 Task: Fix the bold font issue in the MCA in Machine Learning document.
Action: Mouse moved to (647, 220)
Screenshot: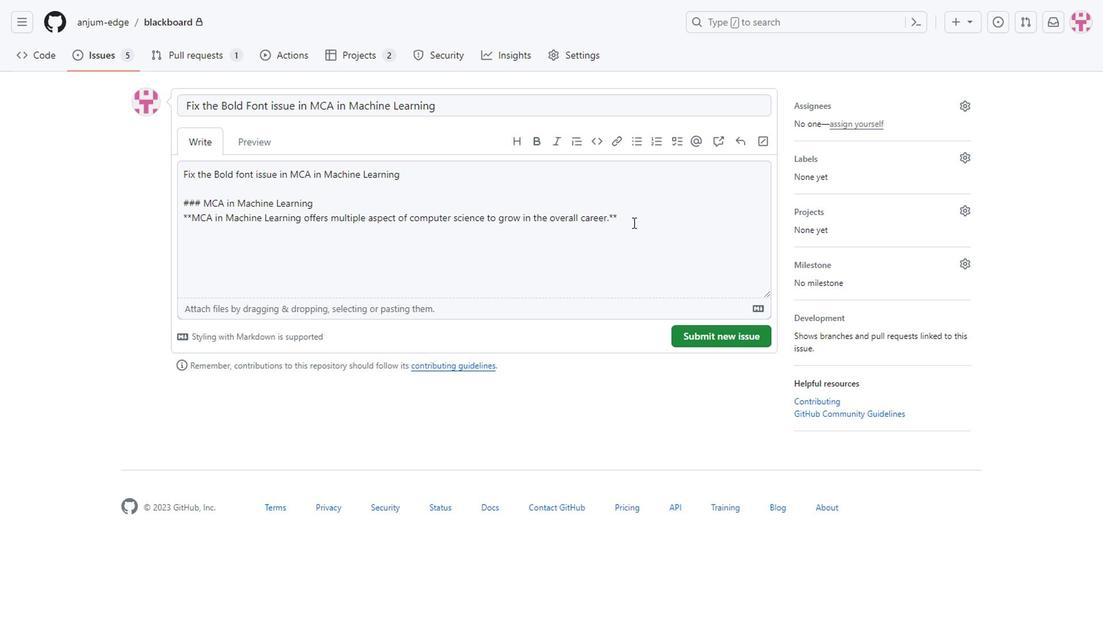 
Action: Mouse pressed left at (647, 220)
Screenshot: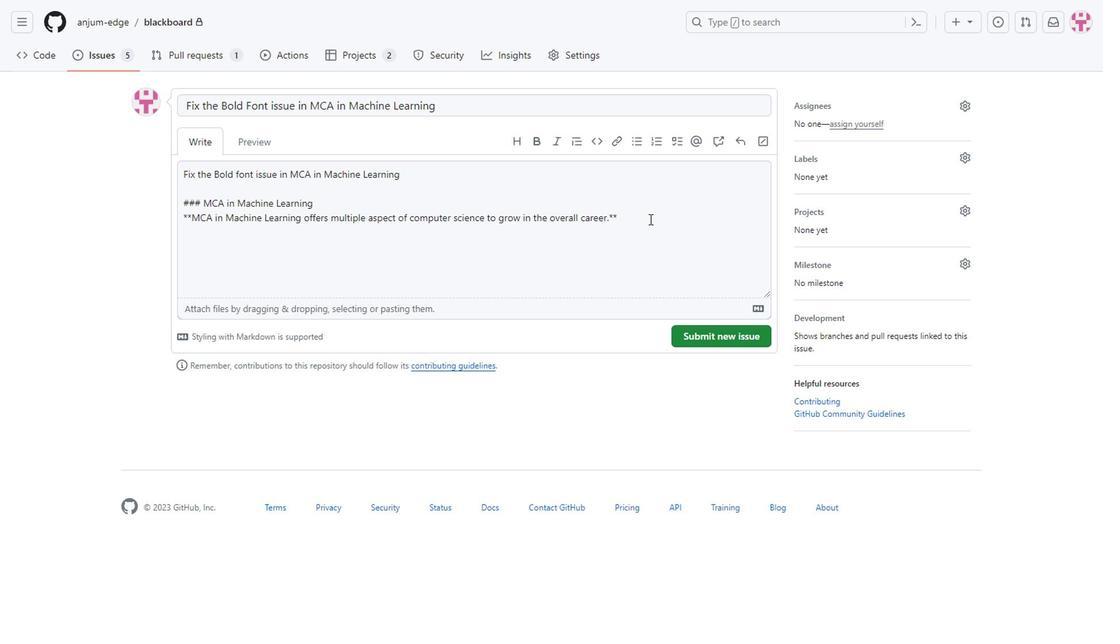 
Action: Mouse moved to (648, 220)
Screenshot: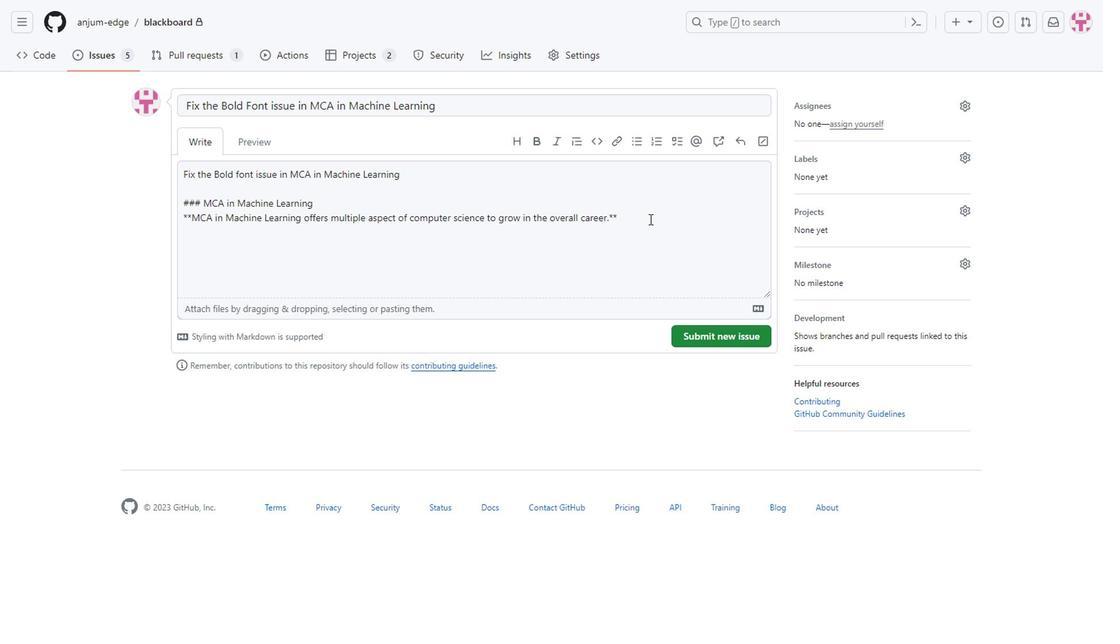 
Action: Key pressed <Key.enter><Key.enter><Key.shift>Fix<Key.space>this<Key.backspace><Key.backspace>ese<Key.space>types<Key.space>of<Key.space>bold<Key.space>font<Key.space>issues<Key.space>in<Key.space>the<Key.space>code
Screenshot: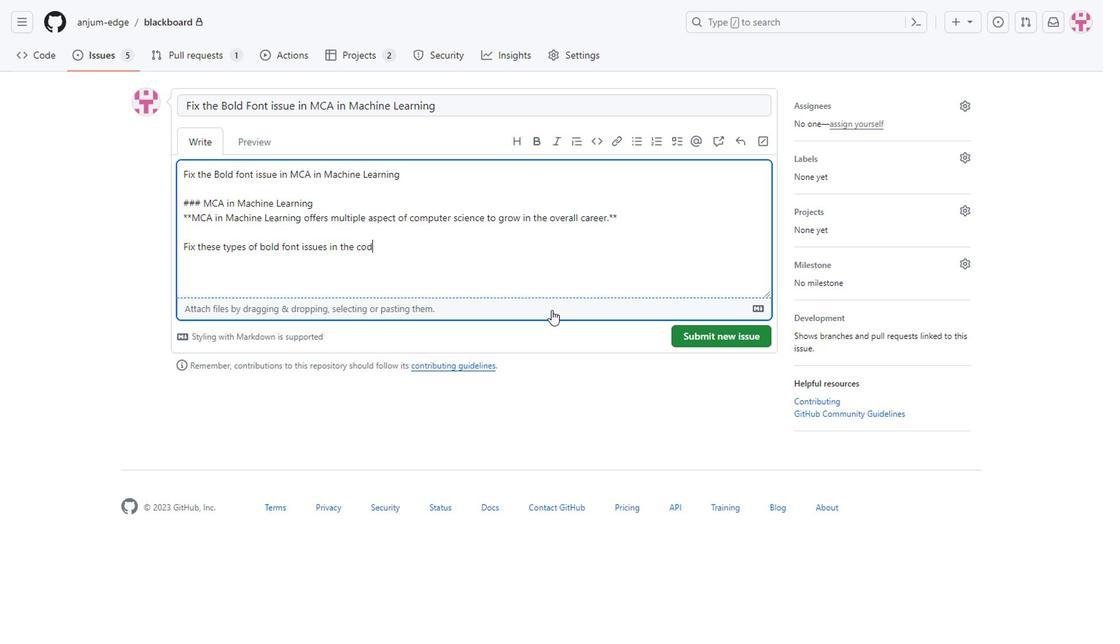 
Action: Mouse moved to (864, 130)
Screenshot: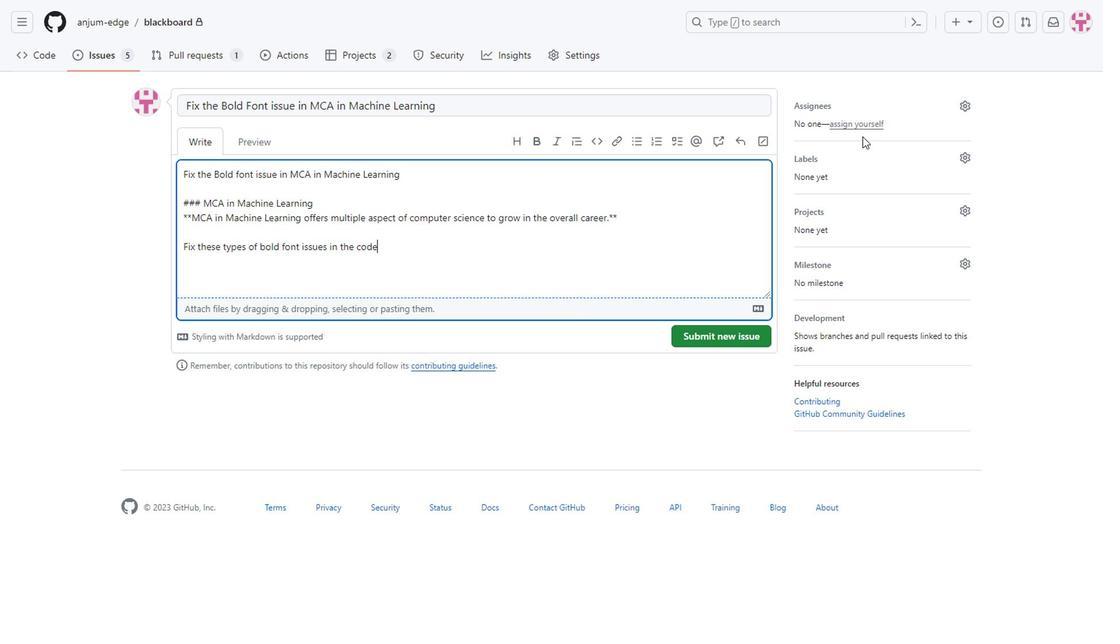 
Action: Mouse pressed left at (864, 130)
Screenshot: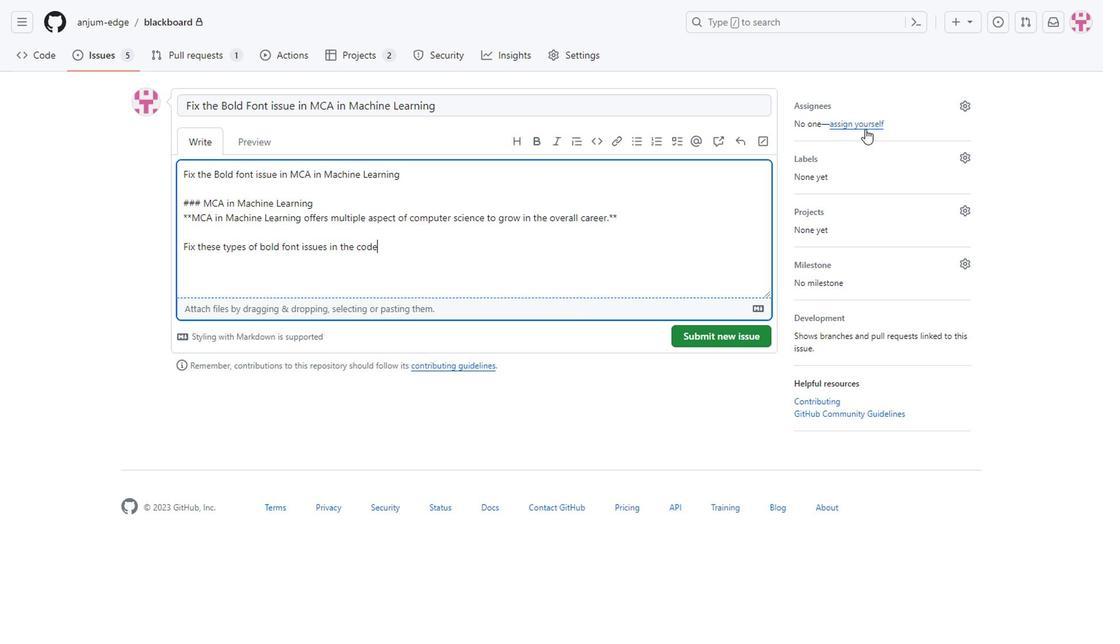 
Action: Mouse moved to (811, 164)
Screenshot: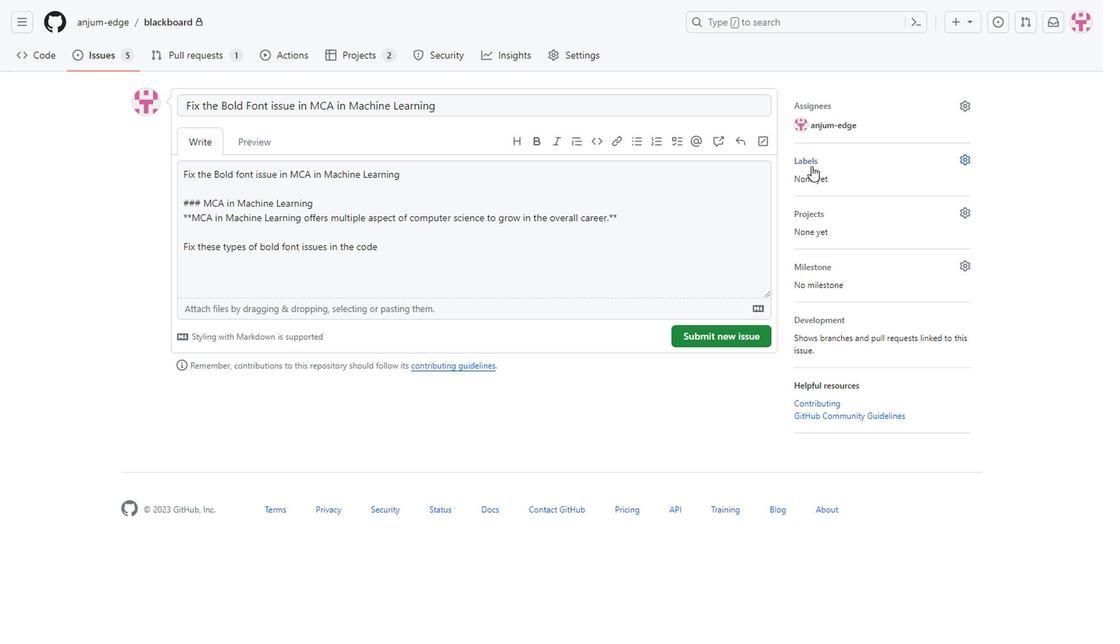 
Action: Mouse pressed left at (811, 164)
Screenshot: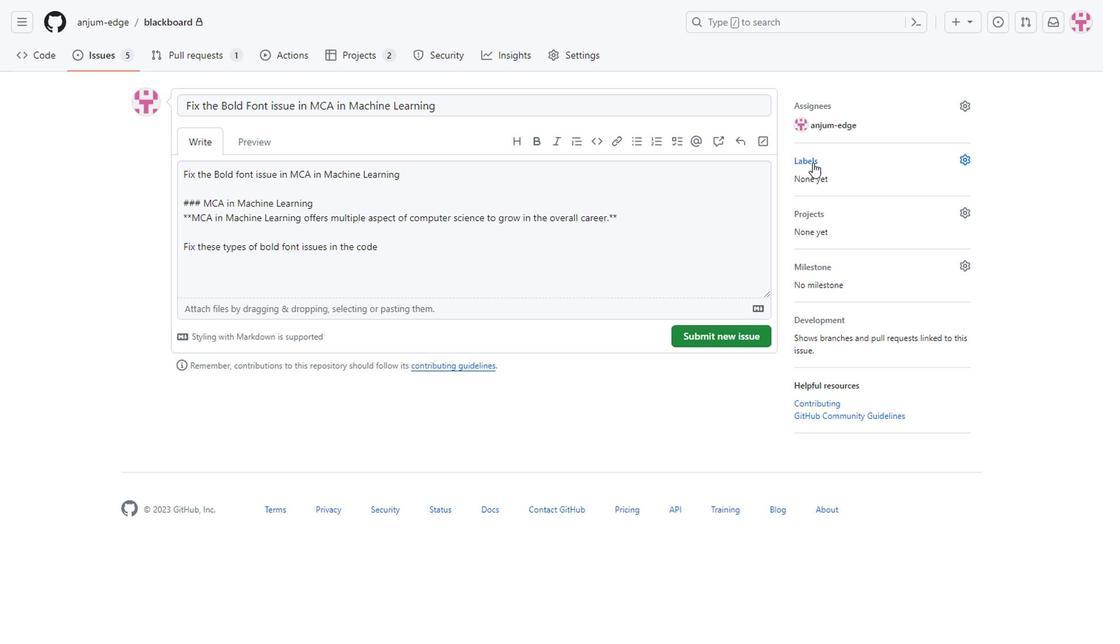 
Action: Mouse moved to (853, 252)
Screenshot: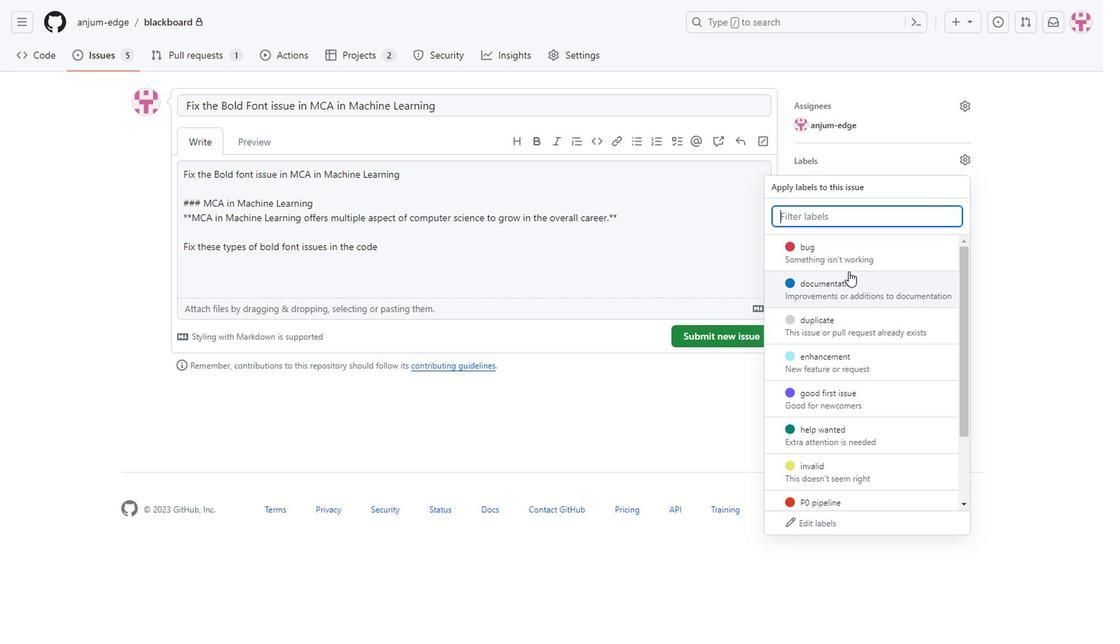 
Action: Mouse pressed left at (853, 252)
Screenshot: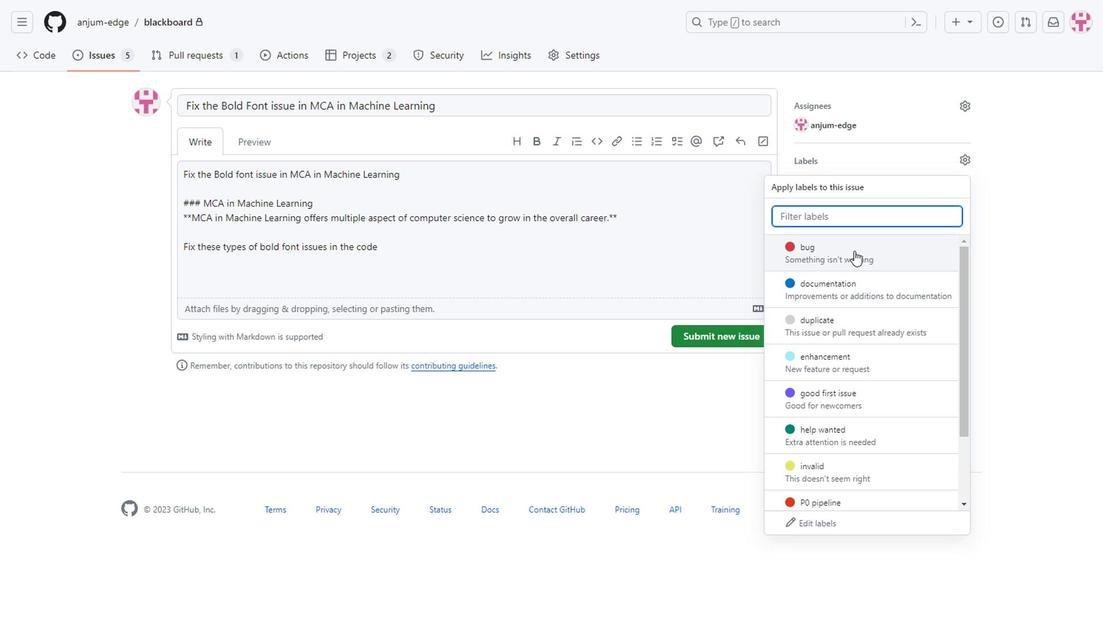 
Action: Mouse moved to (1007, 244)
Screenshot: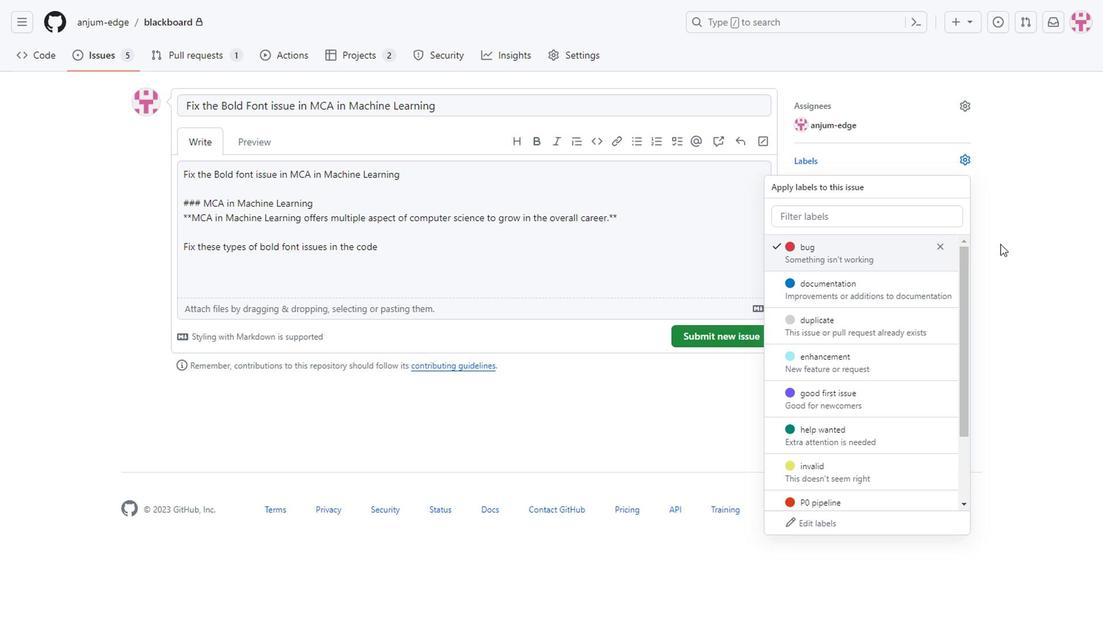 
Action: Mouse pressed left at (1007, 244)
Screenshot: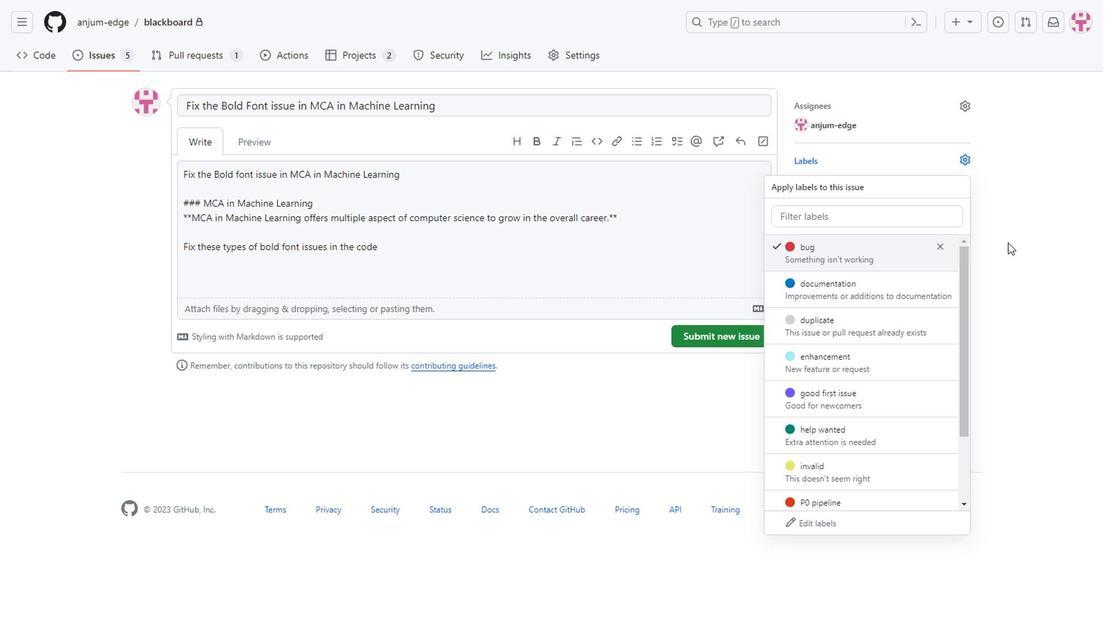 
Action: Mouse moved to (809, 224)
Screenshot: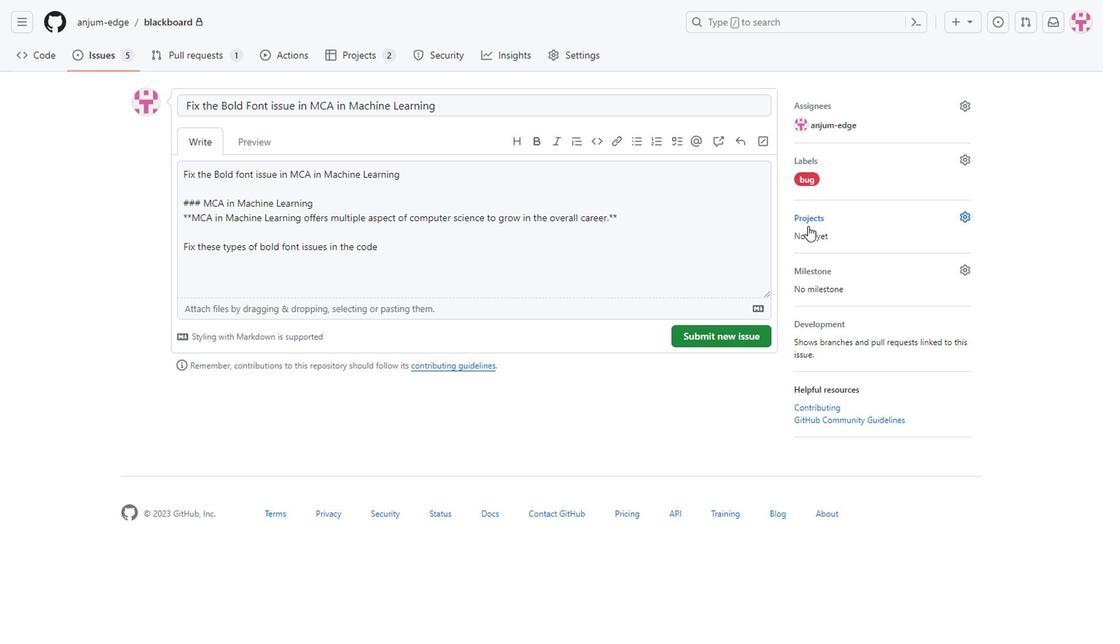 
Action: Mouse pressed left at (809, 224)
Screenshot: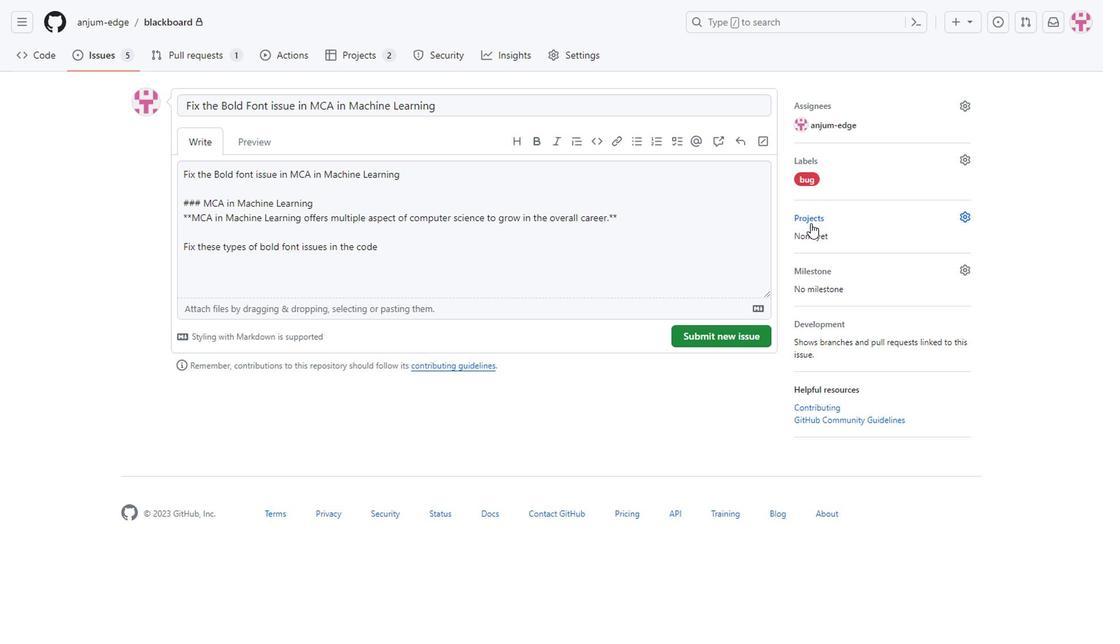 
Action: Mouse moved to (829, 321)
Screenshot: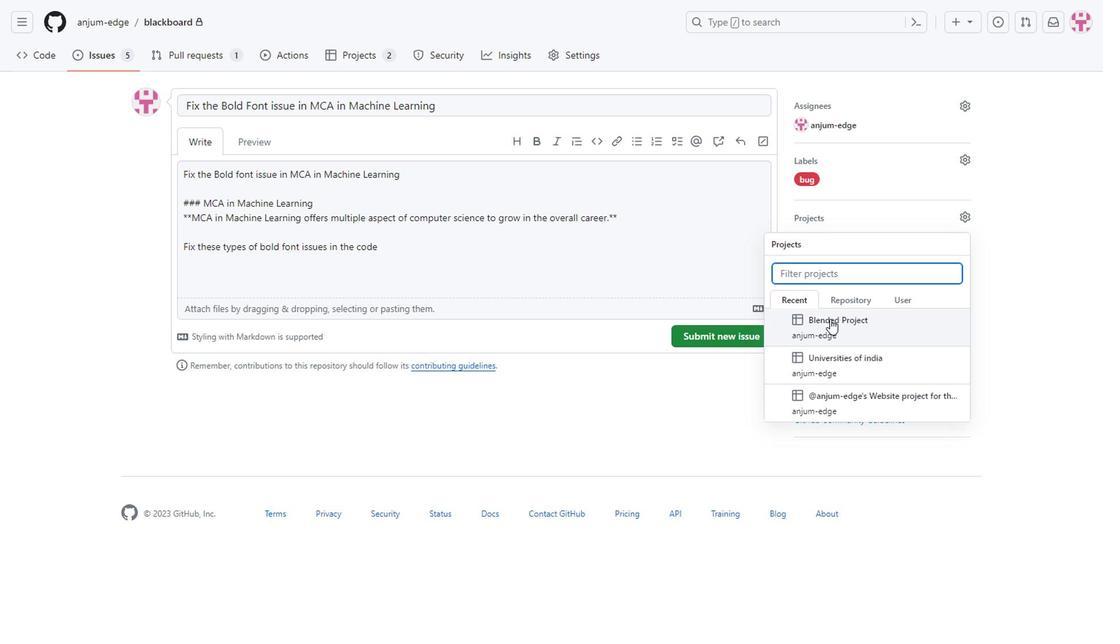 
Action: Mouse pressed left at (829, 321)
Screenshot: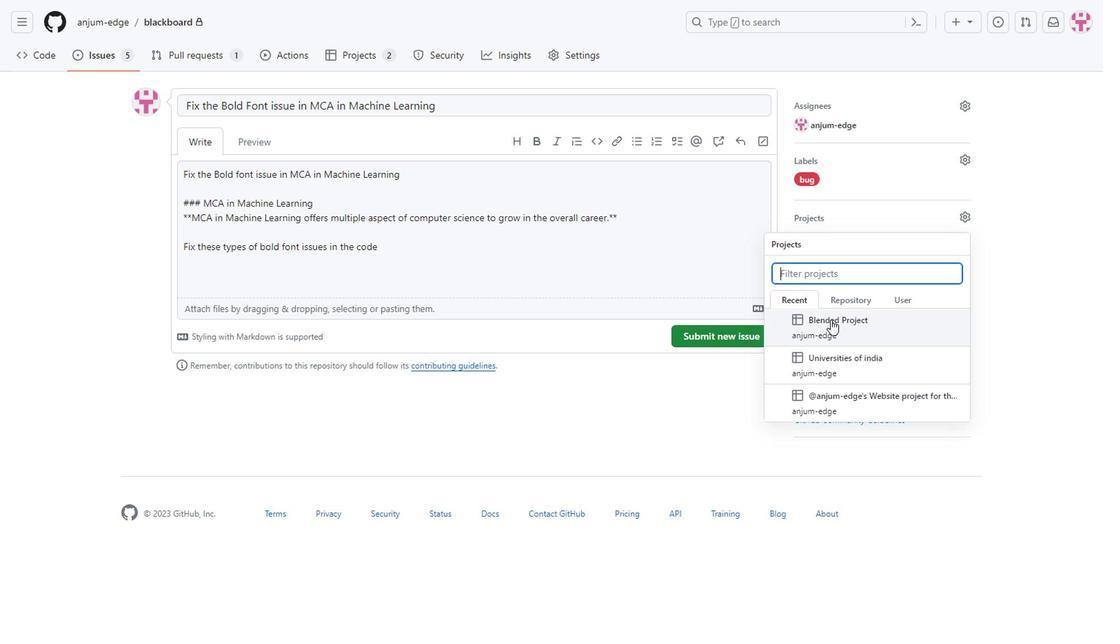 
Action: Mouse moved to (1007, 314)
Screenshot: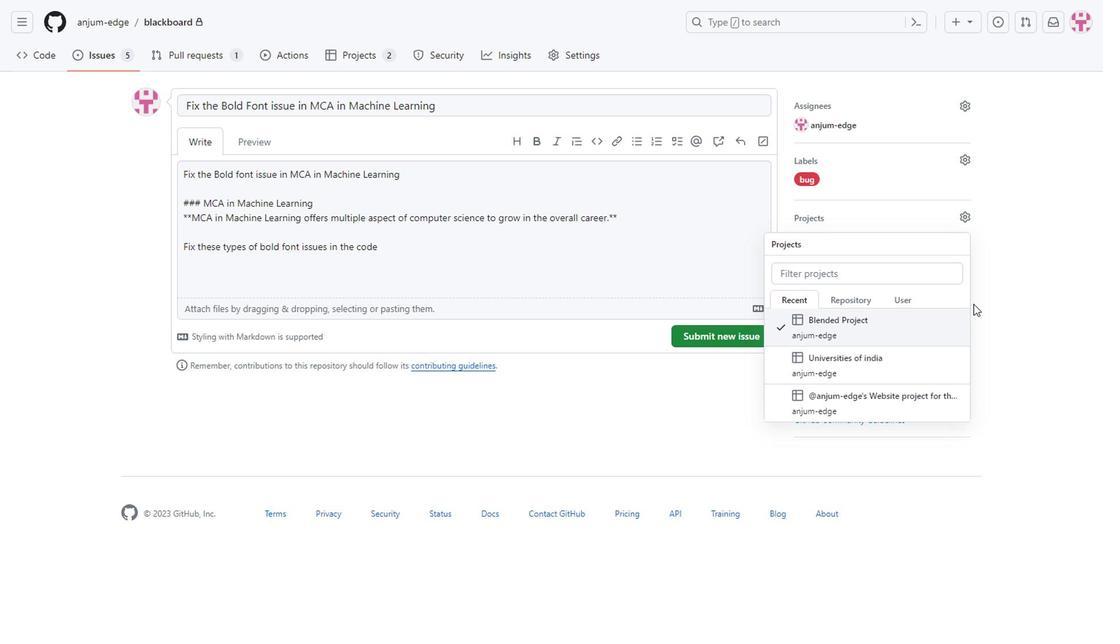 
Action: Mouse pressed left at (1007, 314)
Screenshot: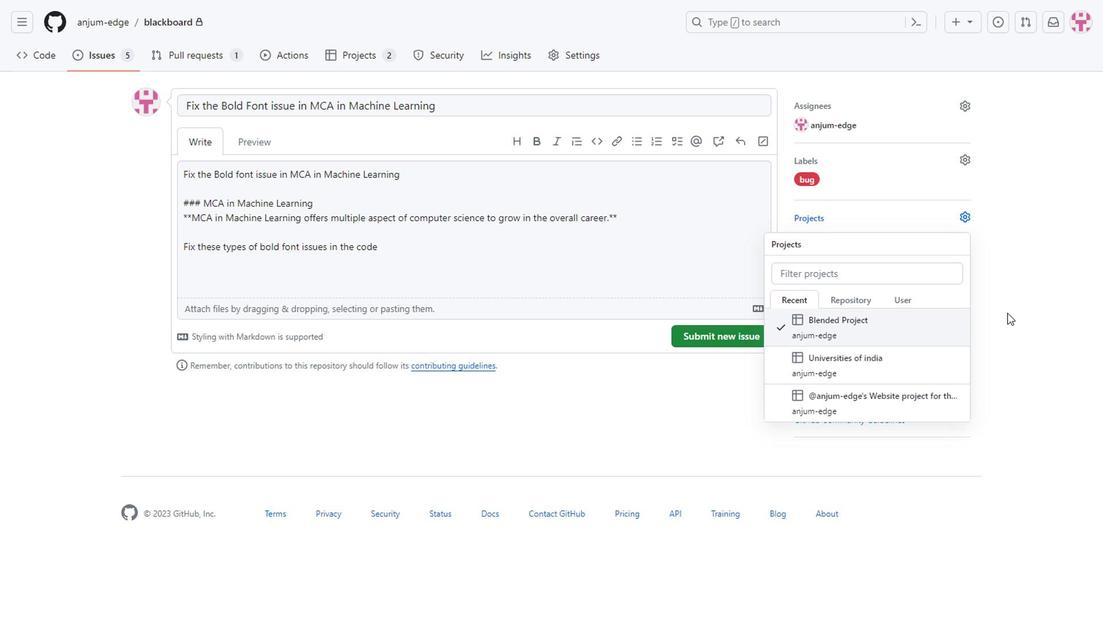 
Action: Mouse moved to (828, 271)
Screenshot: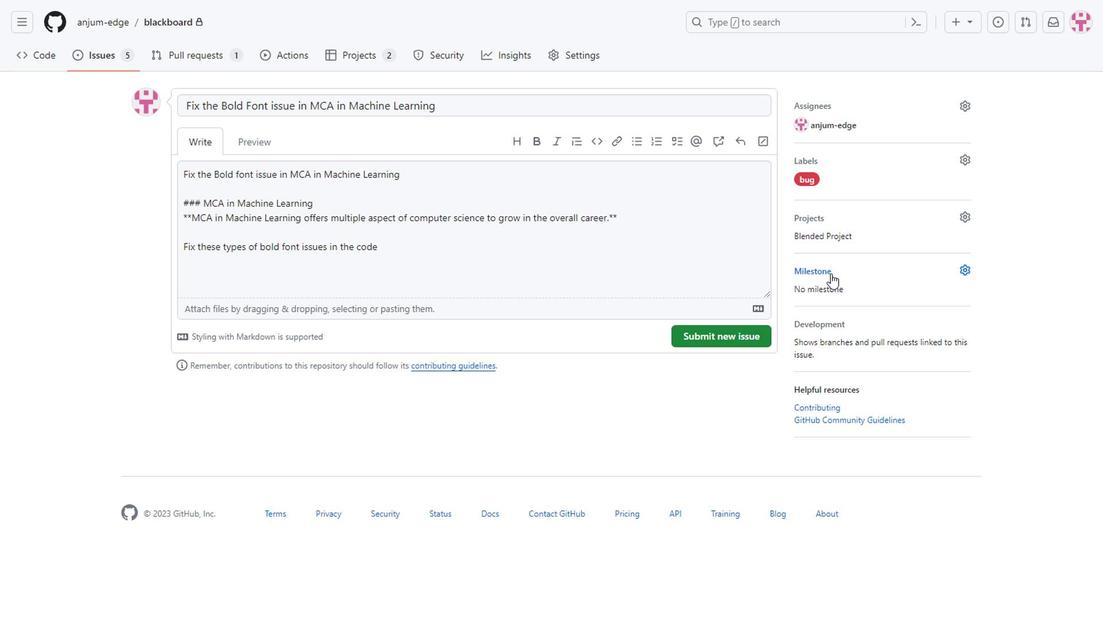 
Action: Mouse pressed left at (828, 271)
Screenshot: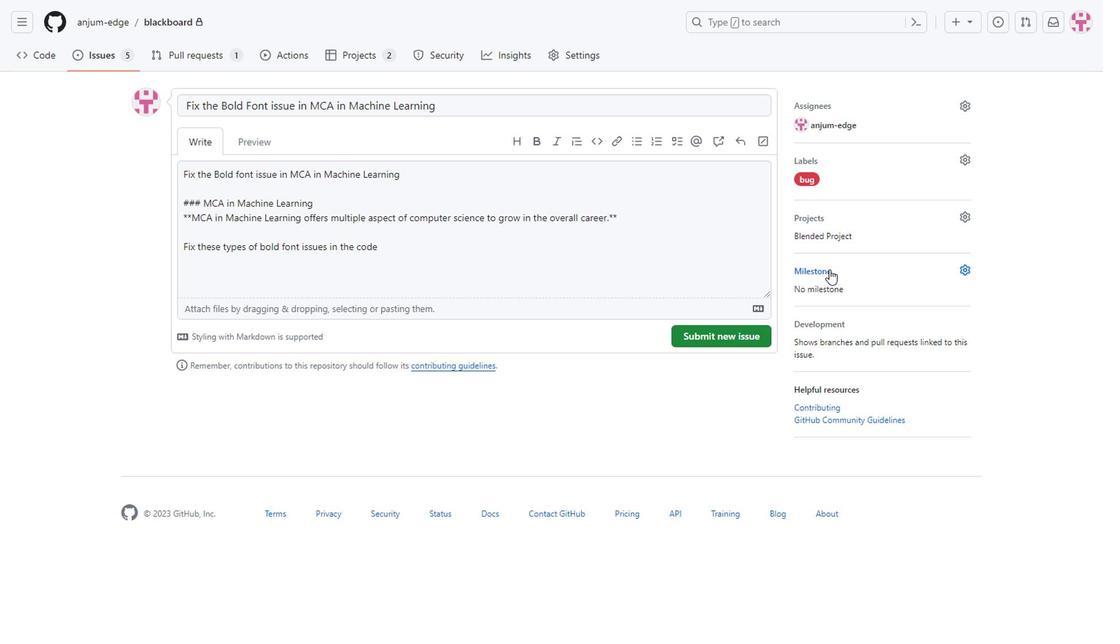 
Action: Mouse moved to (849, 380)
Screenshot: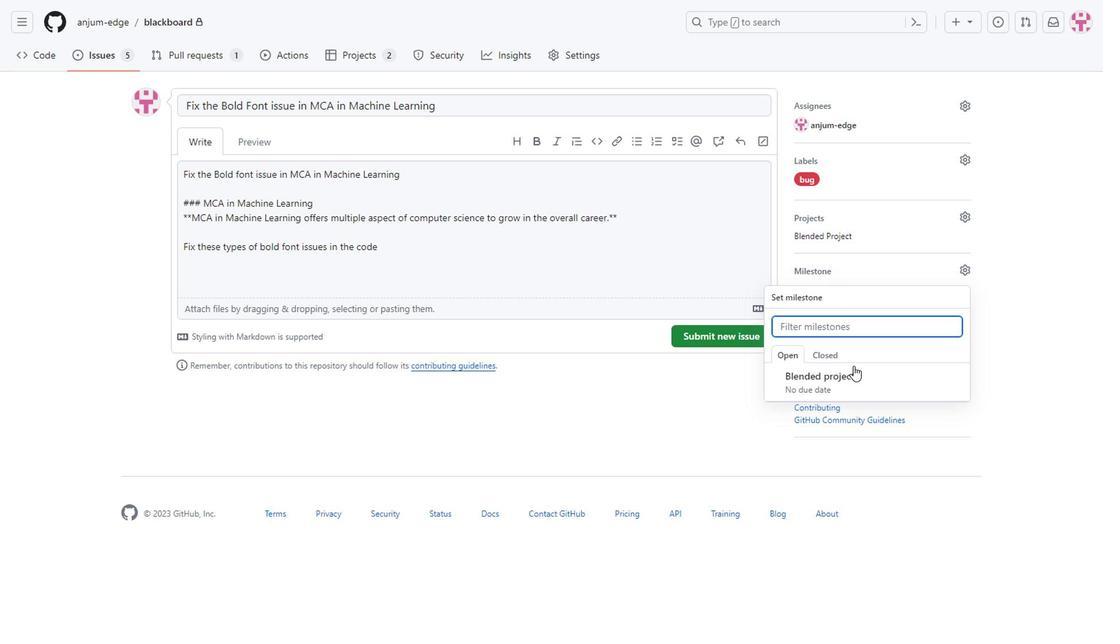 
Action: Mouse pressed left at (849, 380)
Screenshot: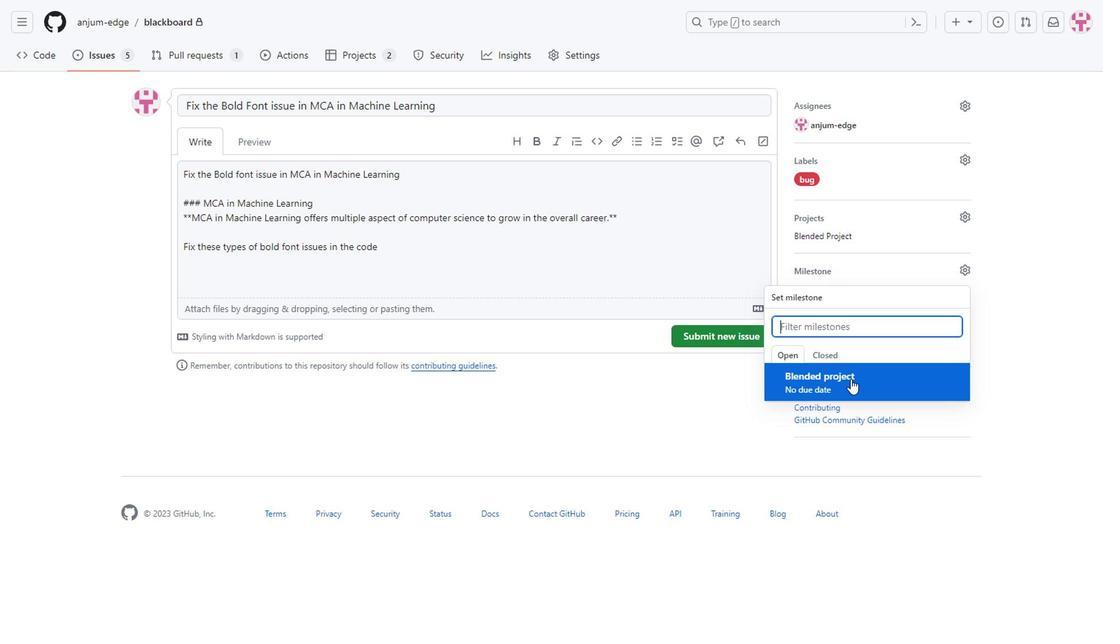 
Action: Mouse moved to (726, 338)
Screenshot: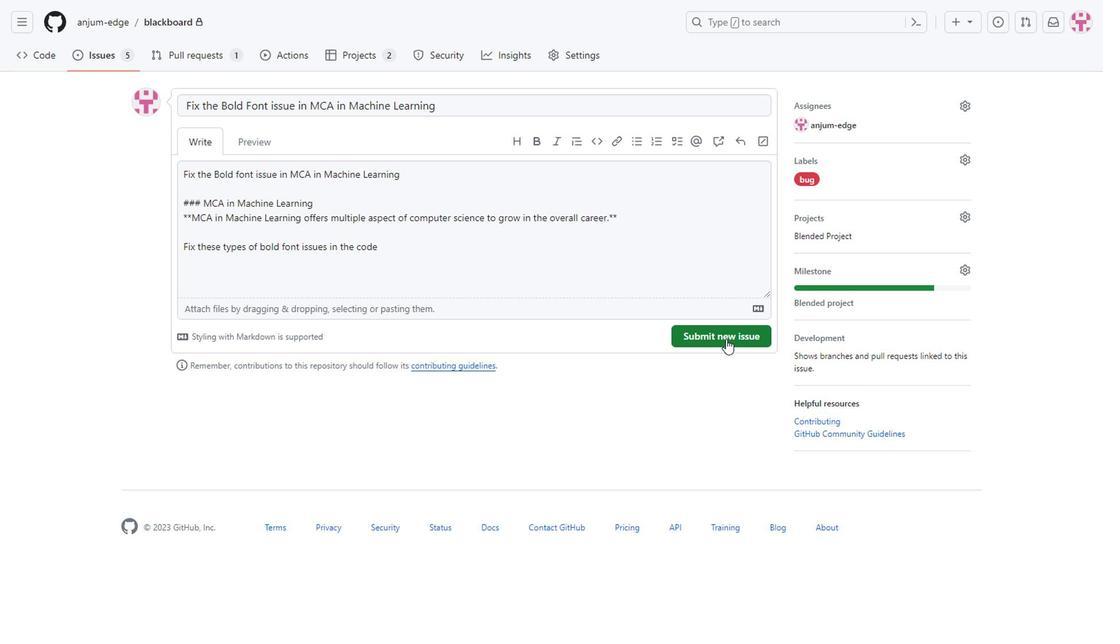 
Action: Mouse pressed left at (726, 338)
Screenshot: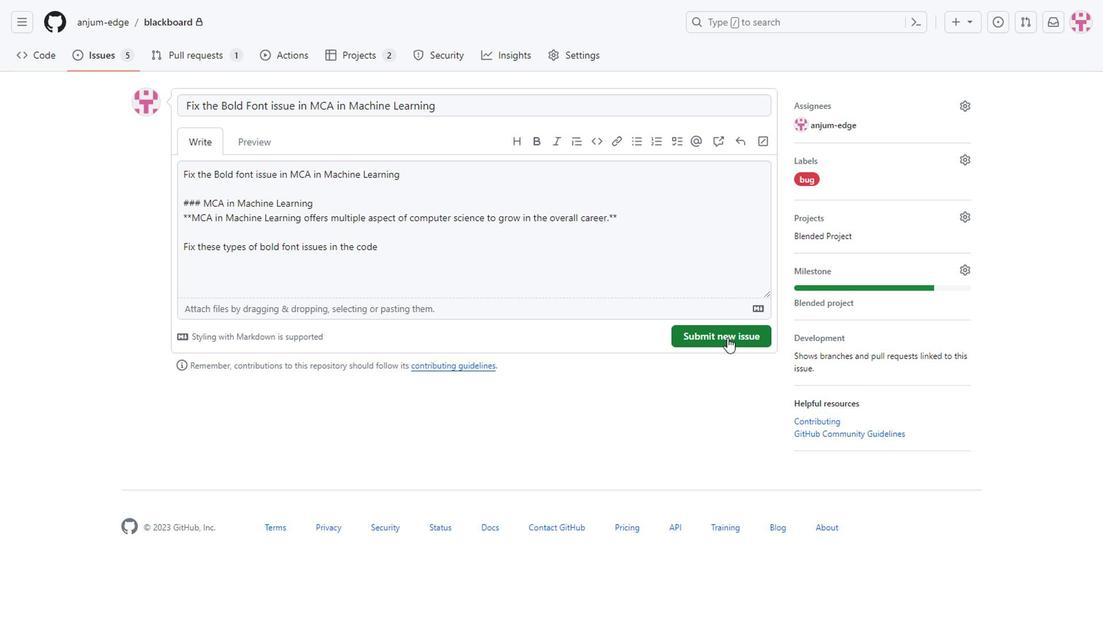 
Action: Mouse moved to (572, 365)
Screenshot: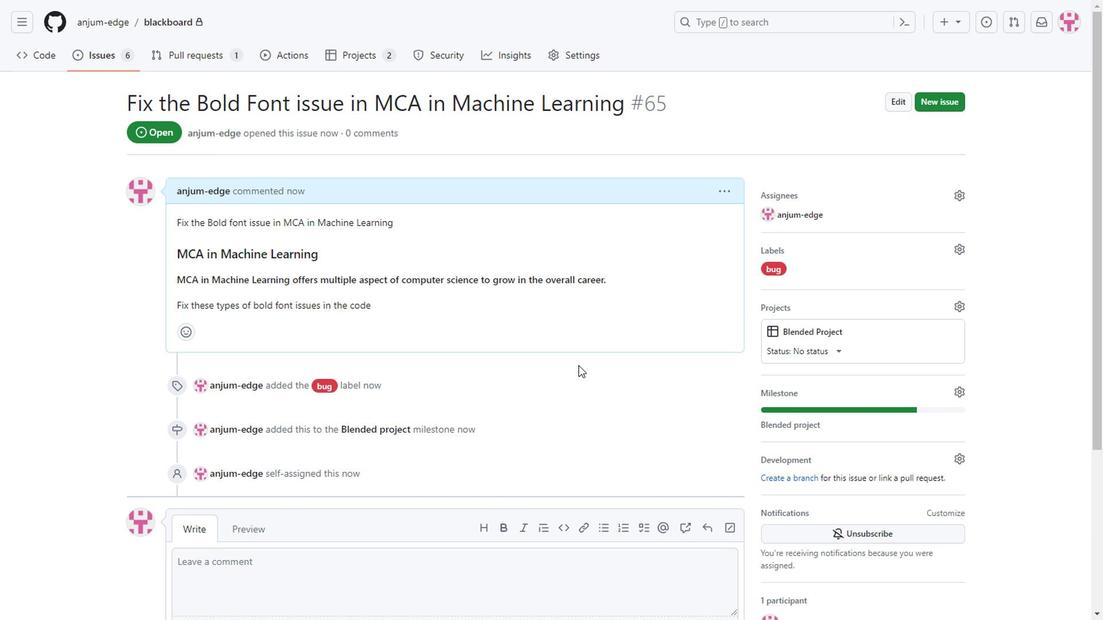 
Action: Mouse scrolled (572, 364) with delta (0, 0)
Screenshot: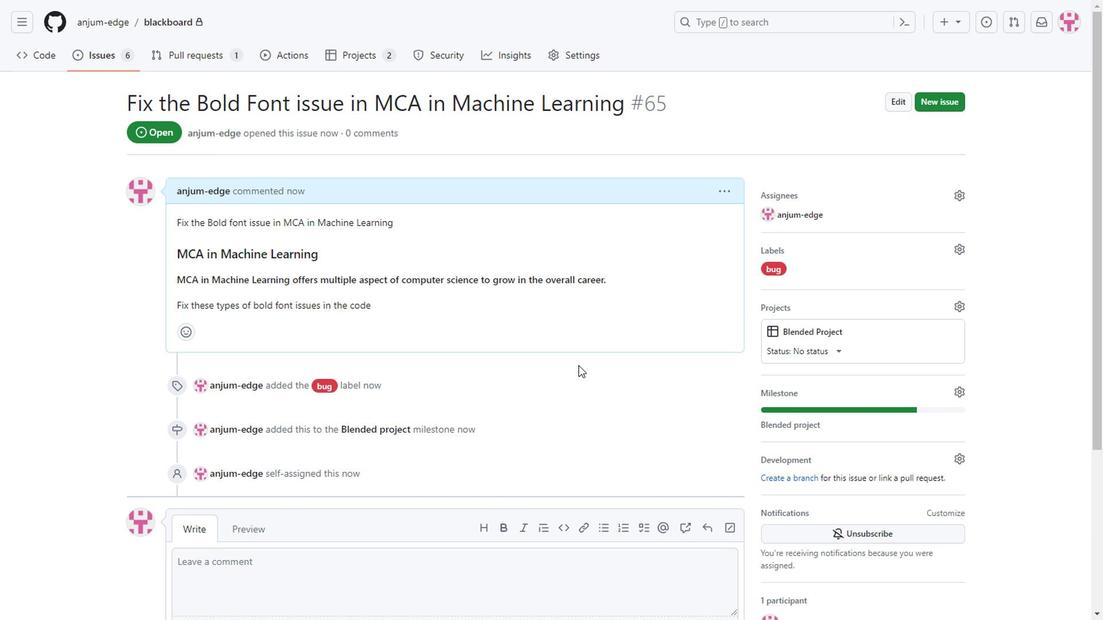 
Action: Mouse scrolled (572, 364) with delta (0, 0)
Screenshot: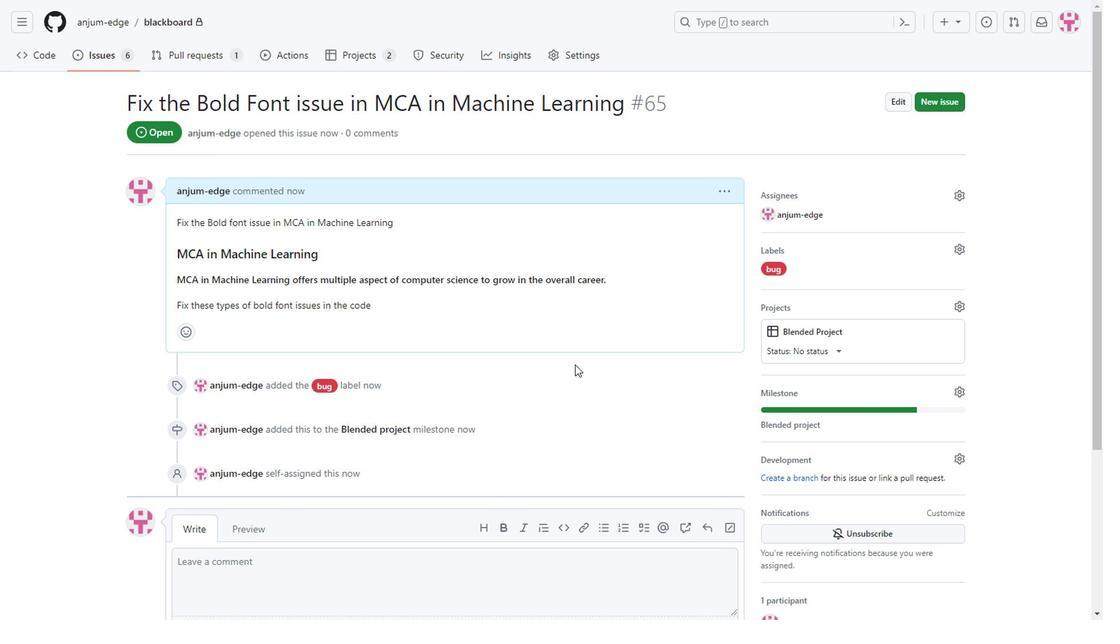 
Action: Mouse scrolled (572, 364) with delta (0, 0)
Screenshot: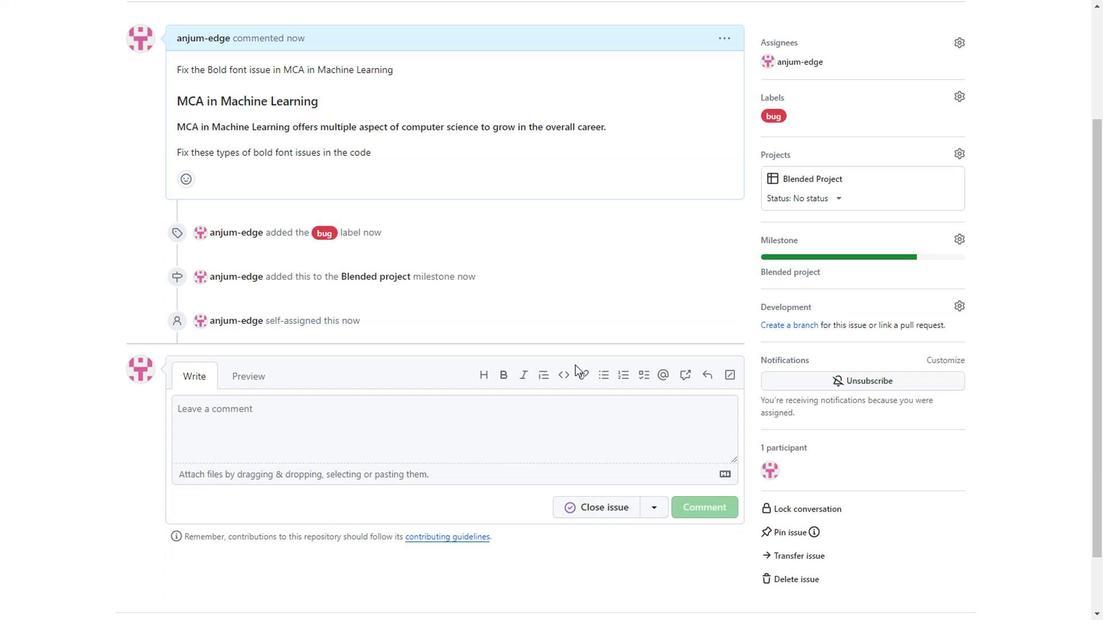 
Action: Mouse scrolled (572, 364) with delta (0, 0)
Screenshot: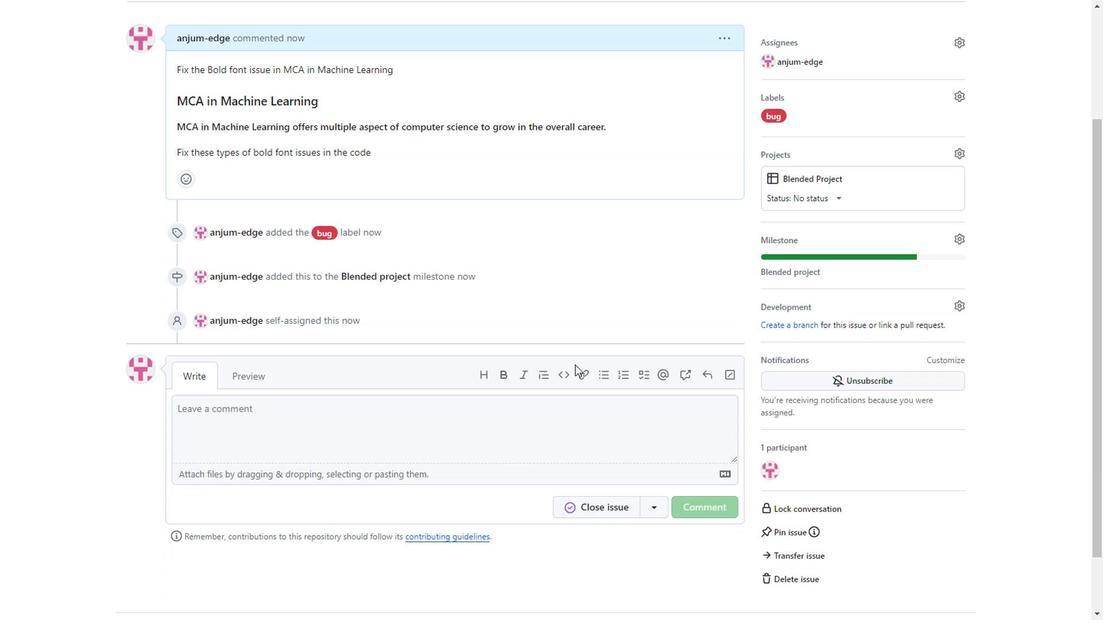 
Action: Mouse moved to (568, 359)
Screenshot: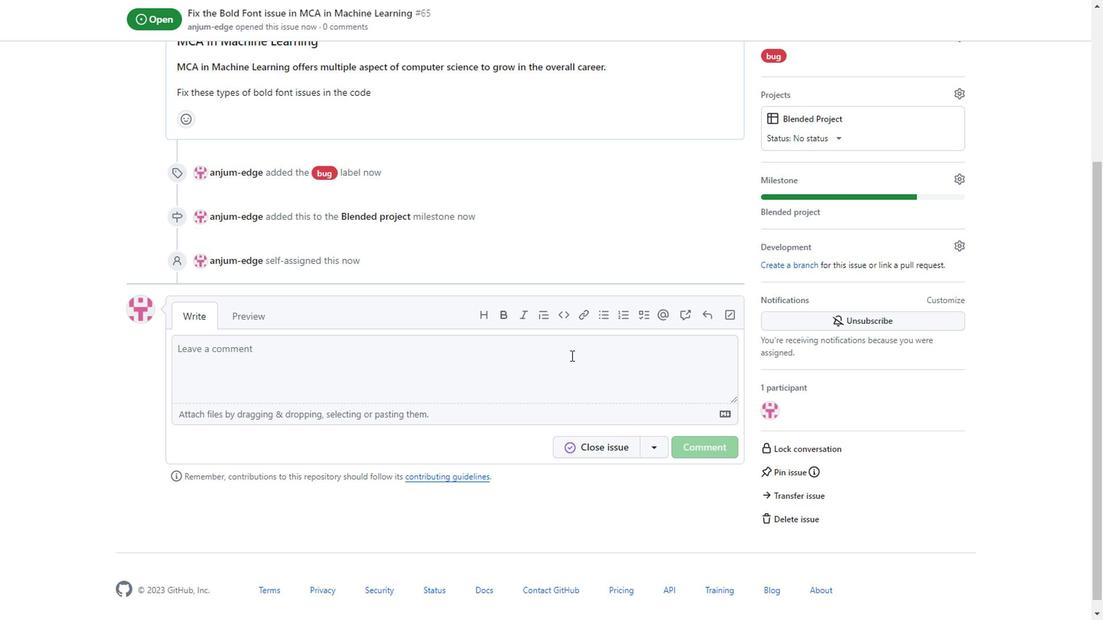 
Action: Mouse scrolled (568, 359) with delta (0, 0)
Screenshot: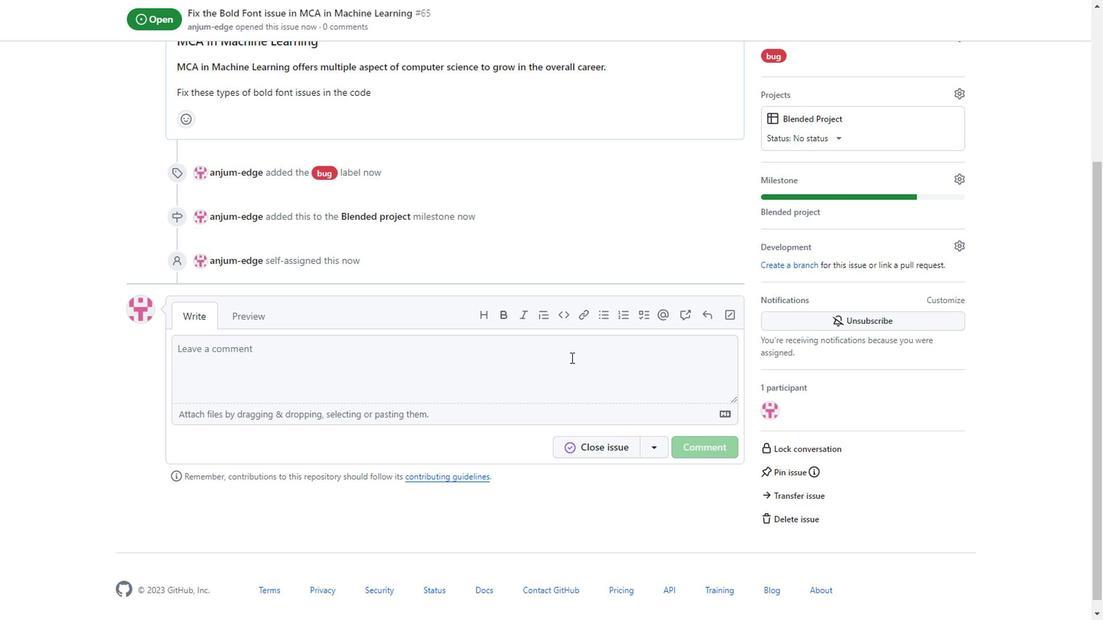 
Action: Mouse scrolled (568, 359) with delta (0, 0)
Screenshot: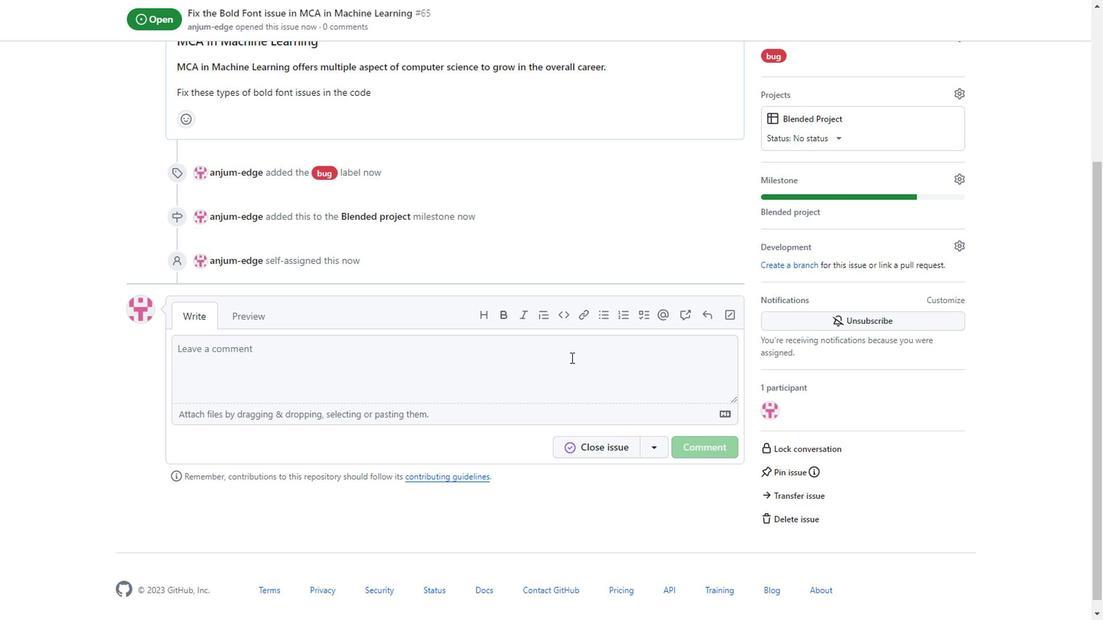 
Action: Mouse scrolled (568, 359) with delta (0, 0)
Screenshot: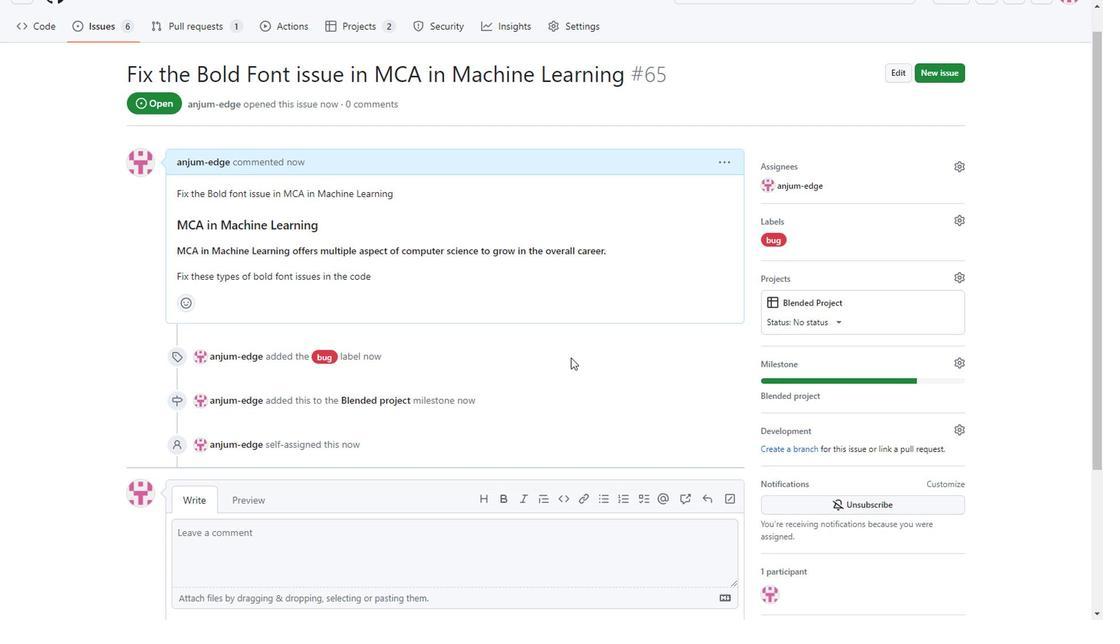 
Action: Mouse scrolled (568, 359) with delta (0, 0)
Screenshot: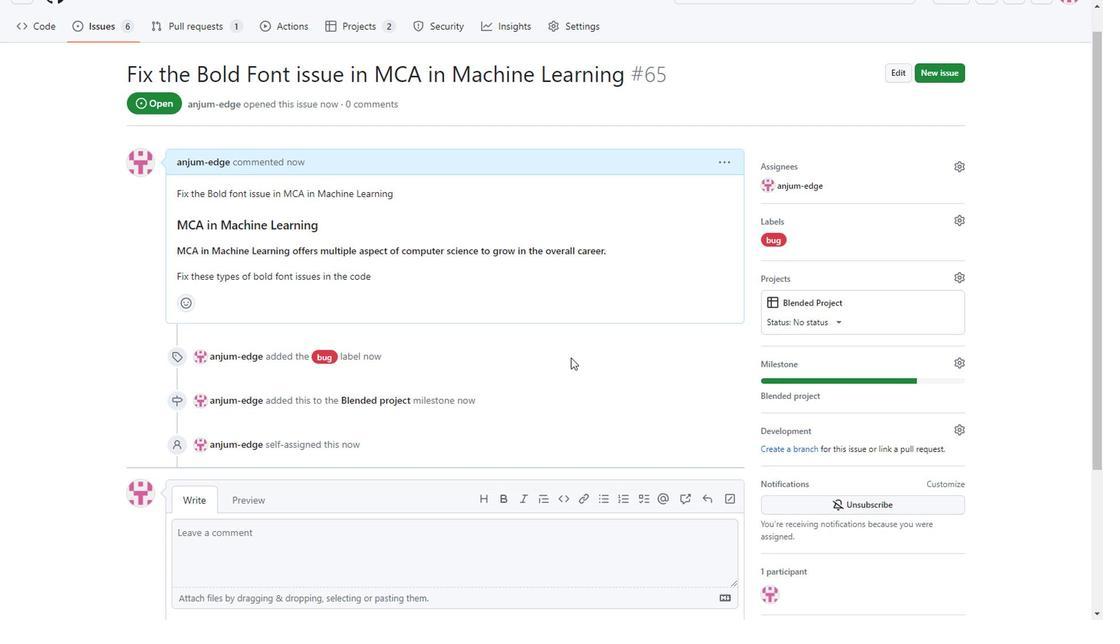 
Action: Mouse moved to (812, 353)
Screenshot: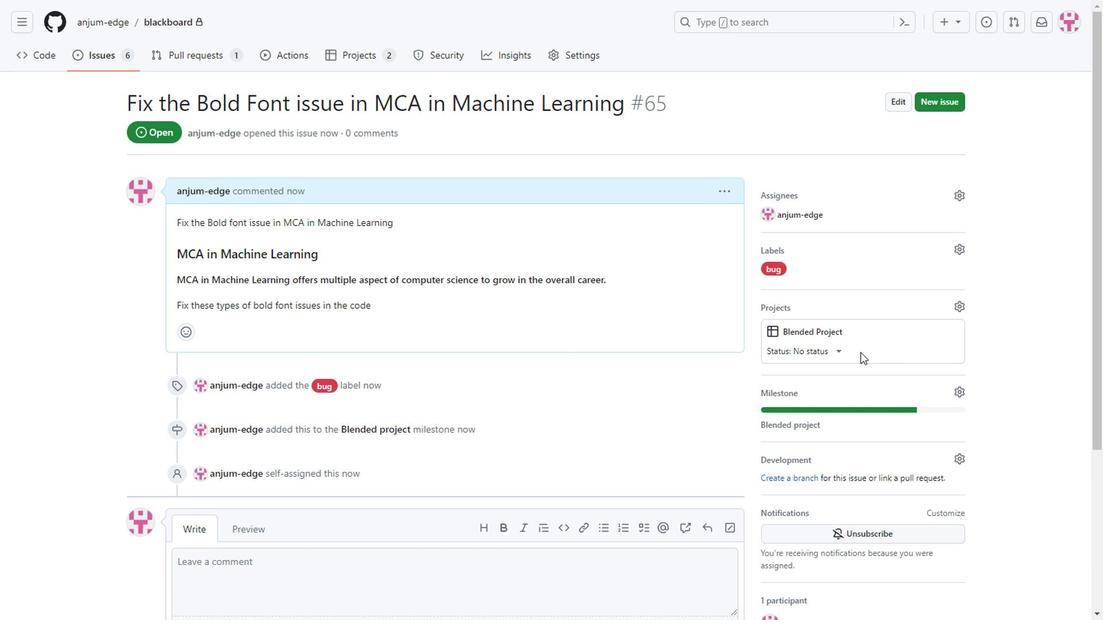 
Action: Mouse pressed left at (812, 353)
Screenshot: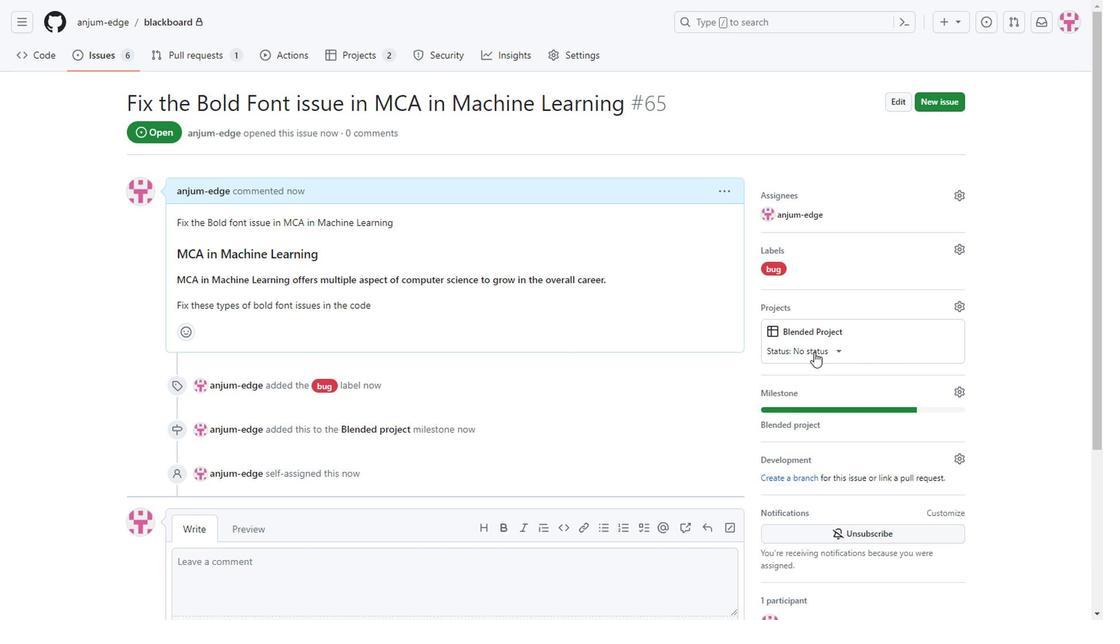
Action: Mouse moved to (727, 402)
Screenshot: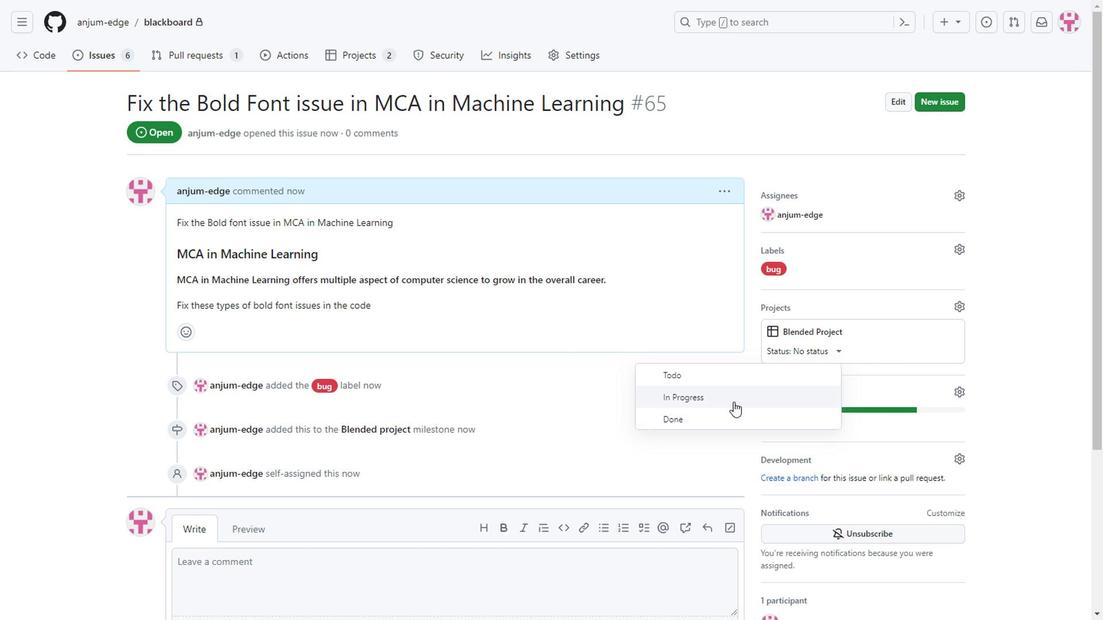 
Action: Mouse pressed left at (727, 402)
Screenshot: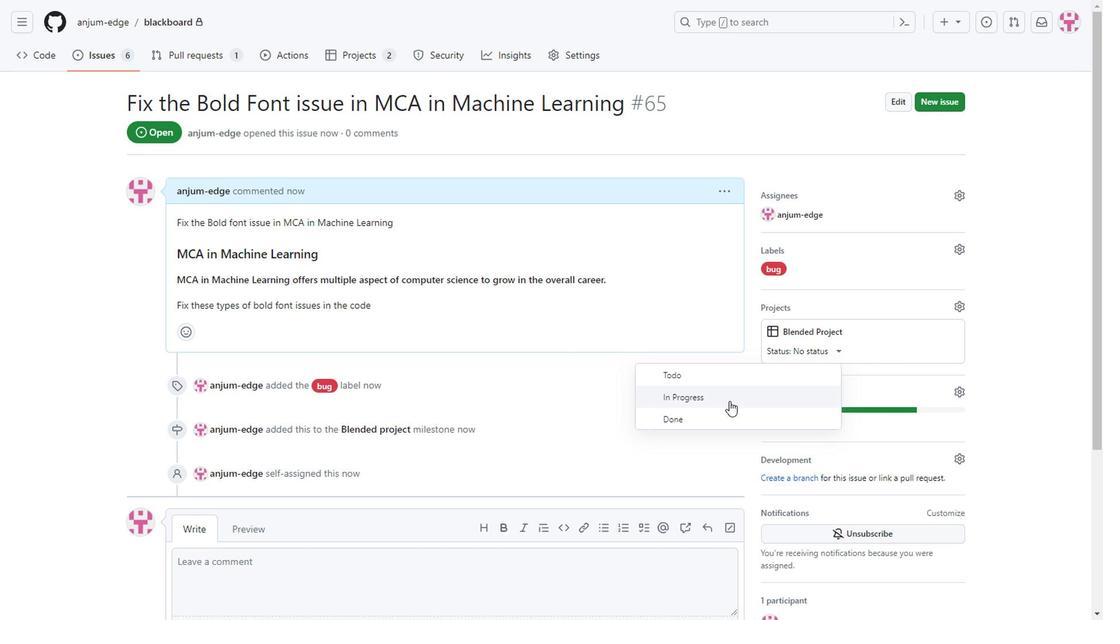 
Action: Mouse moved to (806, 435)
Screenshot: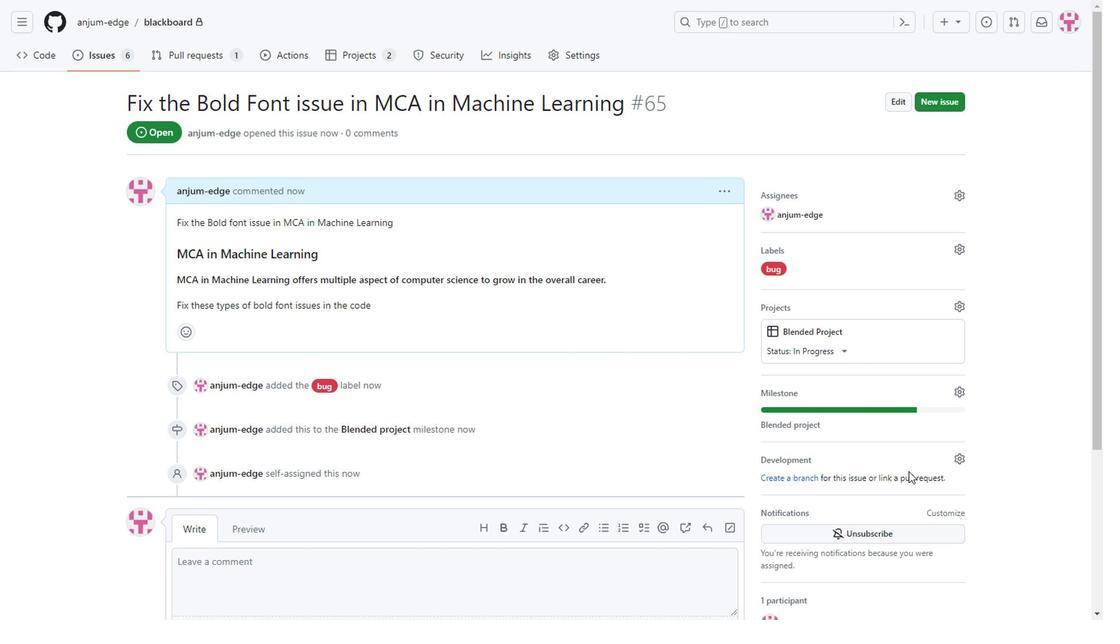 
Action: Mouse scrolled (806, 434) with delta (0, 0)
Screenshot: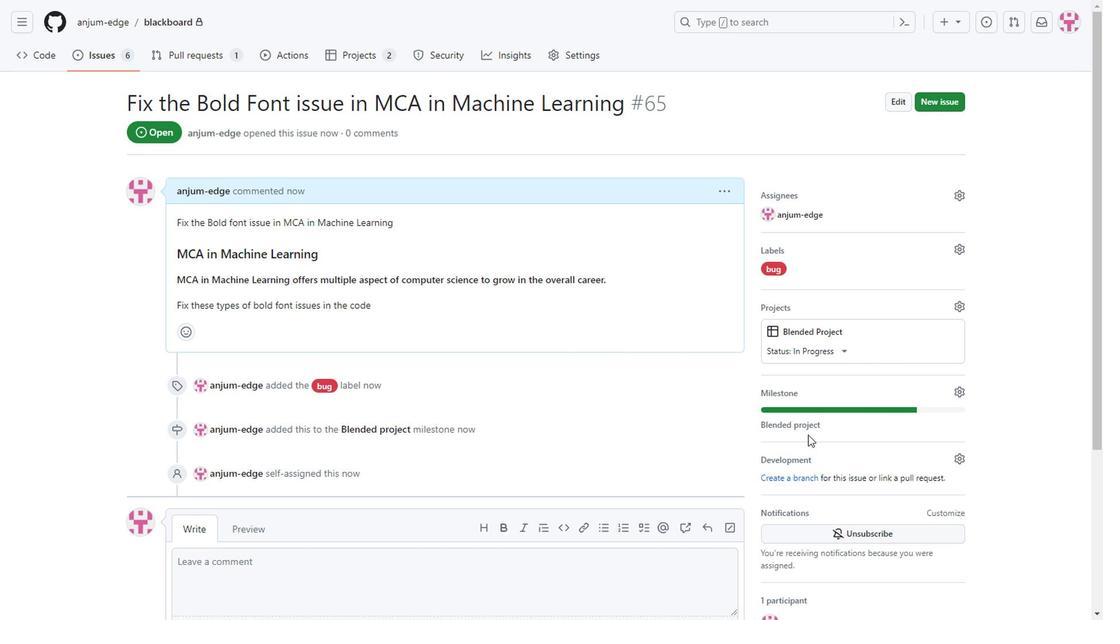 
Action: Mouse moved to (811, 419)
Screenshot: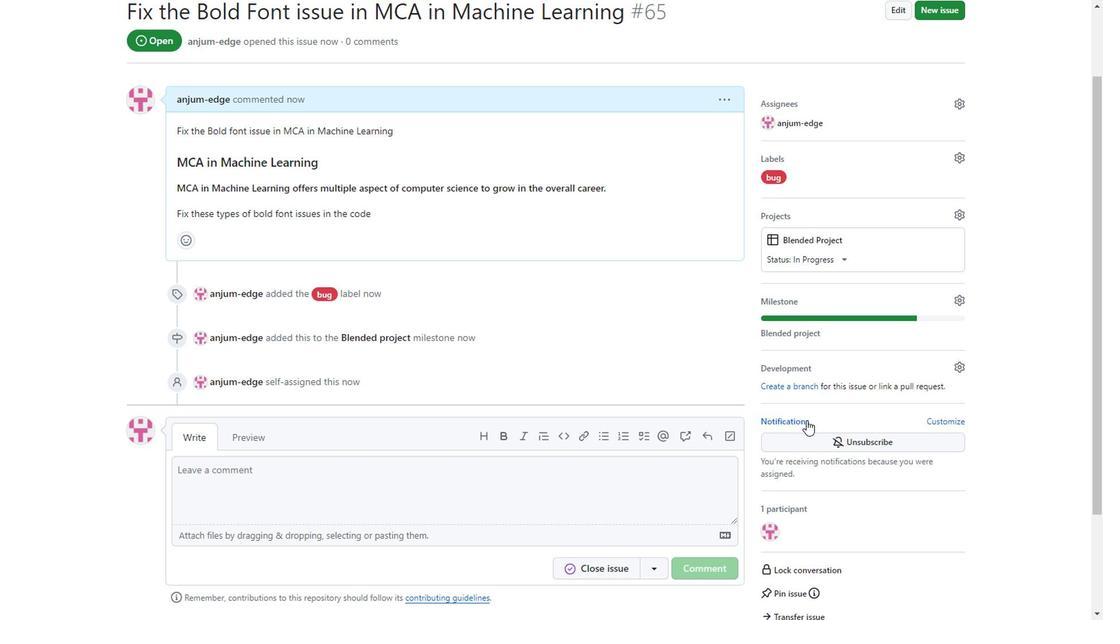 
Action: Key pressed `
Screenshot: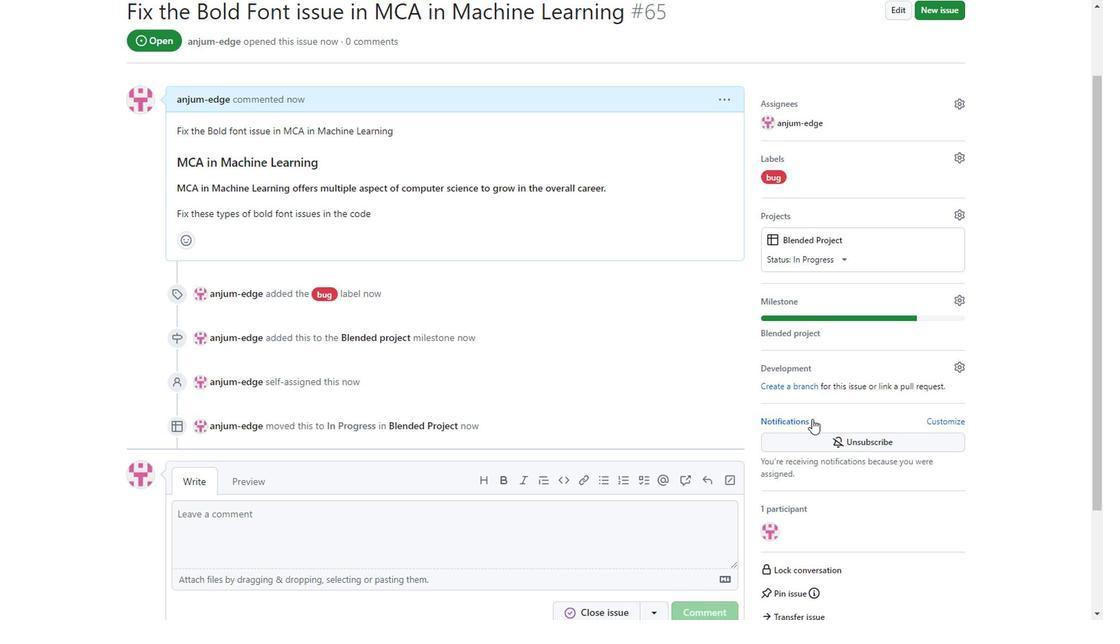 
Action: Mouse moved to (789, 365)
Screenshot: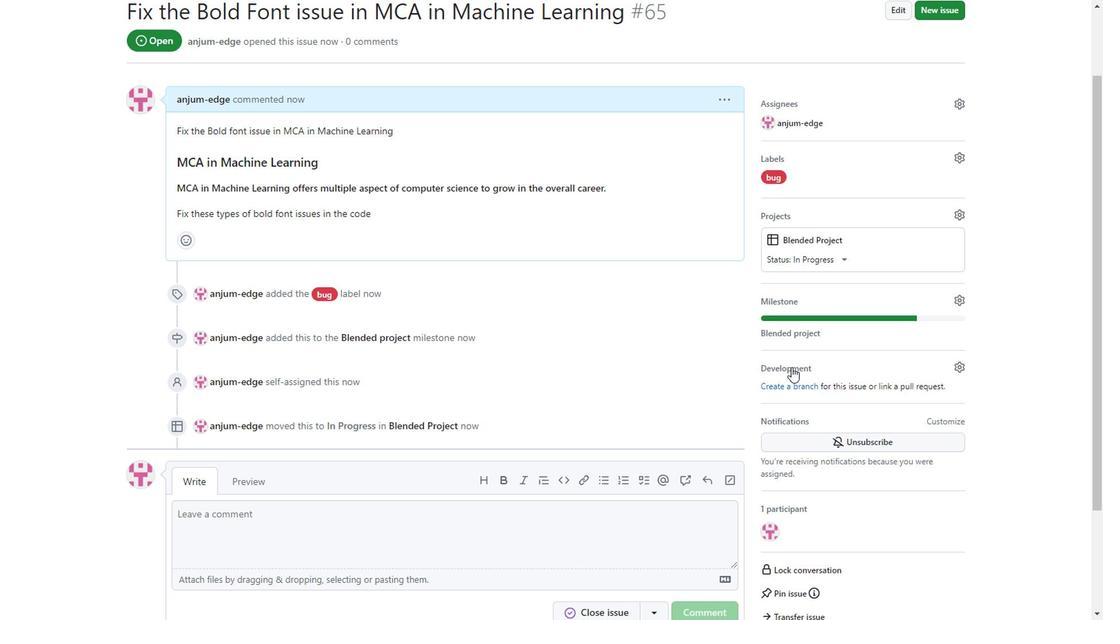
Action: Mouse pressed left at (789, 365)
Screenshot: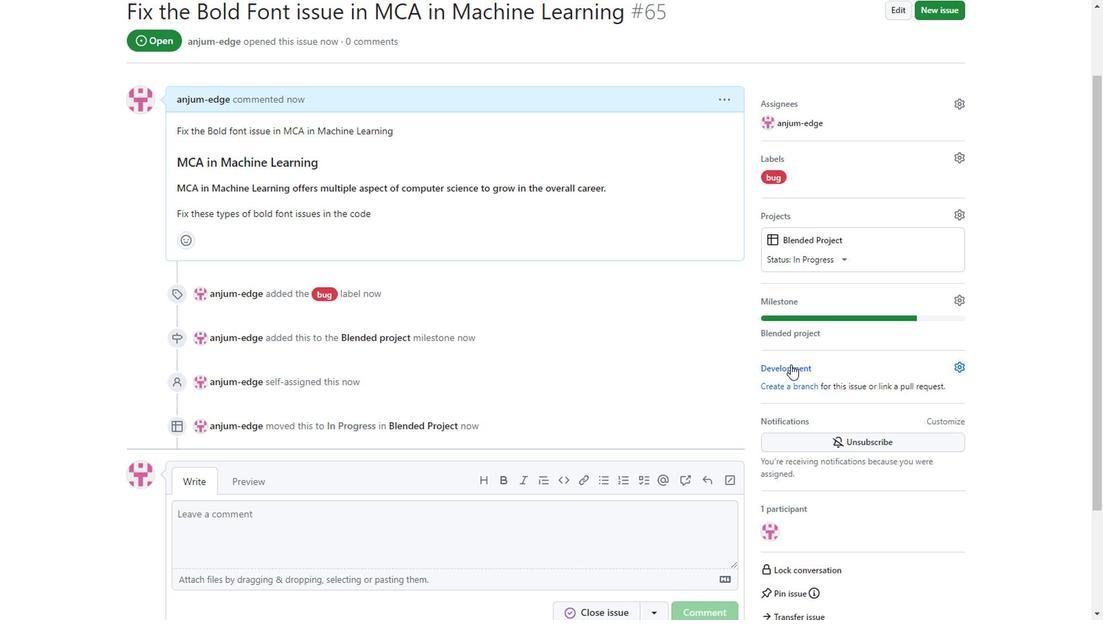 
Action: Mouse moved to (869, 471)
Screenshot: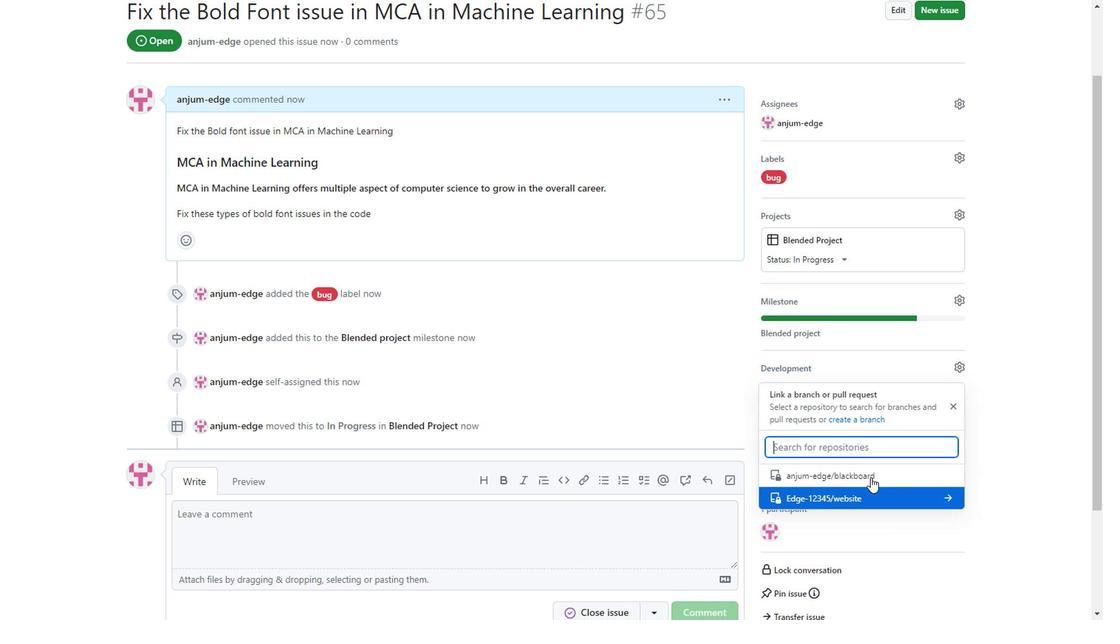 
Action: Mouse pressed left at (869, 471)
Screenshot: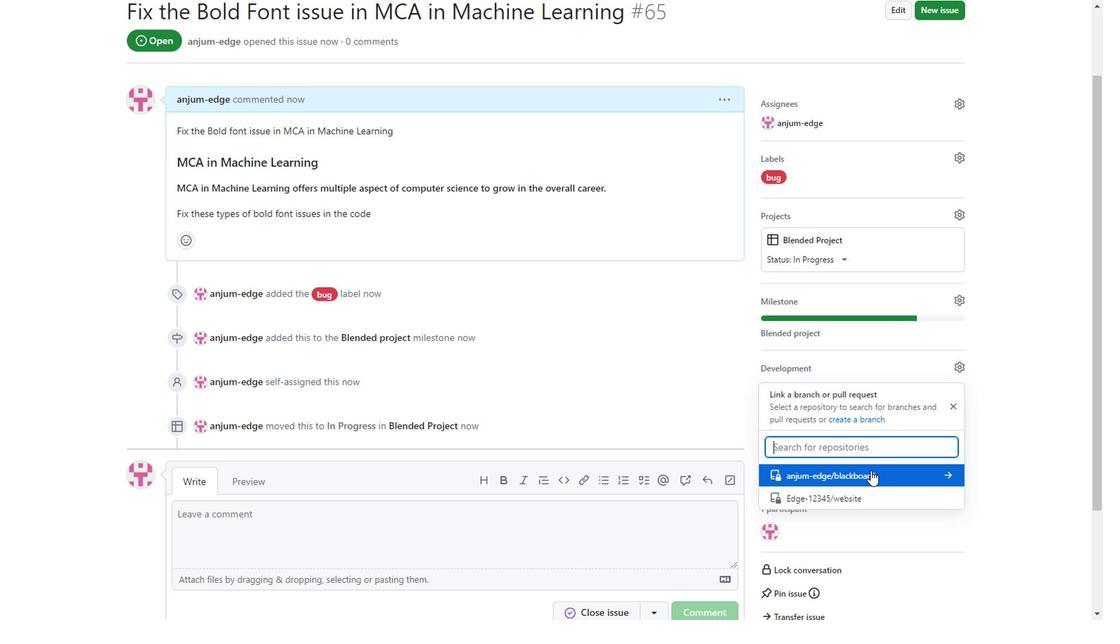 
Action: Mouse moved to (865, 466)
Screenshot: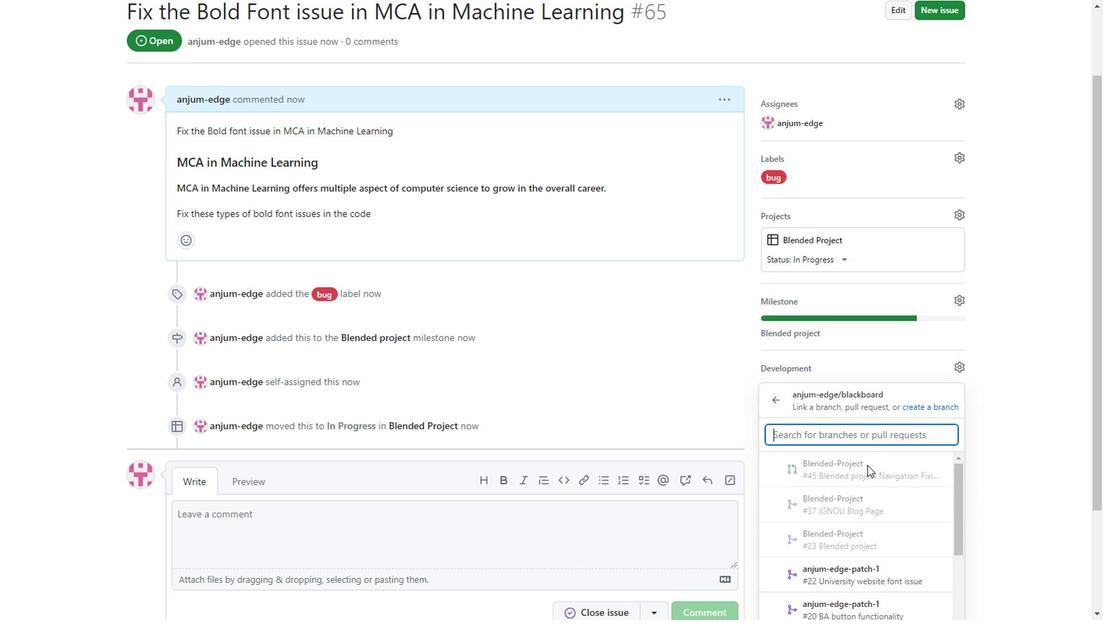 
Action: Mouse scrolled (865, 465) with delta (0, 0)
Screenshot: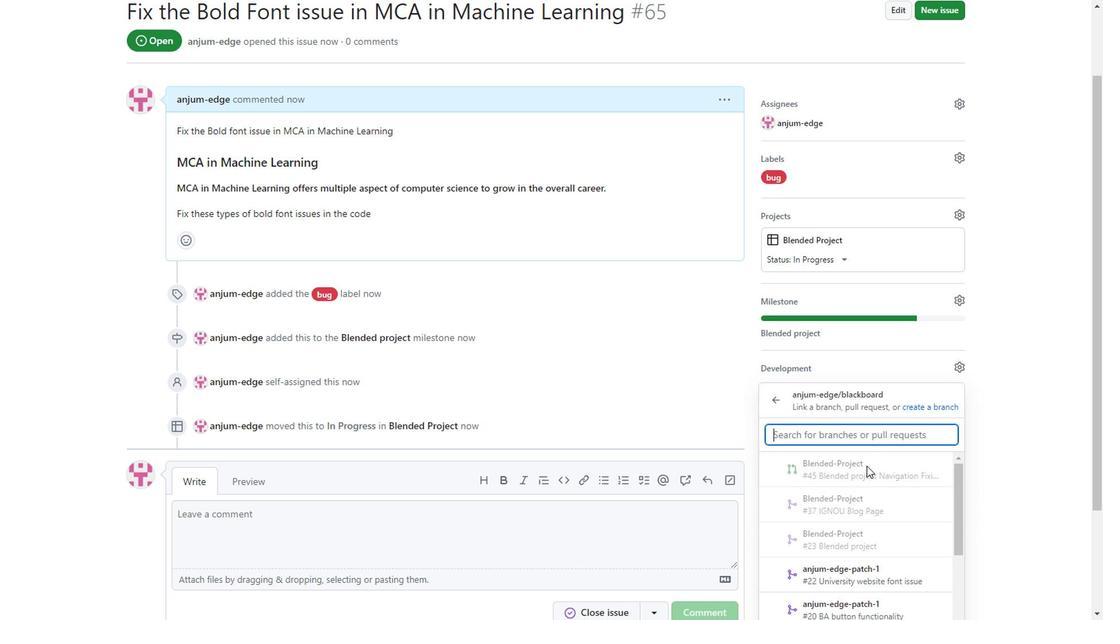 
Action: Mouse scrolled (865, 465) with delta (0, 0)
Screenshot: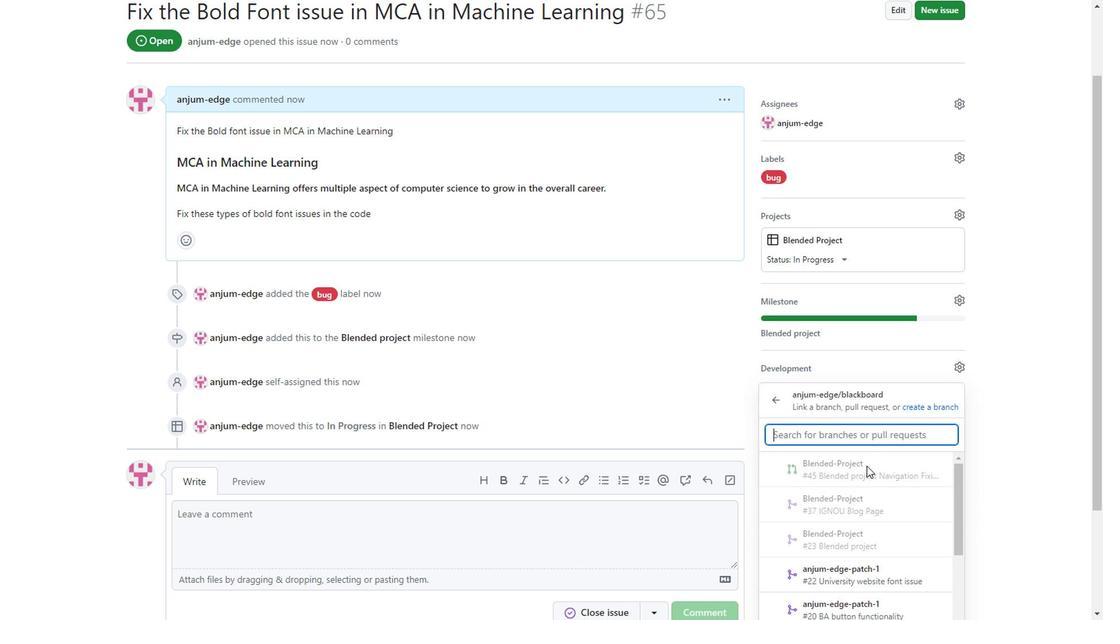 
Action: Mouse moved to (1039, 409)
Screenshot: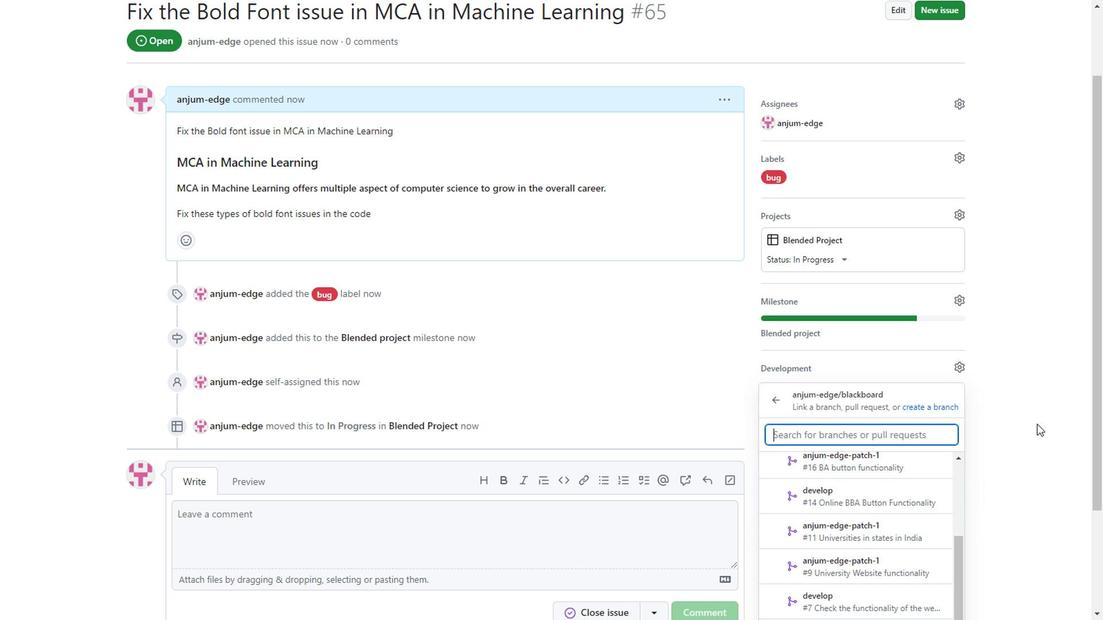 
Action: Mouse scrolled (1039, 409) with delta (0, 0)
Screenshot: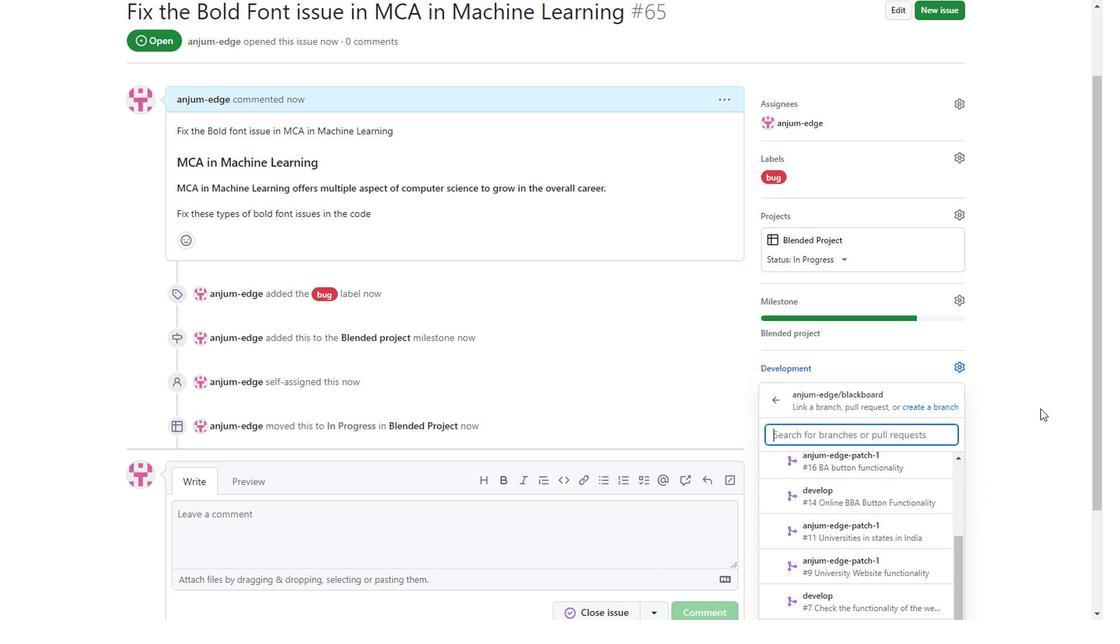 
Action: Mouse moved to (836, 465)
Screenshot: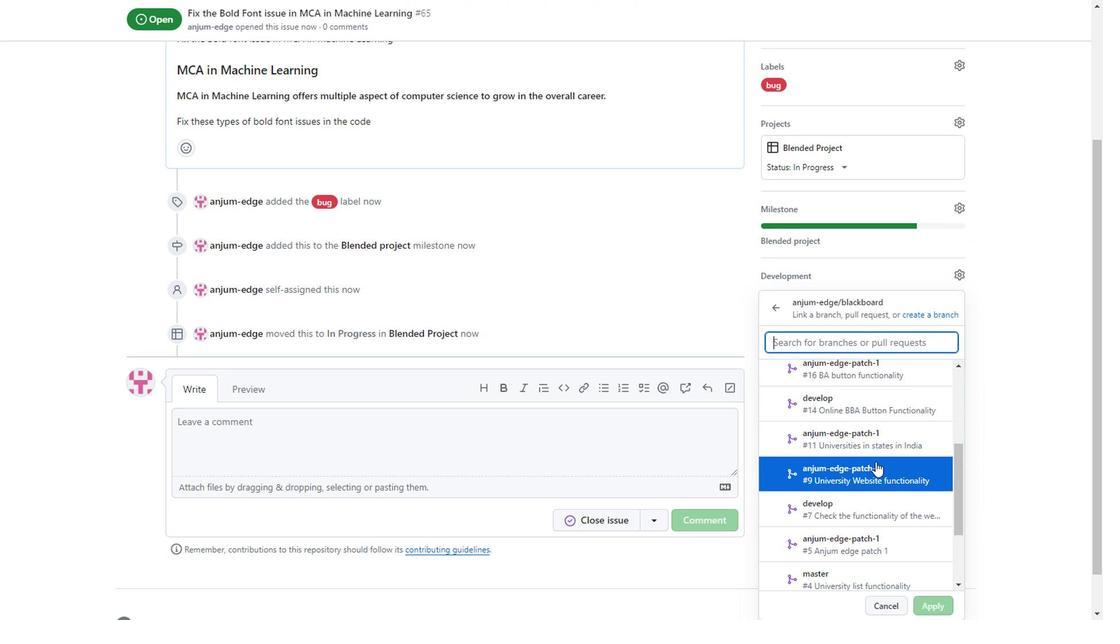 
Action: Mouse scrolled (836, 465) with delta (0, 0)
Screenshot: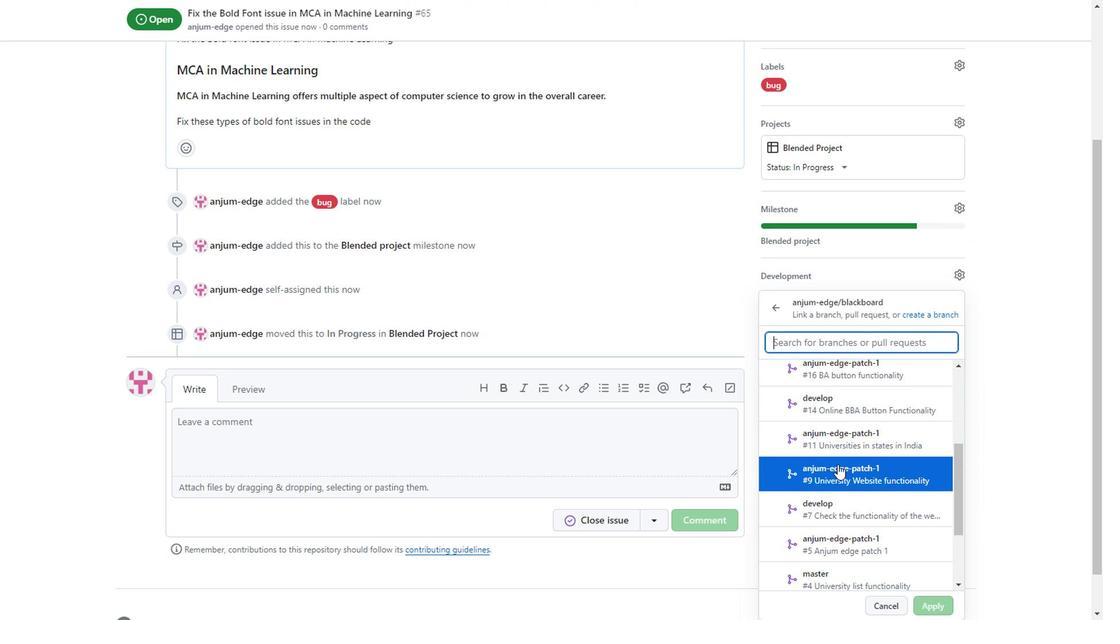 
Action: Mouse moved to (834, 465)
Screenshot: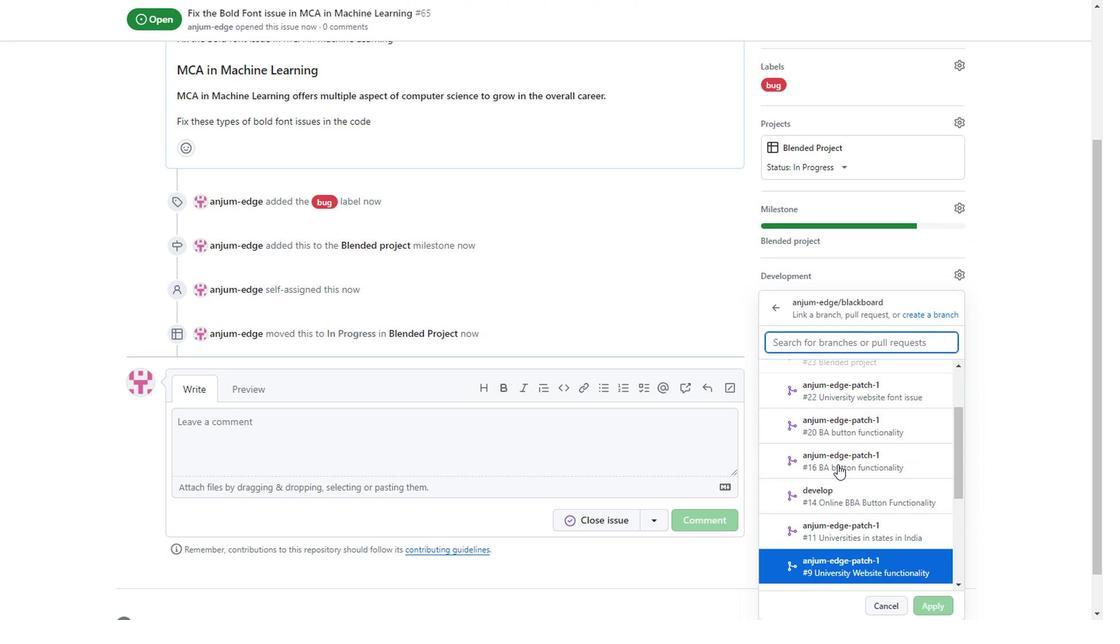 
Action: Mouse scrolled (834, 465) with delta (0, 0)
Screenshot: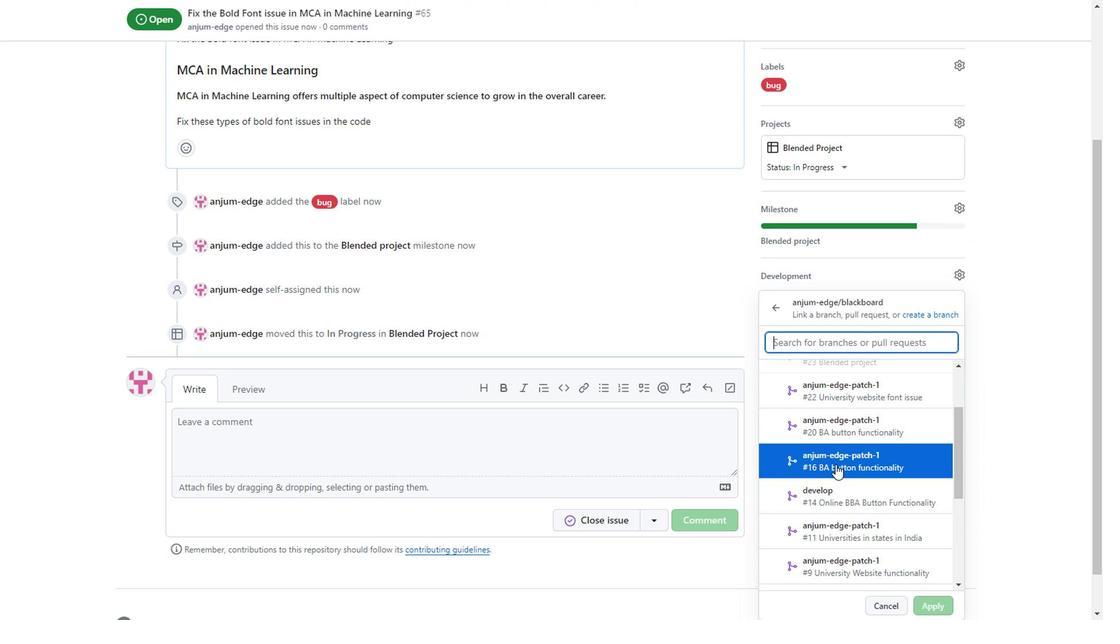 
Action: Mouse moved to (831, 475)
Screenshot: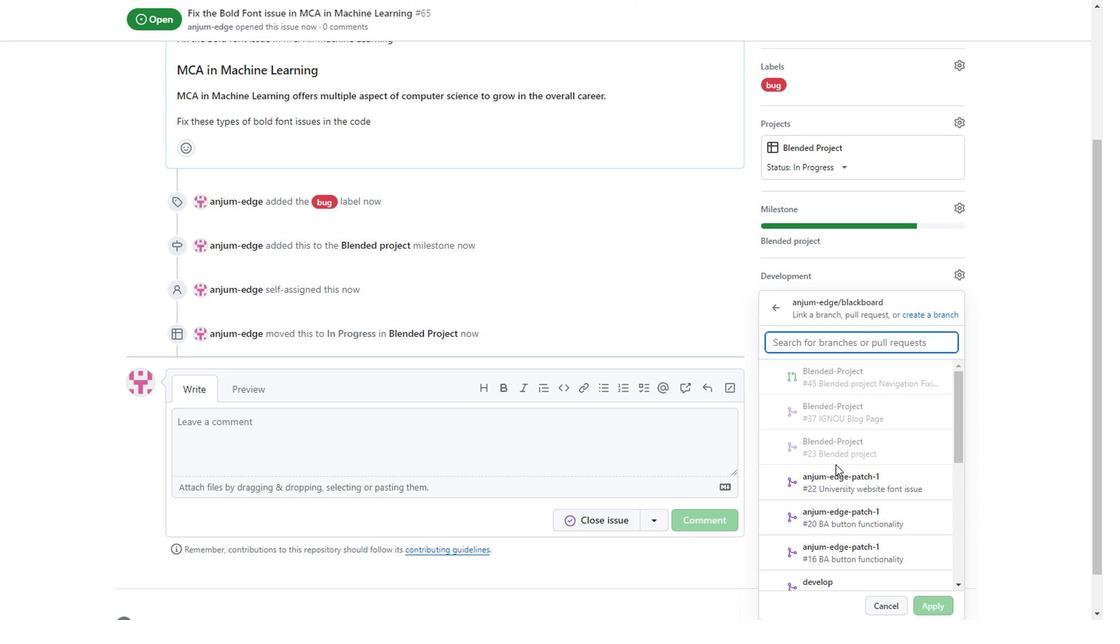
Action: Mouse pressed left at (831, 475)
Screenshot: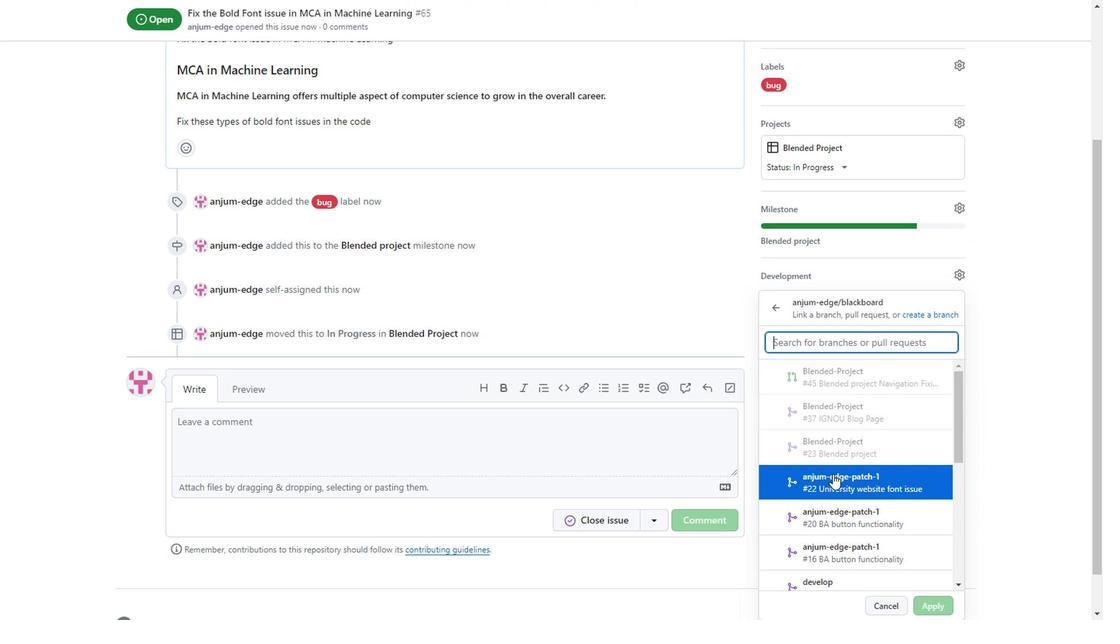 
Action: Mouse moved to (852, 416)
Screenshot: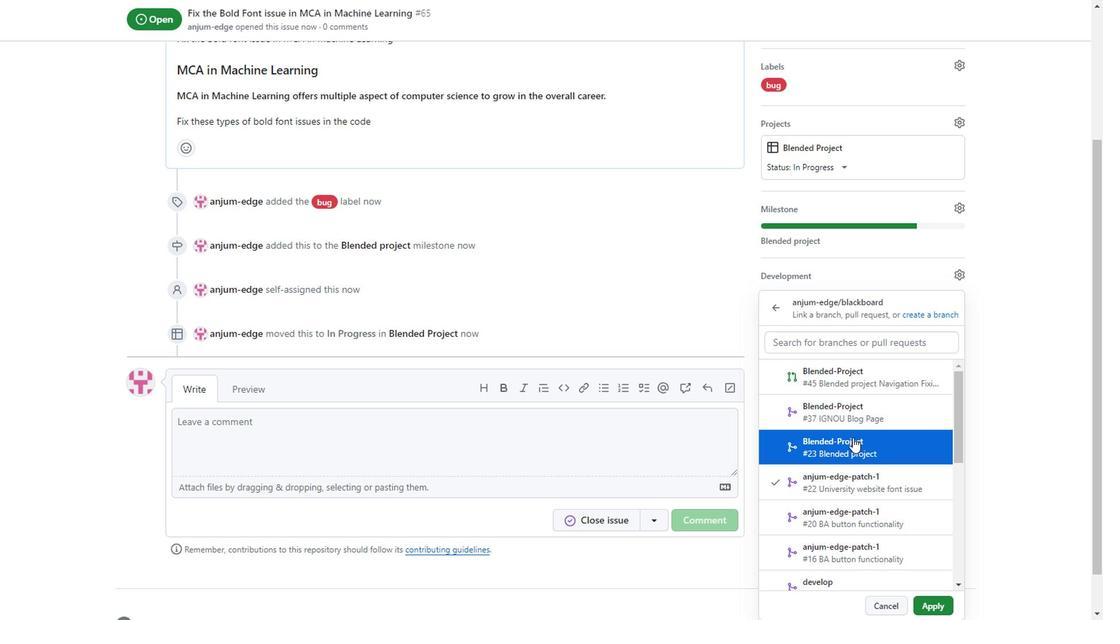 
Action: Mouse pressed left at (852, 416)
Screenshot: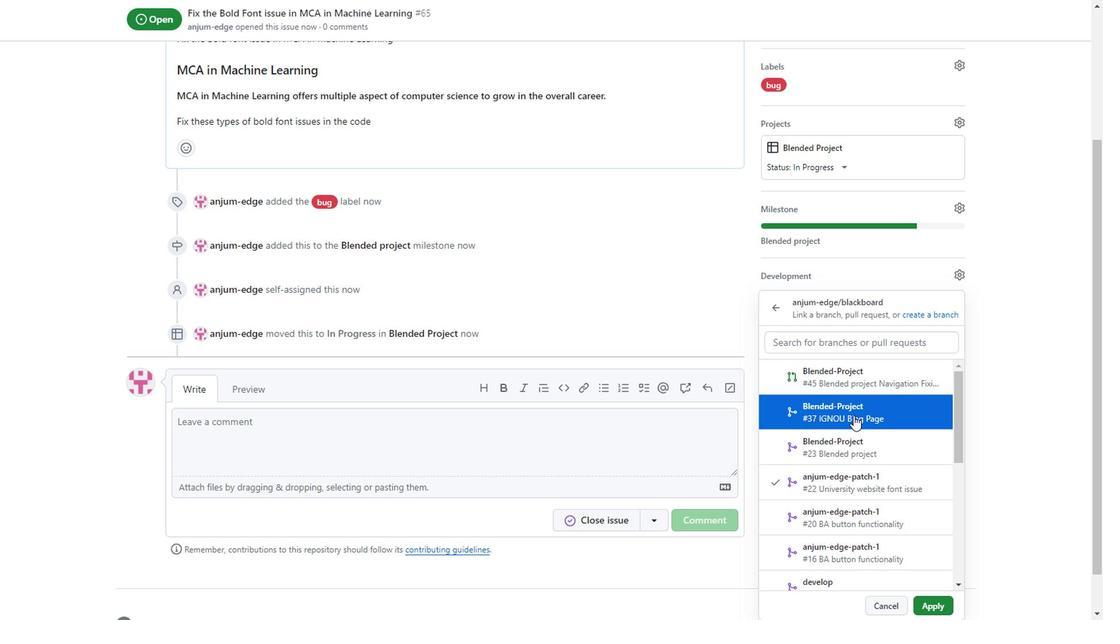 
Action: Mouse moved to (932, 604)
Screenshot: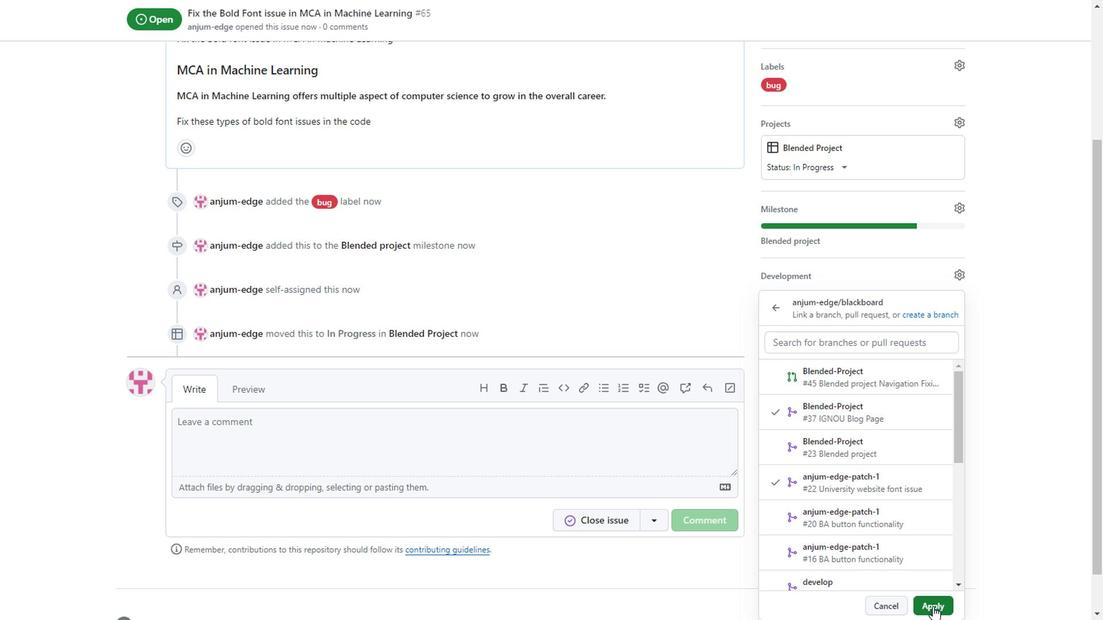 
Action: Mouse pressed left at (932, 604)
Screenshot: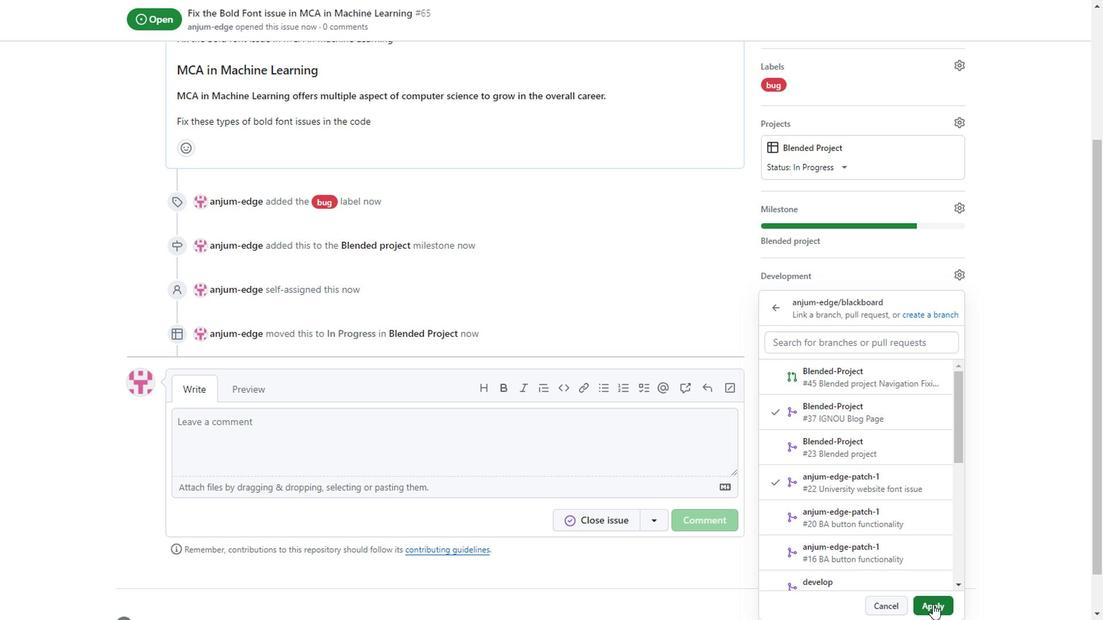 
Action: Mouse moved to (750, 380)
Screenshot: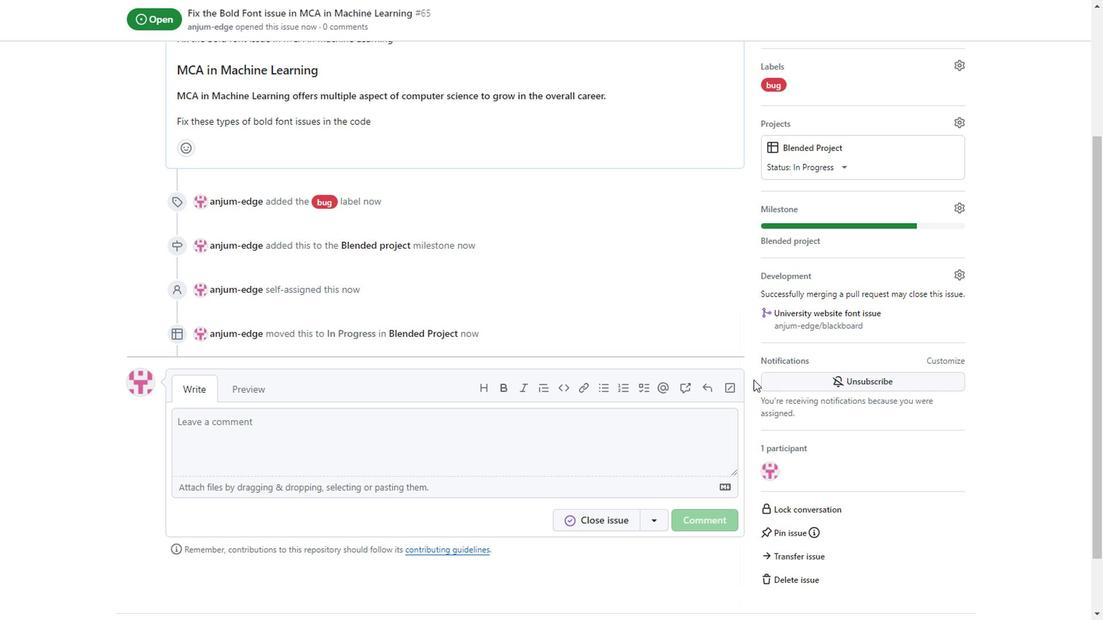
Action: Mouse scrolled (750, 380) with delta (0, 0)
Screenshot: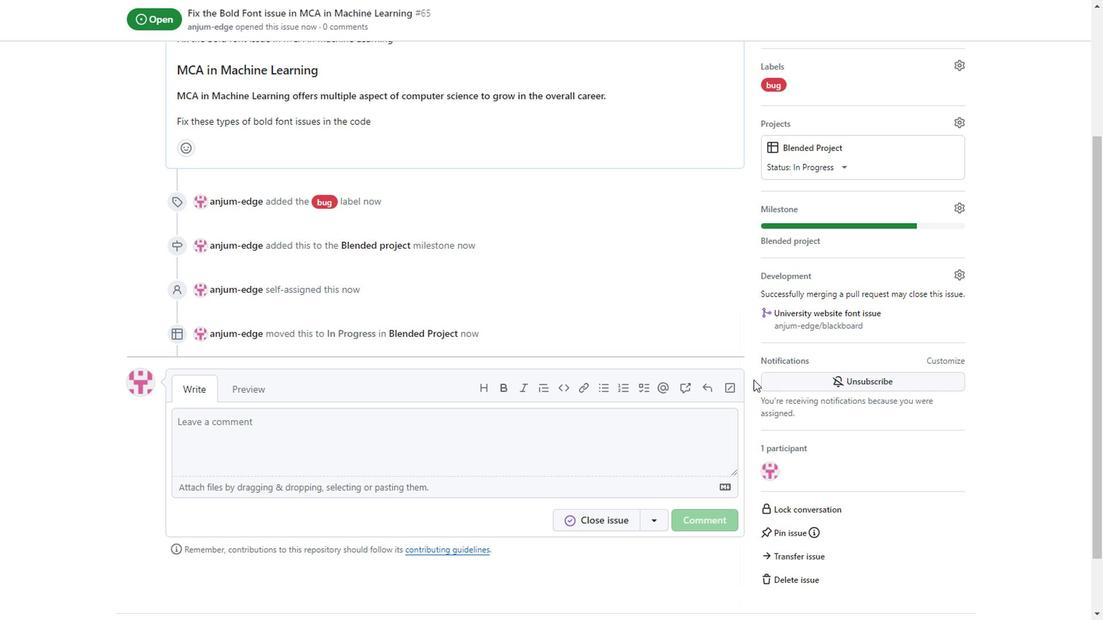 
Action: Mouse scrolled (750, 380) with delta (0, 0)
Screenshot: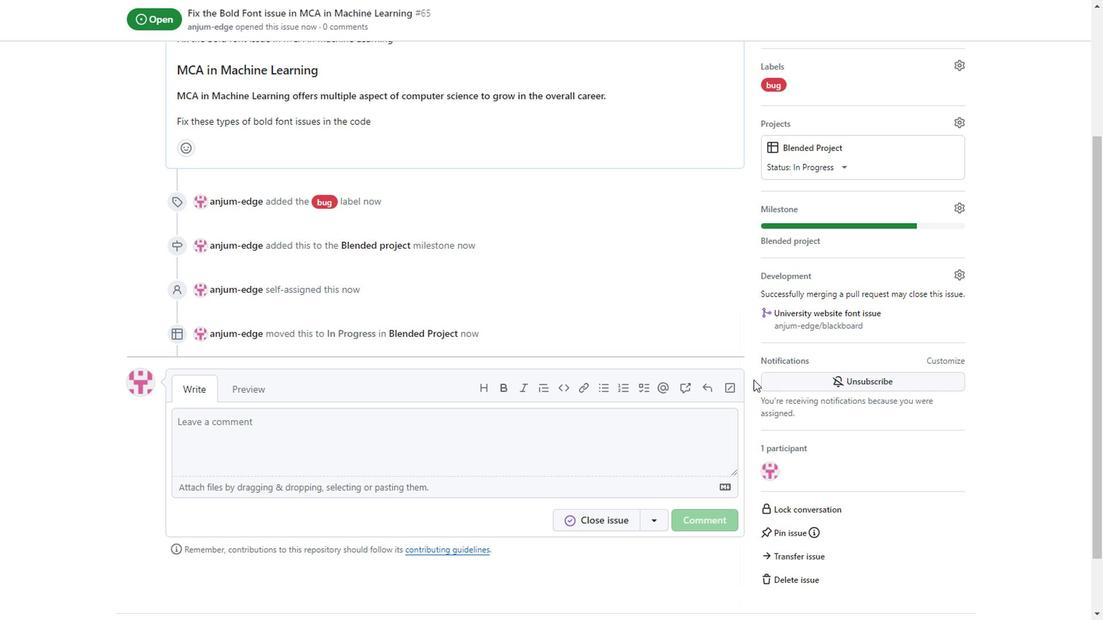 
Action: Mouse scrolled (750, 381) with delta (0, 0)
Screenshot: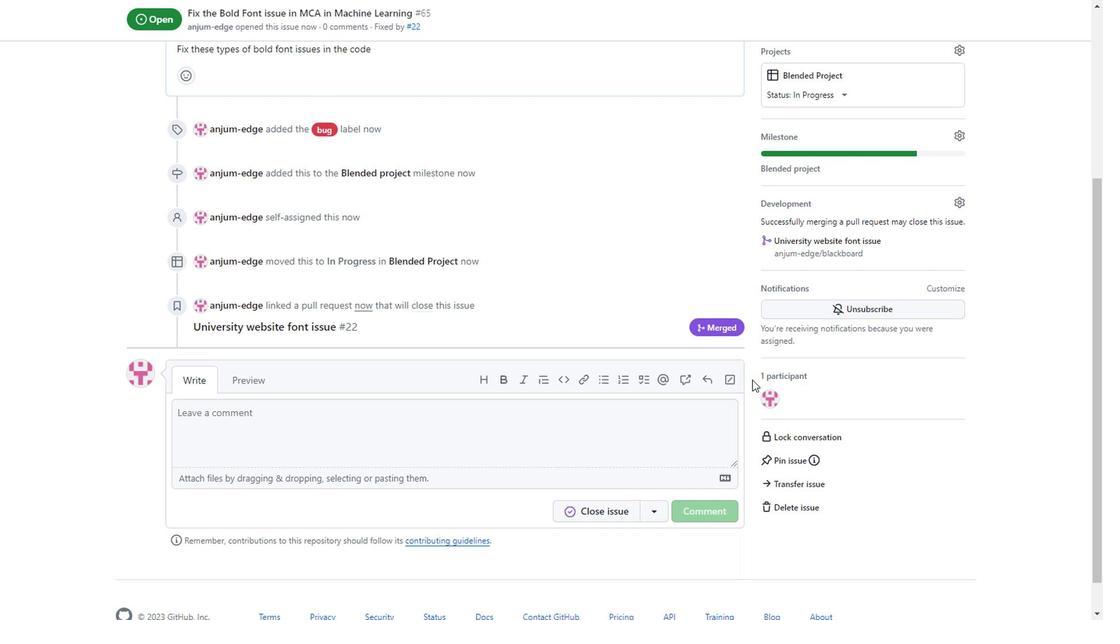 
Action: Mouse scrolled (750, 381) with delta (0, 0)
Screenshot: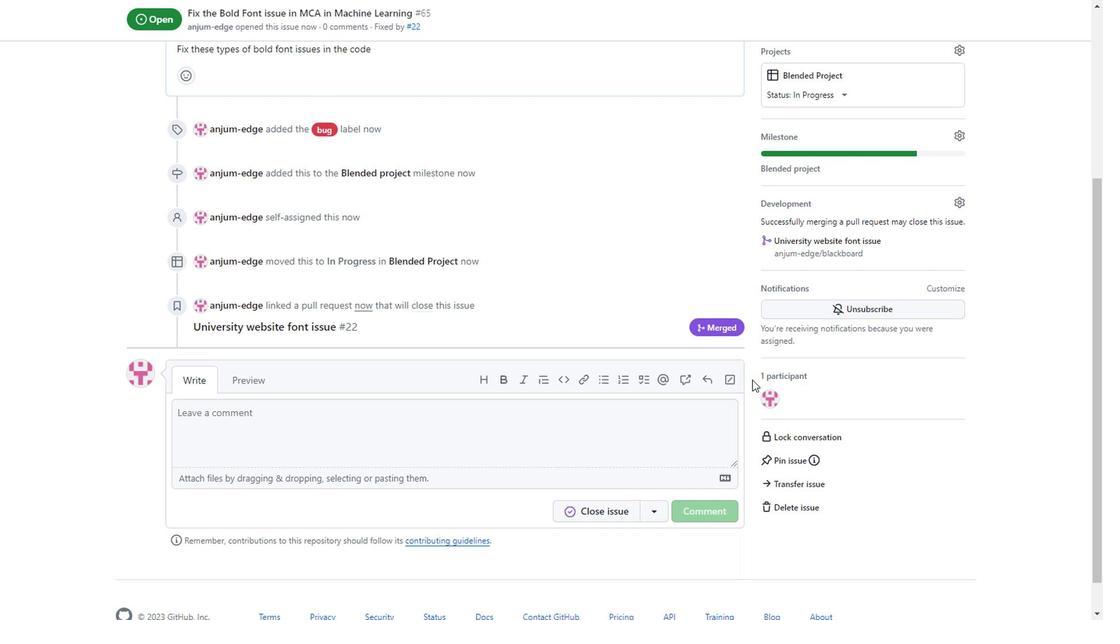 
Action: Mouse scrolled (750, 381) with delta (0, 0)
Screenshot: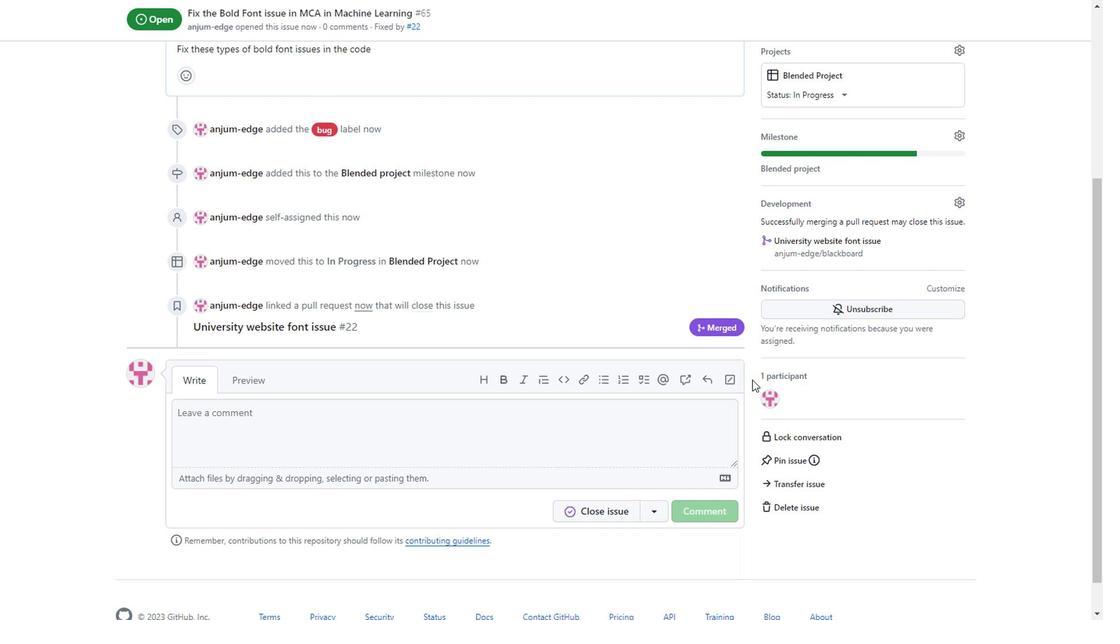 
Action: Mouse scrolled (750, 381) with delta (0, 0)
Screenshot: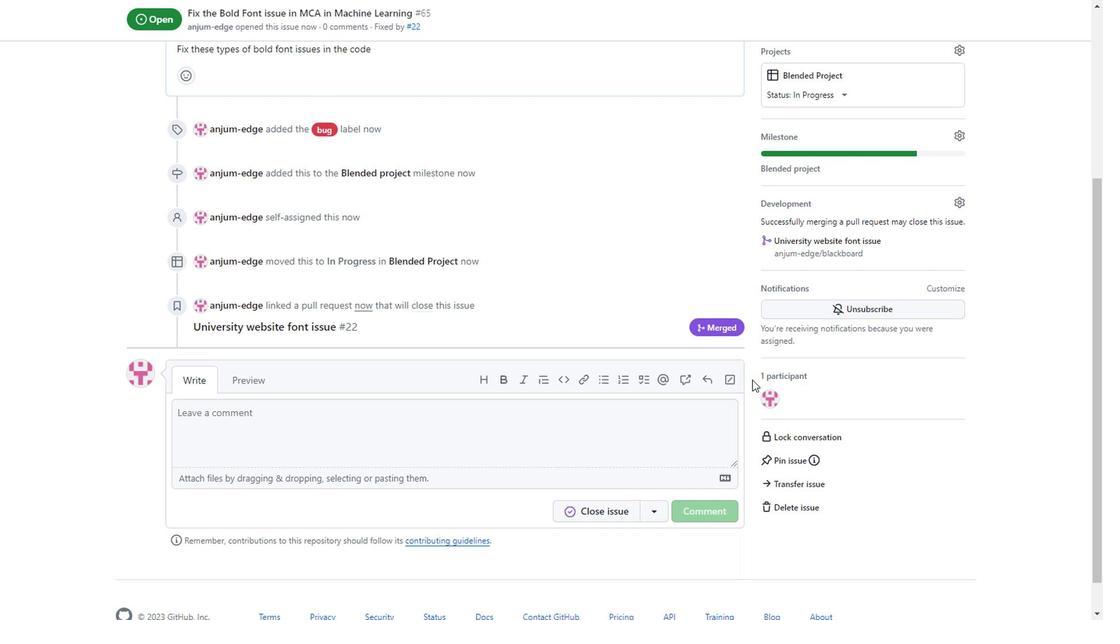 
Action: Mouse scrolled (750, 381) with delta (0, 0)
Screenshot: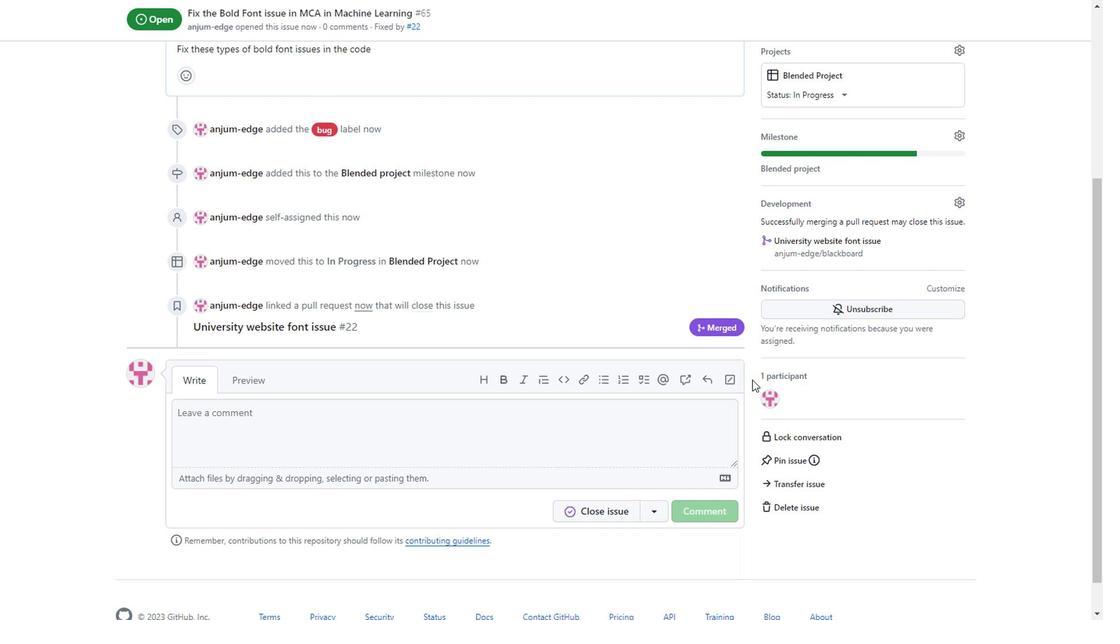 
Action: Mouse scrolled (750, 381) with delta (0, 0)
Screenshot: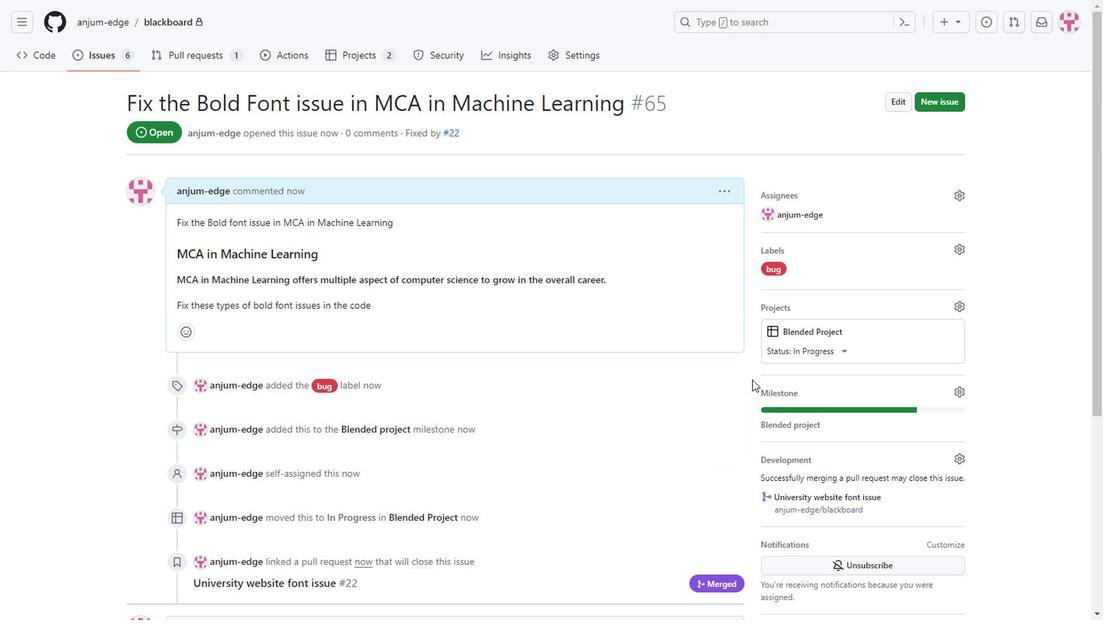 
Action: Mouse scrolled (750, 381) with delta (0, 0)
Screenshot: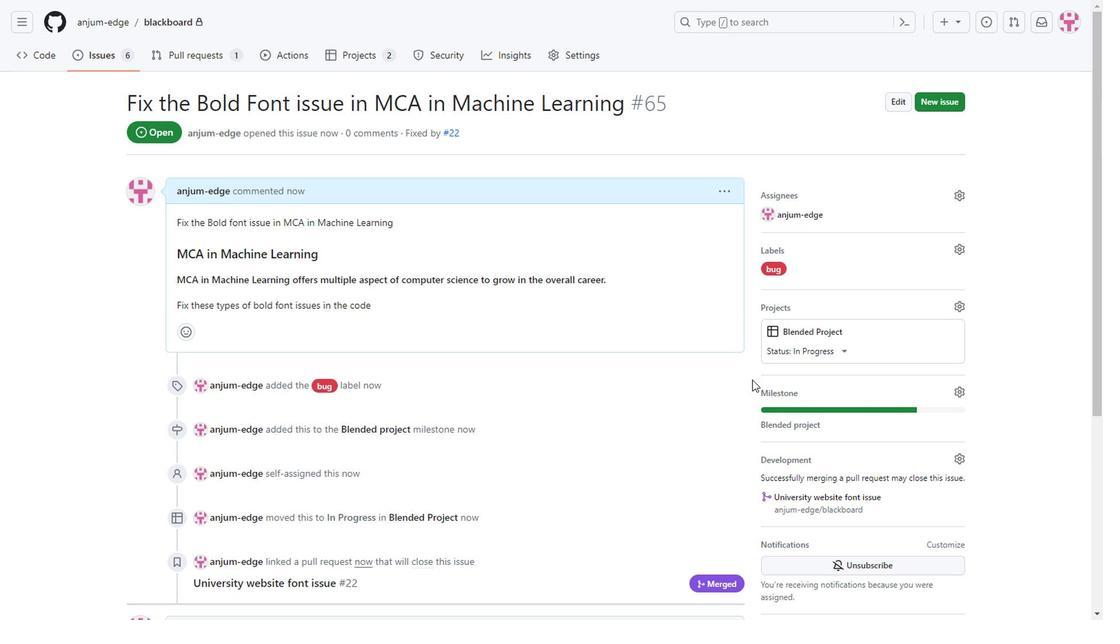
Action: Mouse scrolled (750, 381) with delta (0, 0)
Screenshot: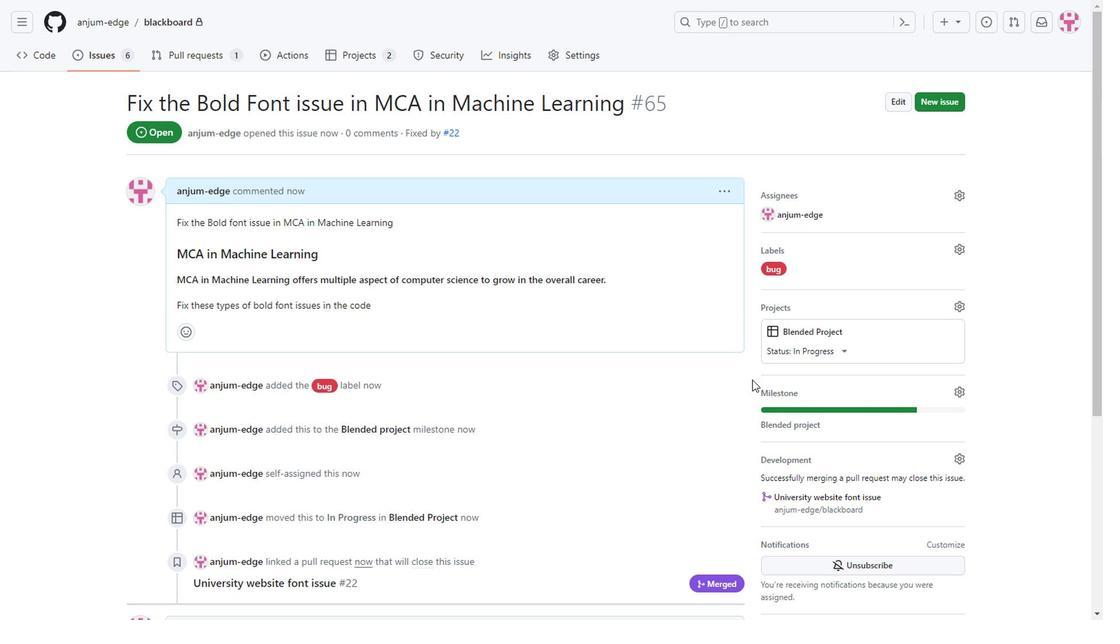 
Action: Mouse scrolled (750, 381) with delta (0, 0)
Screenshot: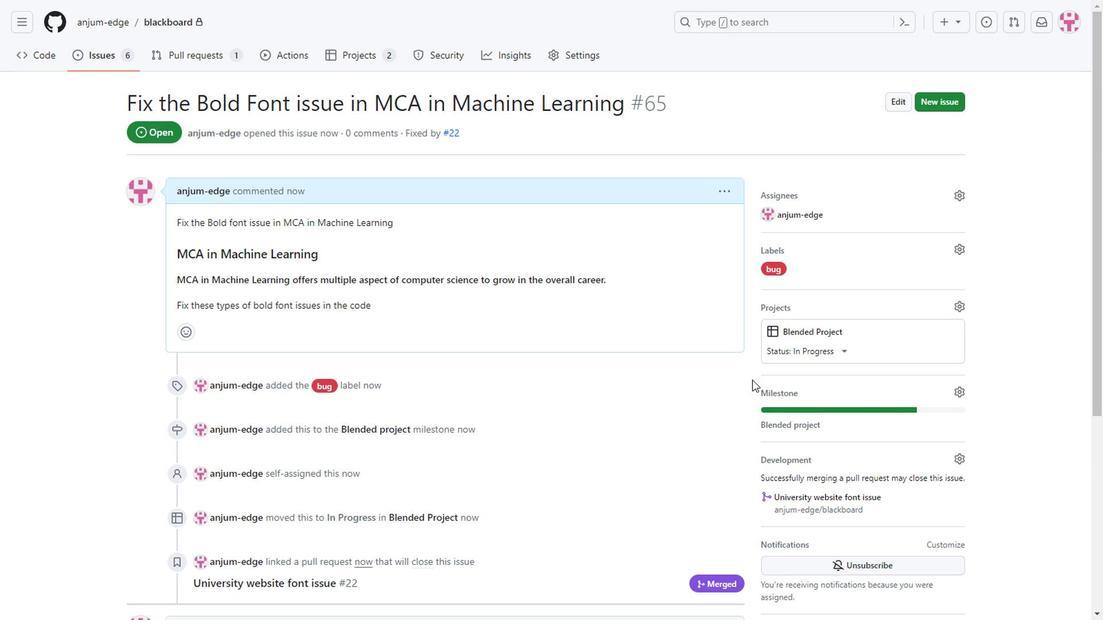 
Action: Mouse scrolled (750, 381) with delta (0, 0)
Screenshot: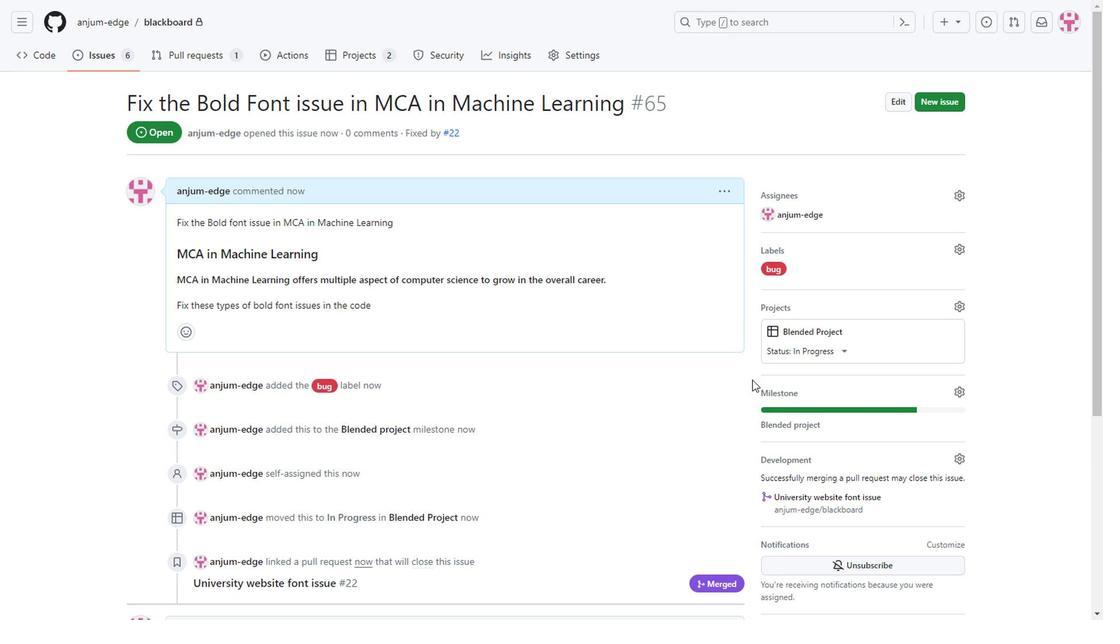 
Action: Mouse moved to (98, 55)
Screenshot: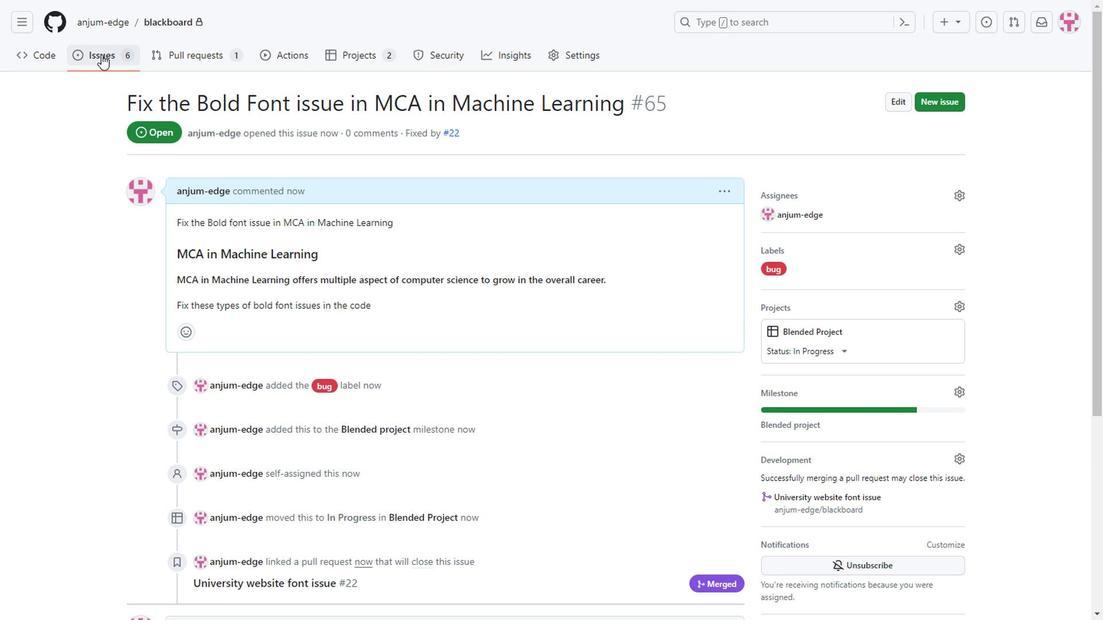 
Action: Mouse pressed left at (98, 55)
Screenshot: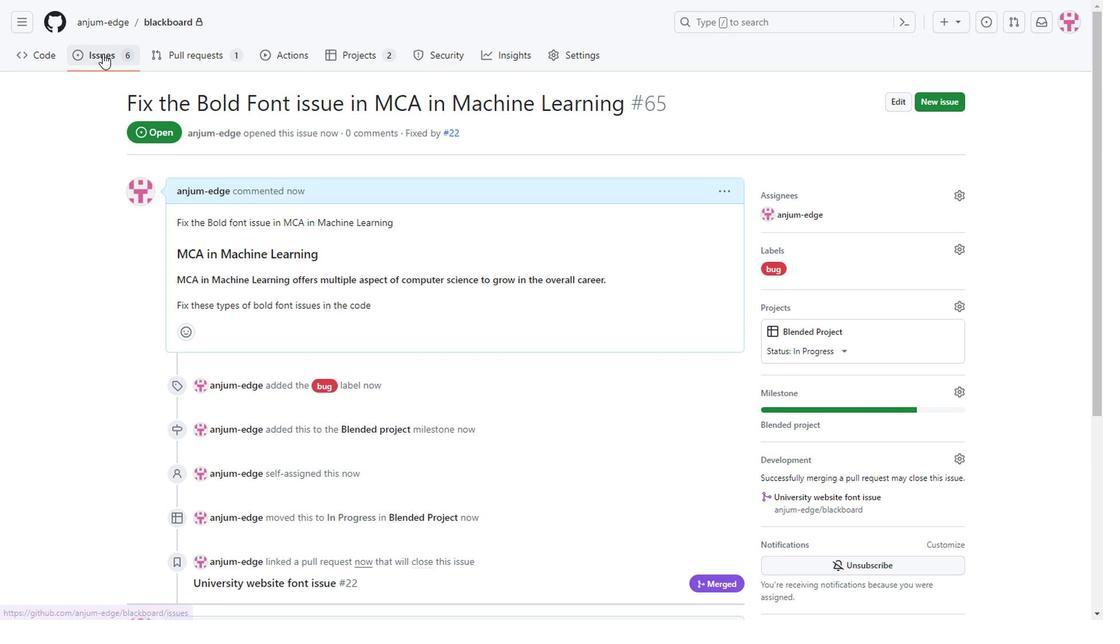 
Action: Mouse moved to (20, 54)
Screenshot: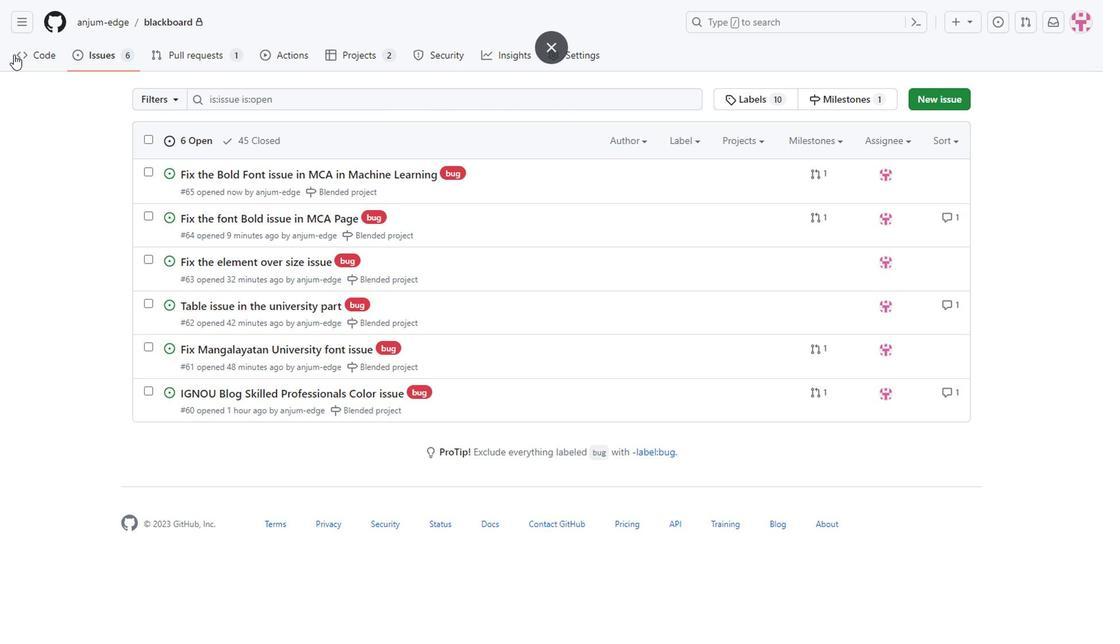 
Action: Mouse pressed left at (20, 54)
Screenshot: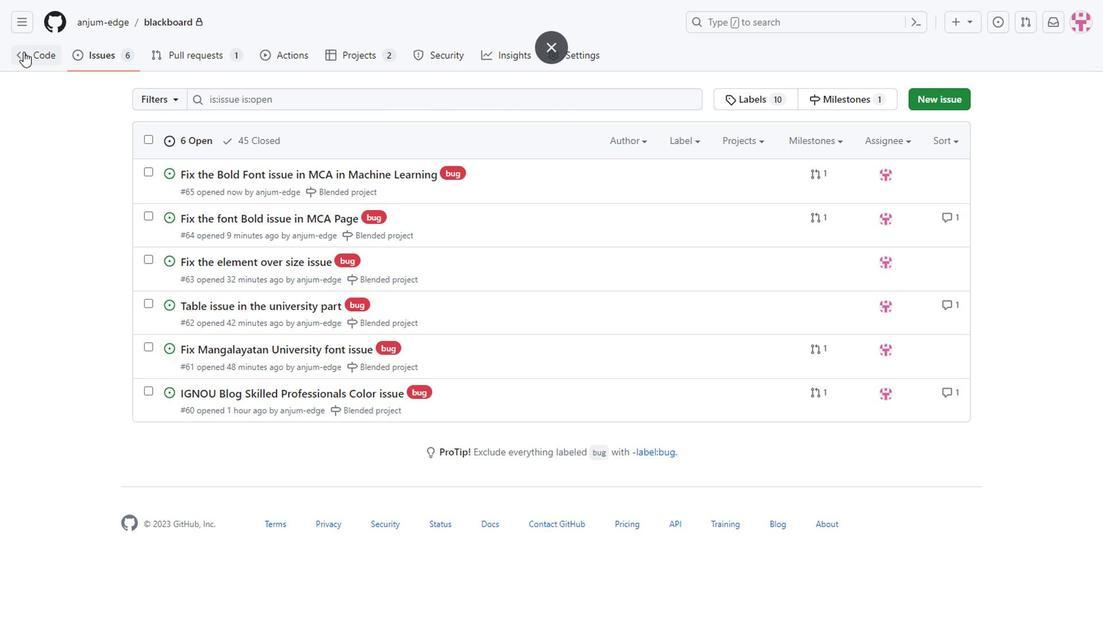 
Action: Mouse moved to (140, 476)
Screenshot: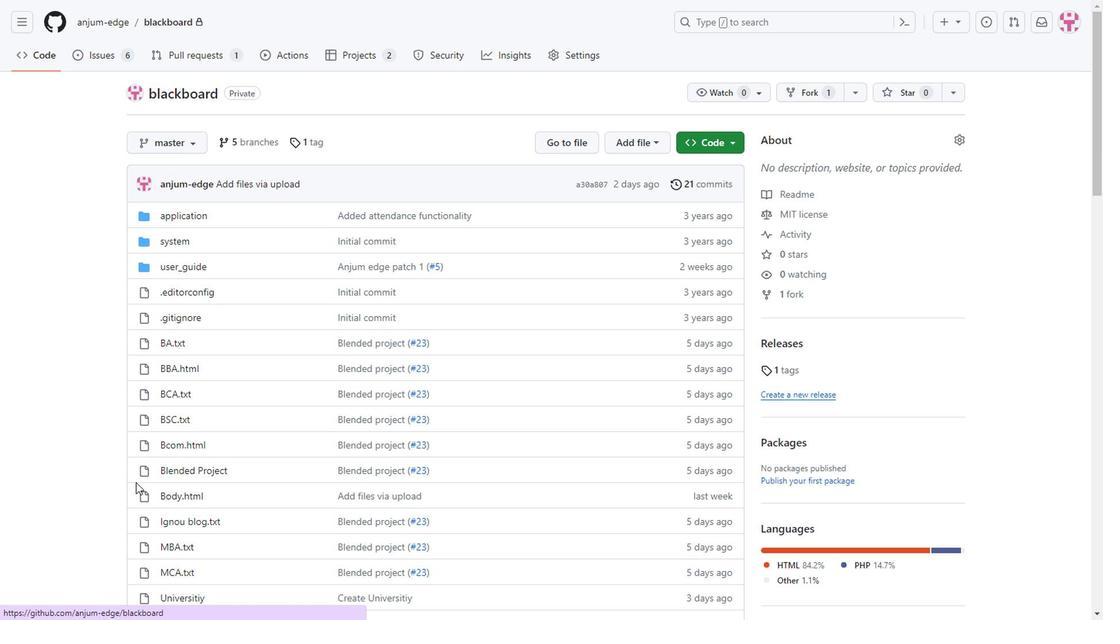 
Action: Mouse scrolled (140, 476) with delta (0, 0)
Screenshot: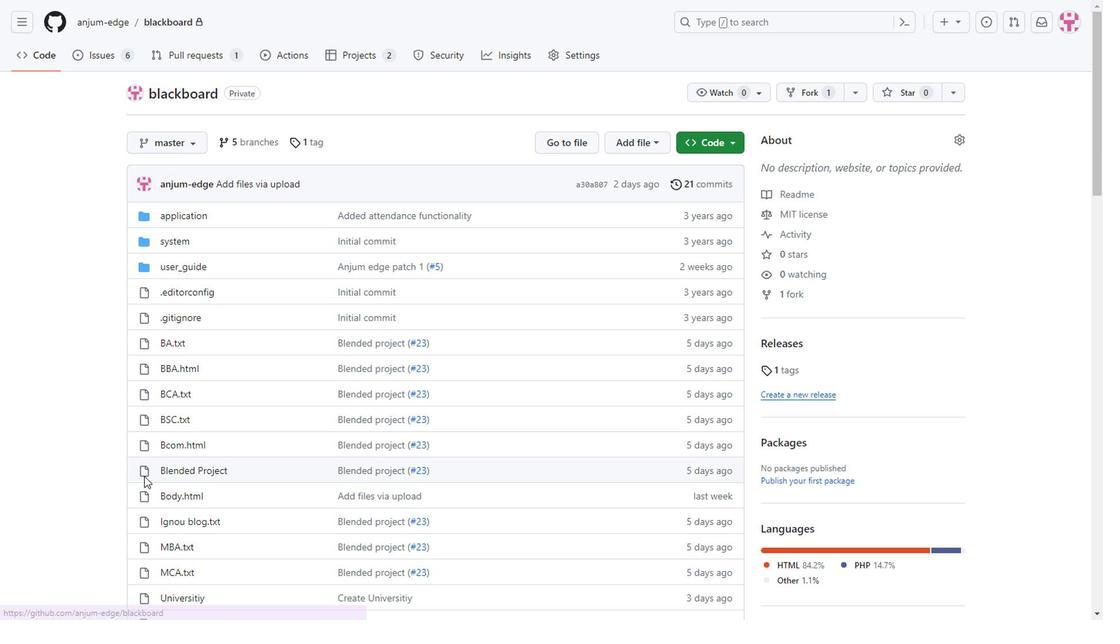 
Action: Mouse scrolled (140, 476) with delta (0, 0)
Screenshot: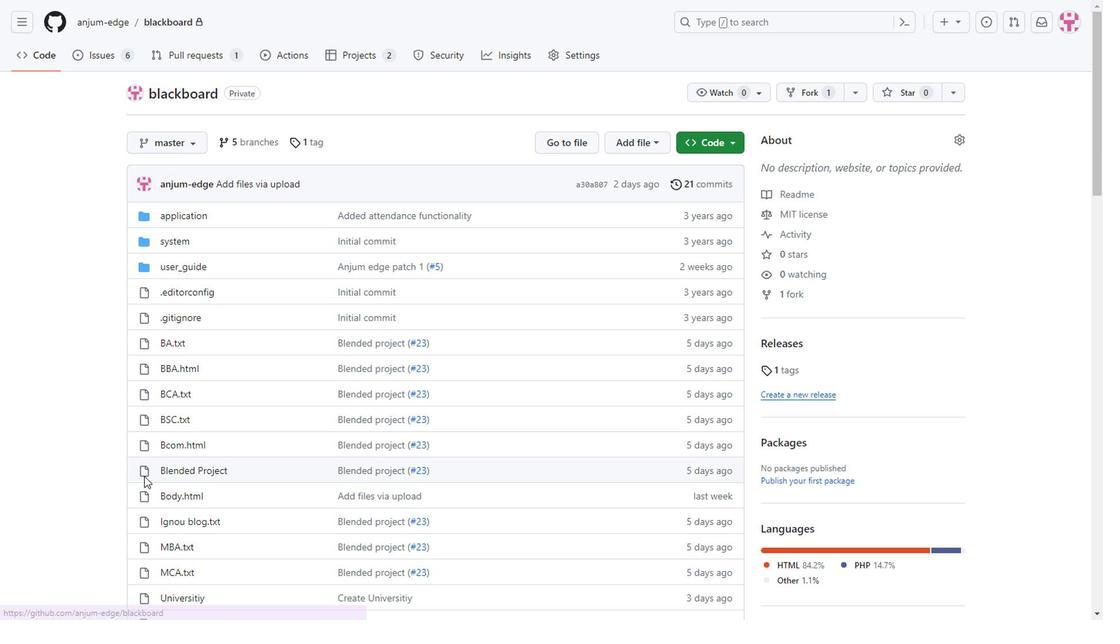 
Action: Mouse scrolled (140, 476) with delta (0, 0)
Screenshot: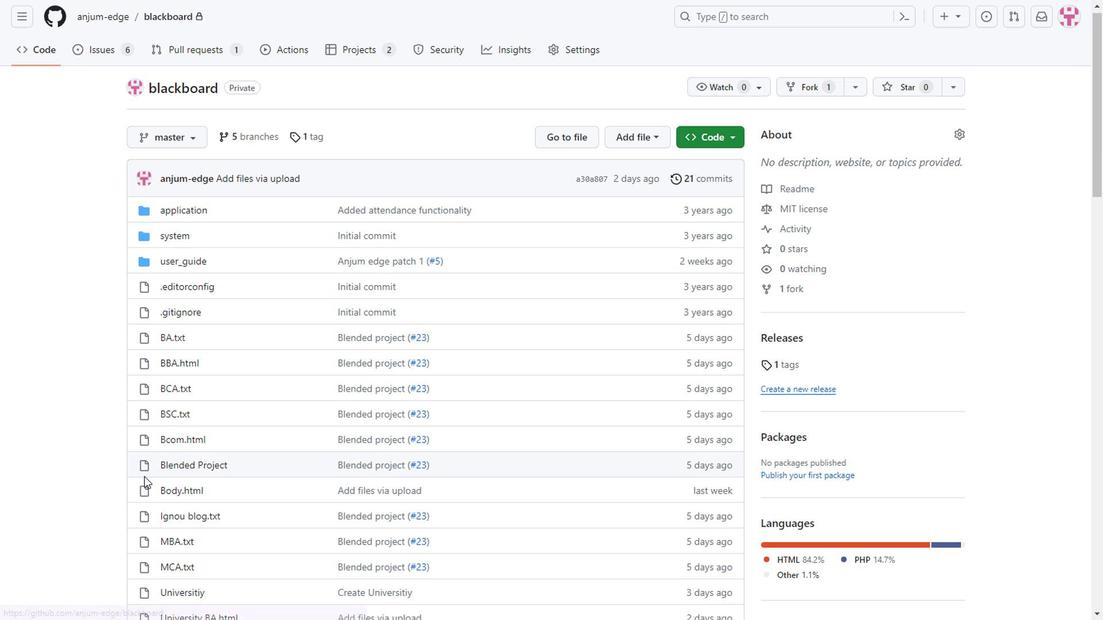 
Action: Mouse moved to (138, 476)
Screenshot: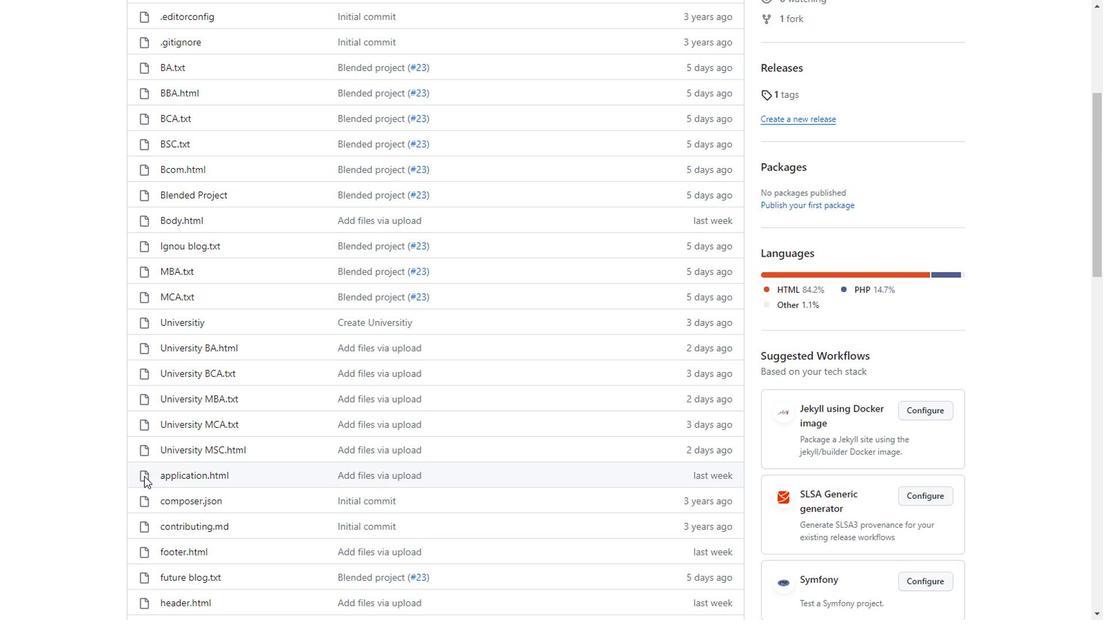 
Action: Mouse scrolled (138, 475) with delta (0, 0)
Screenshot: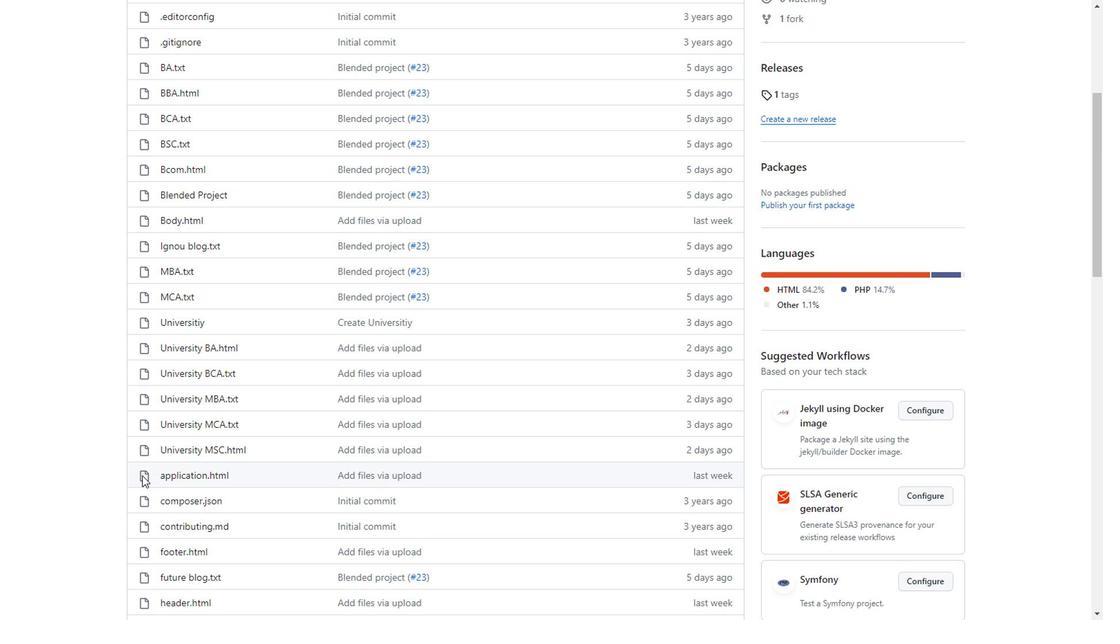 
Action: Mouse scrolled (138, 475) with delta (0, 0)
Screenshot: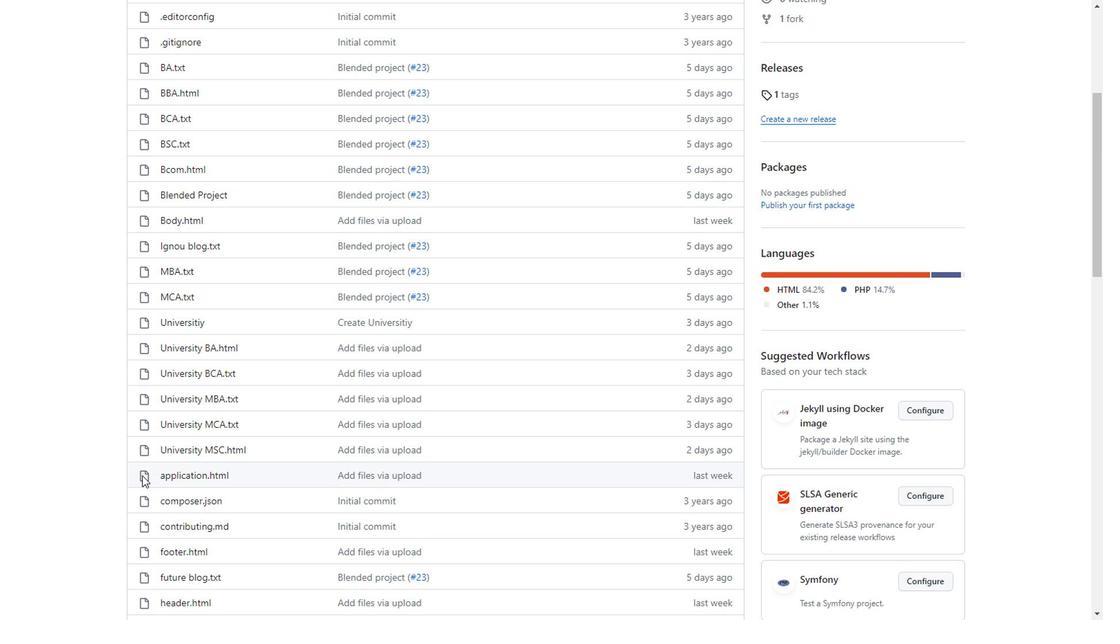 
Action: Mouse moved to (233, 290)
Screenshot: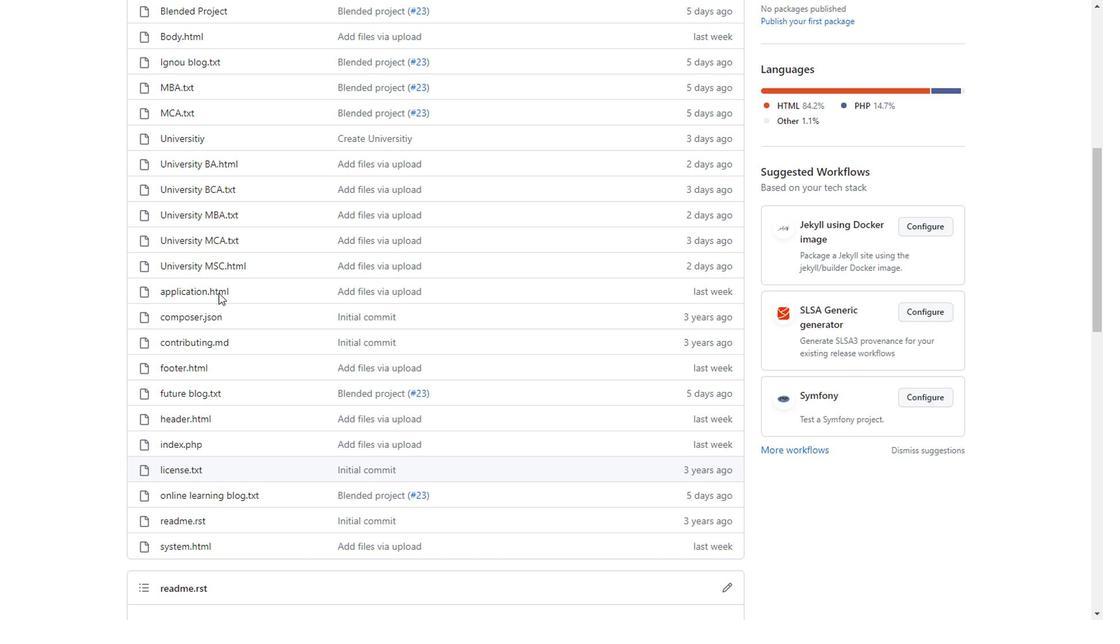 
Action: Mouse scrolled (233, 289) with delta (0, 0)
Screenshot: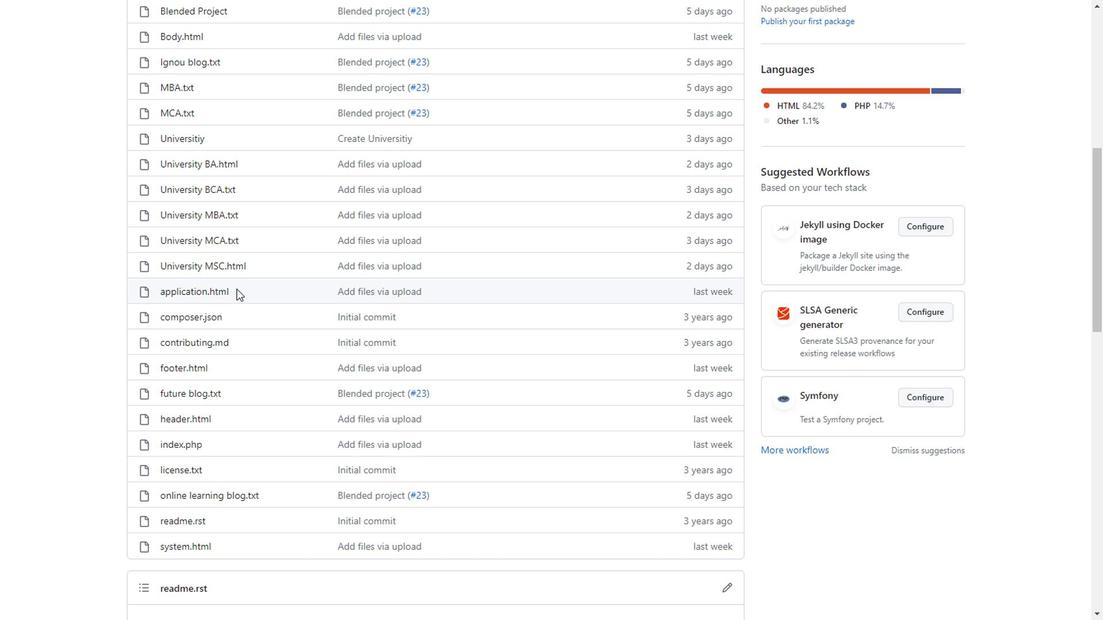 
Action: Mouse scrolled (233, 289) with delta (0, 0)
Screenshot: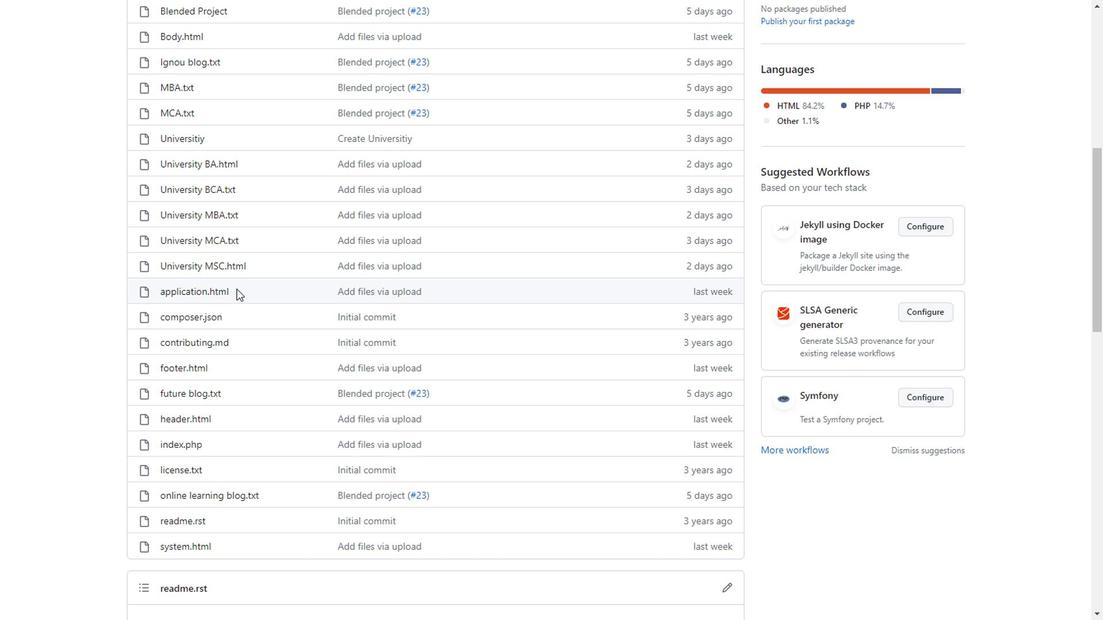 
Action: Mouse moved to (233, 288)
Screenshot: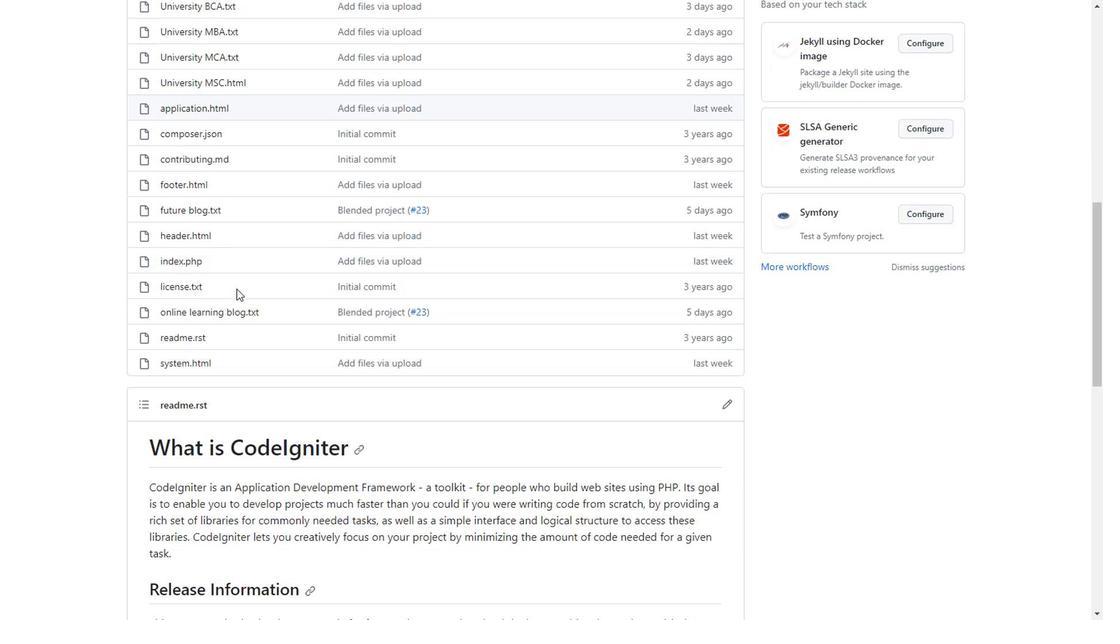 
Action: Mouse scrolled (233, 289) with delta (0, 0)
Screenshot: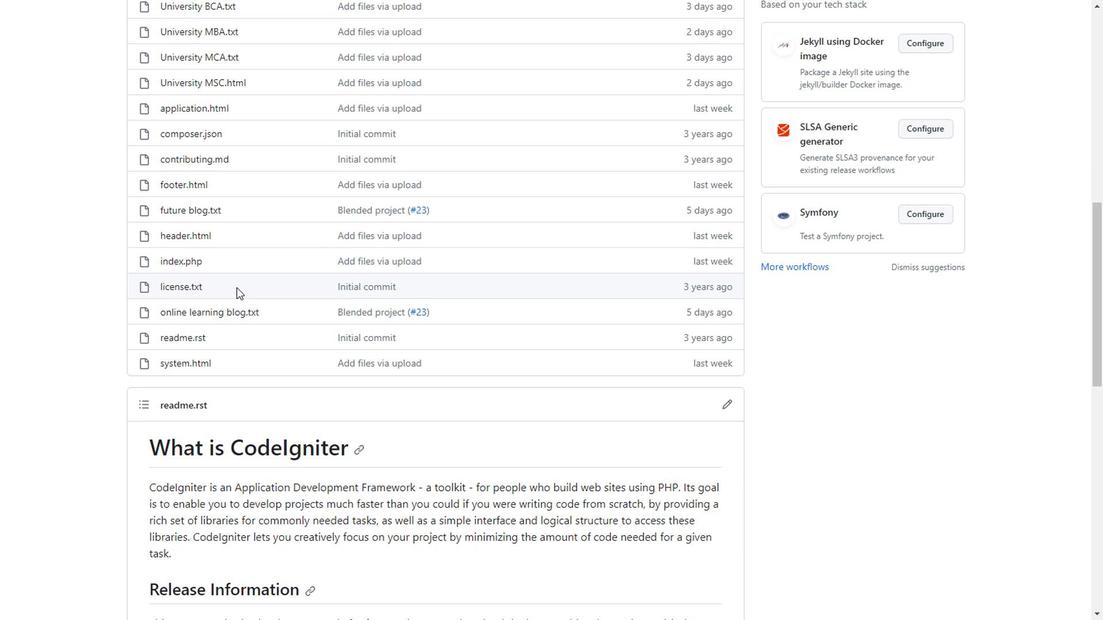 
Action: Mouse scrolled (233, 289) with delta (0, 0)
Screenshot: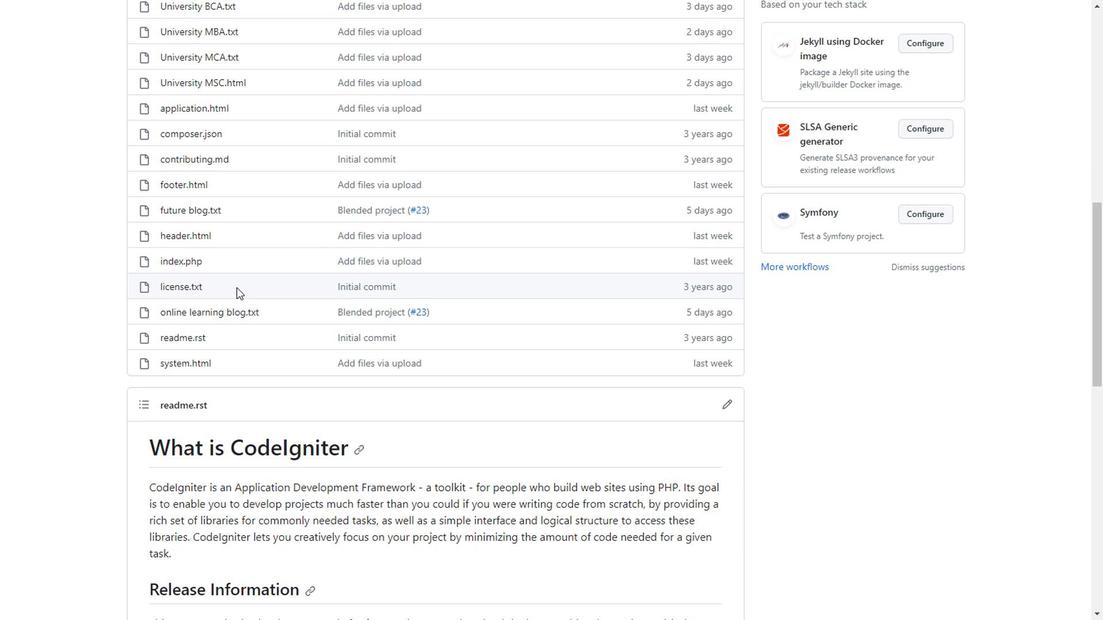 
Action: Mouse scrolled (233, 289) with delta (0, 0)
Screenshot: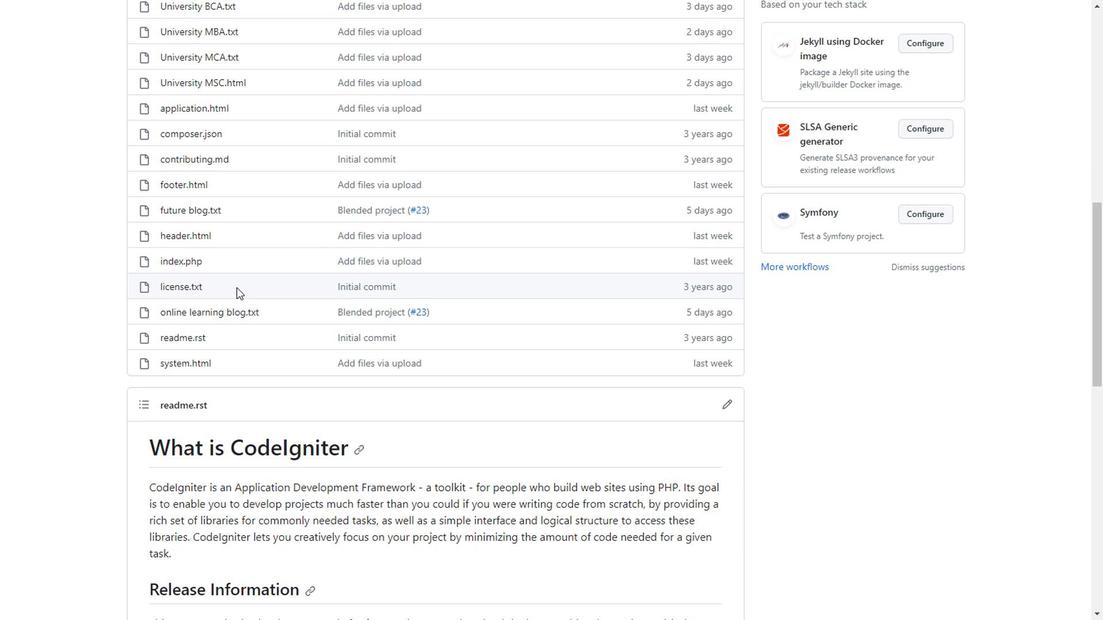 
Action: Mouse moved to (209, 322)
Screenshot: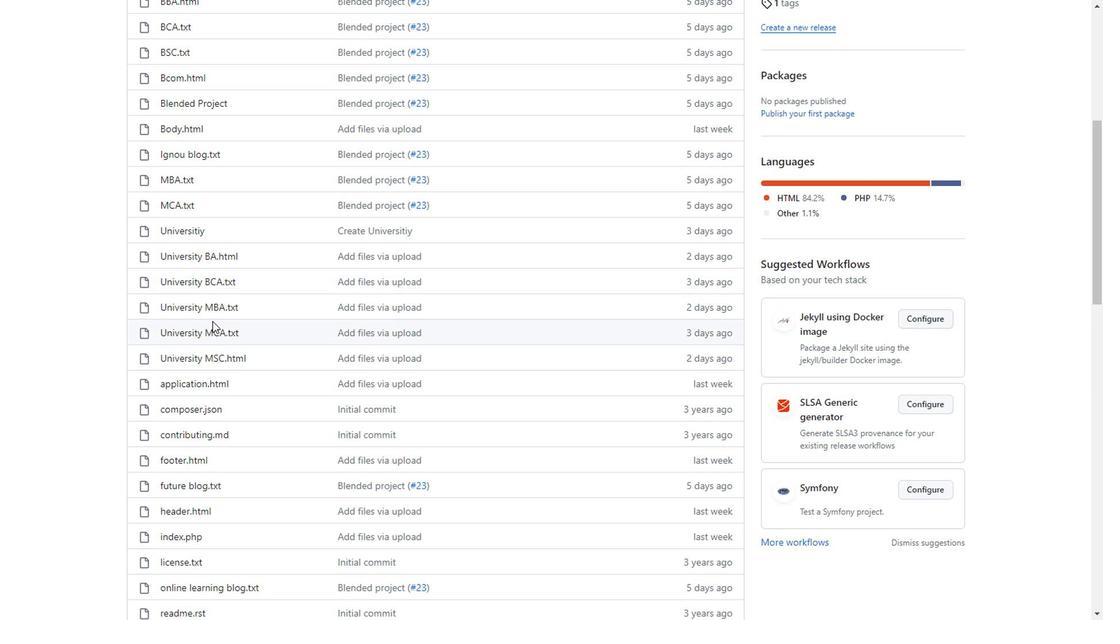 
Action: Mouse scrolled (209, 324) with delta (0, 1)
Screenshot: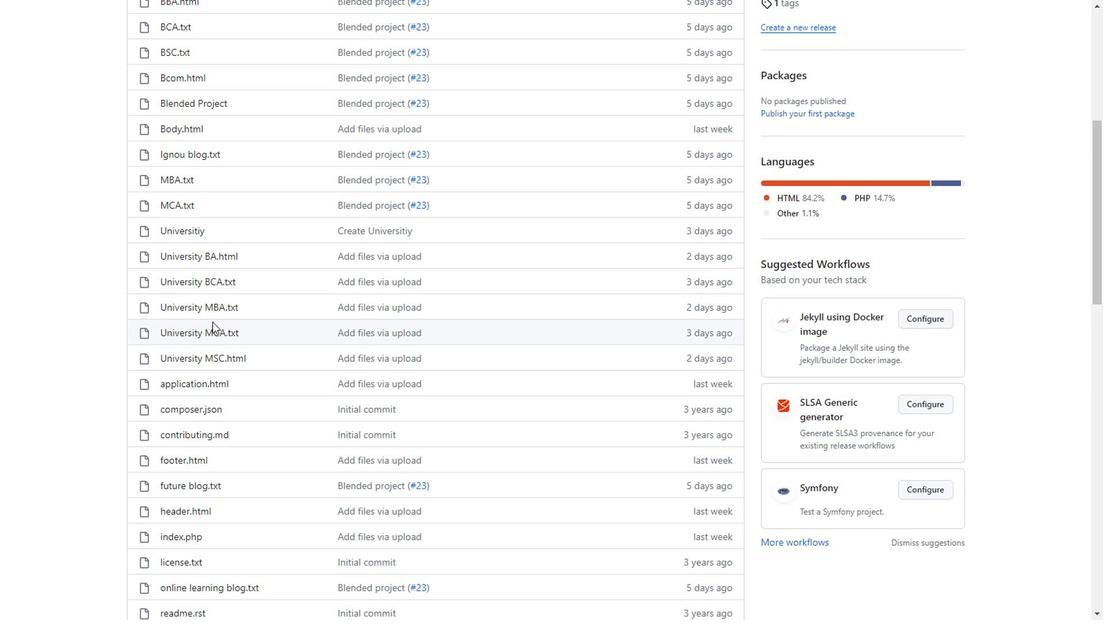 
Action: Mouse moved to (200, 446)
Screenshot: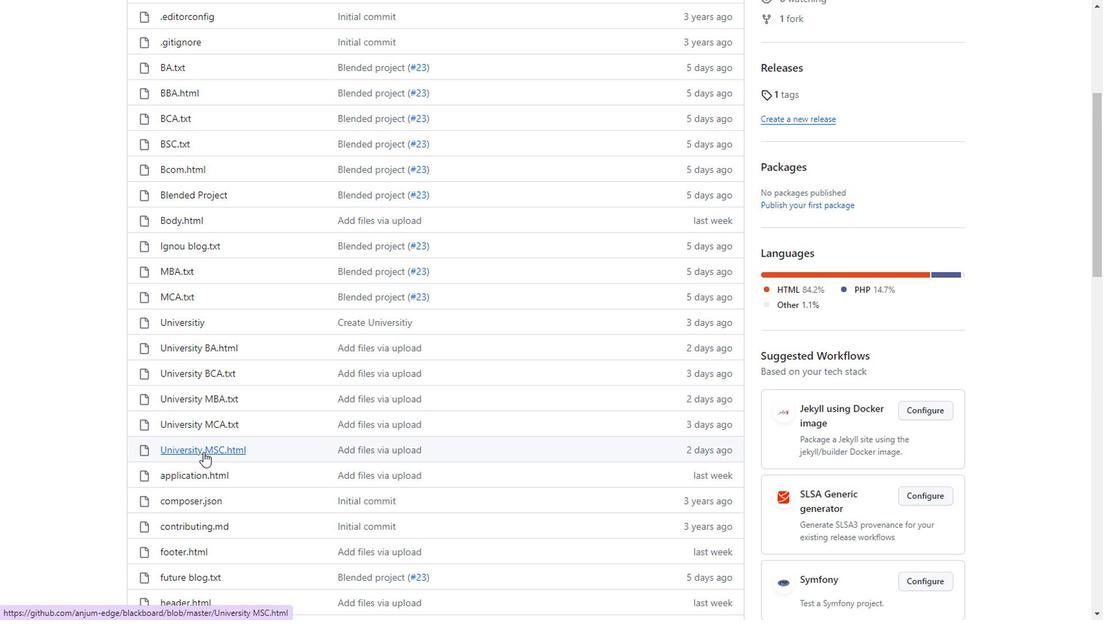 
Action: Mouse pressed left at (200, 446)
Screenshot: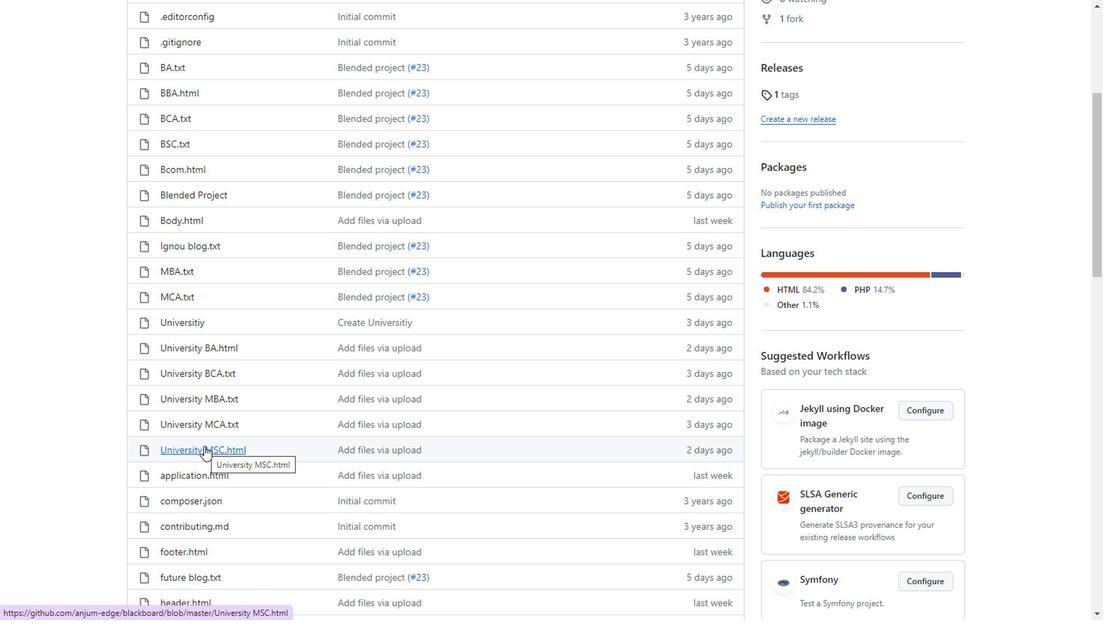 
Action: Mouse moved to (135, 396)
Screenshot: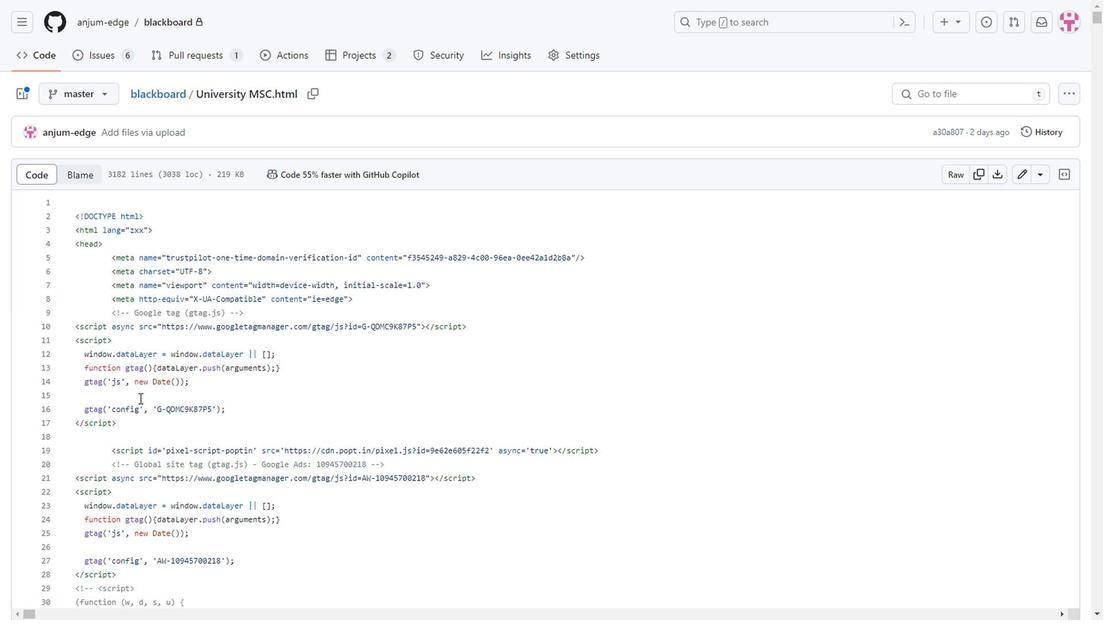 
Action: Mouse scrolled (135, 396) with delta (0, 0)
Screenshot: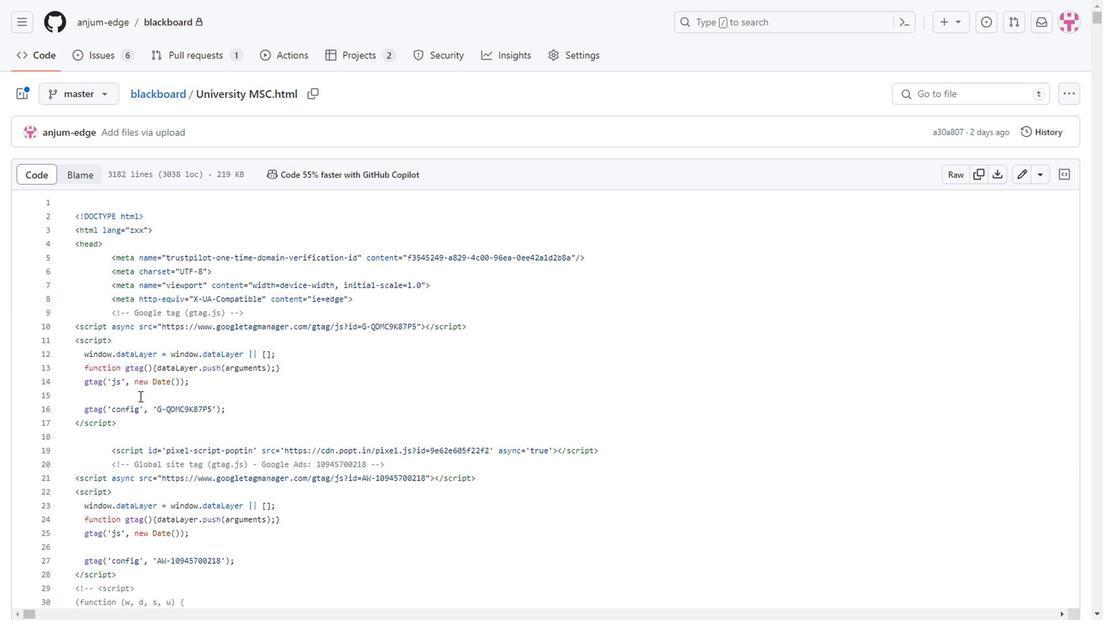 
Action: Mouse scrolled (135, 396) with delta (0, 0)
Screenshot: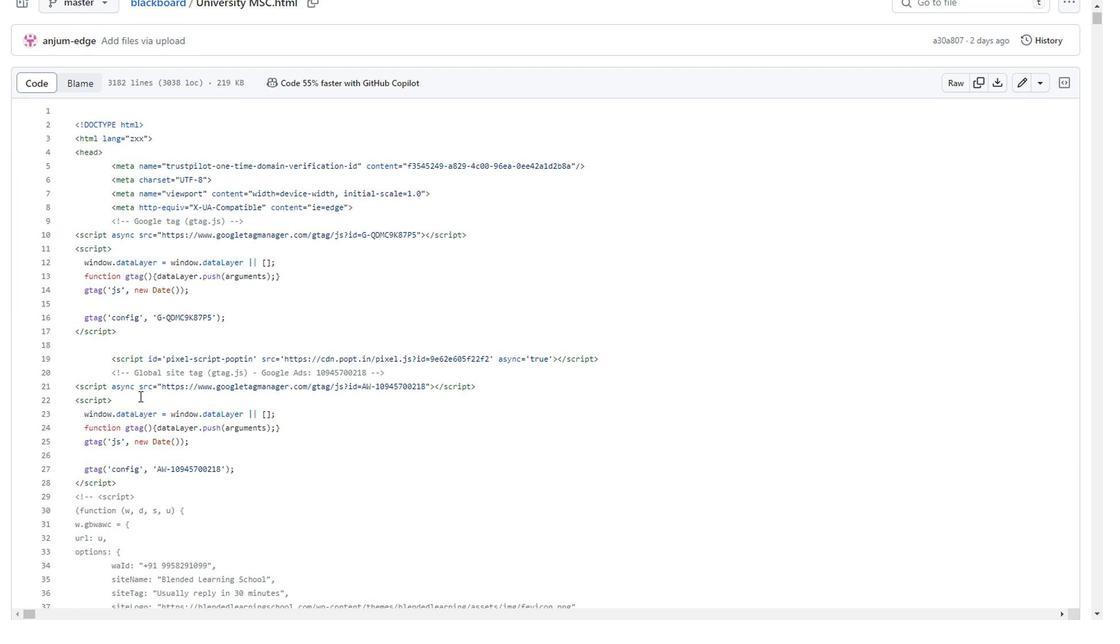 
Action: Mouse moved to (549, 314)
Screenshot: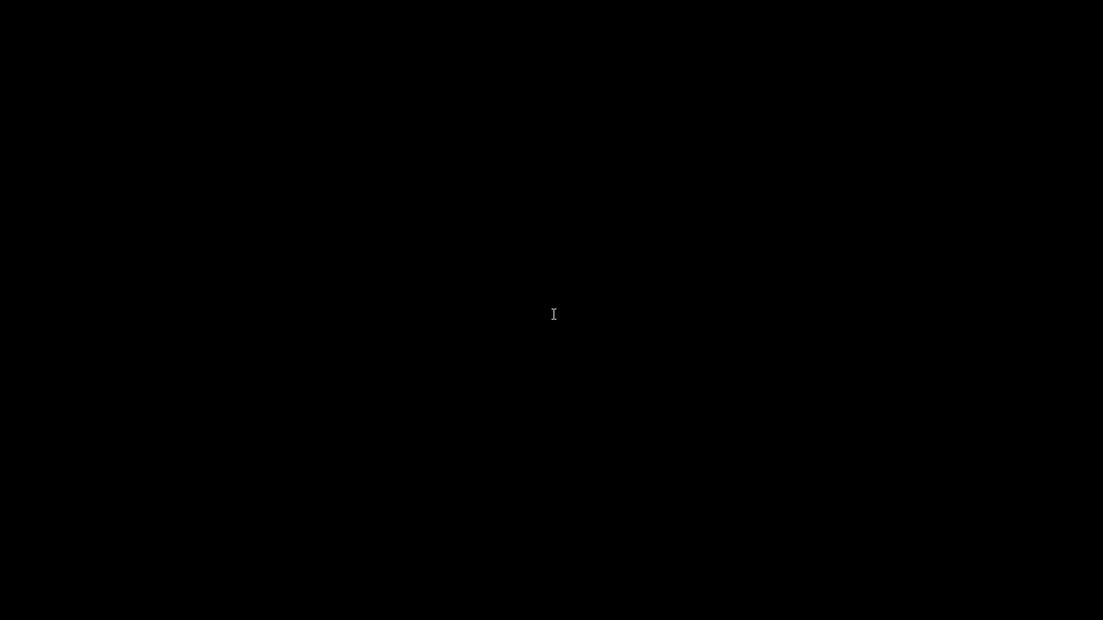 
Action: Mouse scrolled (549, 314) with delta (0, 0)
Screenshot: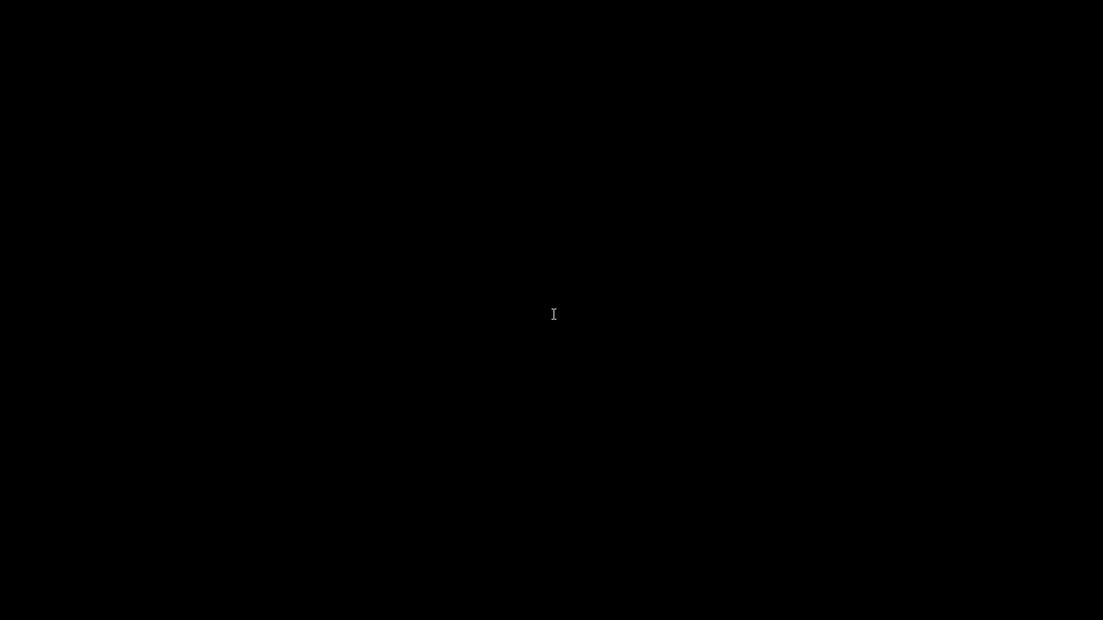 
Action: Mouse moved to (454, 301)
Screenshot: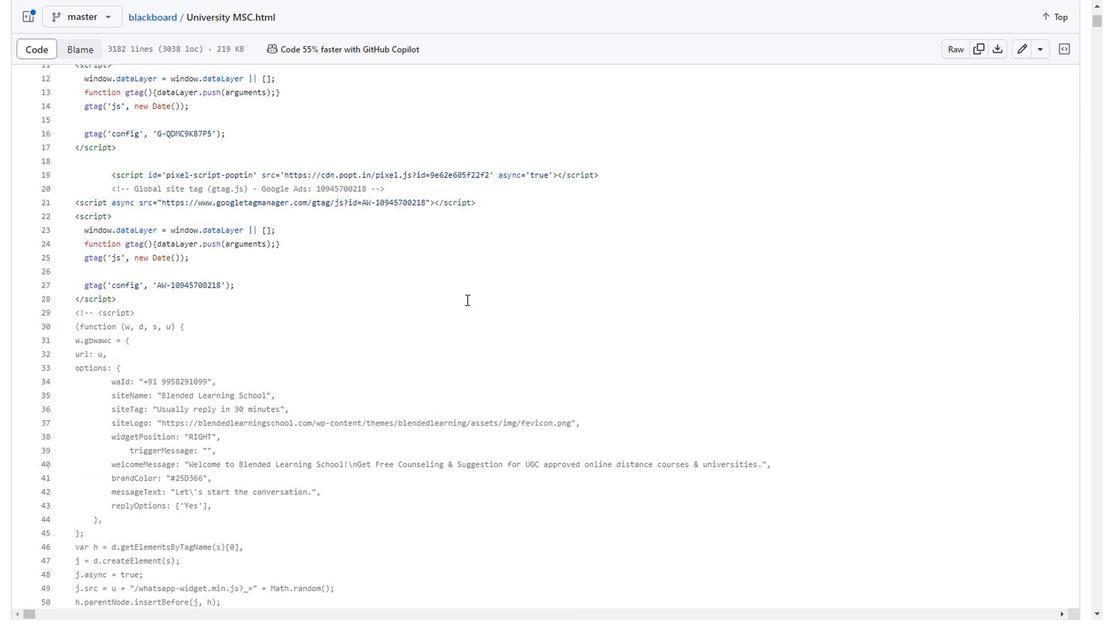 
Action: Mouse scrolled (454, 300) with delta (0, 0)
Screenshot: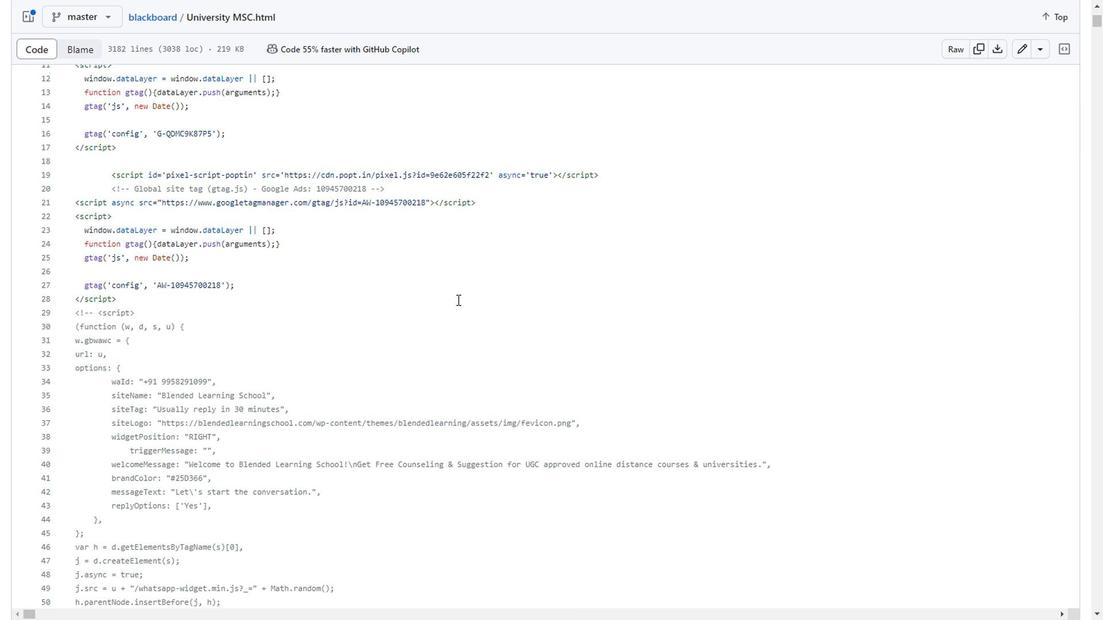 
Action: Mouse moved to (458, 299)
Screenshot: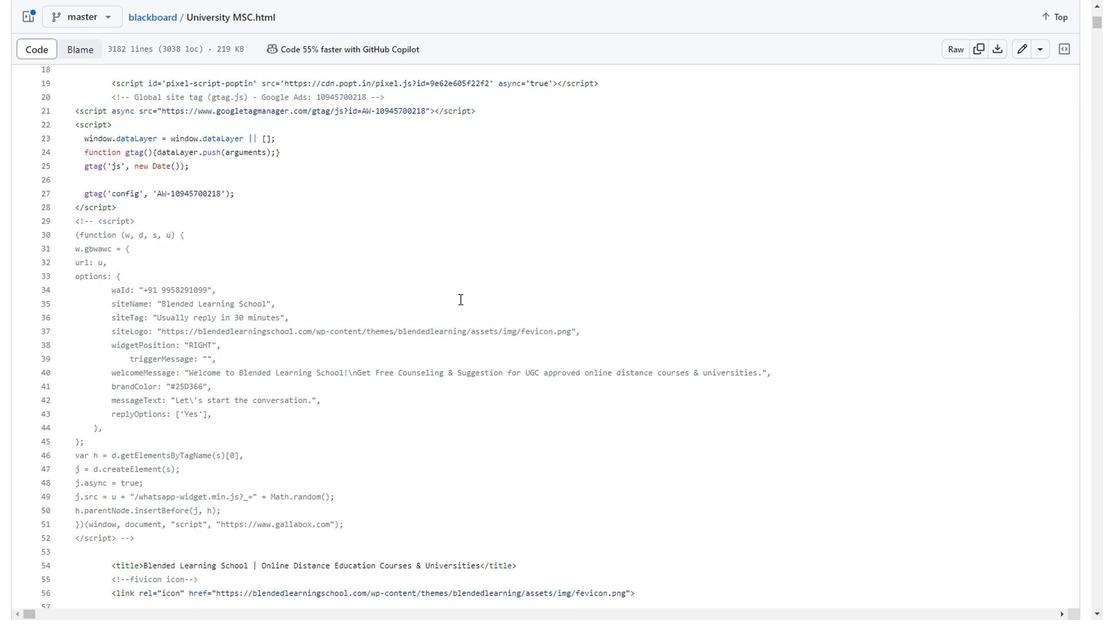 
Action: Mouse scrolled (458, 300) with delta (0, 0)
Screenshot: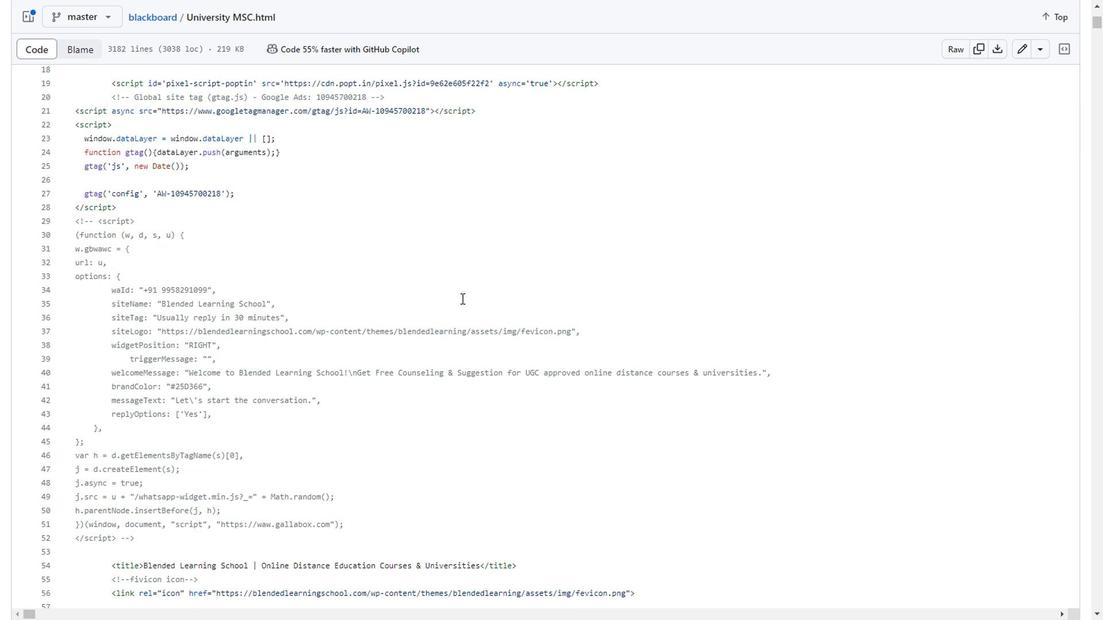 
Action: Mouse scrolled (458, 300) with delta (0, 0)
Screenshot: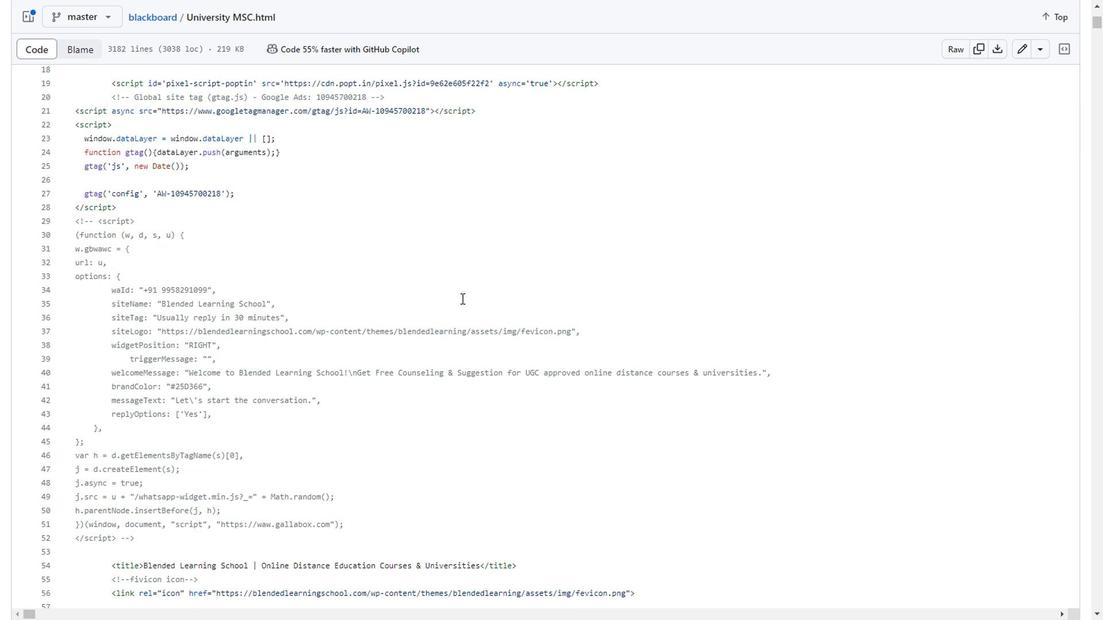 
Action: Mouse moved to (381, 380)
Screenshot: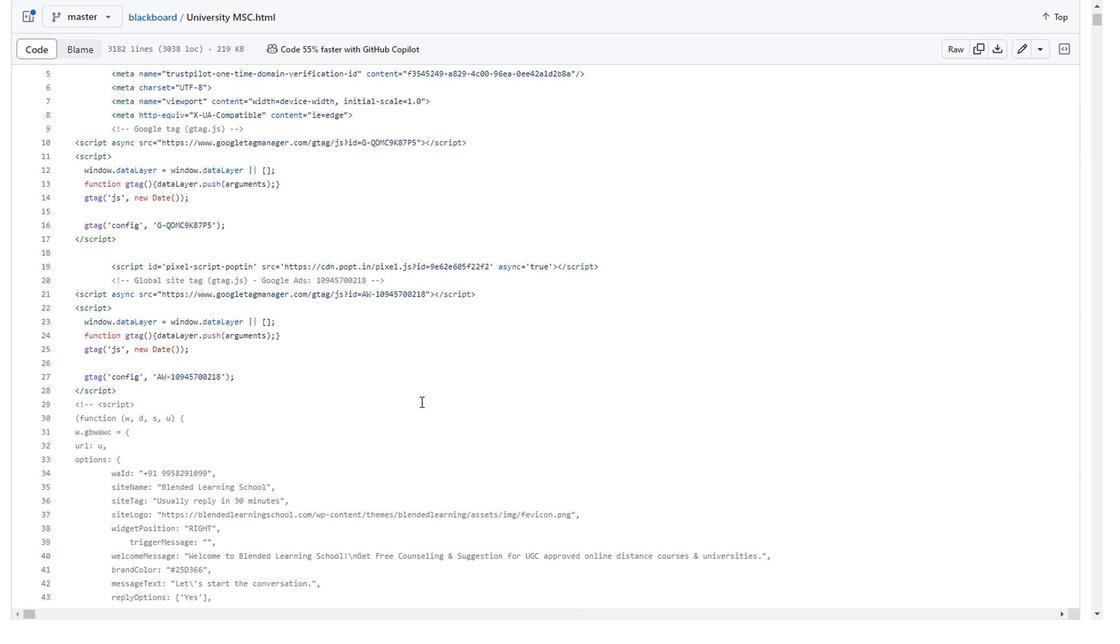 
Action: Mouse scrolled (381, 379) with delta (0, -1)
Screenshot: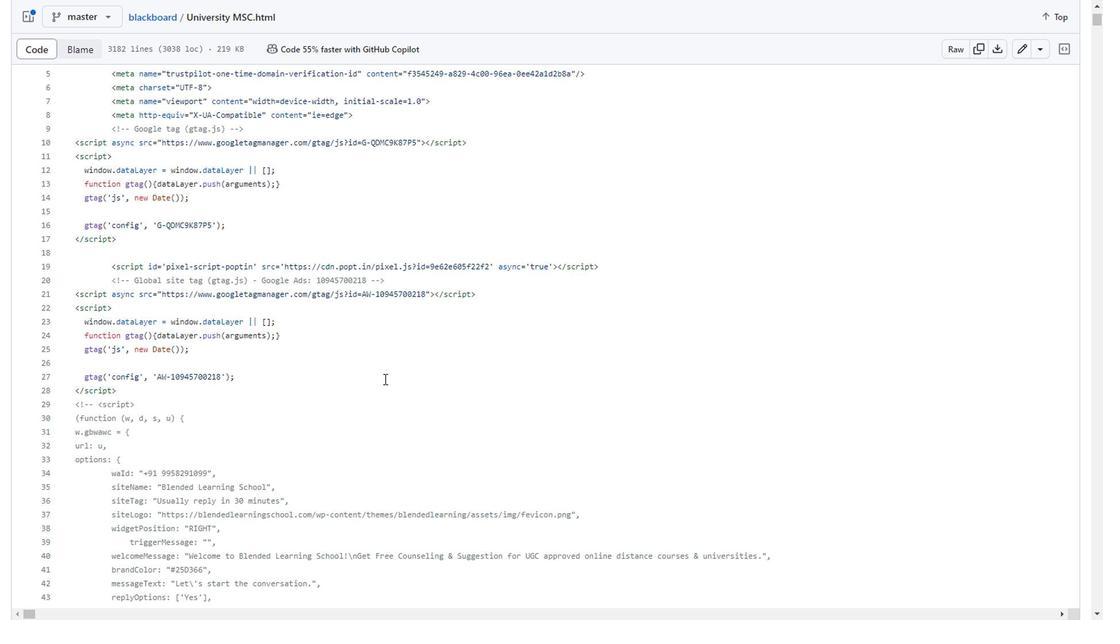 
Action: Mouse moved to (203, 299)
Screenshot: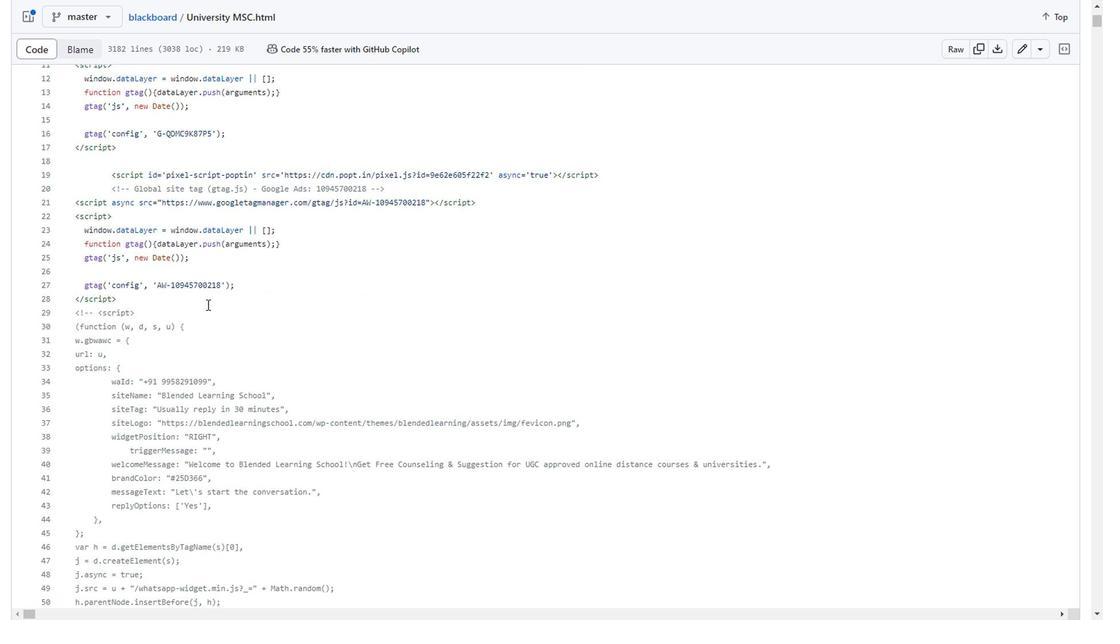 
Action: Mouse scrolled (203, 299) with delta (0, 0)
Screenshot: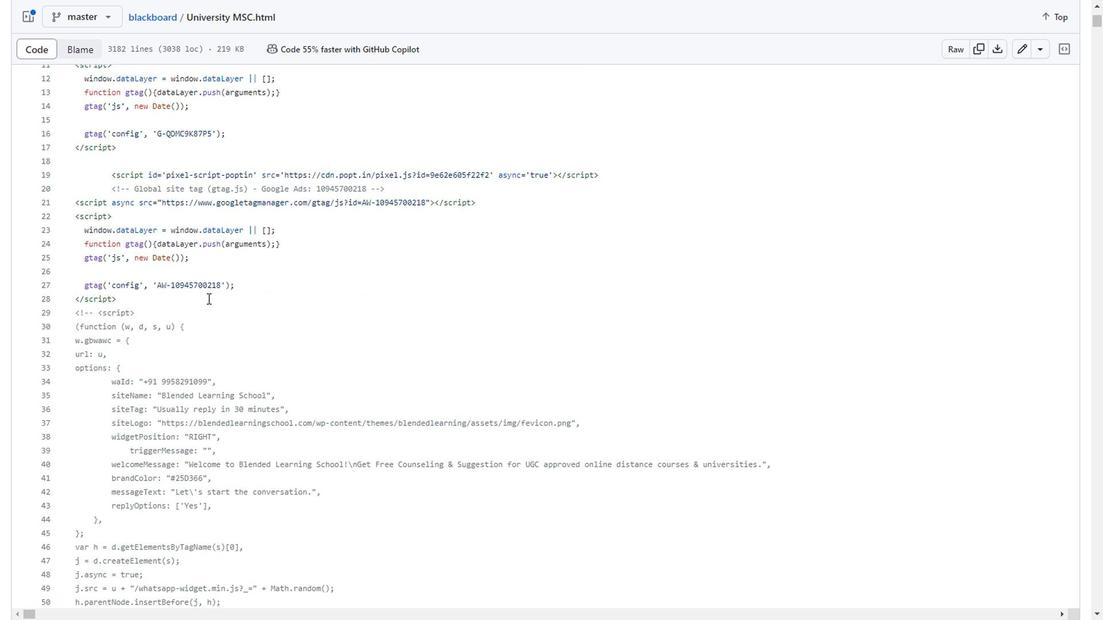 
Action: Mouse moved to (228, 208)
Screenshot: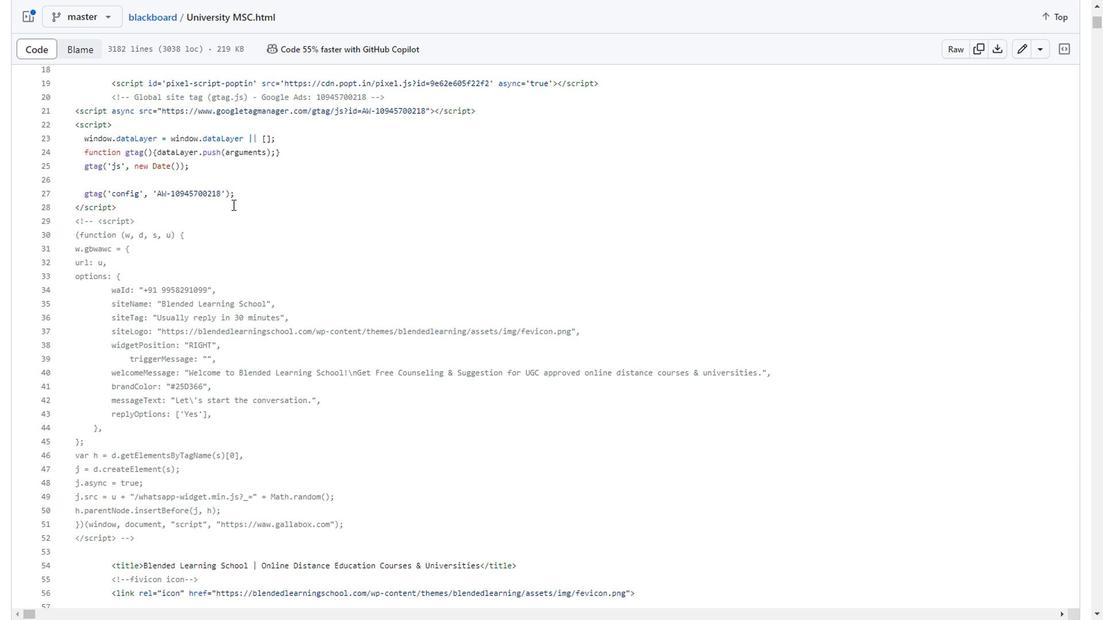 
Action: Mouse scrolled (228, 207) with delta (0, 0)
Screenshot: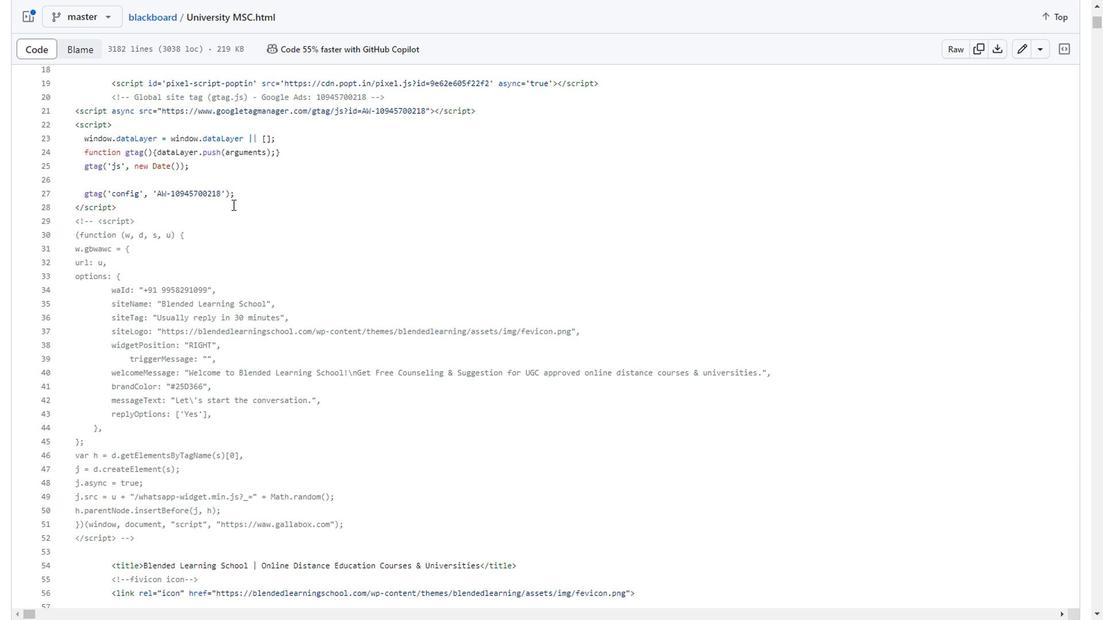 
Action: Mouse scrolled (228, 207) with delta (0, 0)
Screenshot: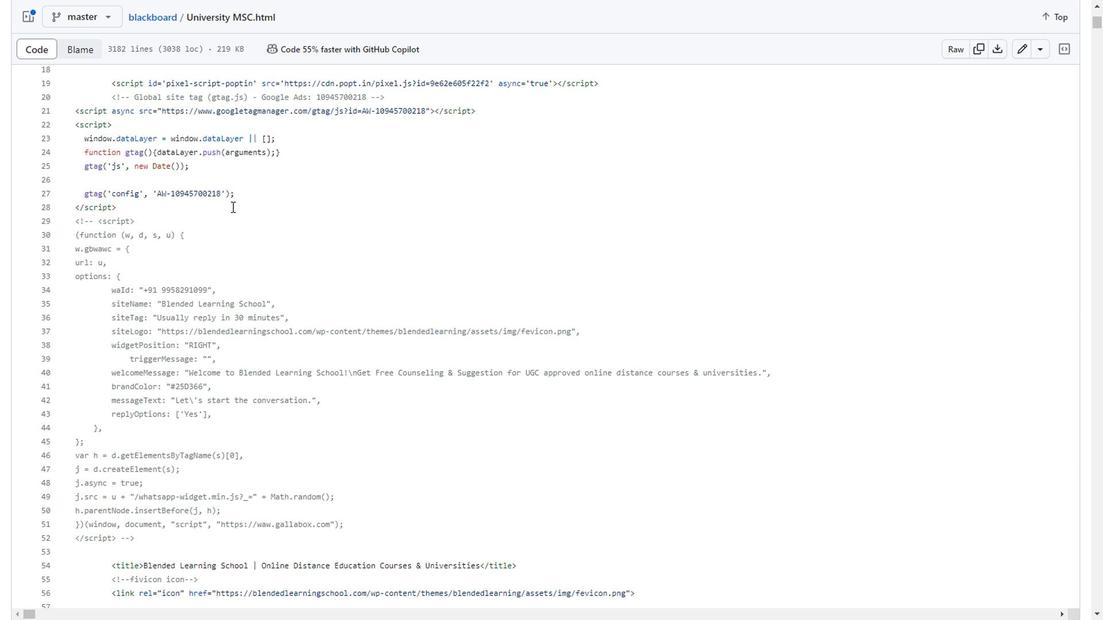 
Action: Mouse moved to (239, 315)
Screenshot: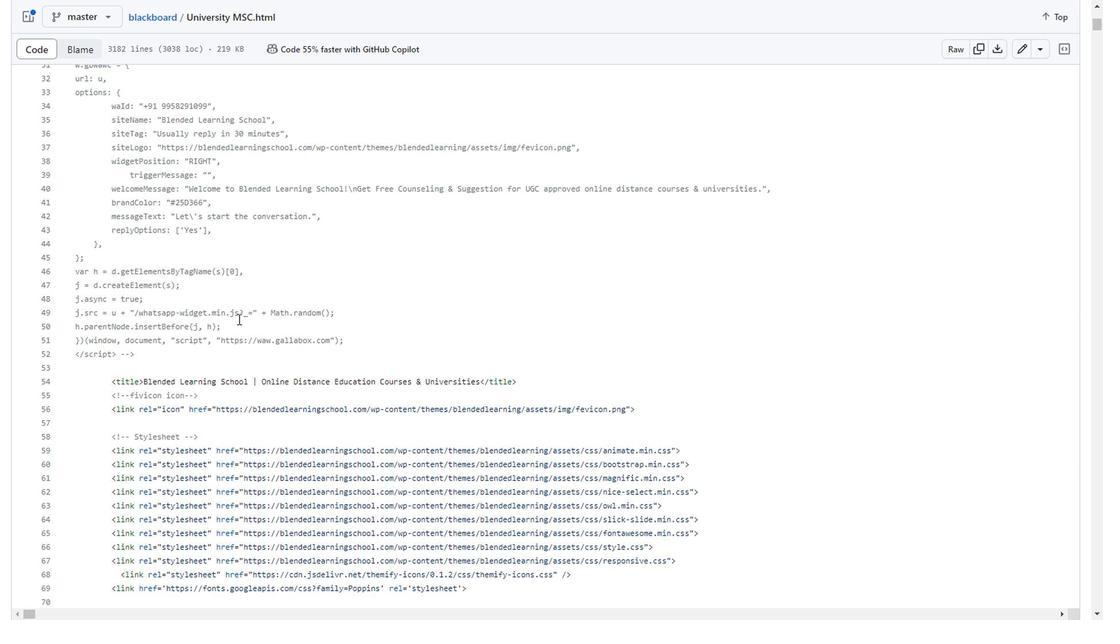 
Action: Mouse scrolled (239, 315) with delta (0, 0)
Screenshot: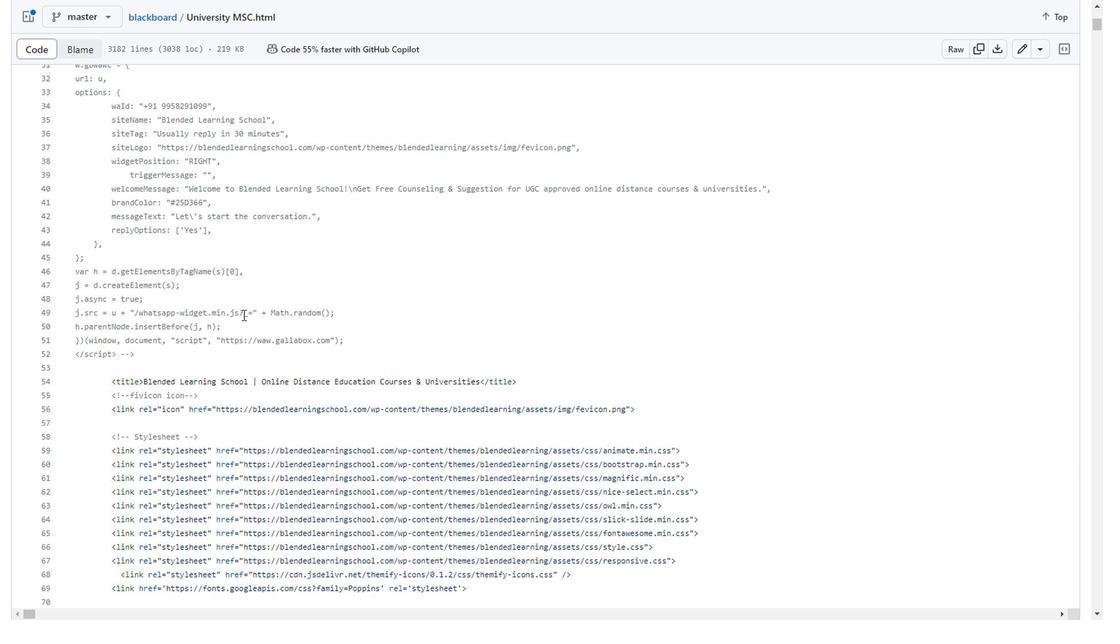 
Action: Mouse scrolled (239, 315) with delta (0, 0)
Screenshot: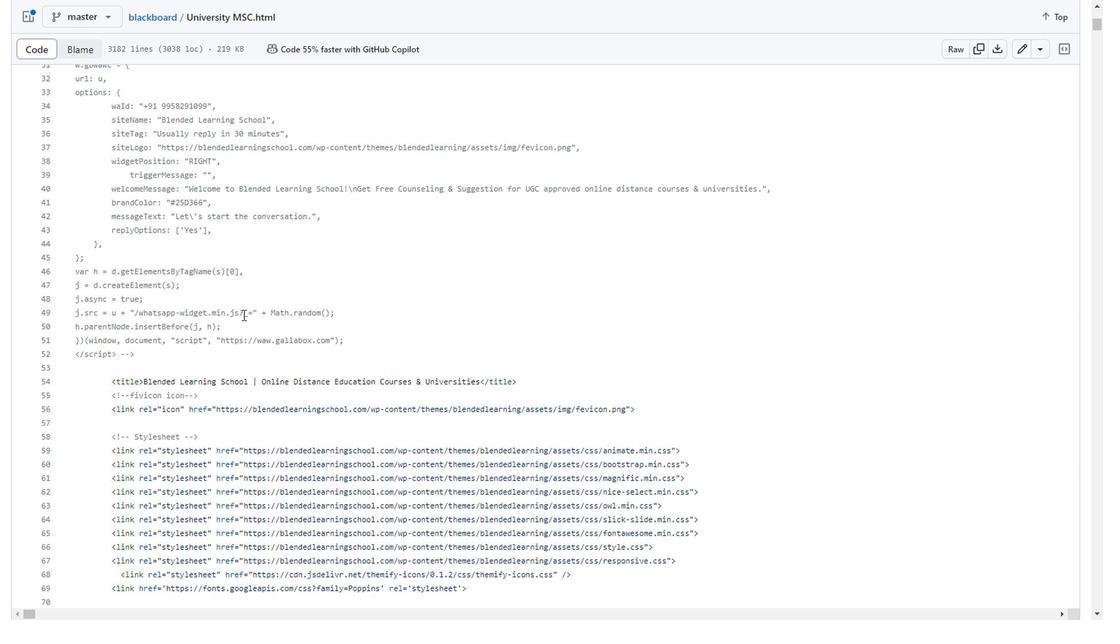 
Action: Mouse scrolled (239, 315) with delta (0, 0)
Screenshot: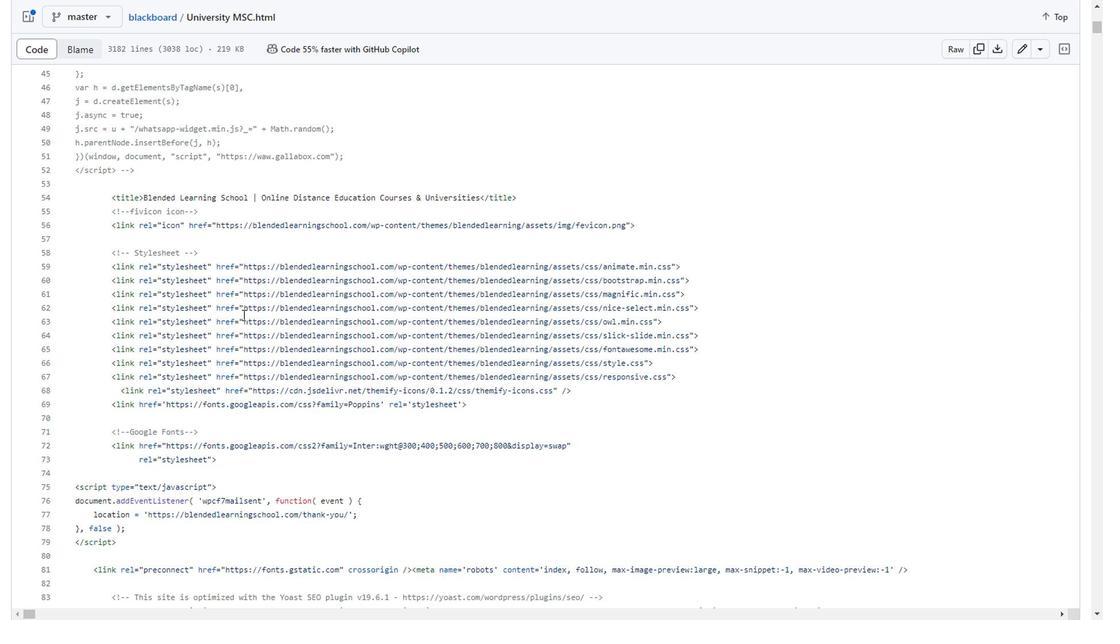 
Action: Mouse scrolled (239, 315) with delta (0, 0)
Screenshot: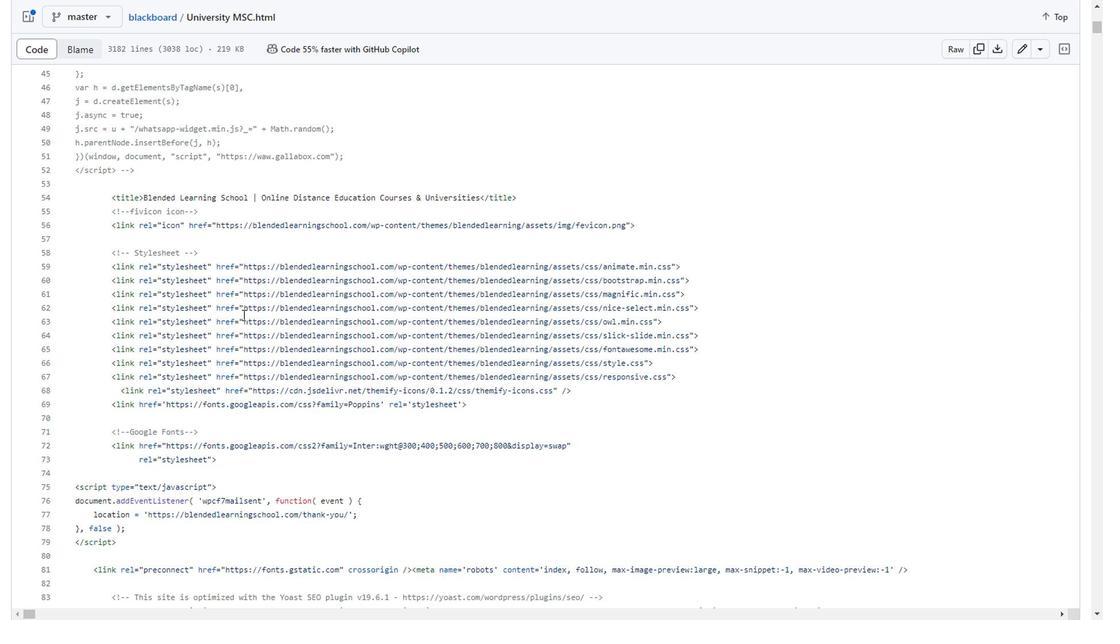 
Action: Mouse scrolled (549, 310) with delta (0, 0)
Screenshot: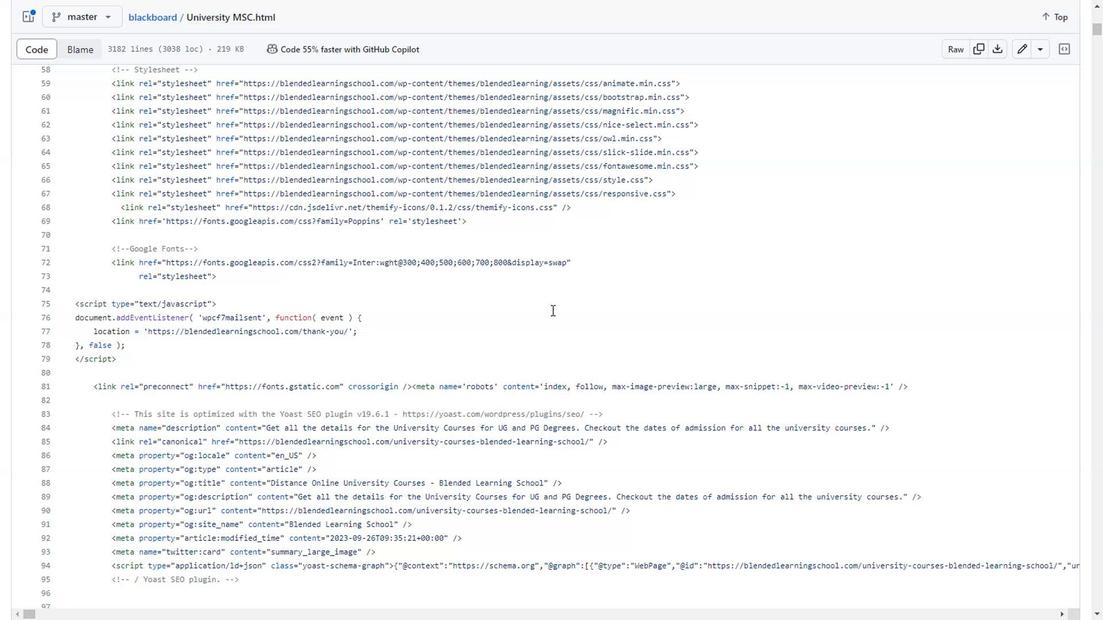 
Action: Mouse scrolled (549, 310) with delta (0, 0)
Screenshot: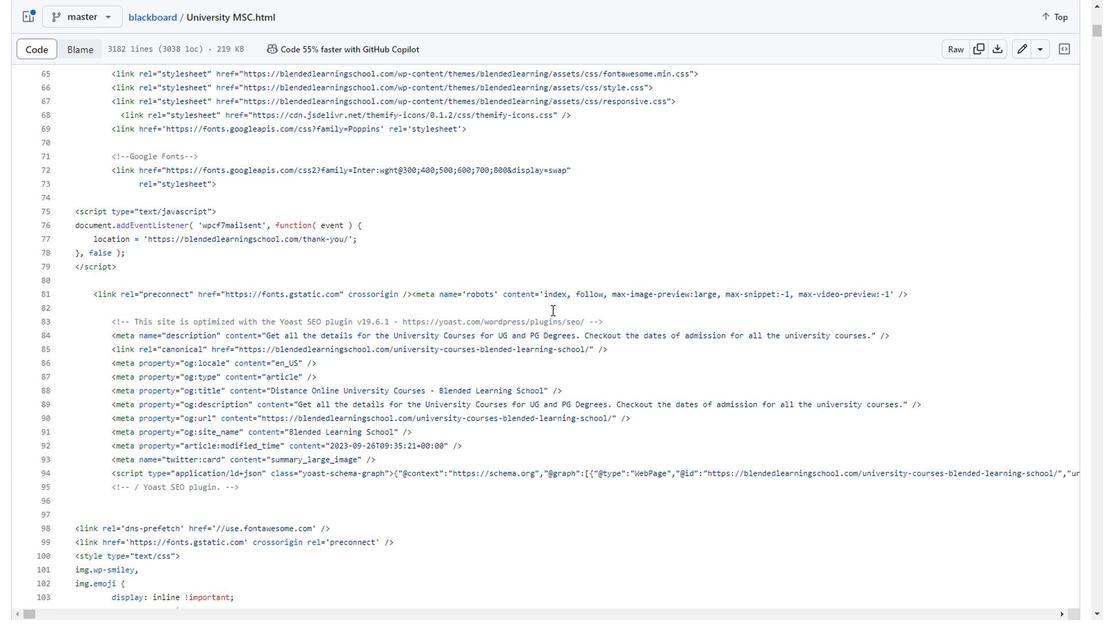 
Action: Mouse scrolled (549, 310) with delta (0, 0)
Screenshot: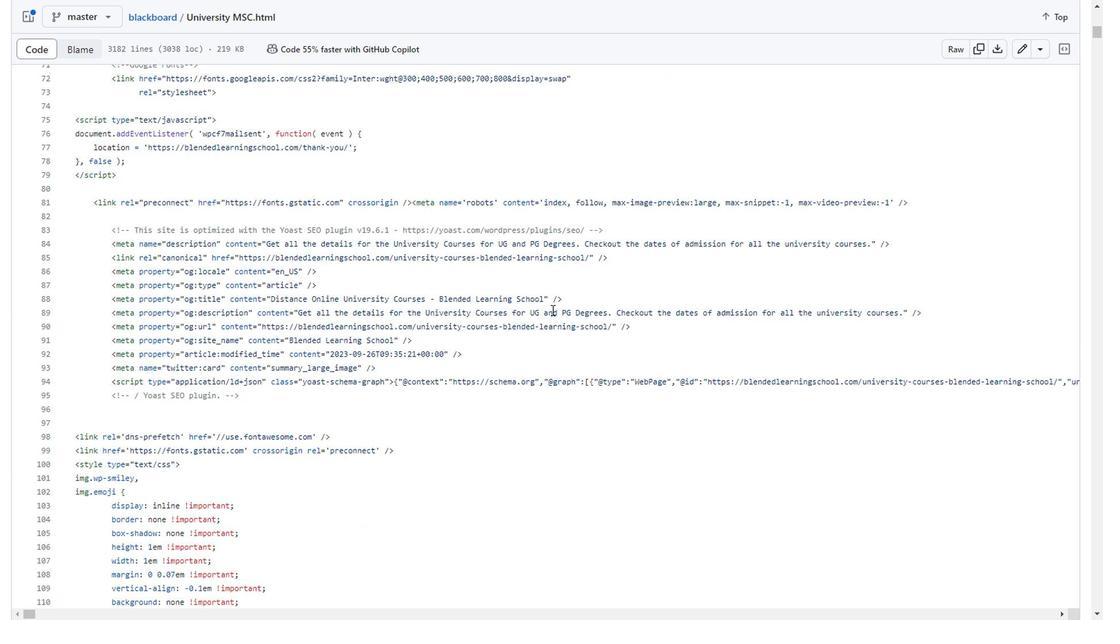
Action: Mouse scrolled (549, 310) with delta (0, 0)
Screenshot: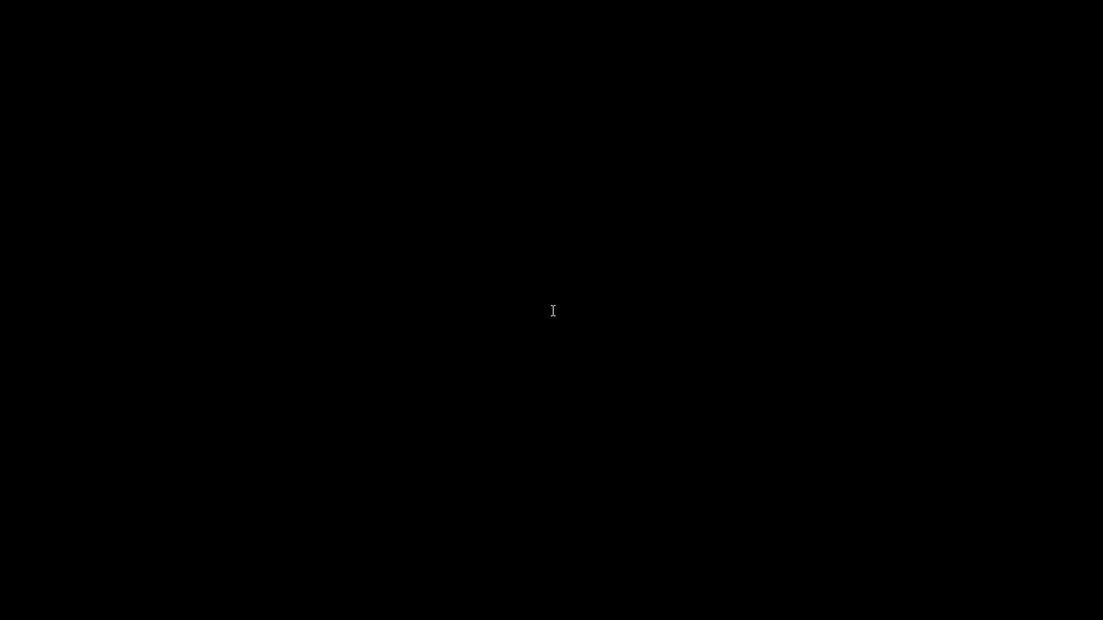
Action: Mouse scrolled (549, 310) with delta (0, 0)
Screenshot: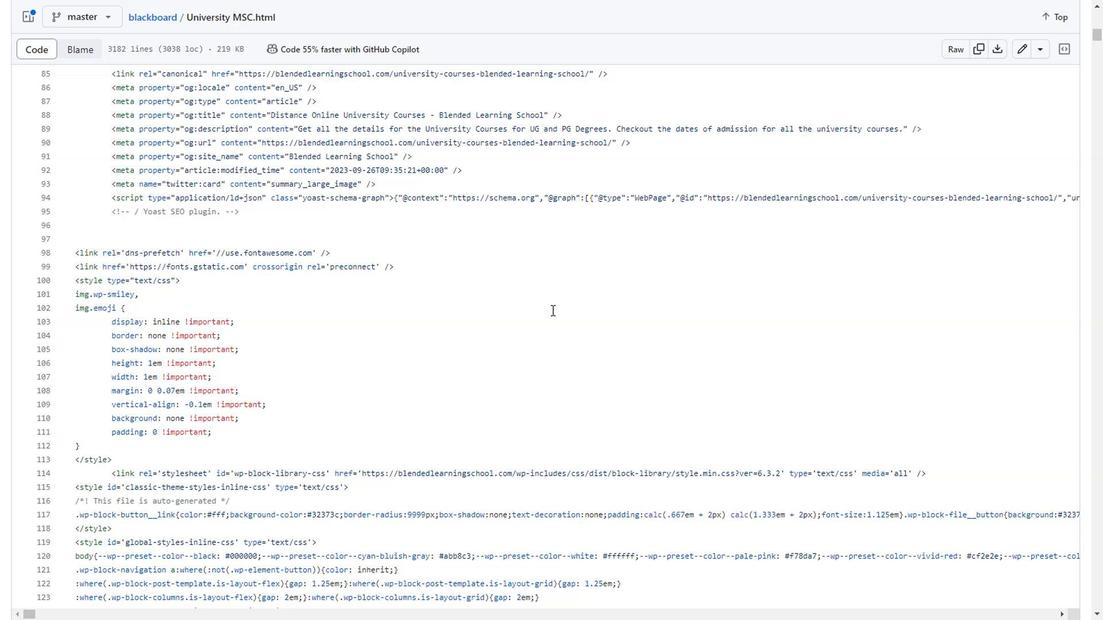 
Action: Mouse moved to (328, 206)
Screenshot: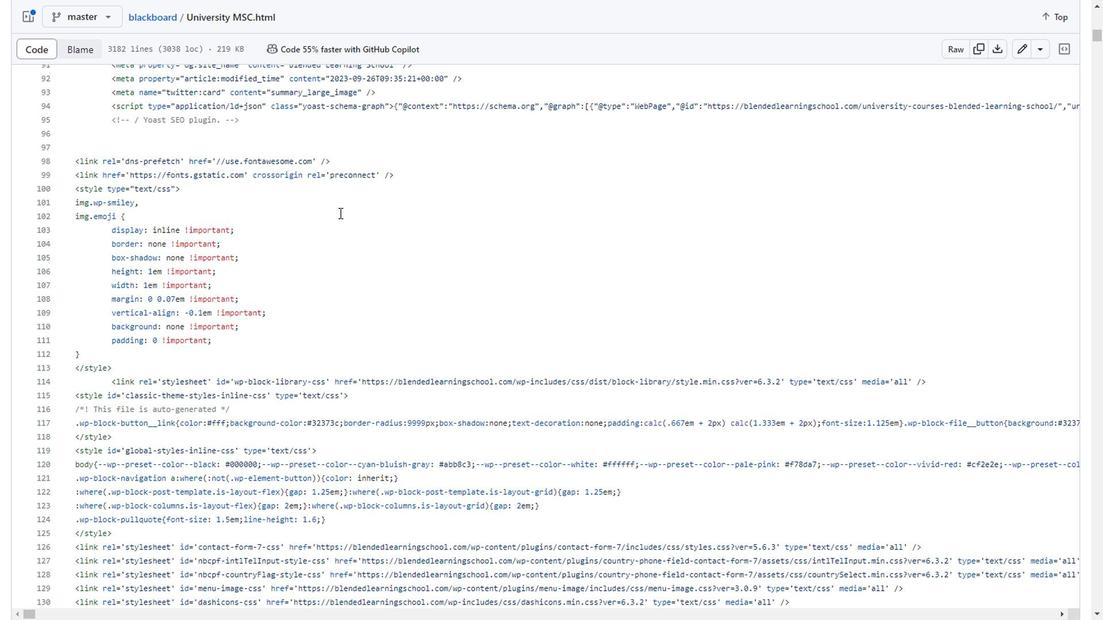 
Action: Mouse scrolled (328, 205) with delta (0, 0)
Screenshot: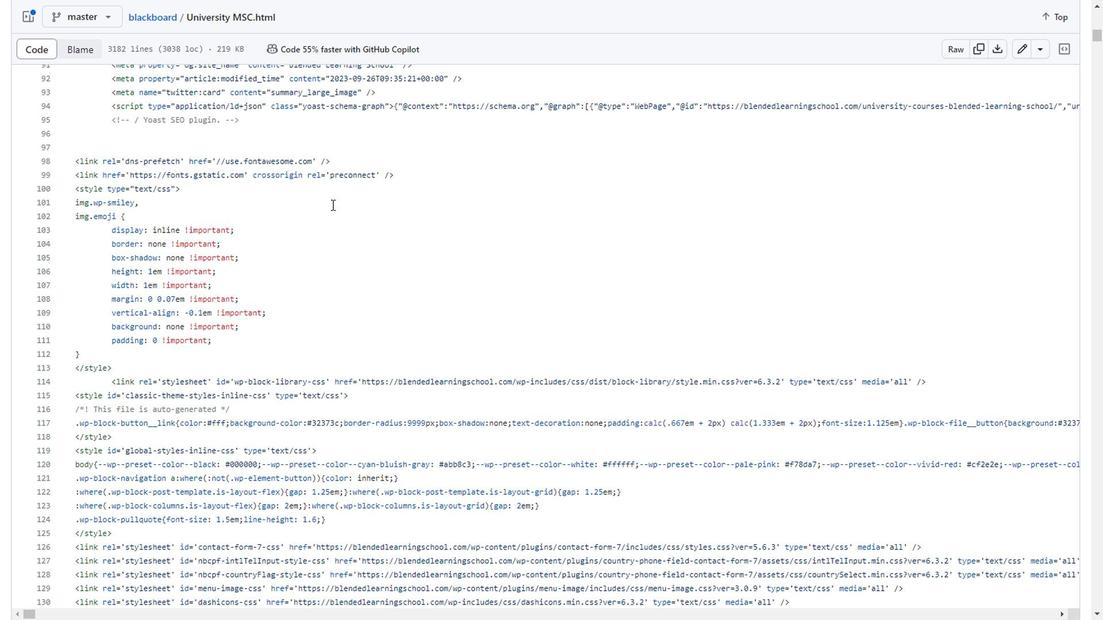 
Action: Mouse scrolled (328, 205) with delta (0, 0)
Screenshot: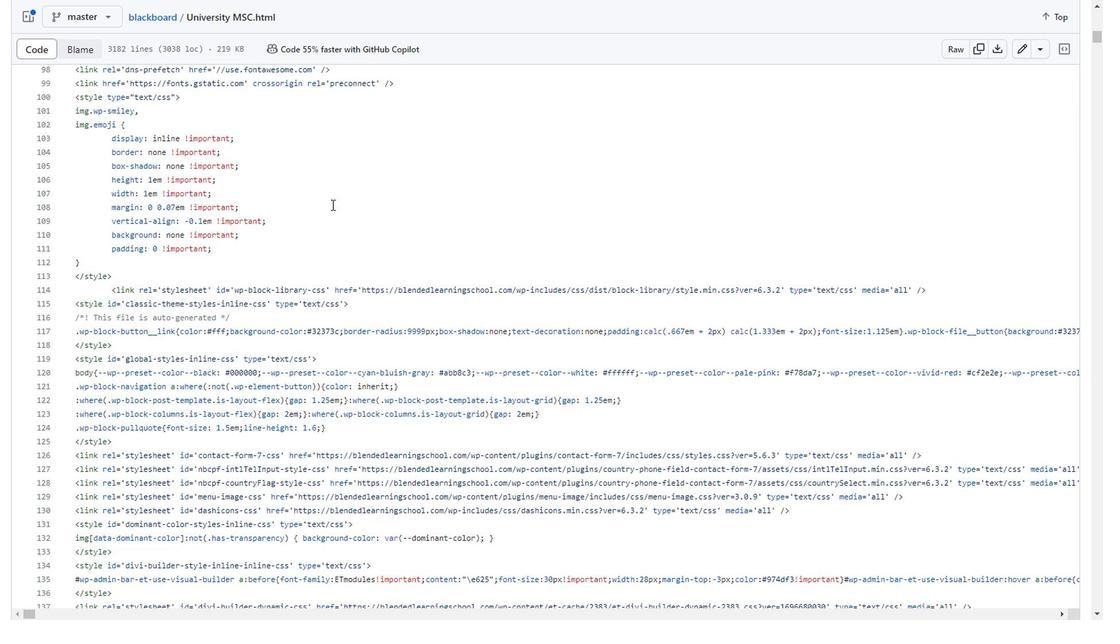 
Action: Mouse scrolled (328, 205) with delta (0, 0)
Screenshot: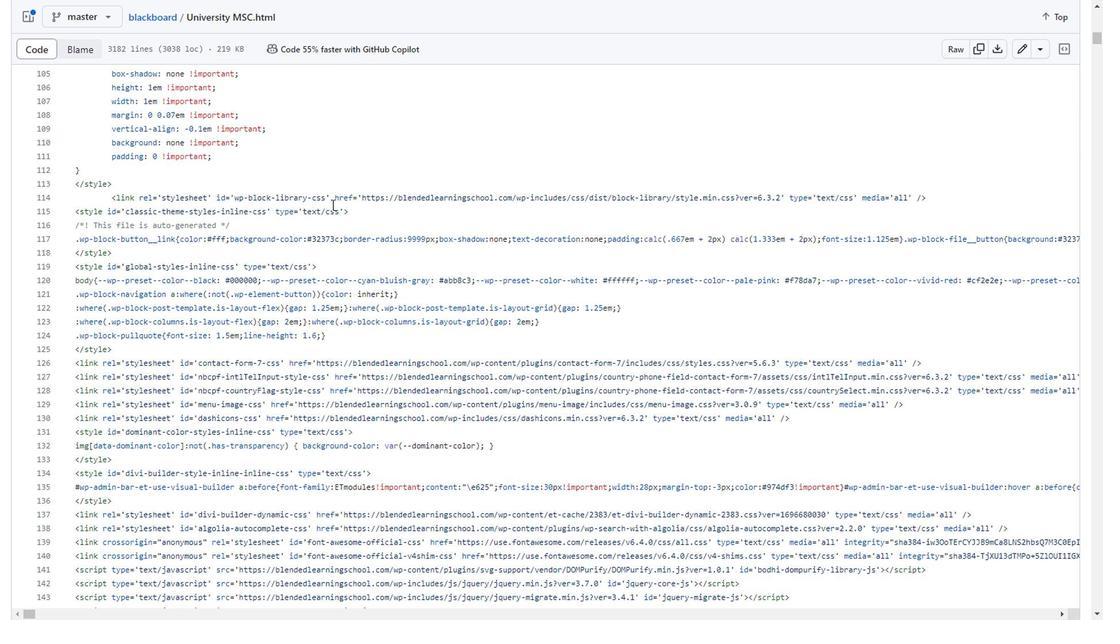 
Action: Mouse scrolled (328, 205) with delta (0, 0)
Screenshot: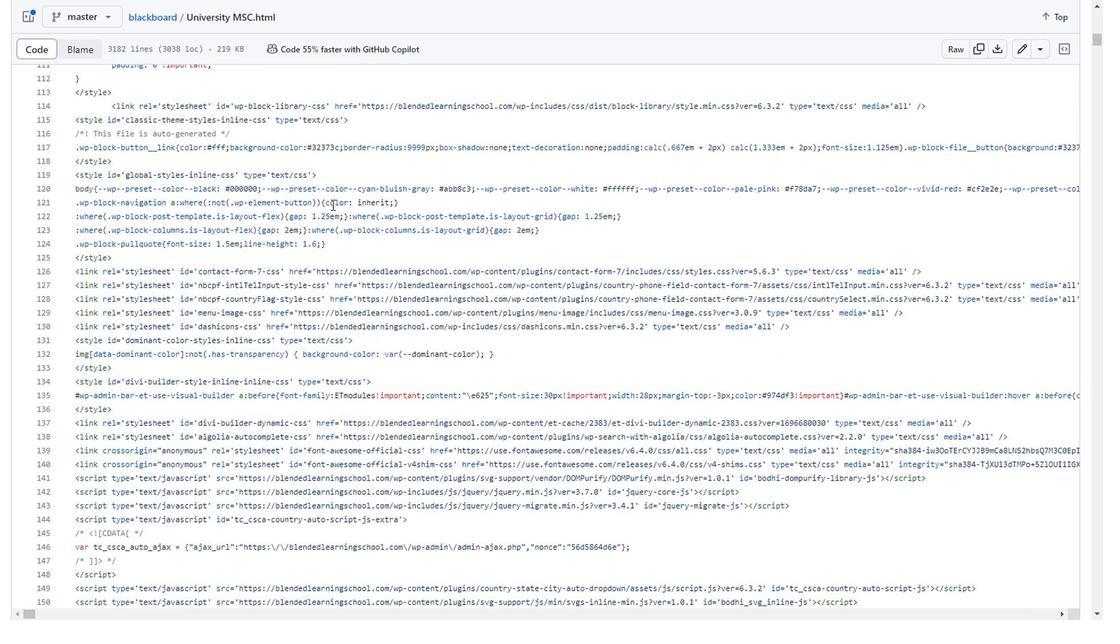 
Action: Mouse scrolled (328, 205) with delta (0, 0)
Screenshot: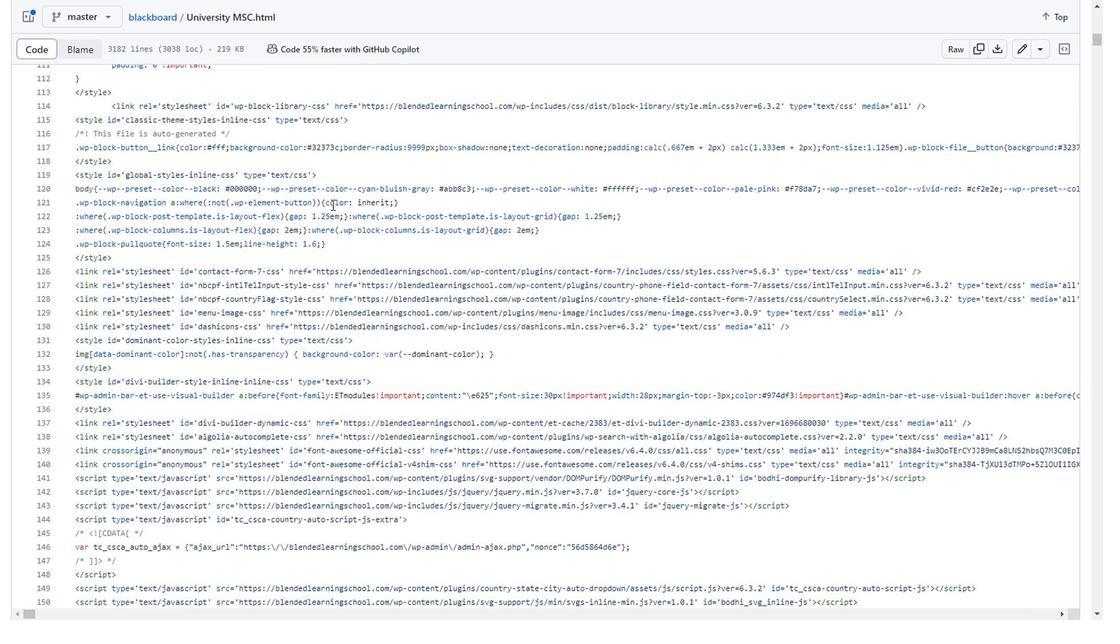 
Action: Mouse scrolled (328, 205) with delta (0, 0)
Screenshot: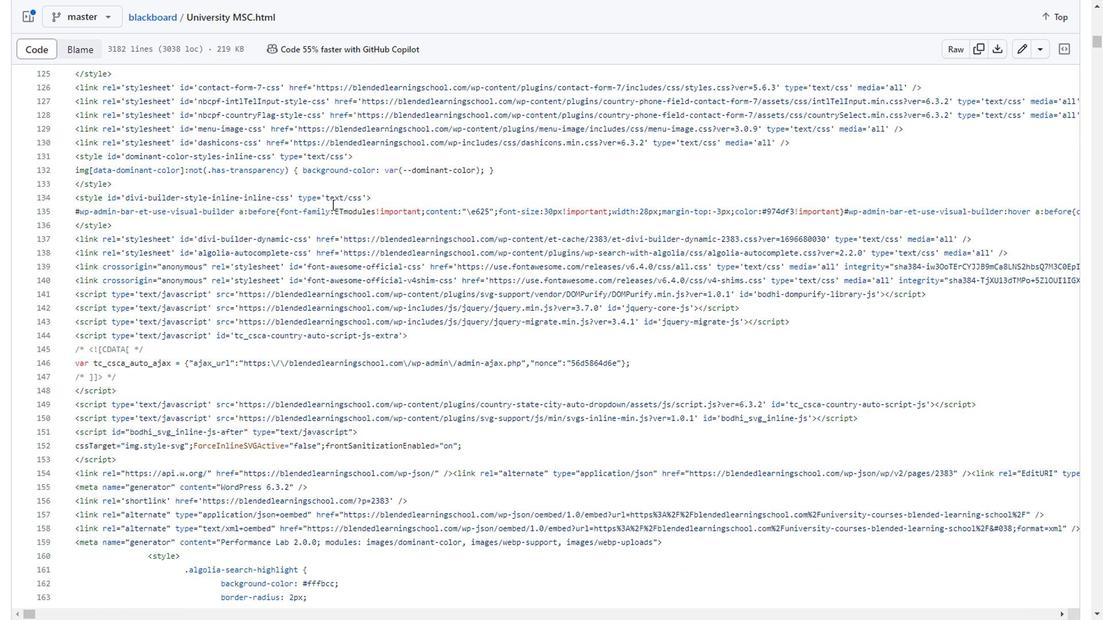 
Action: Mouse scrolled (328, 205) with delta (0, 0)
Screenshot: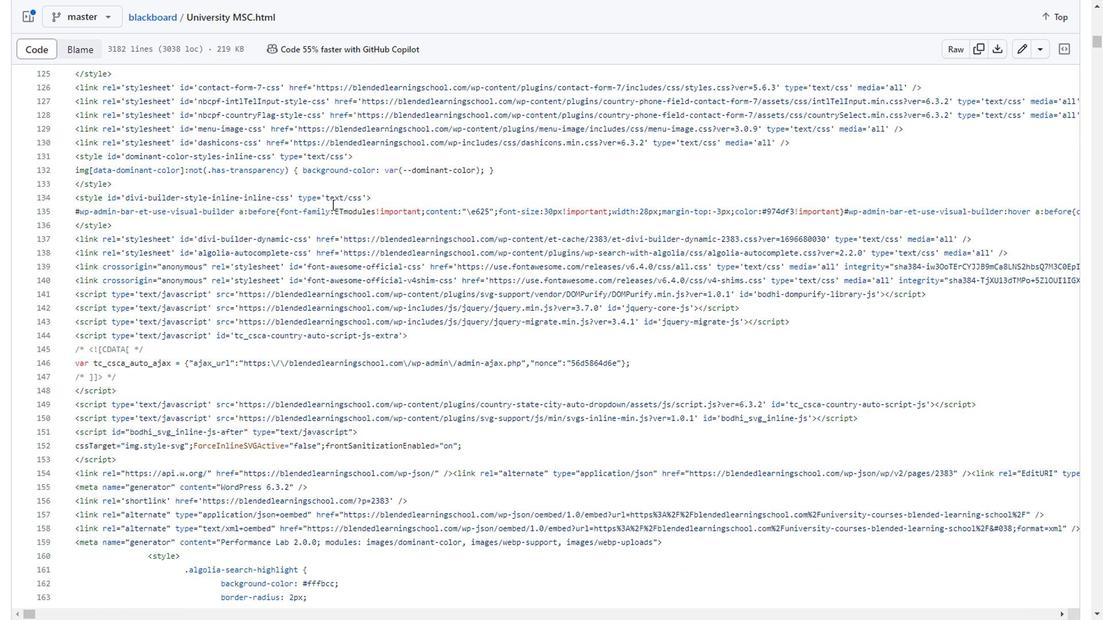 
Action: Mouse scrolled (328, 205) with delta (0, 0)
Screenshot: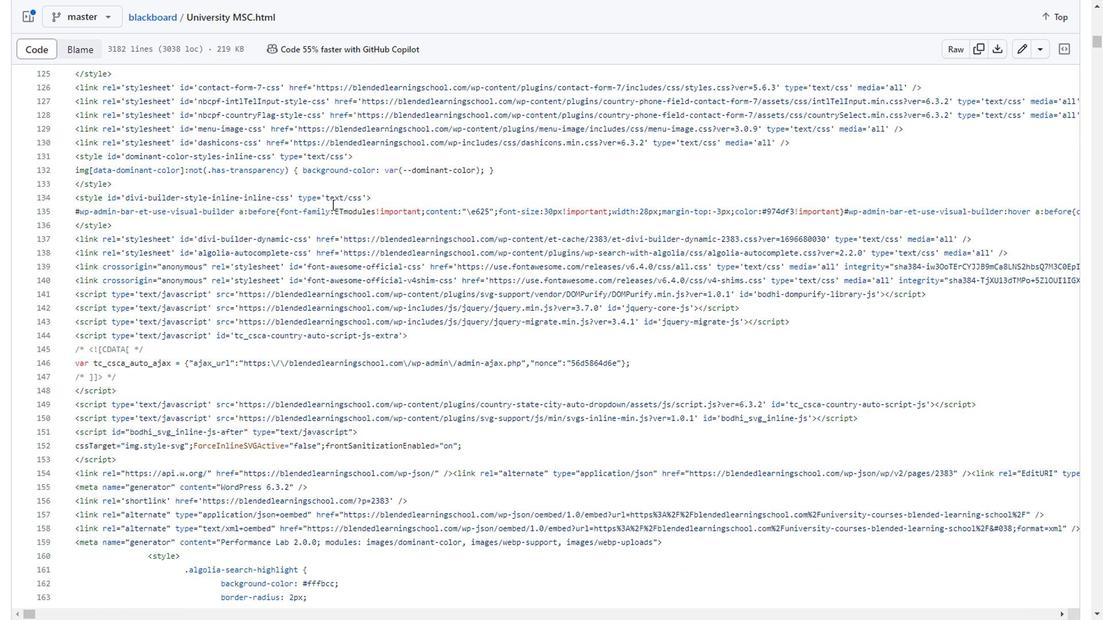 
Action: Mouse scrolled (549, 310) with delta (0, 0)
Screenshot: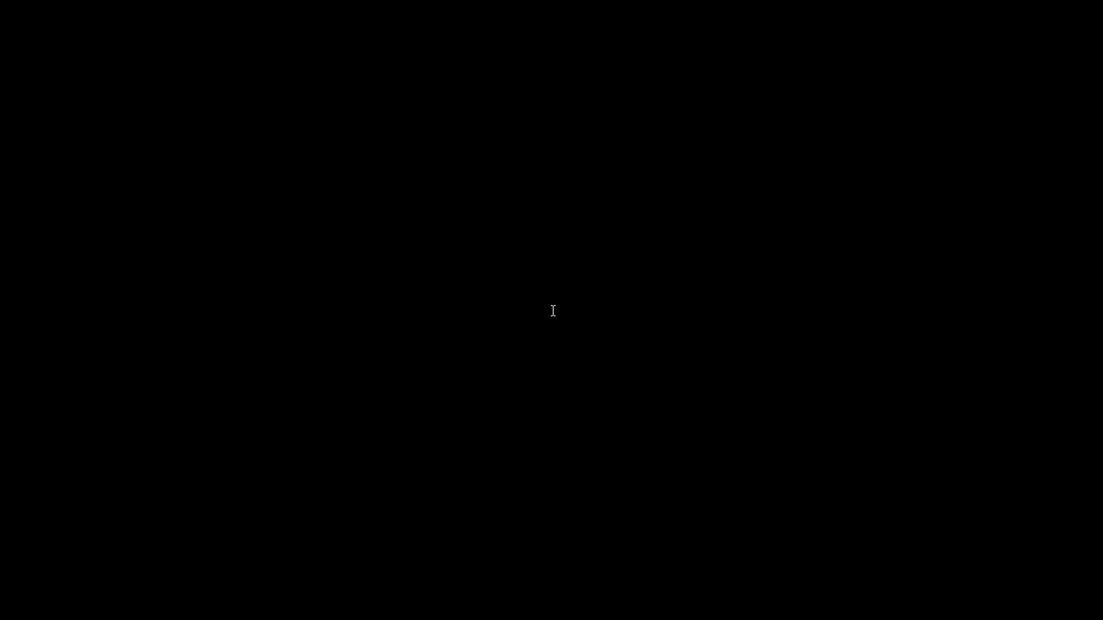 
Action: Mouse scrolled (549, 310) with delta (0, 0)
Screenshot: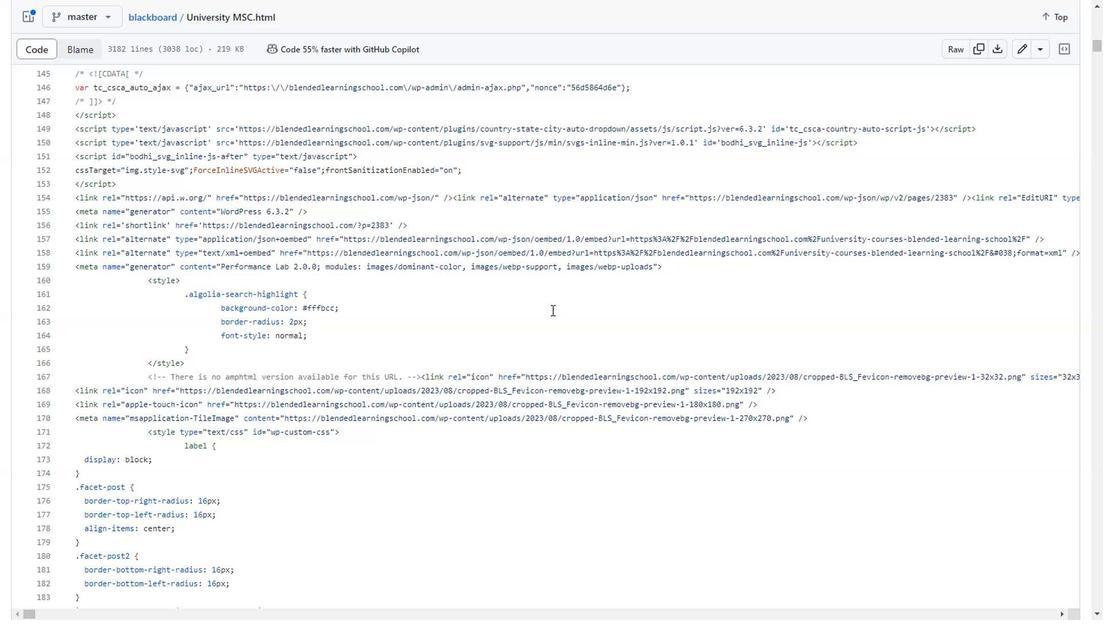 
Action: Mouse scrolled (549, 310) with delta (0, 0)
Screenshot: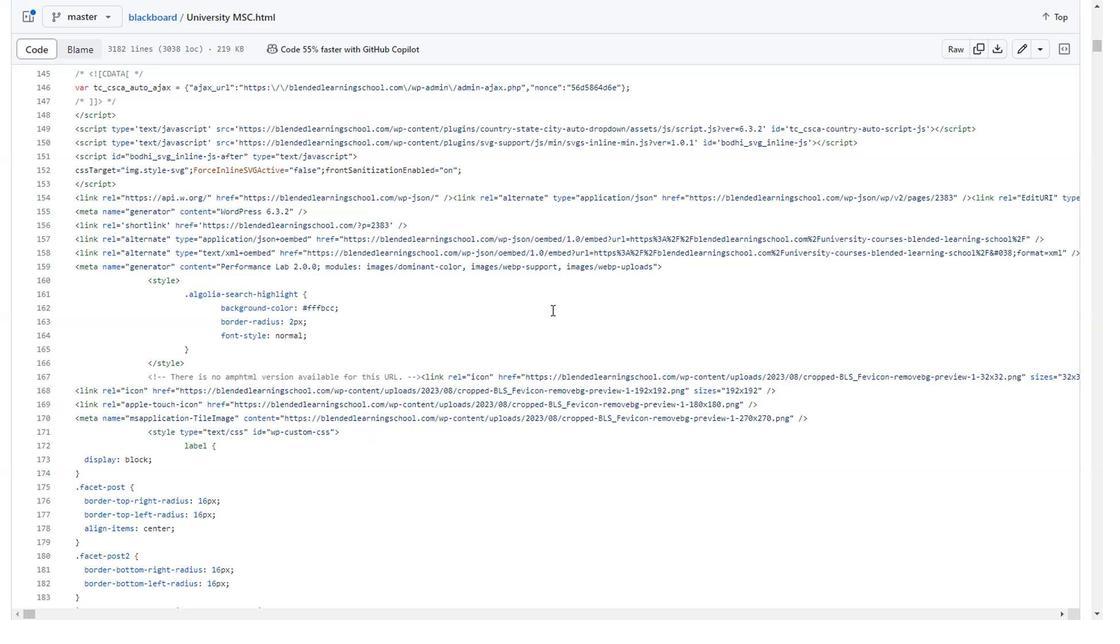 
Action: Mouse scrolled (549, 310) with delta (0, 0)
Screenshot: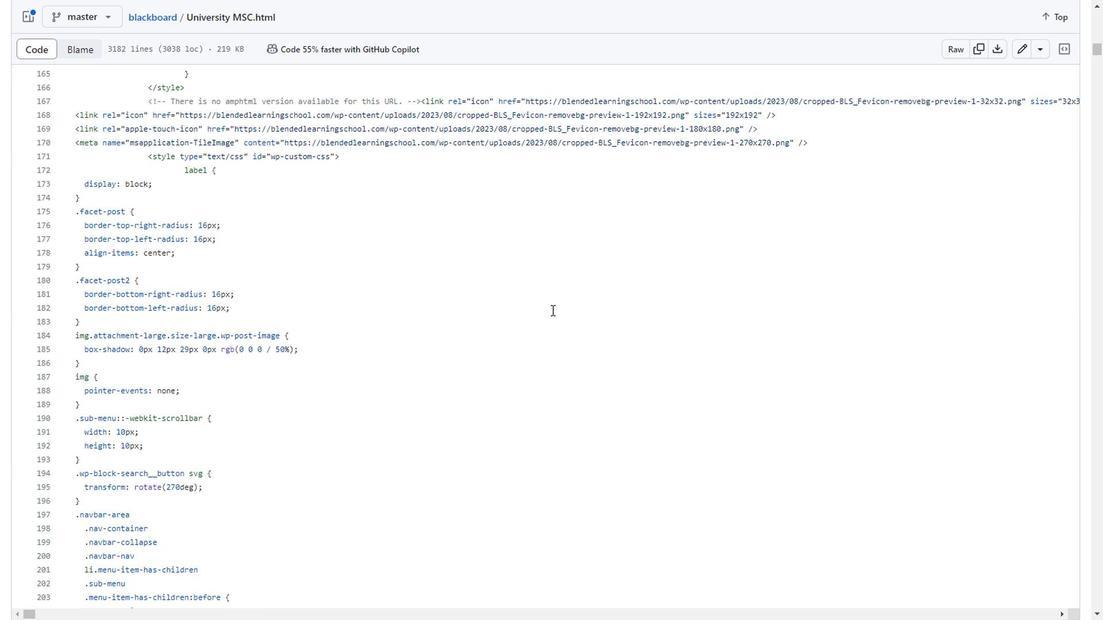 
Action: Mouse scrolled (549, 310) with delta (0, 0)
Screenshot: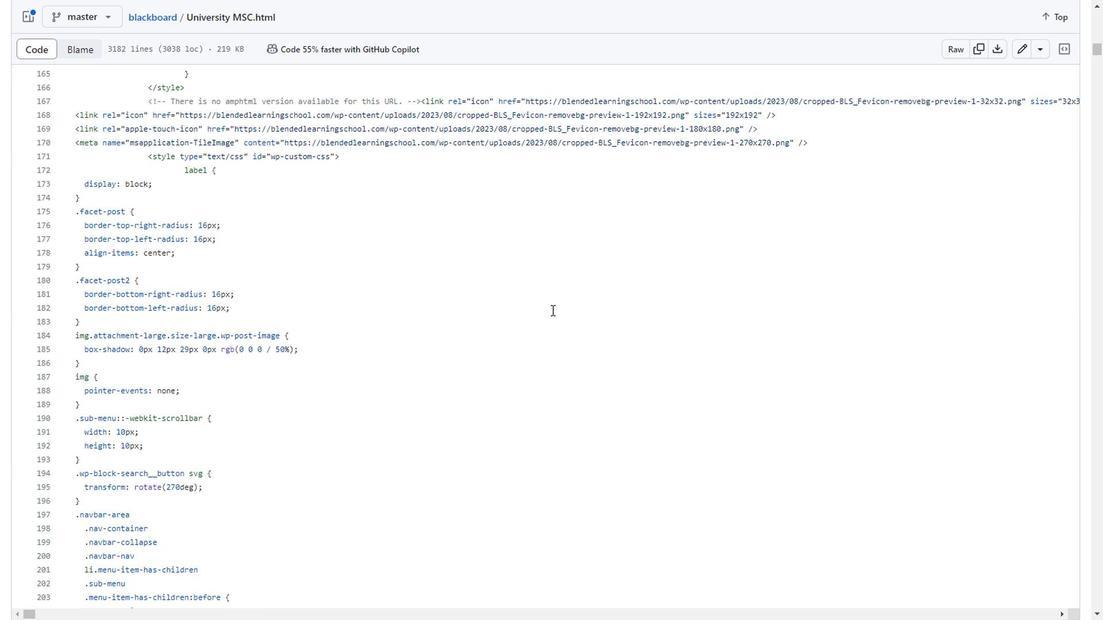 
Action: Mouse scrolled (549, 310) with delta (0, 0)
Screenshot: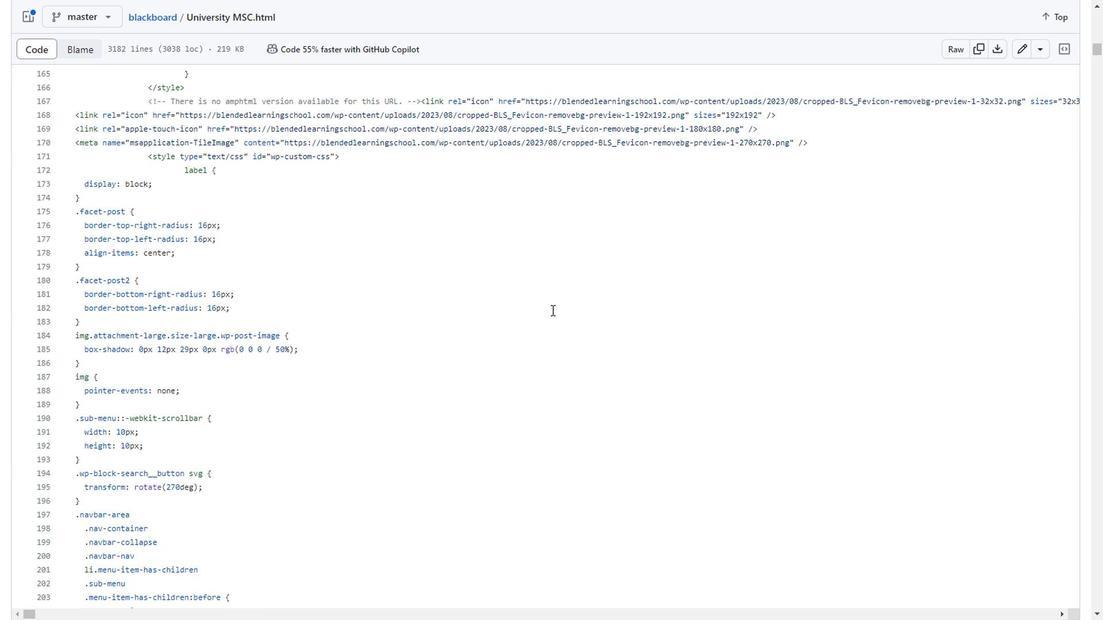 
Action: Mouse scrolled (549, 310) with delta (0, 0)
Screenshot: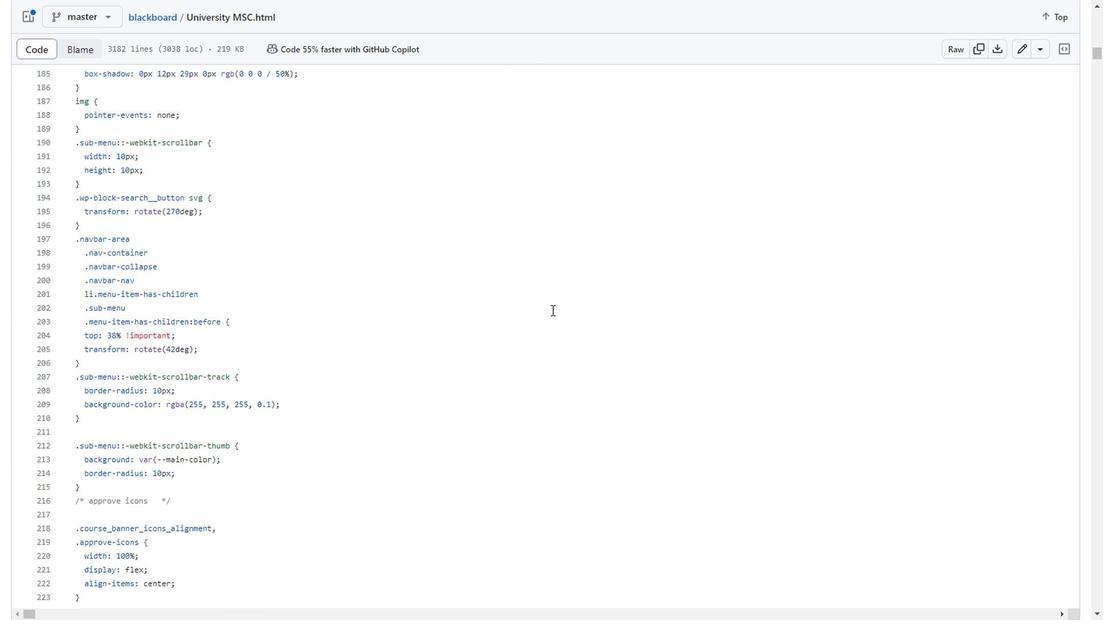 
Action: Mouse scrolled (549, 310) with delta (0, 0)
Screenshot: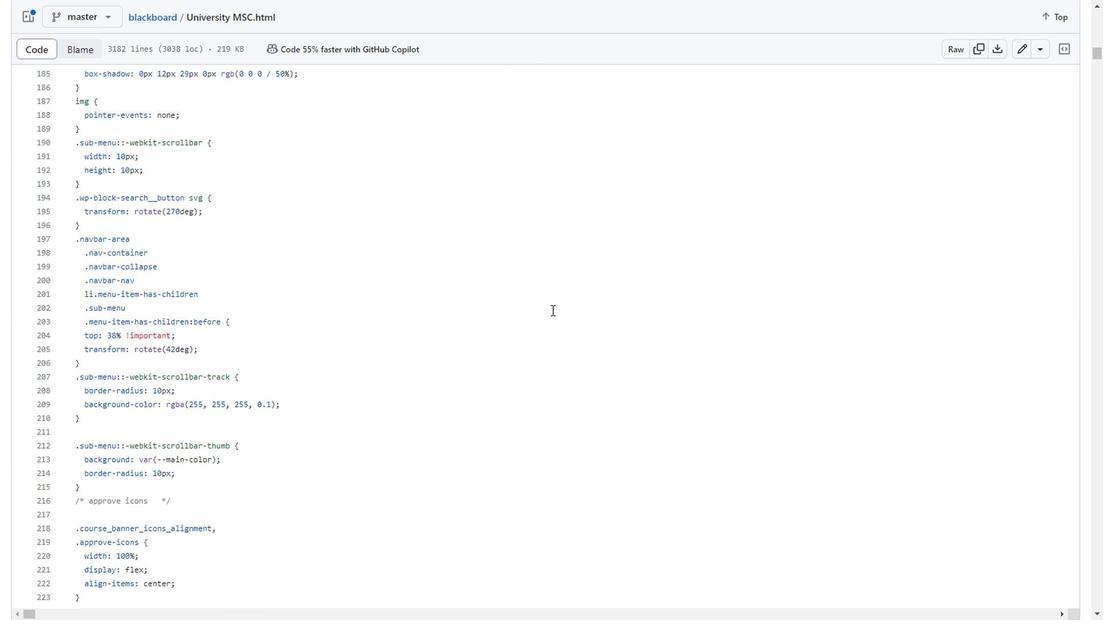 
Action: Mouse scrolled (549, 310) with delta (0, 0)
Screenshot: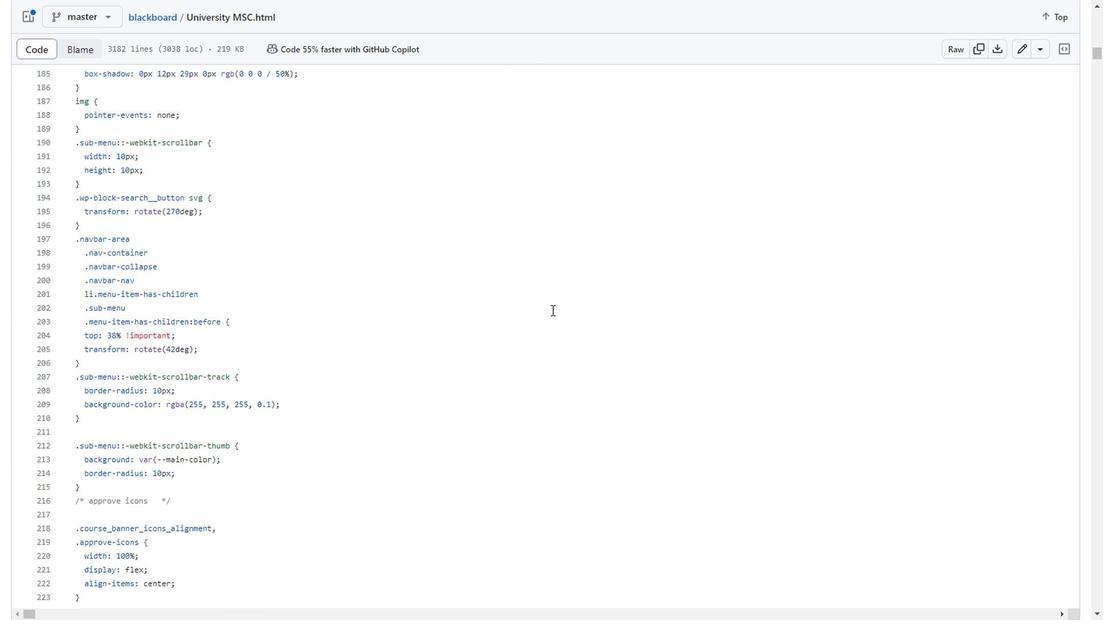
Action: Mouse scrolled (549, 310) with delta (0, 0)
Screenshot: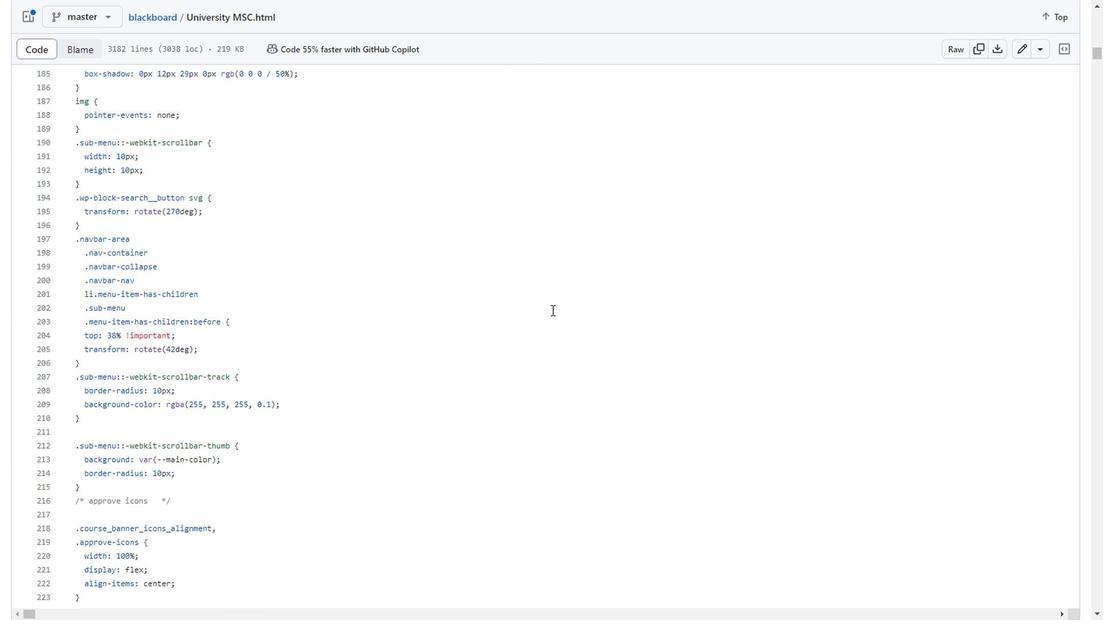 
Action: Mouse scrolled (549, 310) with delta (0, 0)
Screenshot: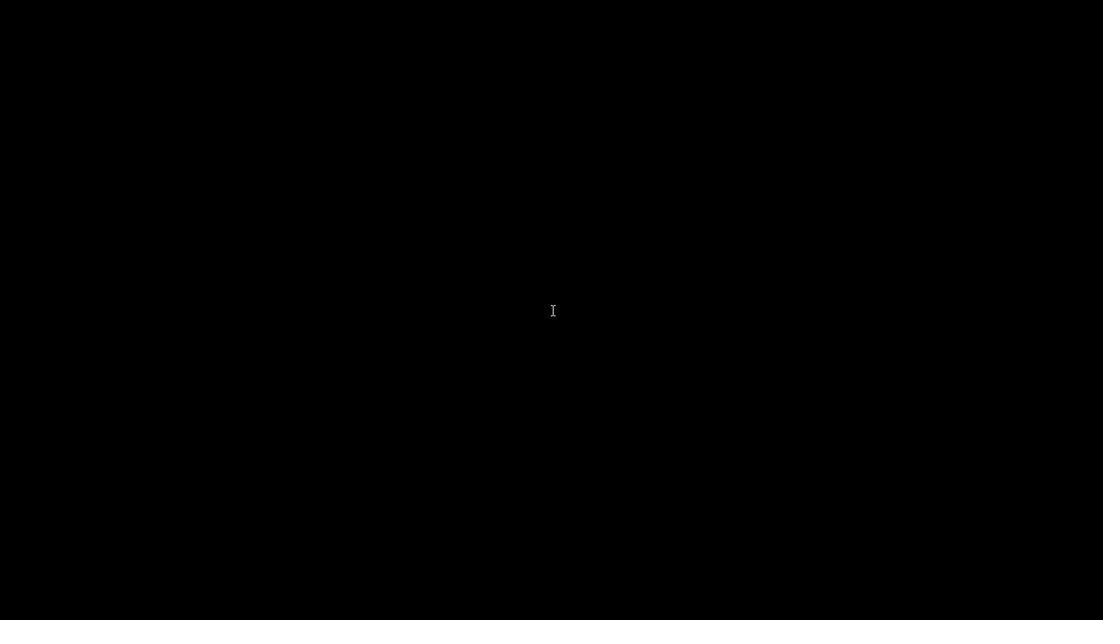
Action: Mouse scrolled (549, 310) with delta (0, 0)
Screenshot: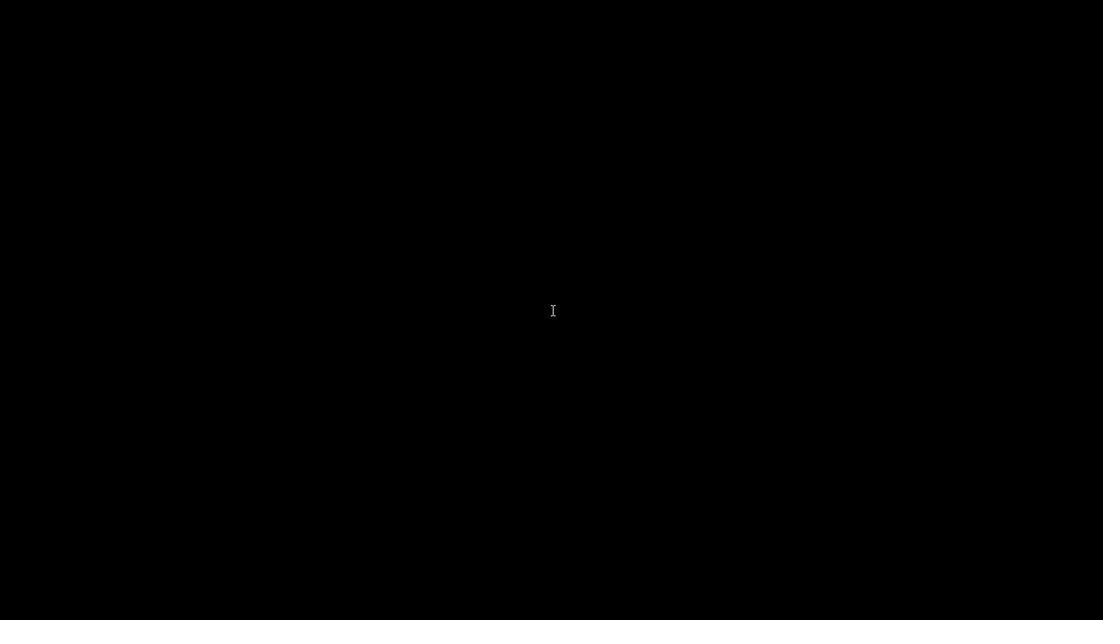 
Action: Mouse scrolled (549, 310) with delta (0, 0)
Screenshot: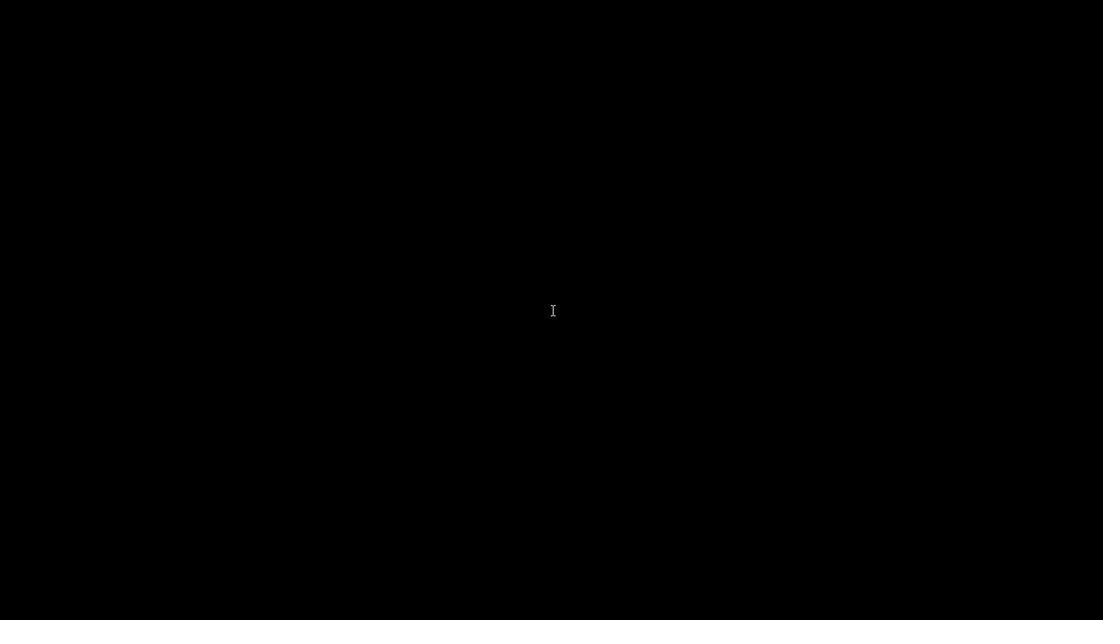 
Action: Mouse scrolled (549, 310) with delta (0, 0)
Screenshot: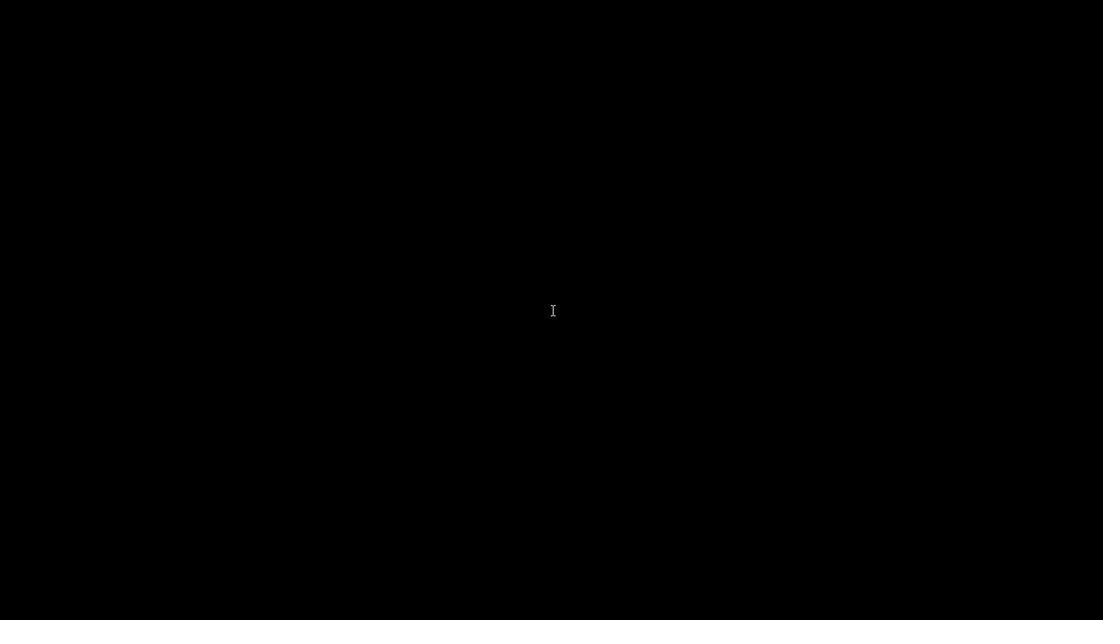 
Action: Mouse scrolled (549, 310) with delta (0, 0)
Screenshot: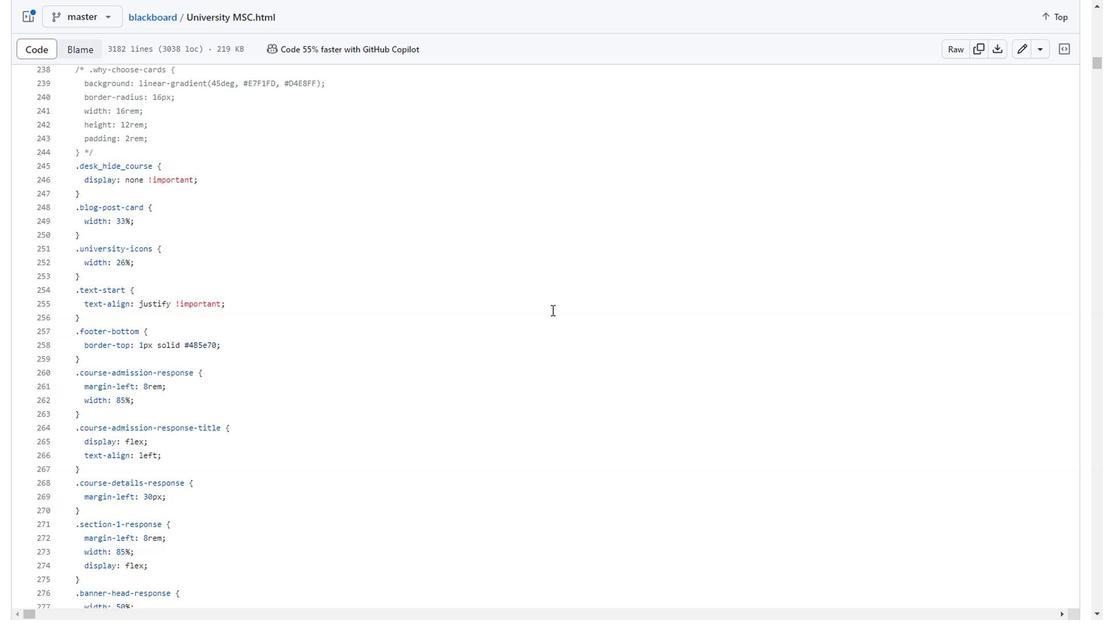 
Action: Mouse scrolled (549, 310) with delta (0, 0)
Screenshot: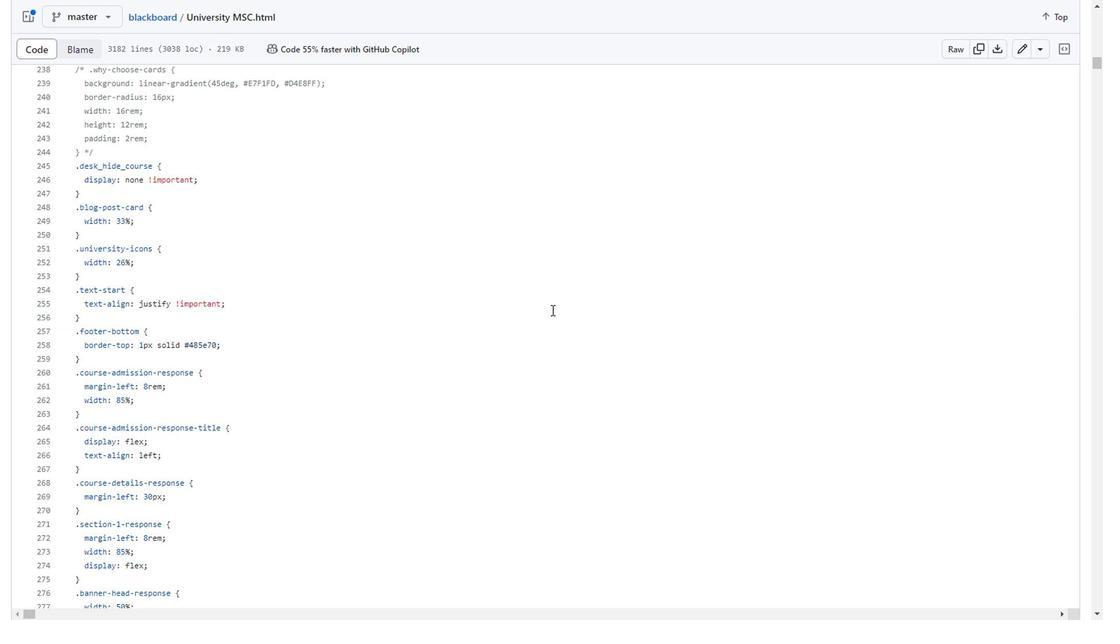 
Action: Mouse scrolled (549, 310) with delta (0, 0)
Screenshot: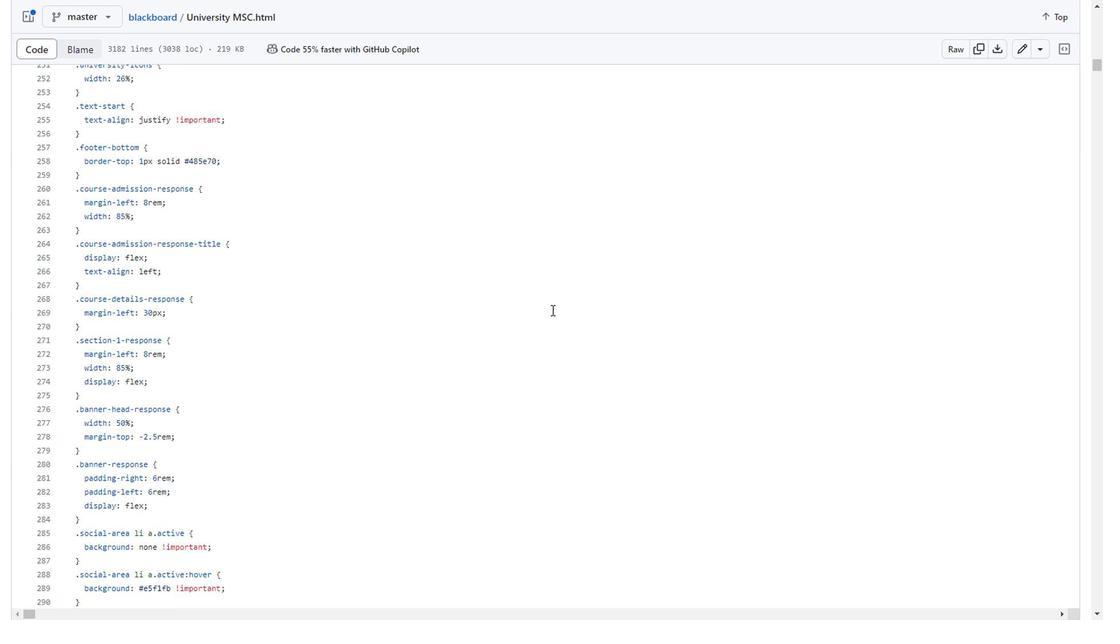 
Action: Mouse scrolled (549, 310) with delta (0, 0)
Screenshot: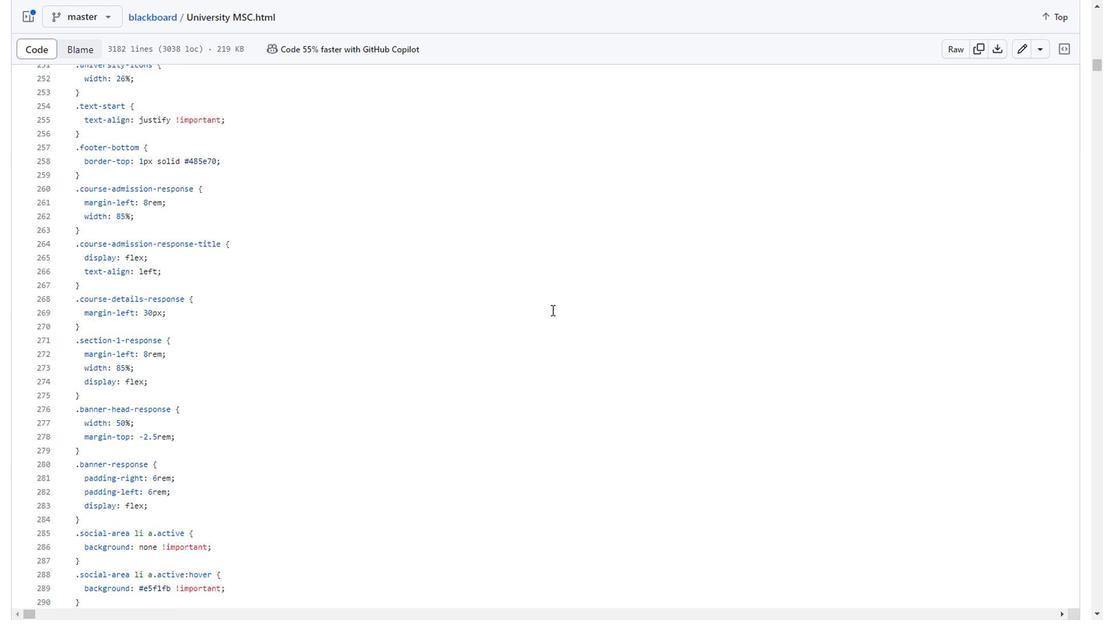 
Action: Mouse scrolled (549, 310) with delta (0, 0)
Screenshot: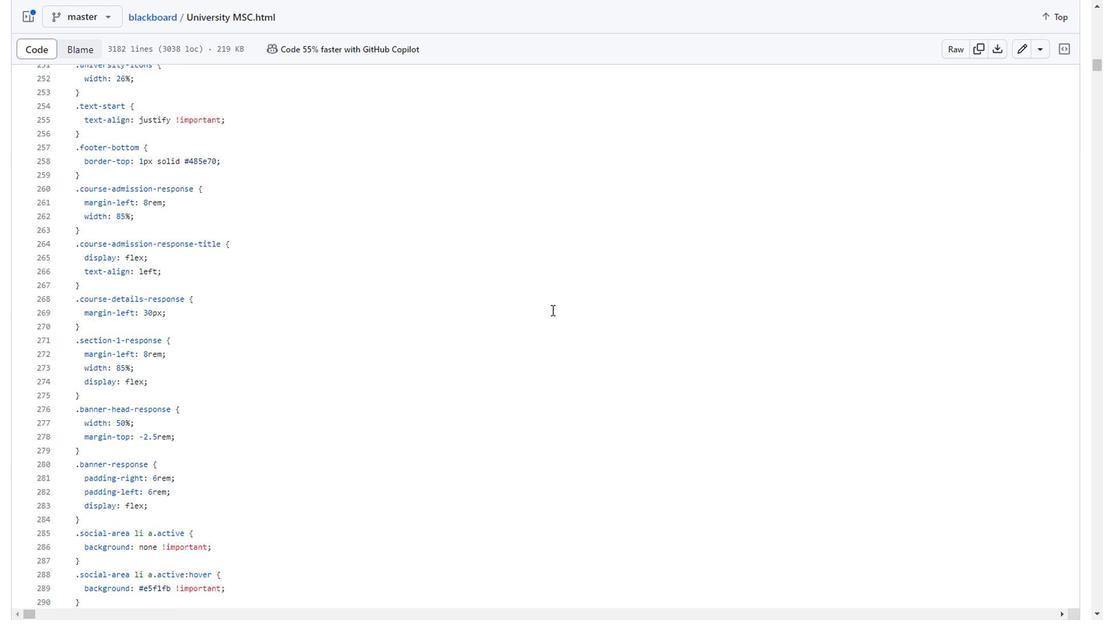 
Action: Mouse scrolled (549, 310) with delta (0, 0)
Screenshot: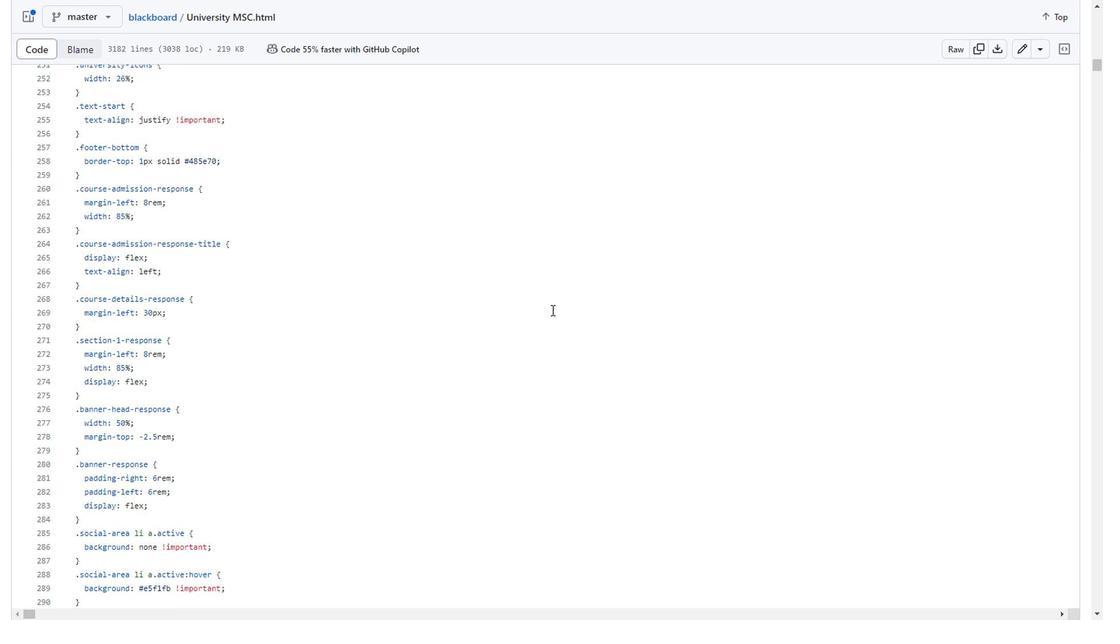 
Action: Mouse scrolled (549, 310) with delta (0, 0)
Screenshot: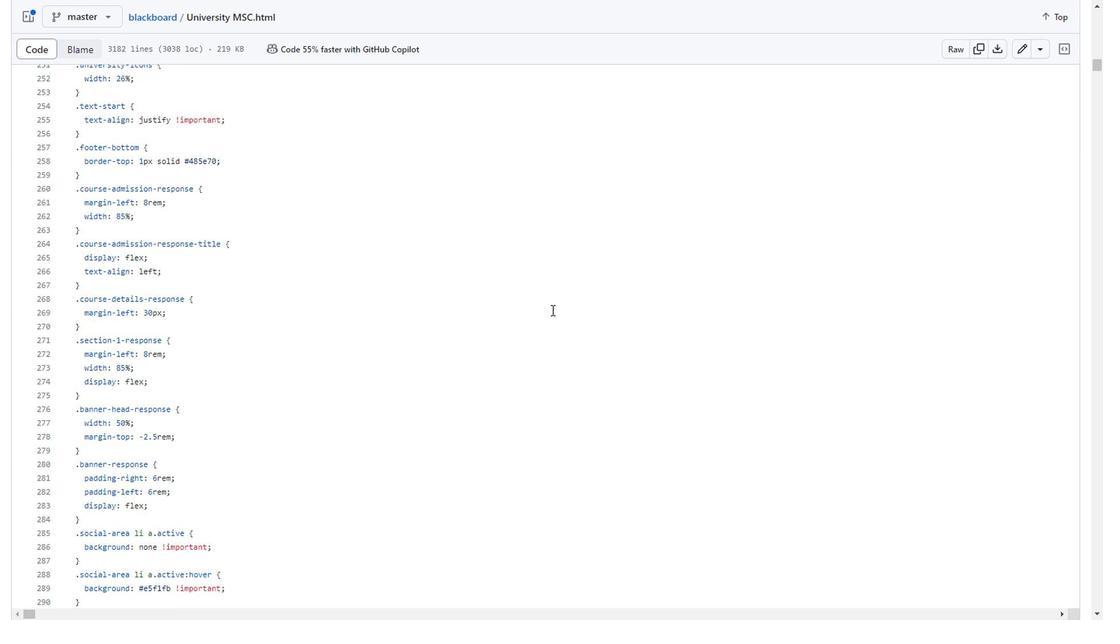 
Action: Mouse scrolled (549, 310) with delta (0, 0)
Screenshot: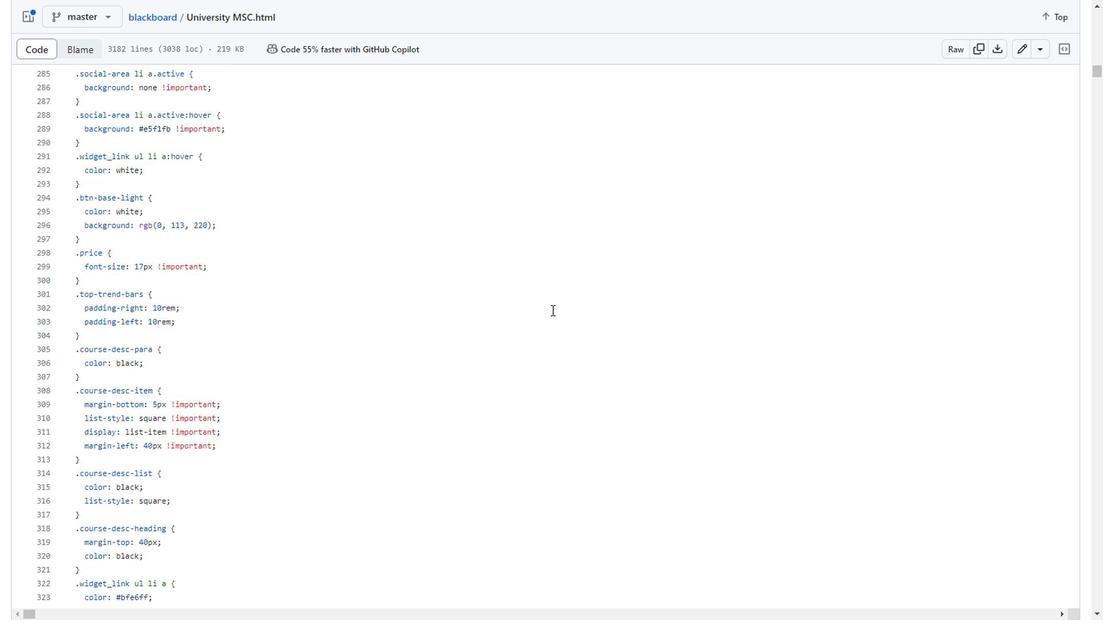 
Action: Mouse scrolled (549, 310) with delta (0, 0)
Screenshot: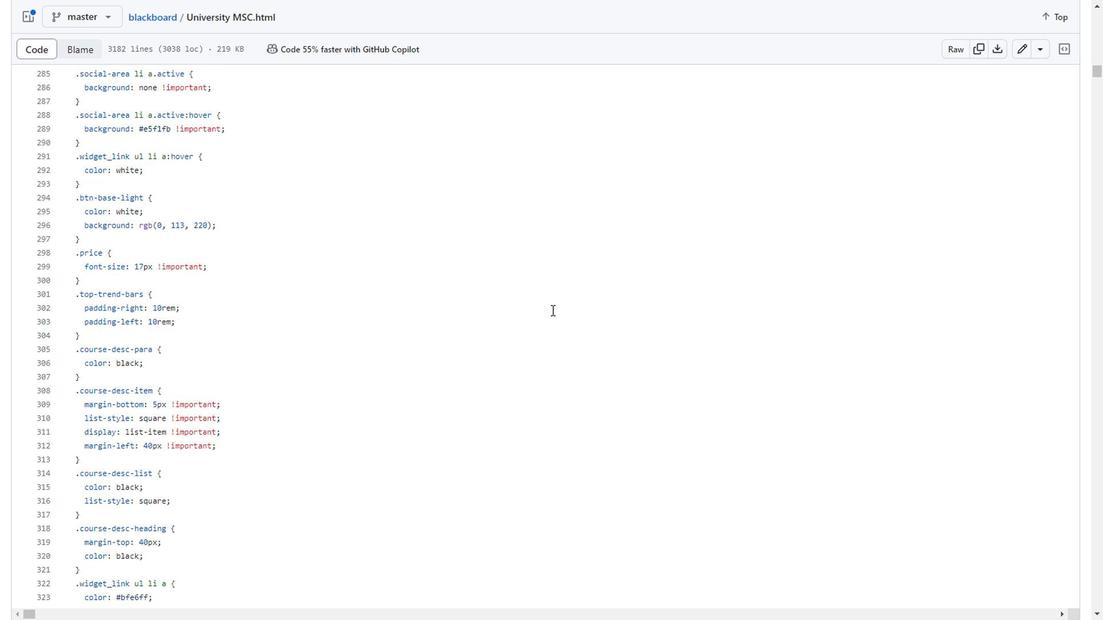 
Action: Mouse scrolled (549, 310) with delta (0, 0)
Screenshot: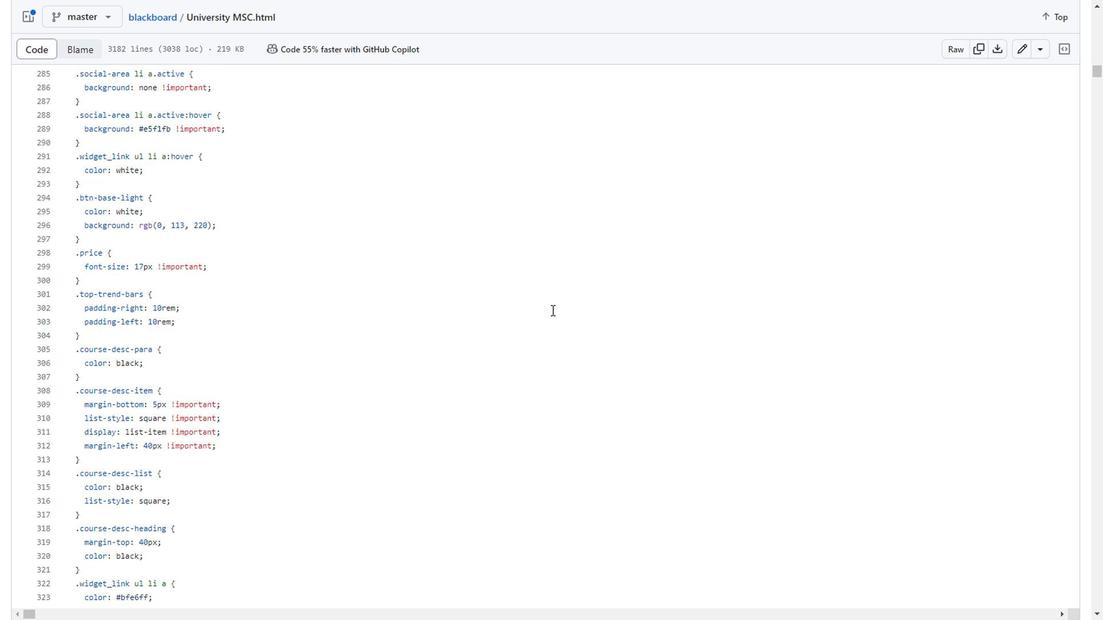 
Action: Mouse scrolled (549, 310) with delta (0, 0)
Screenshot: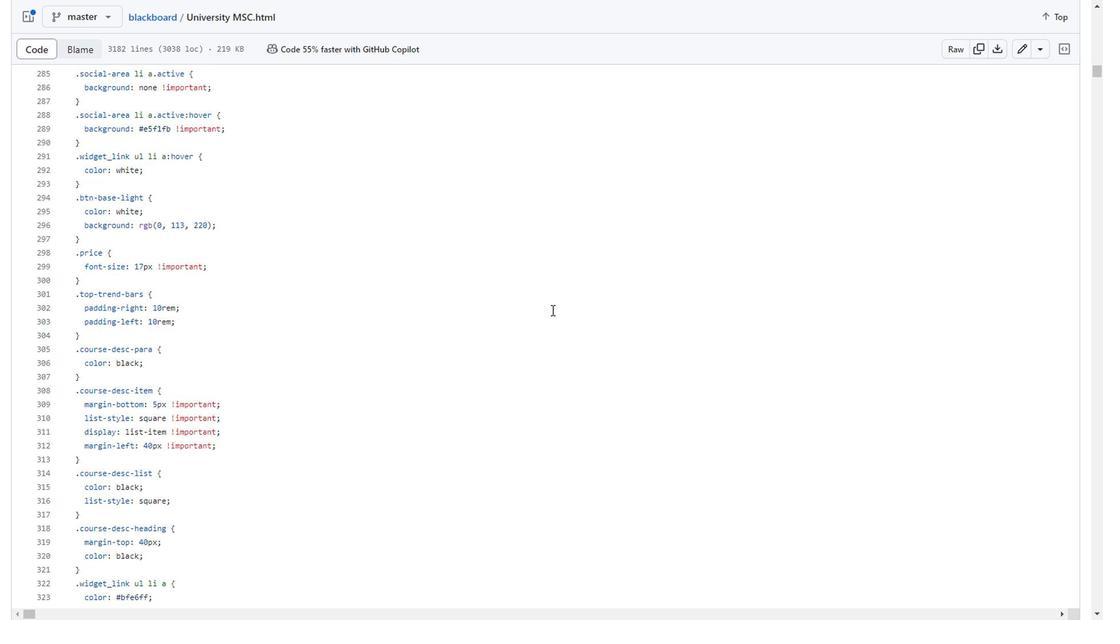 
Action: Mouse scrolled (549, 310) with delta (0, 0)
Screenshot: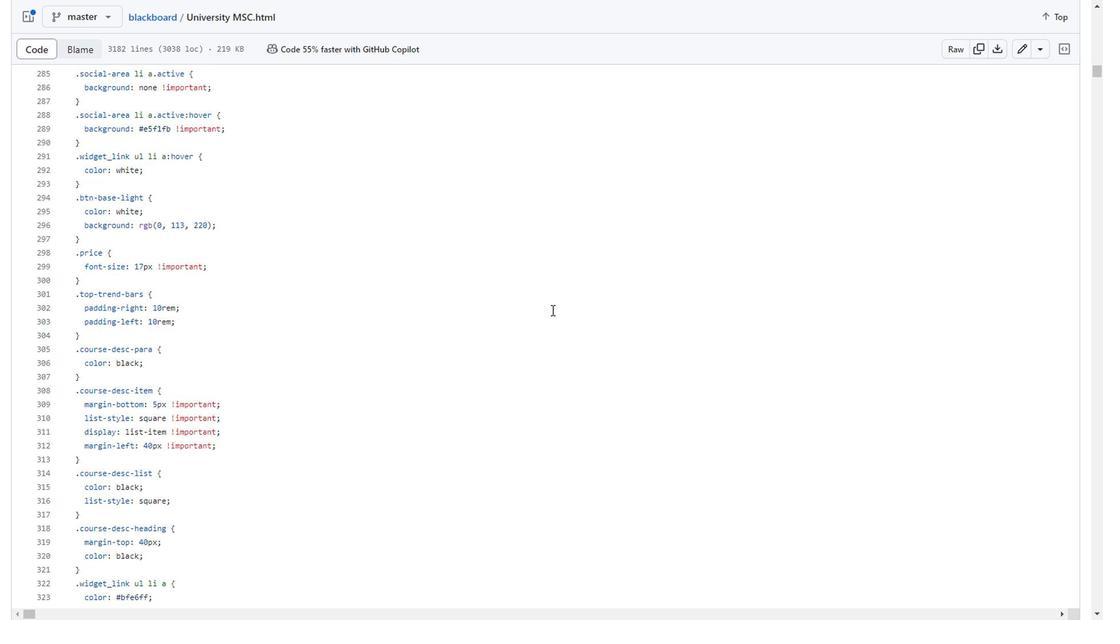 
Action: Mouse scrolled (549, 310) with delta (0, 0)
Screenshot: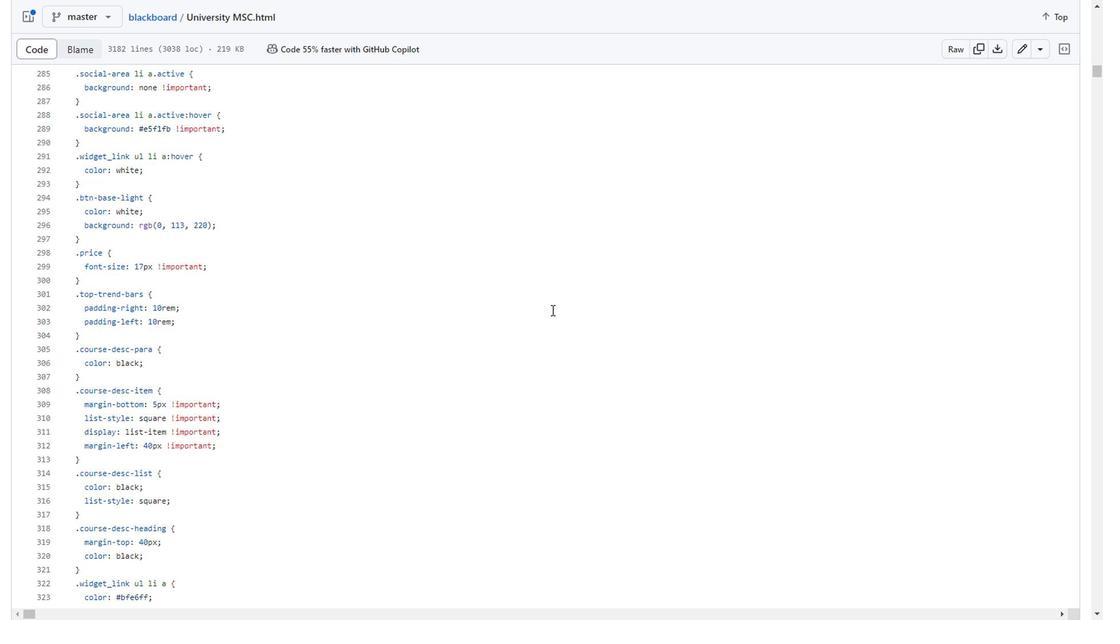
Action: Mouse scrolled (549, 310) with delta (0, 0)
Screenshot: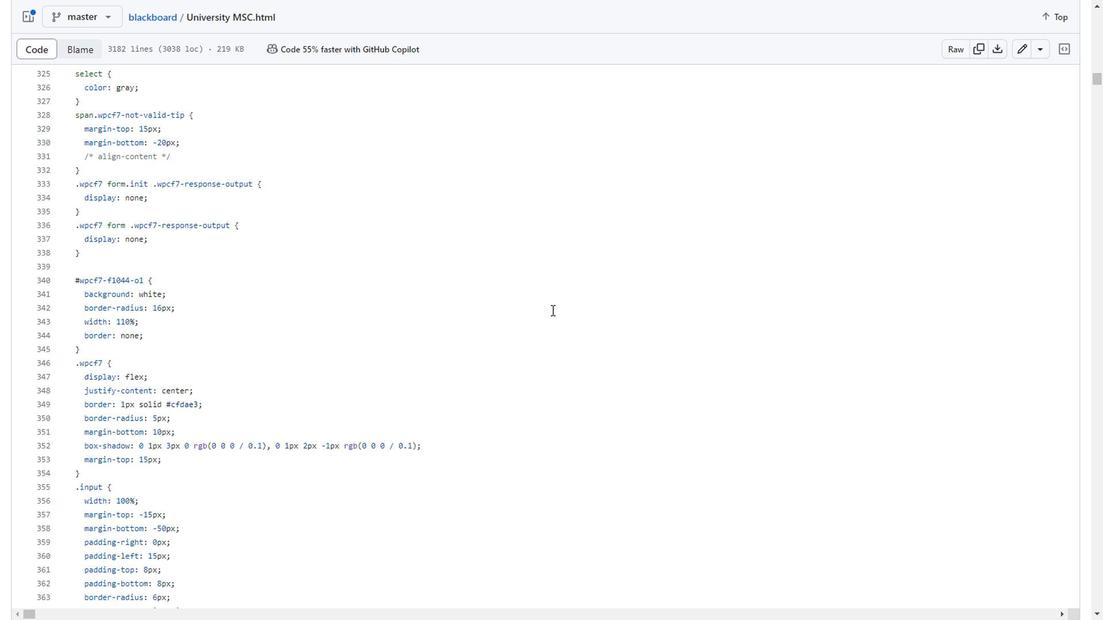 
Action: Mouse scrolled (549, 310) with delta (0, 0)
Screenshot: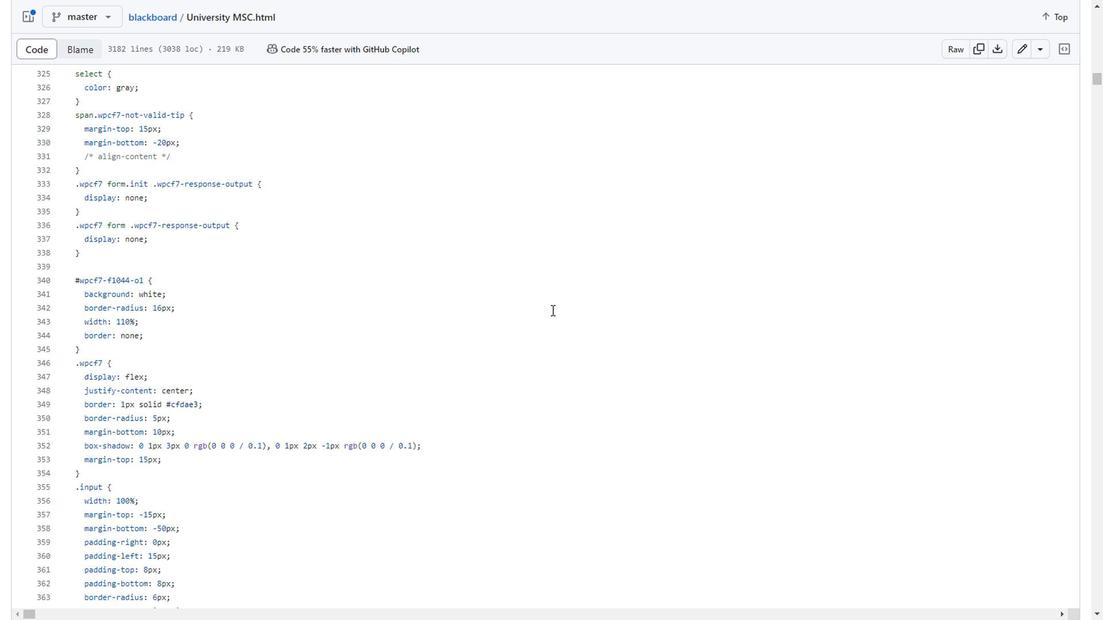
Action: Mouse scrolled (549, 310) with delta (0, 0)
Screenshot: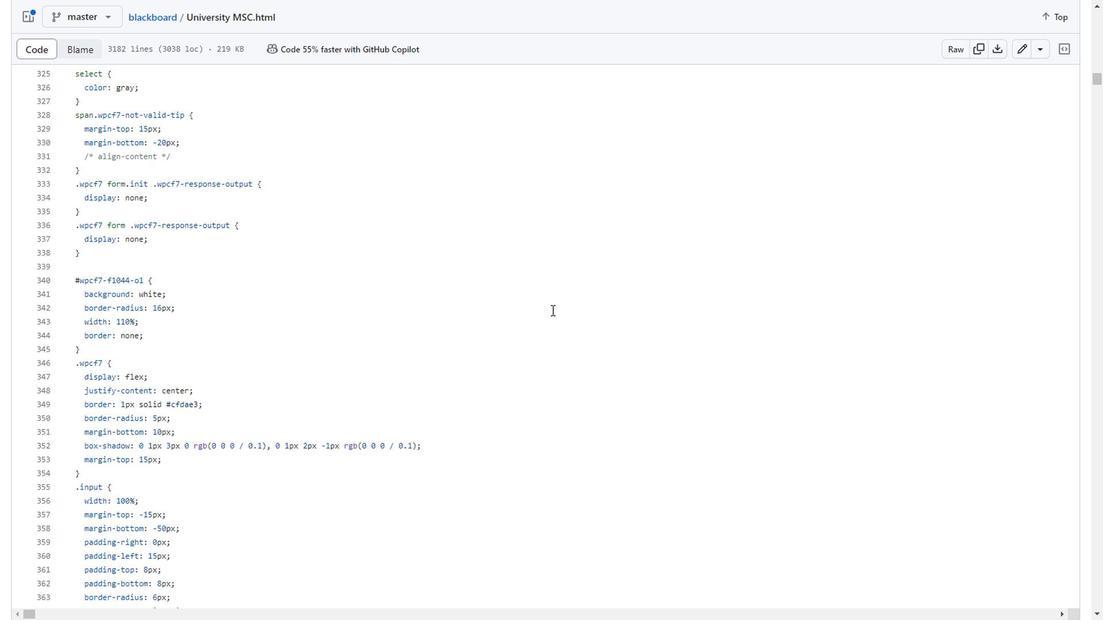 
Action: Mouse scrolled (549, 310) with delta (0, 0)
Screenshot: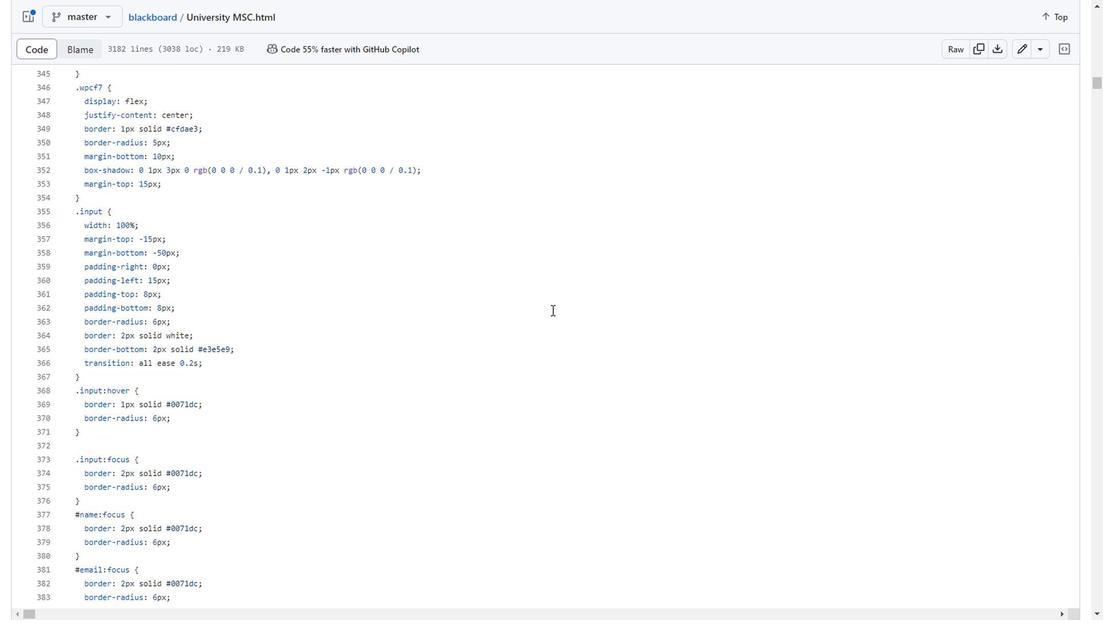 
Action: Mouse moved to (549, 312)
Screenshot: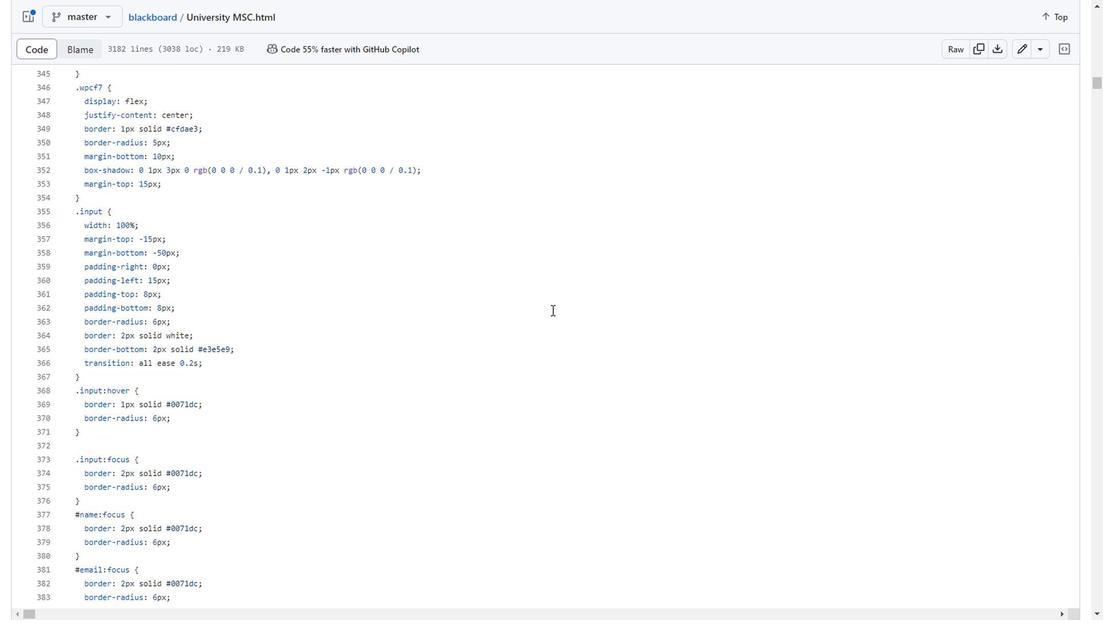 
Action: Mouse pressed right at (549, 312)
Screenshot: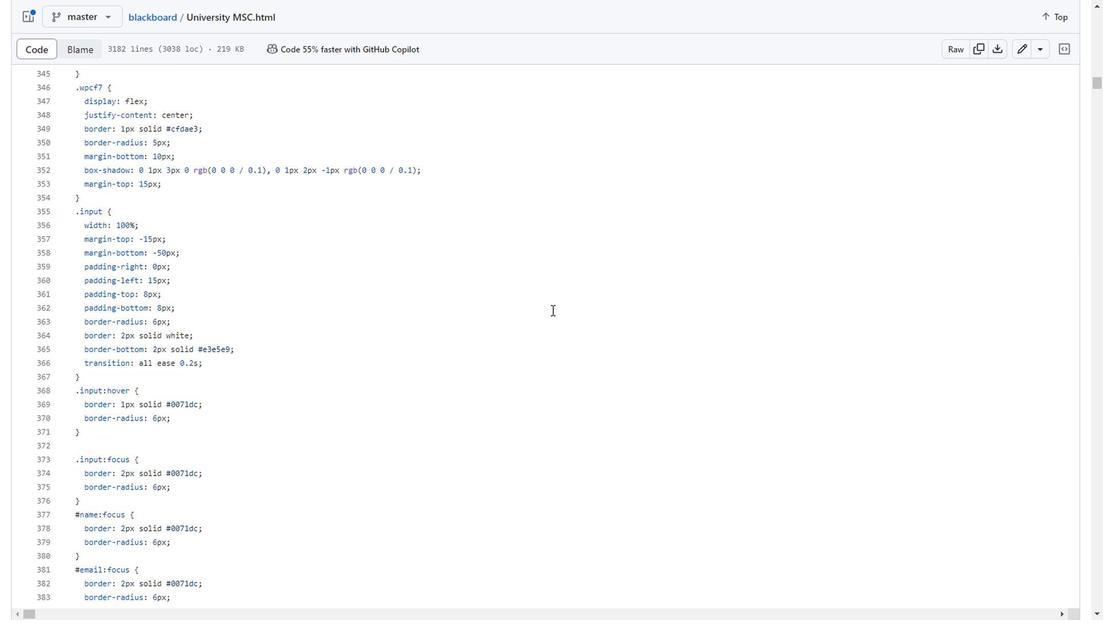 
Action: Mouse scrolled (549, 313) with delta (0, 1)
Screenshot: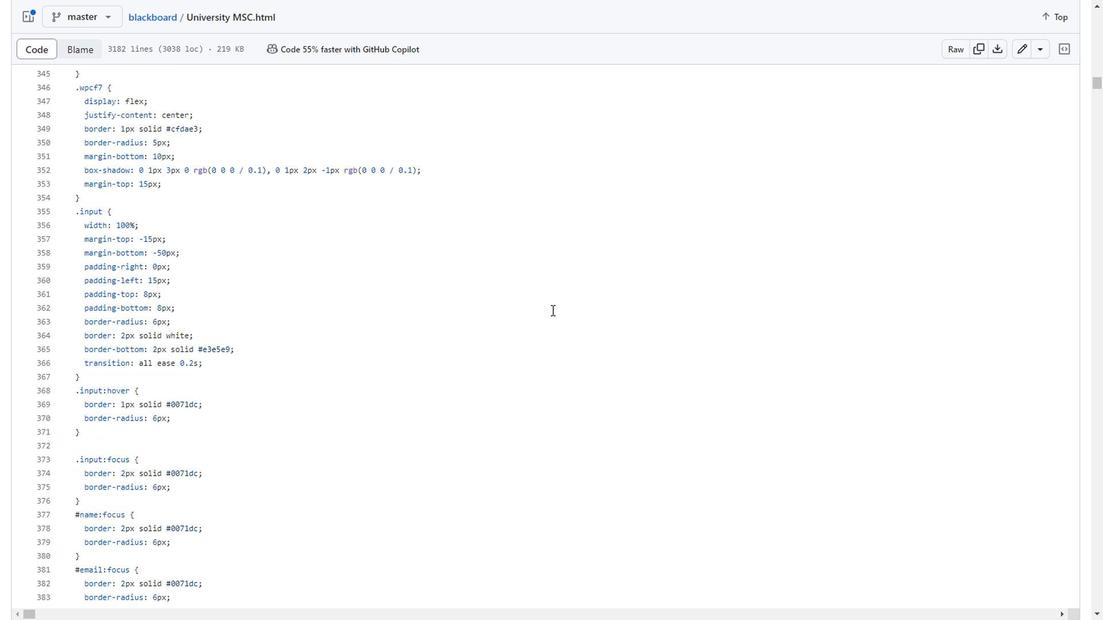 
Action: Mouse moved to (437, 255)
Screenshot: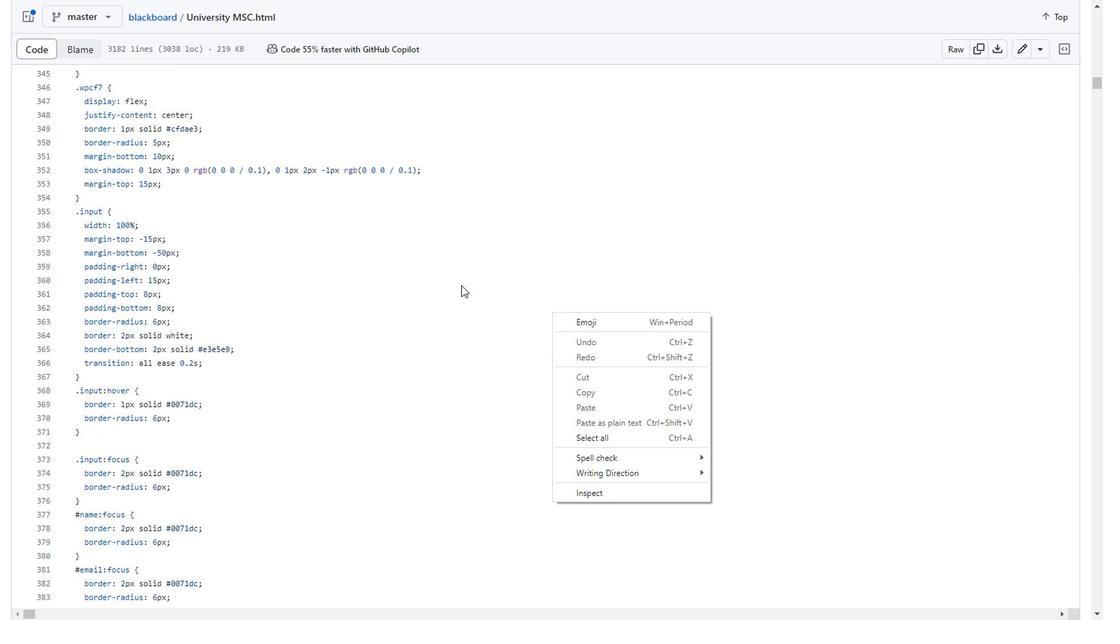 
Action: Mouse pressed left at (437, 255)
Screenshot: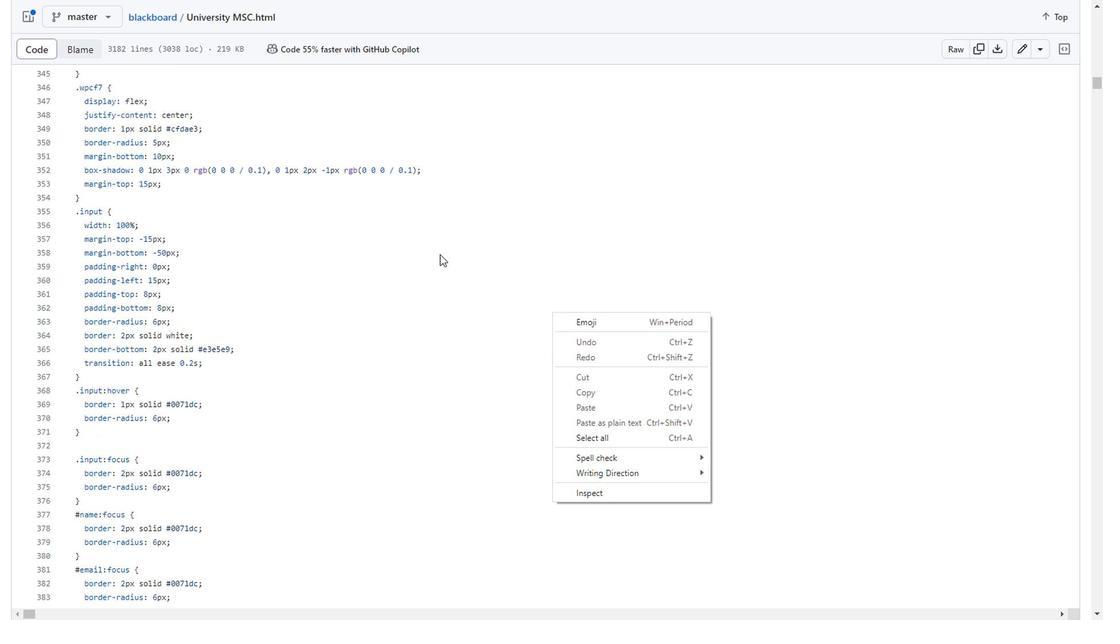 
Action: Mouse scrolled (437, 255) with delta (0, 0)
Screenshot: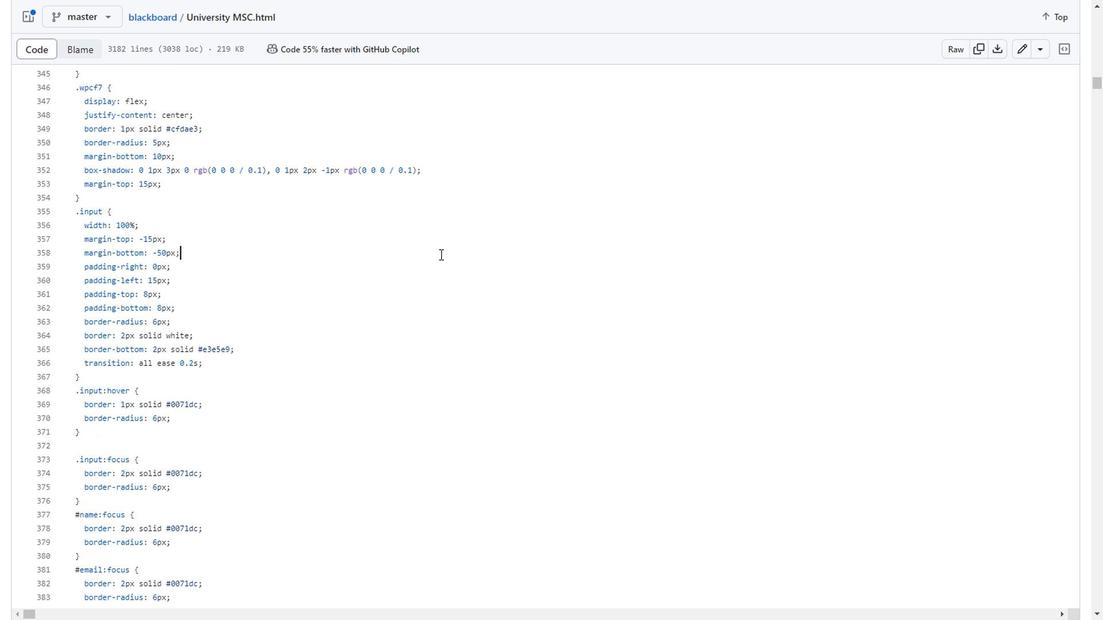 
Action: Mouse scrolled (437, 255) with delta (0, 0)
Screenshot: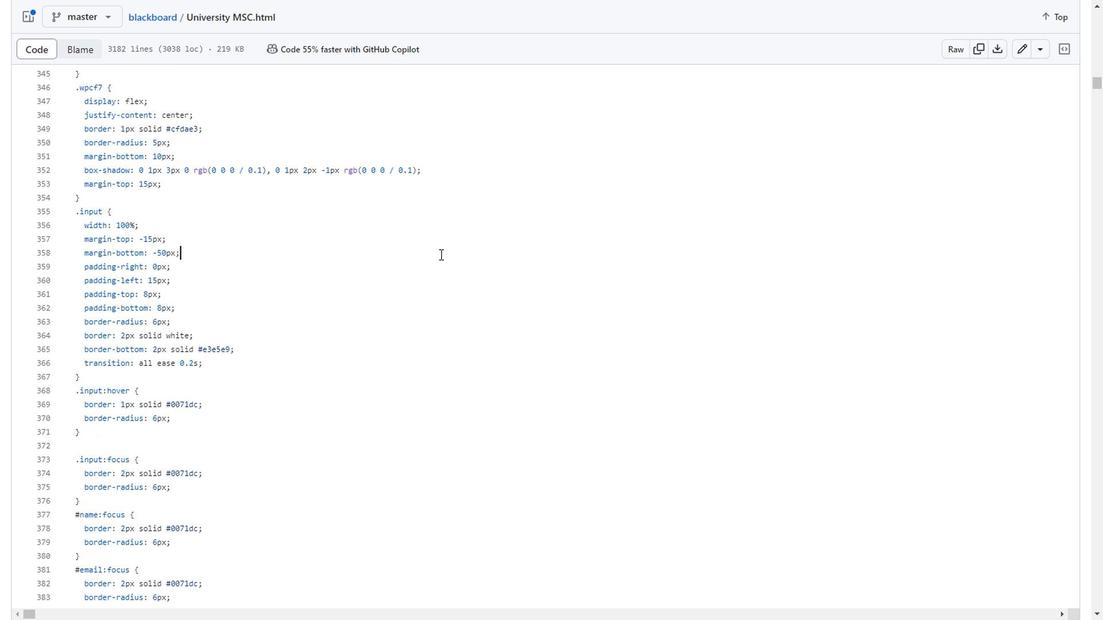 
Action: Mouse scrolled (437, 255) with delta (0, 0)
Screenshot: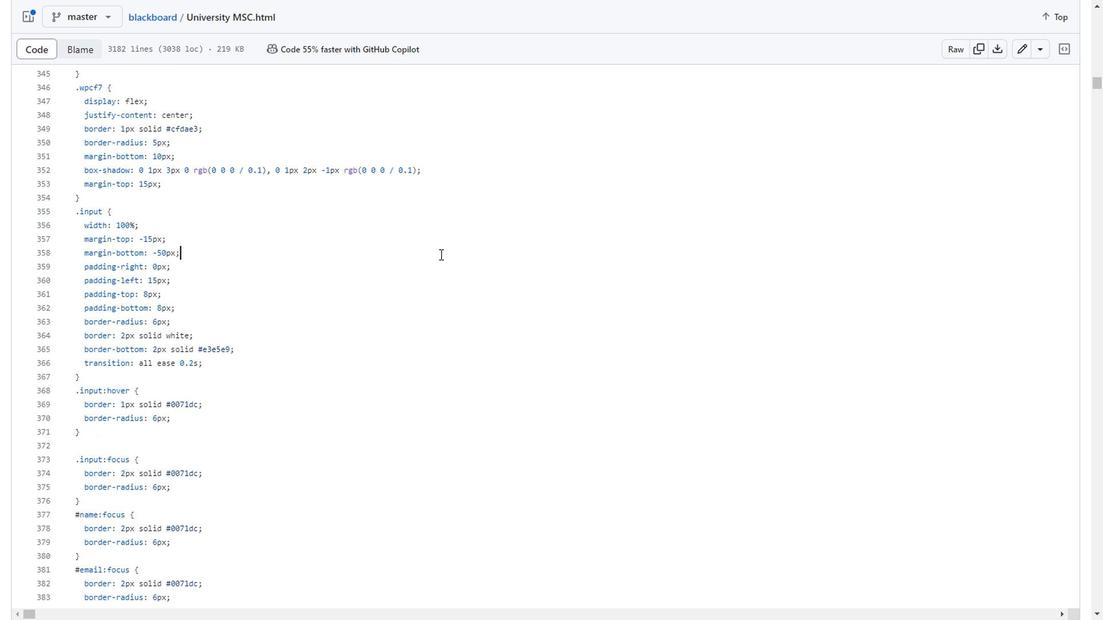 
Action: Mouse scrolled (437, 255) with delta (0, 0)
Screenshot: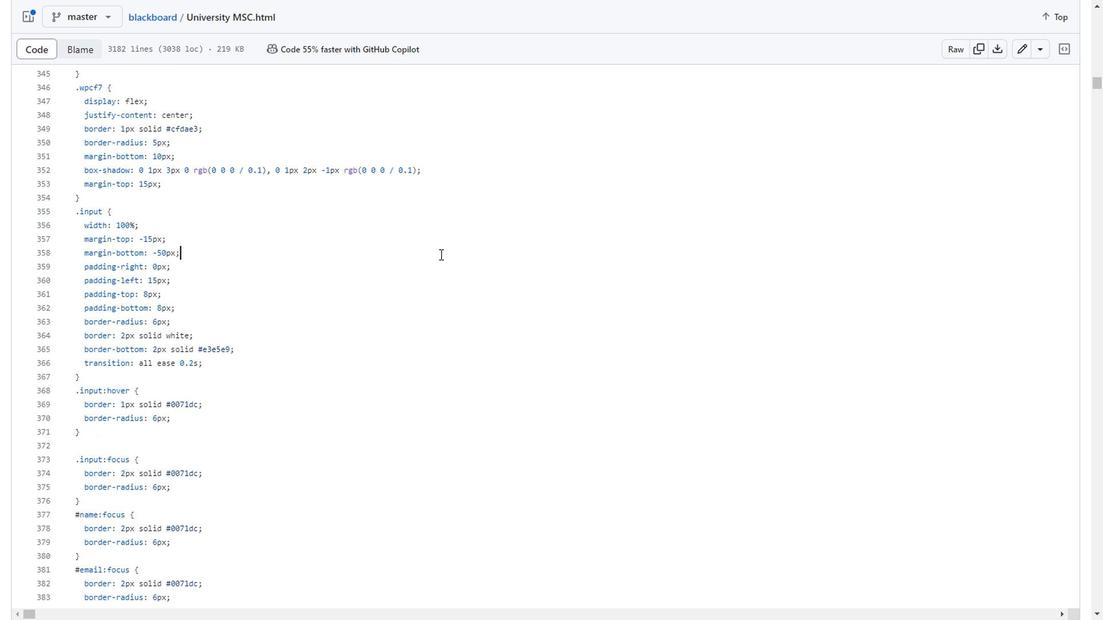 
Action: Mouse scrolled (437, 255) with delta (0, 0)
Screenshot: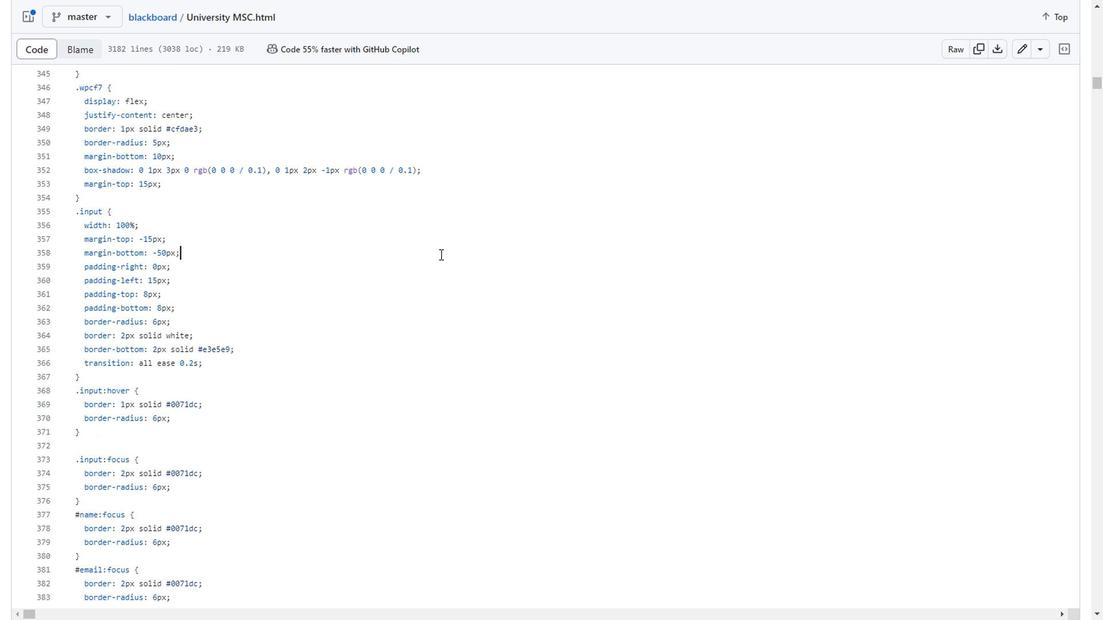 
Action: Mouse scrolled (437, 255) with delta (0, 0)
Screenshot: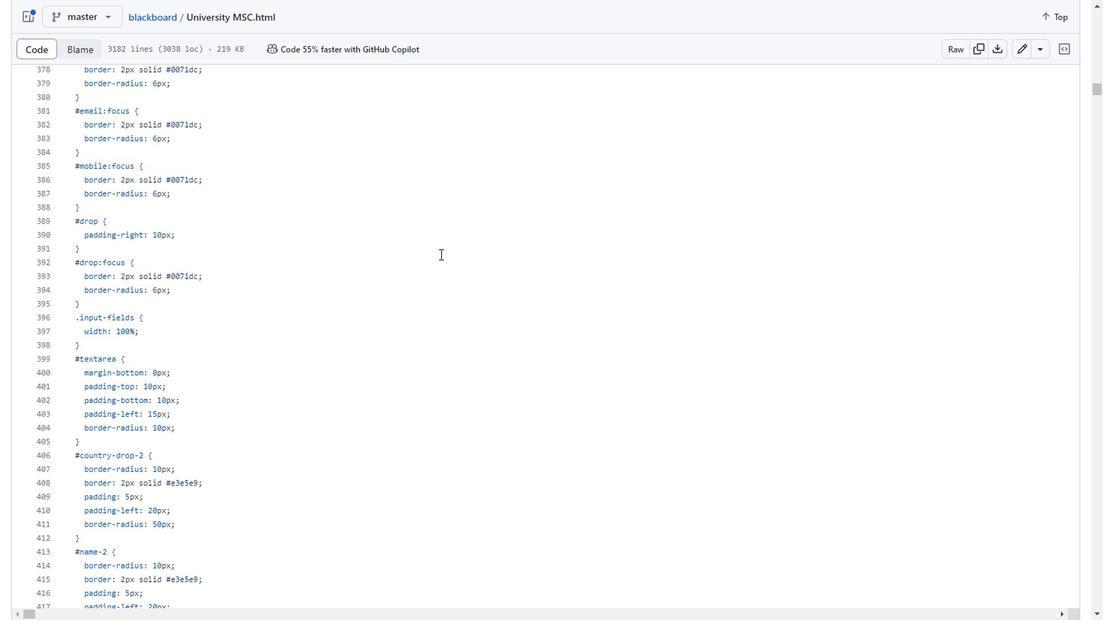 
Action: Mouse scrolled (437, 255) with delta (0, 0)
Screenshot: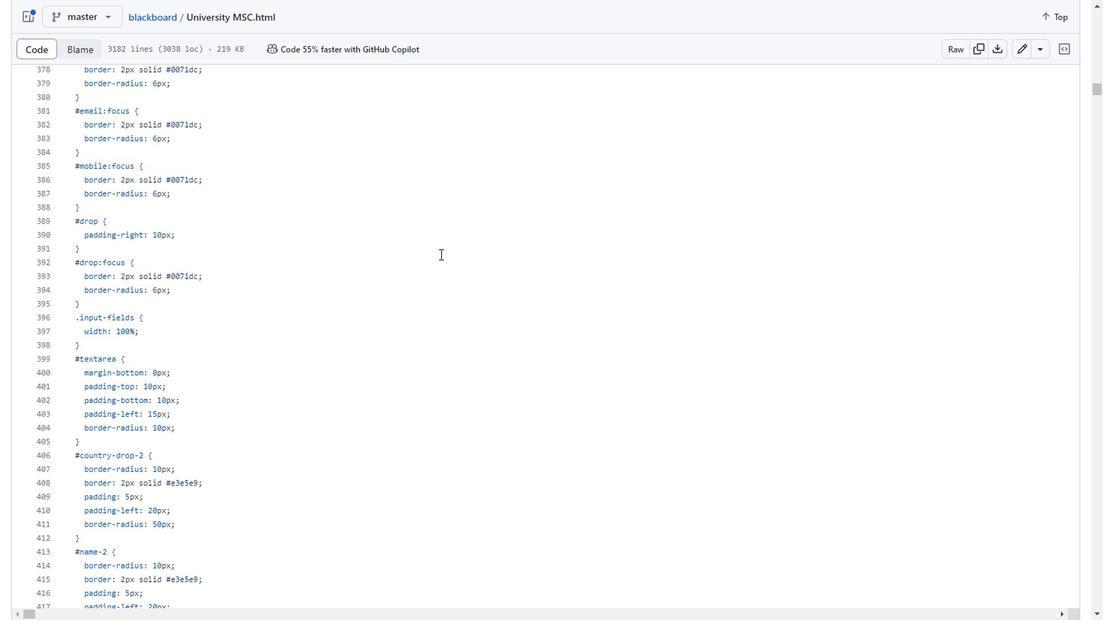 
Action: Mouse scrolled (437, 255) with delta (0, 0)
Screenshot: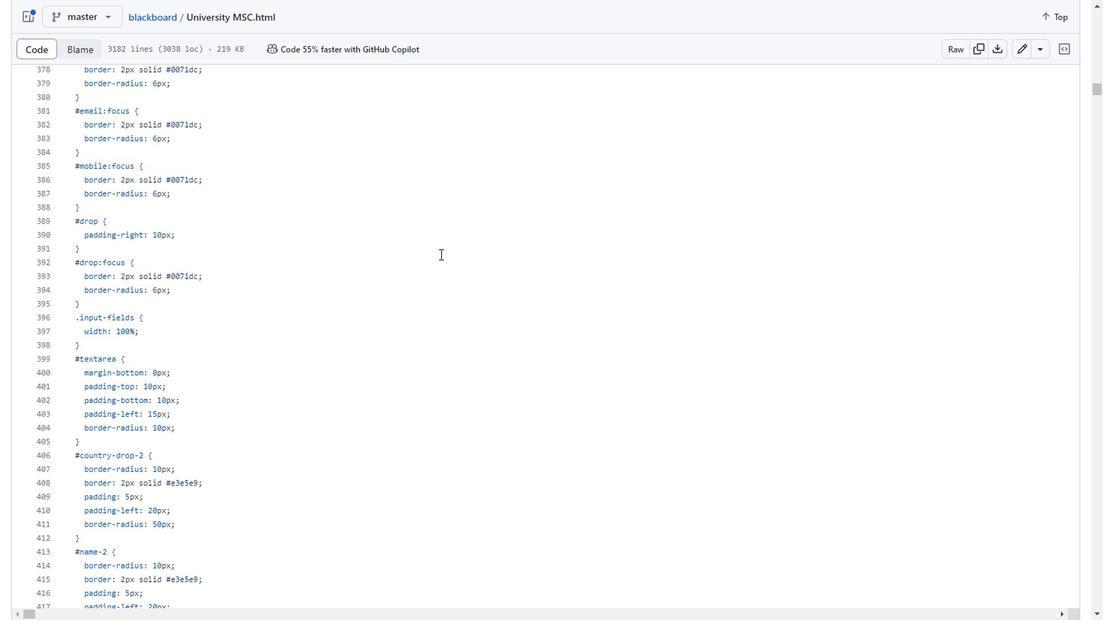 
Action: Mouse scrolled (437, 255) with delta (0, 0)
Screenshot: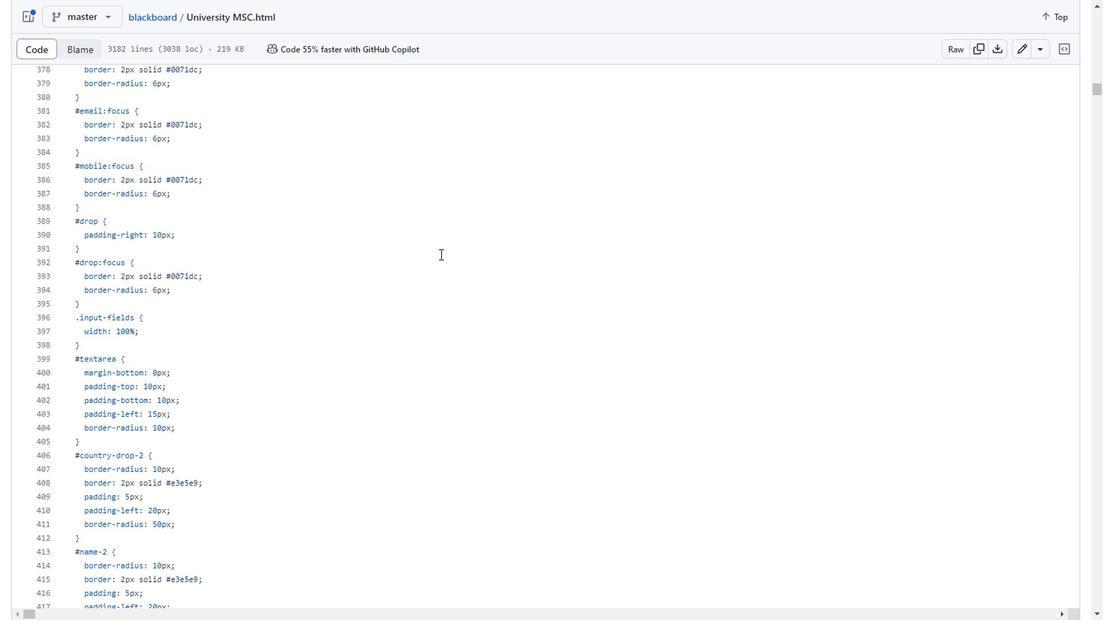 
Action: Mouse scrolled (437, 255) with delta (0, 0)
Screenshot: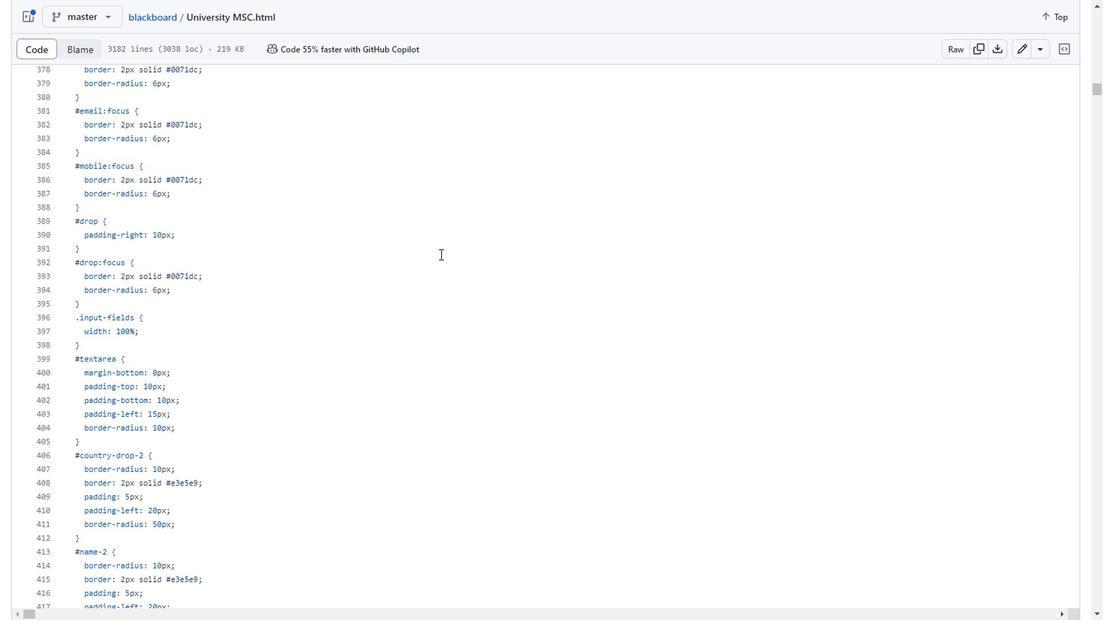 
Action: Mouse scrolled (437, 255) with delta (0, 0)
Screenshot: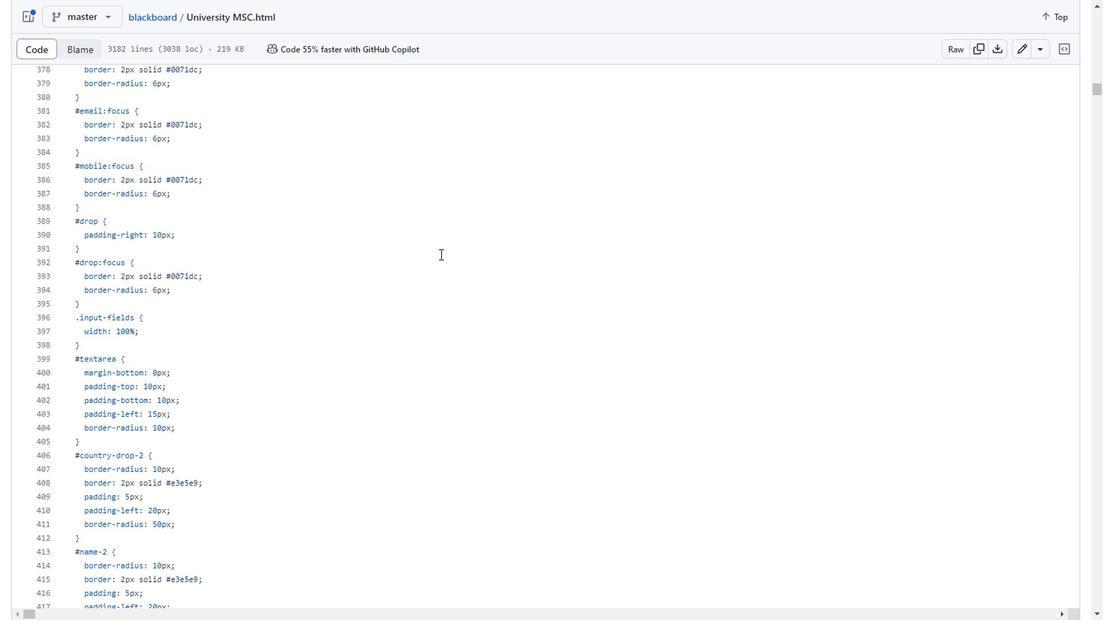 
Action: Mouse moved to (353, 307)
Screenshot: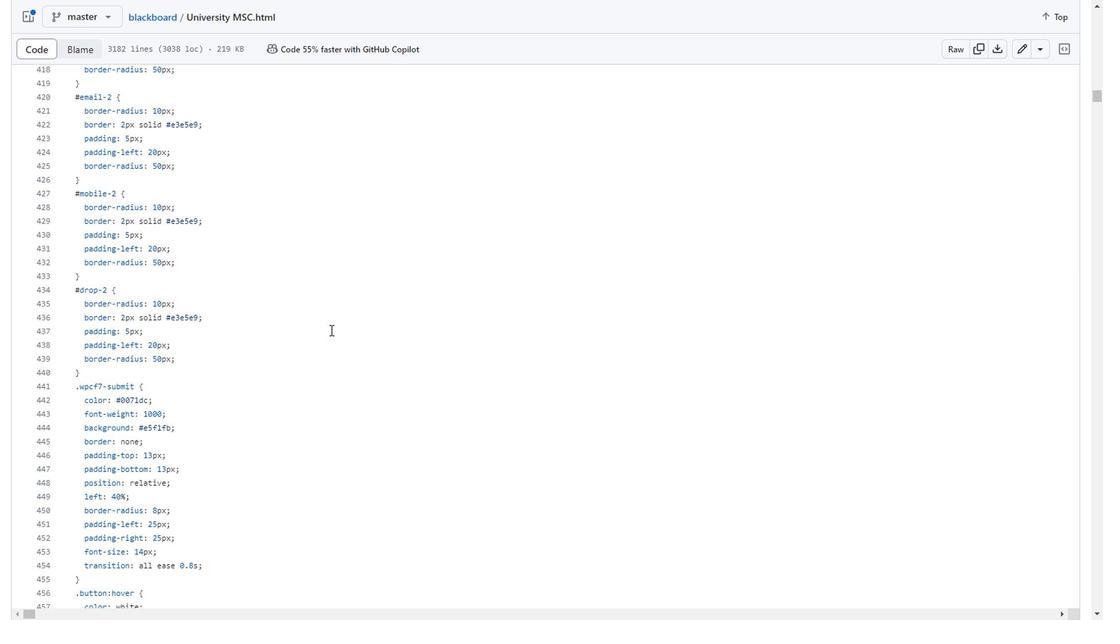 
Action: Mouse scrolled (353, 306) with delta (0, 0)
Screenshot: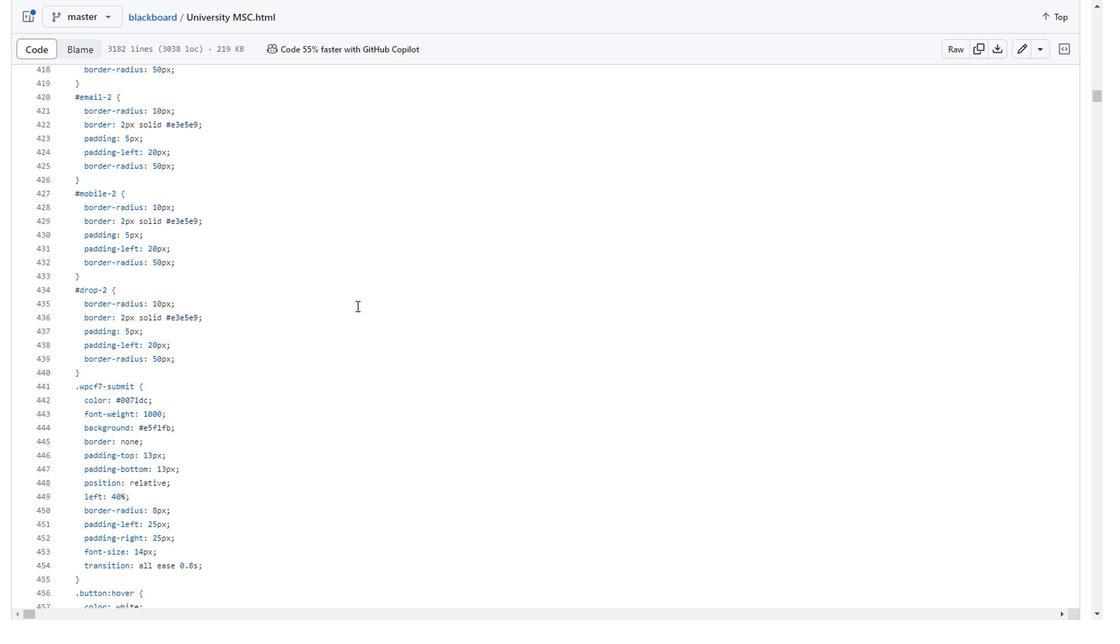 
Action: Mouse scrolled (353, 306) with delta (0, 0)
Screenshot: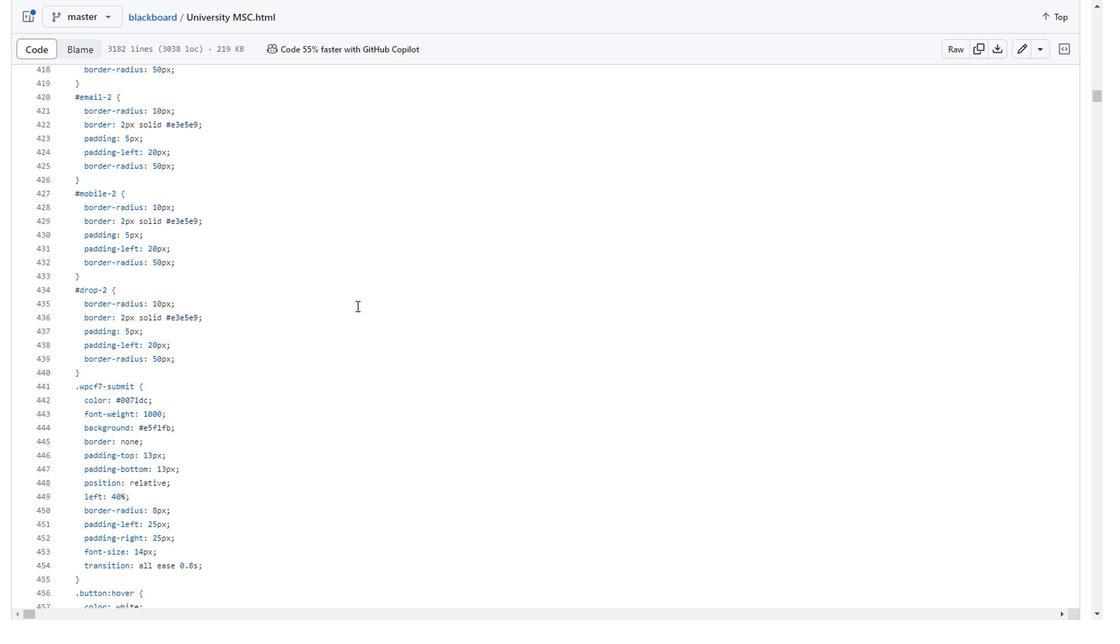 
Action: Mouse scrolled (353, 306) with delta (0, 0)
Screenshot: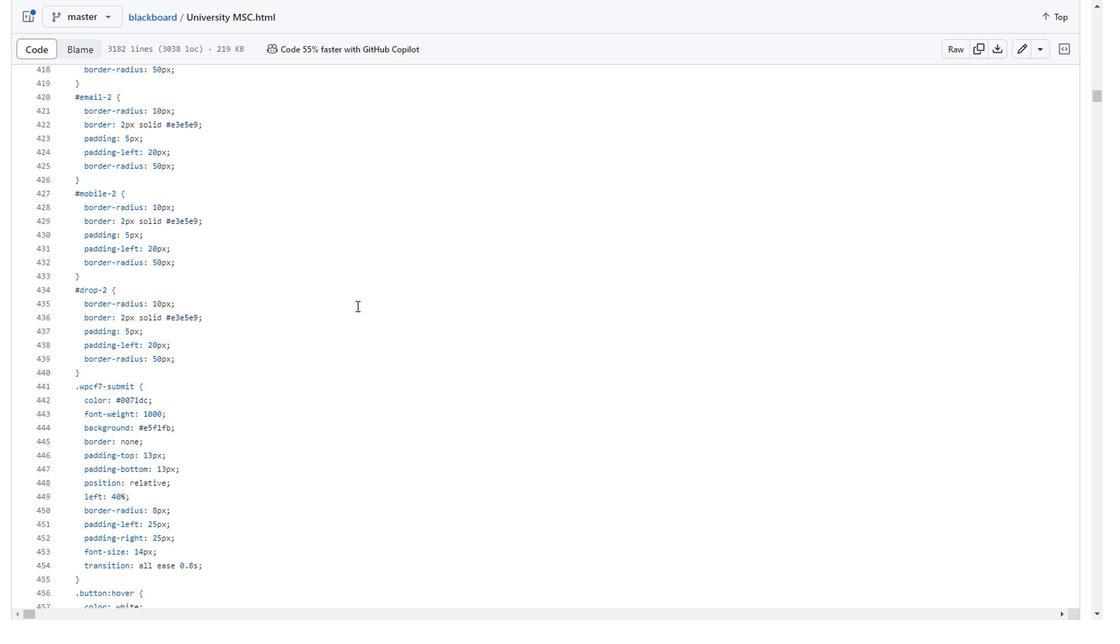 
Action: Mouse scrolled (353, 306) with delta (0, 0)
Screenshot: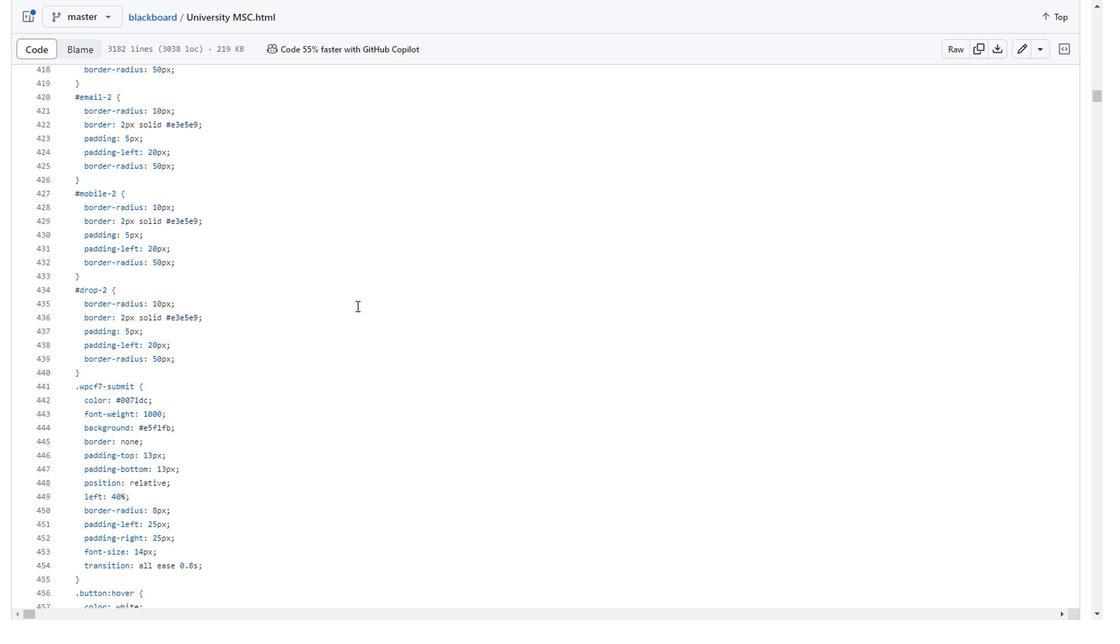 
Action: Mouse scrolled (353, 306) with delta (0, 0)
Screenshot: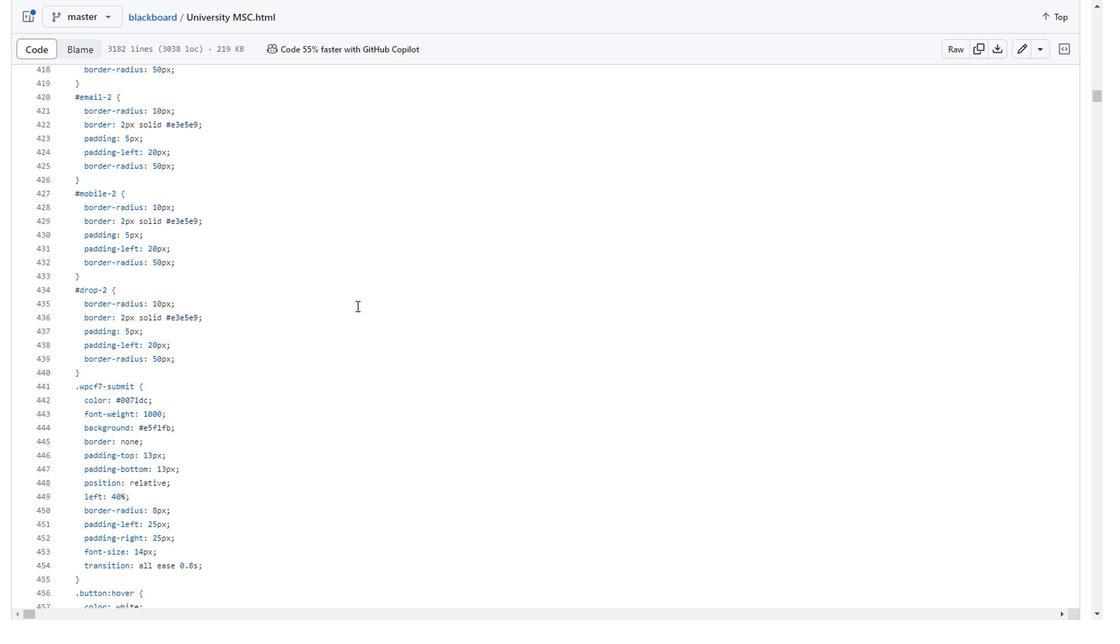
Action: Mouse scrolled (353, 306) with delta (0, 0)
Screenshot: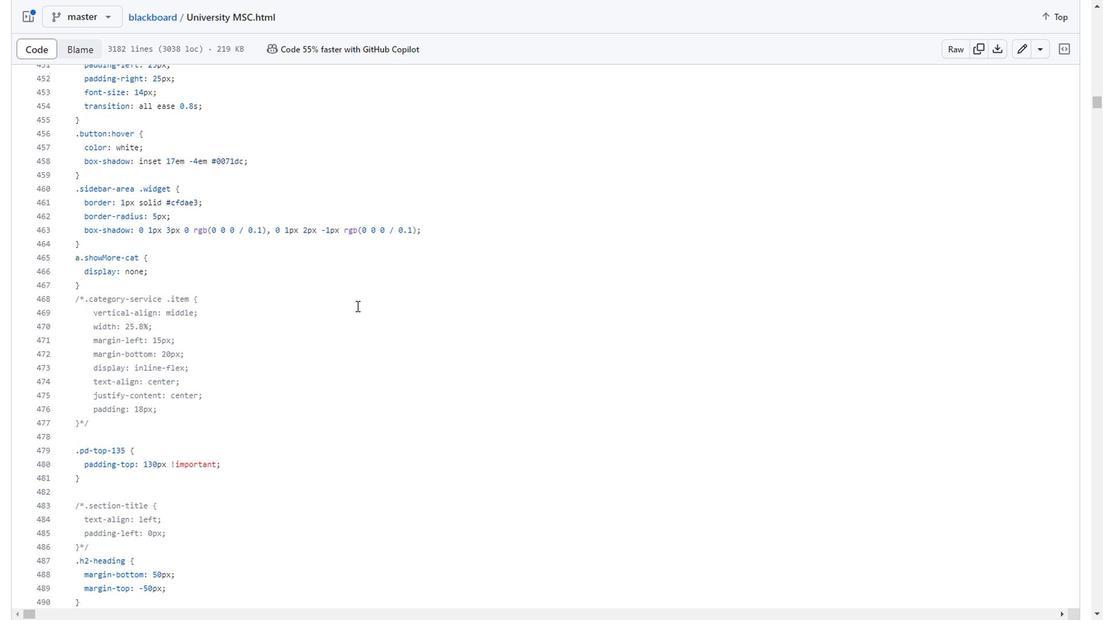 
Action: Mouse scrolled (353, 306) with delta (0, 0)
Screenshot: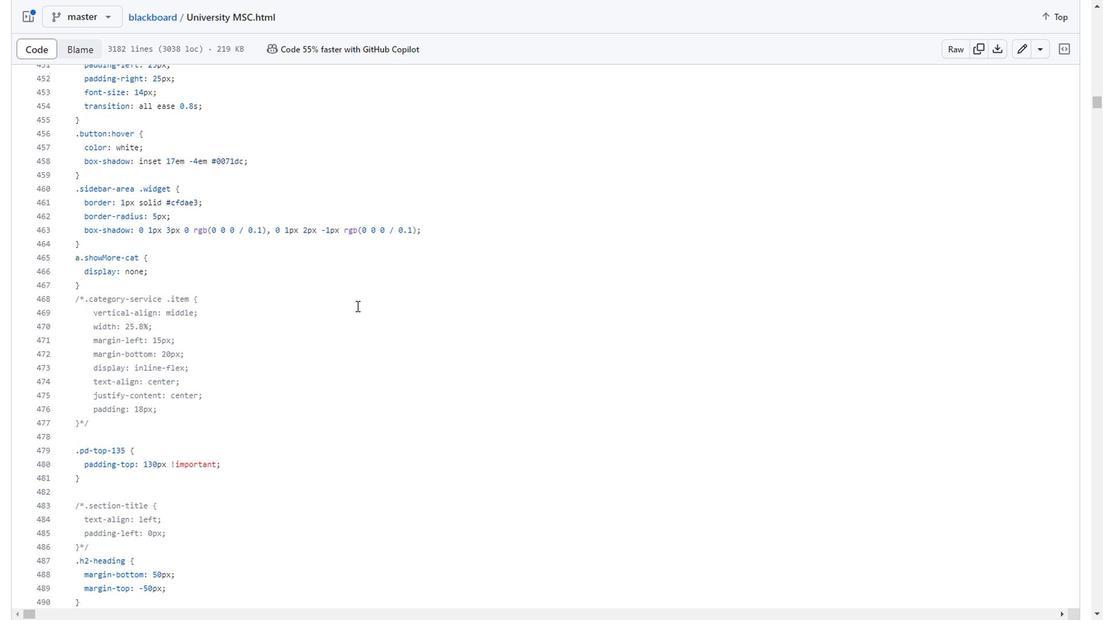 
Action: Mouse scrolled (353, 306) with delta (0, 0)
Screenshot: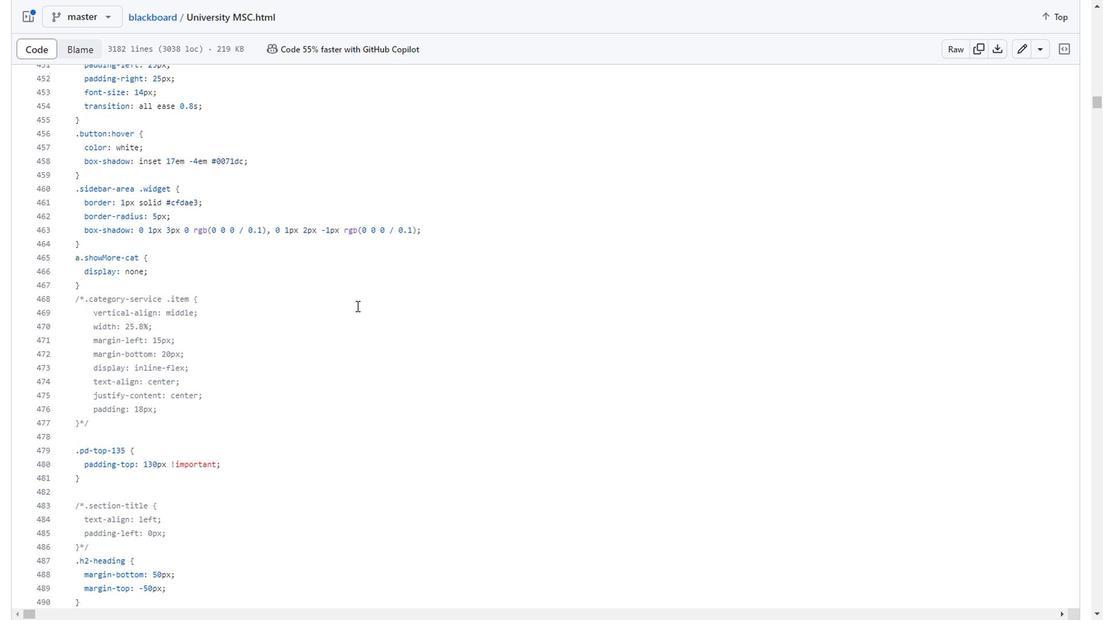 
Action: Mouse scrolled (353, 306) with delta (0, 0)
Screenshot: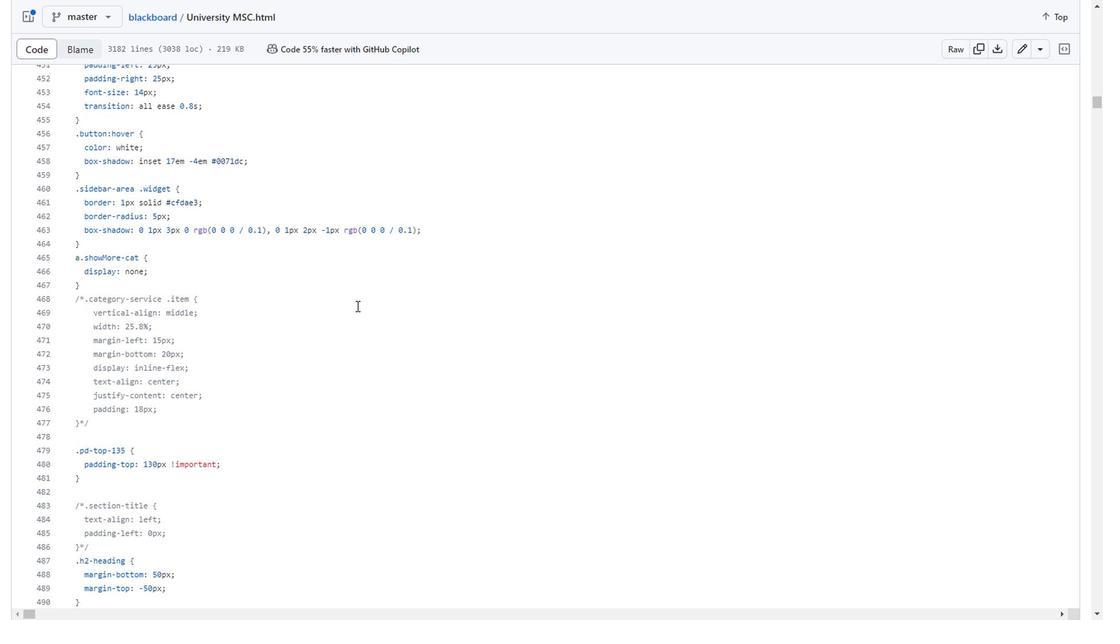
Action: Mouse moved to (559, 309)
Screenshot: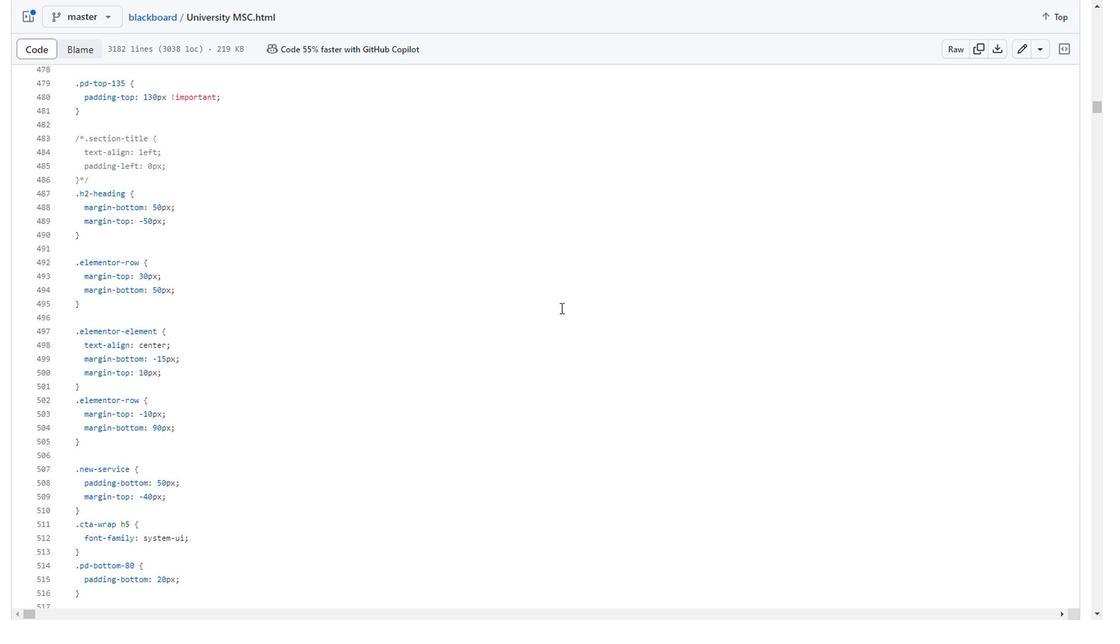 
Action: Mouse scrolled (559, 308) with delta (0, 0)
Screenshot: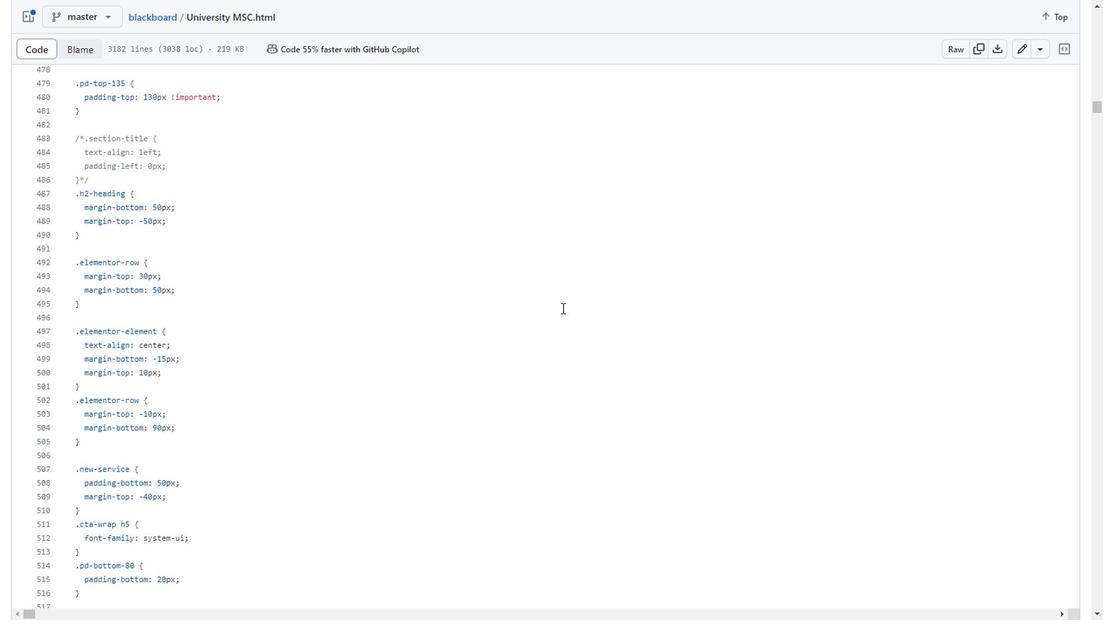 
Action: Mouse scrolled (559, 308) with delta (0, 0)
Screenshot: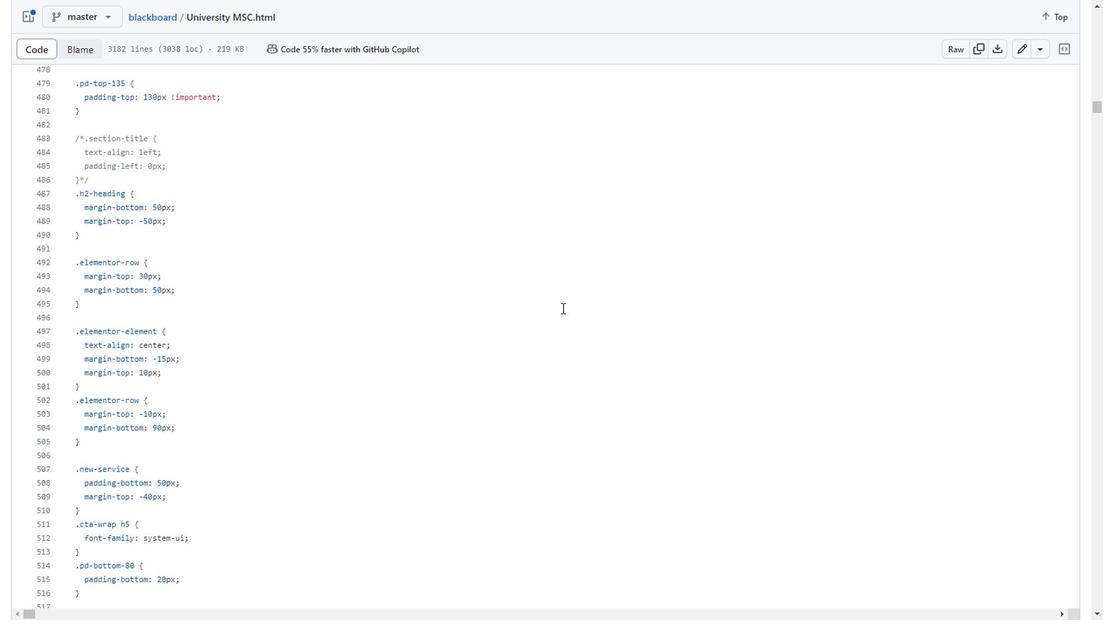 
Action: Mouse scrolled (559, 308) with delta (0, 0)
Screenshot: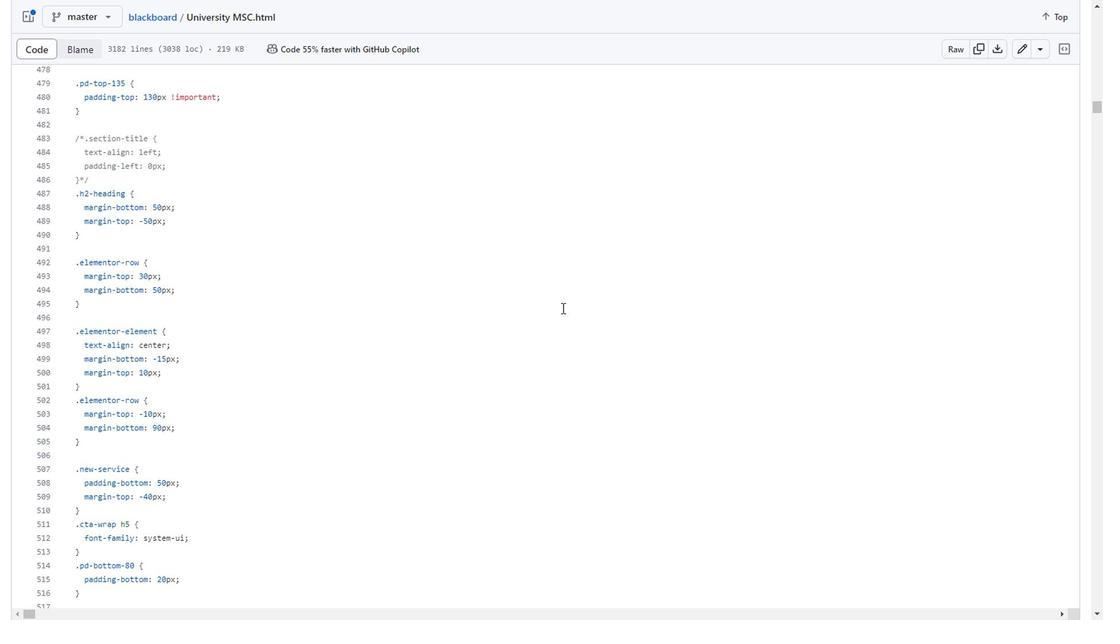 
Action: Mouse moved to (545, 310)
Screenshot: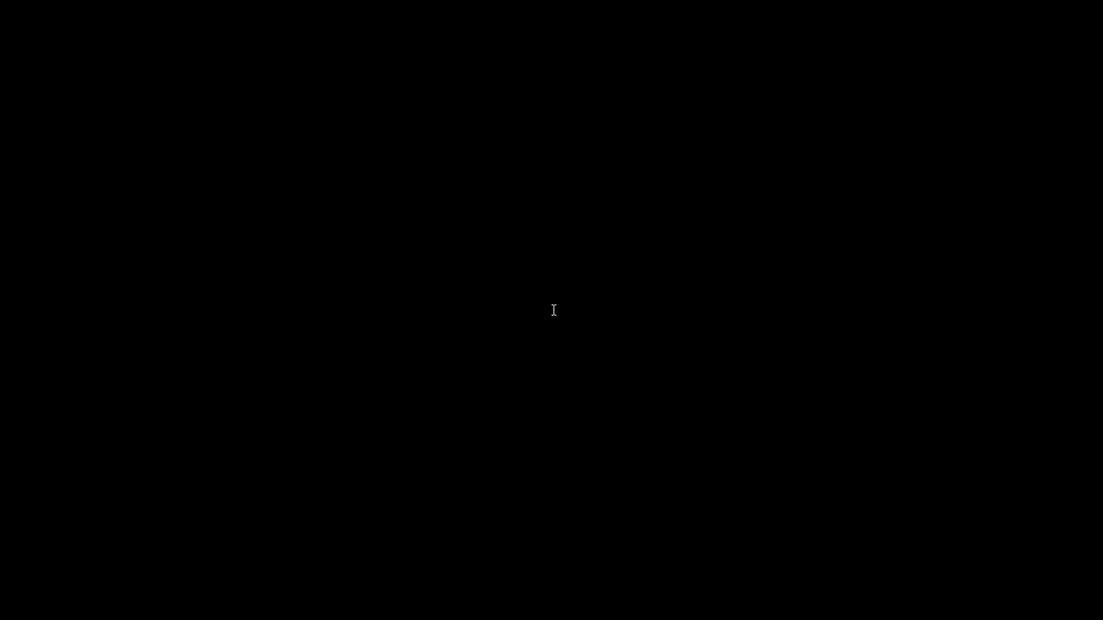 
Action: Mouse scrolled (545, 309) with delta (0, -1)
Screenshot: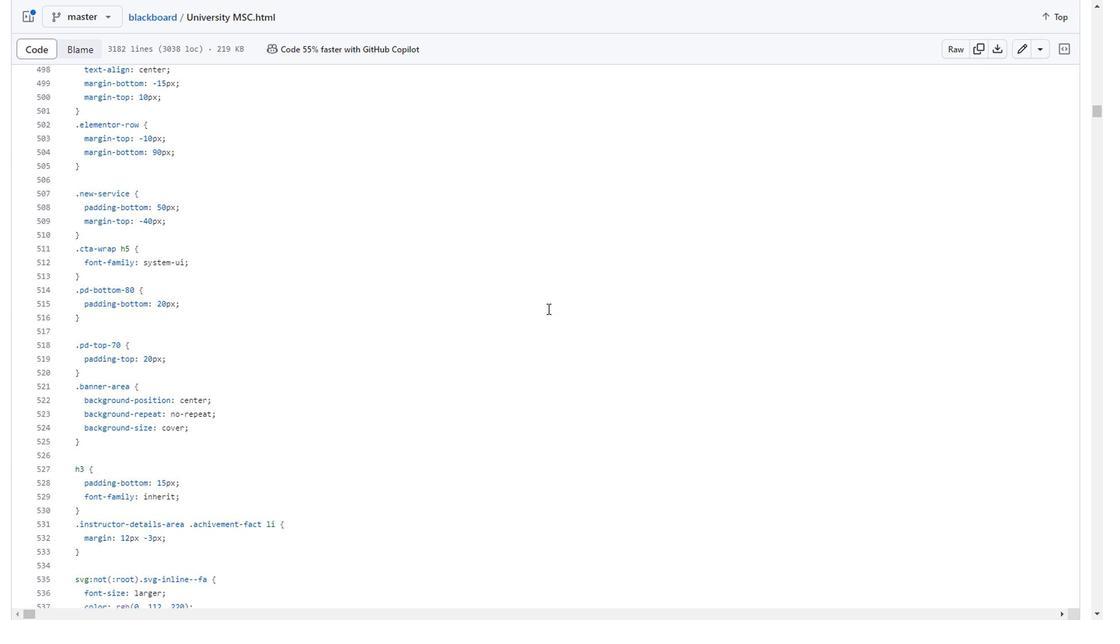 
Action: Mouse scrolled (545, 309) with delta (0, -1)
Screenshot: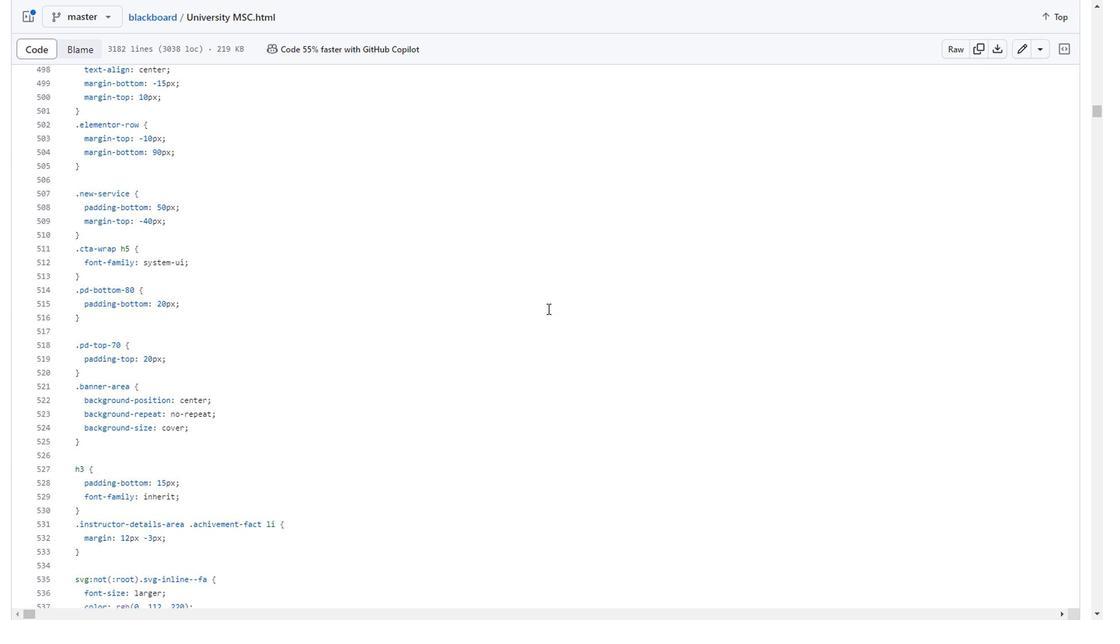 
Action: Mouse scrolled (545, 309) with delta (0, -1)
Screenshot: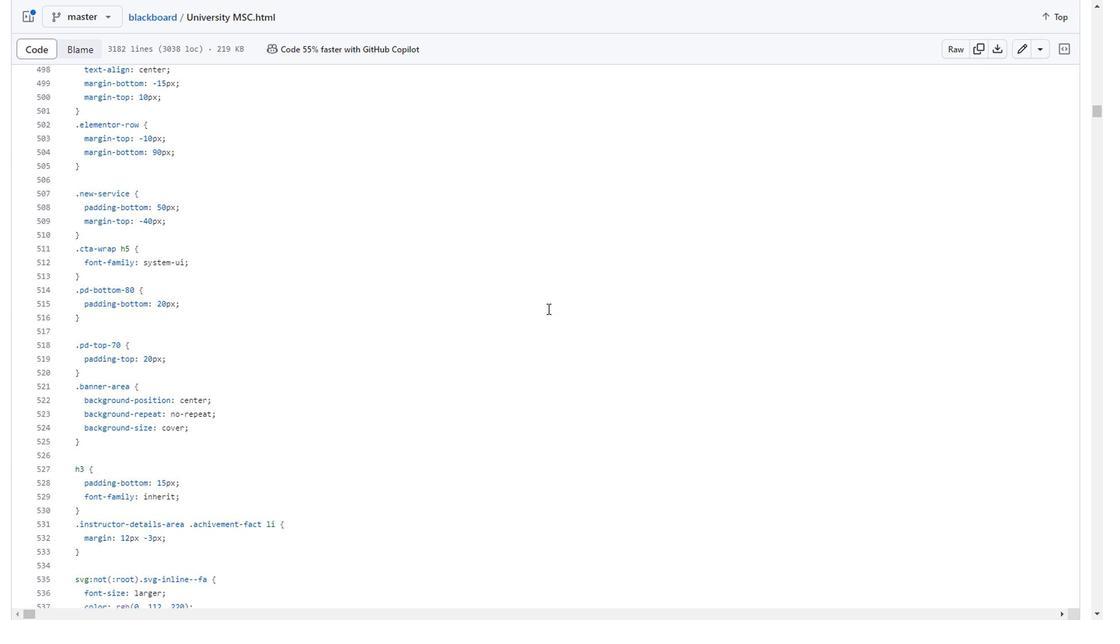 
Action: Mouse scrolled (545, 309) with delta (0, -1)
Screenshot: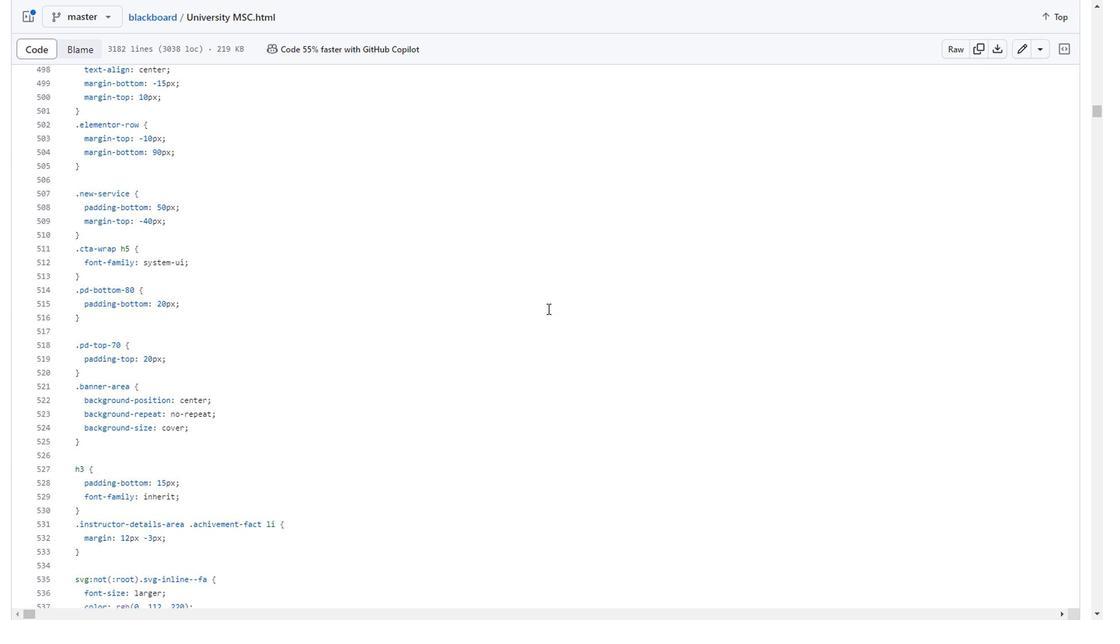 
Action: Mouse scrolled (545, 309) with delta (0, -1)
Screenshot: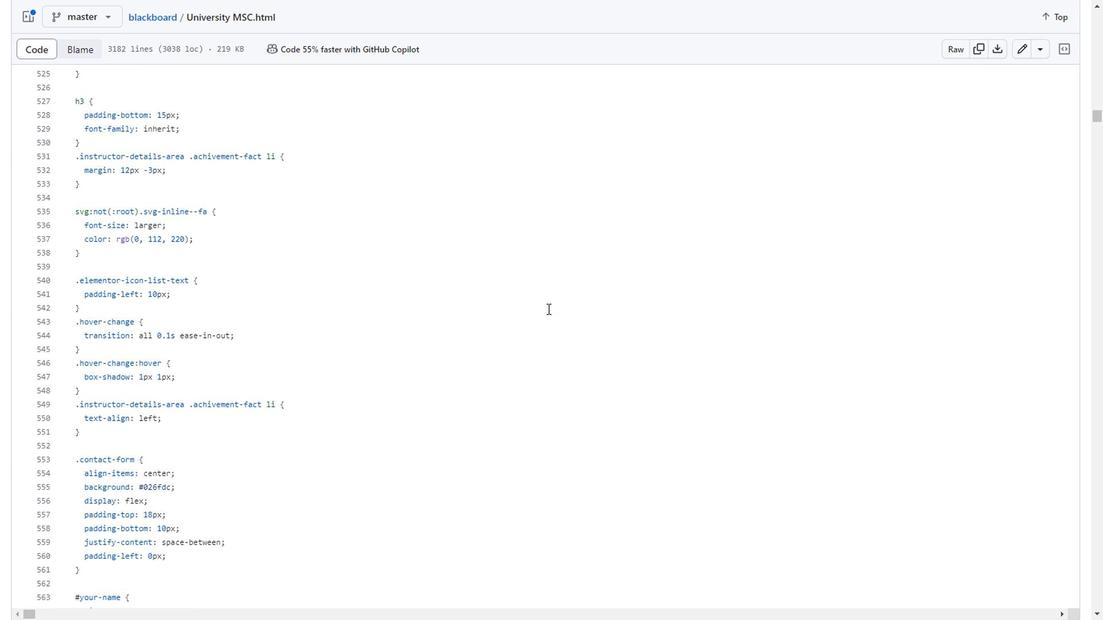 
Action: Mouse scrolled (545, 309) with delta (0, -1)
Screenshot: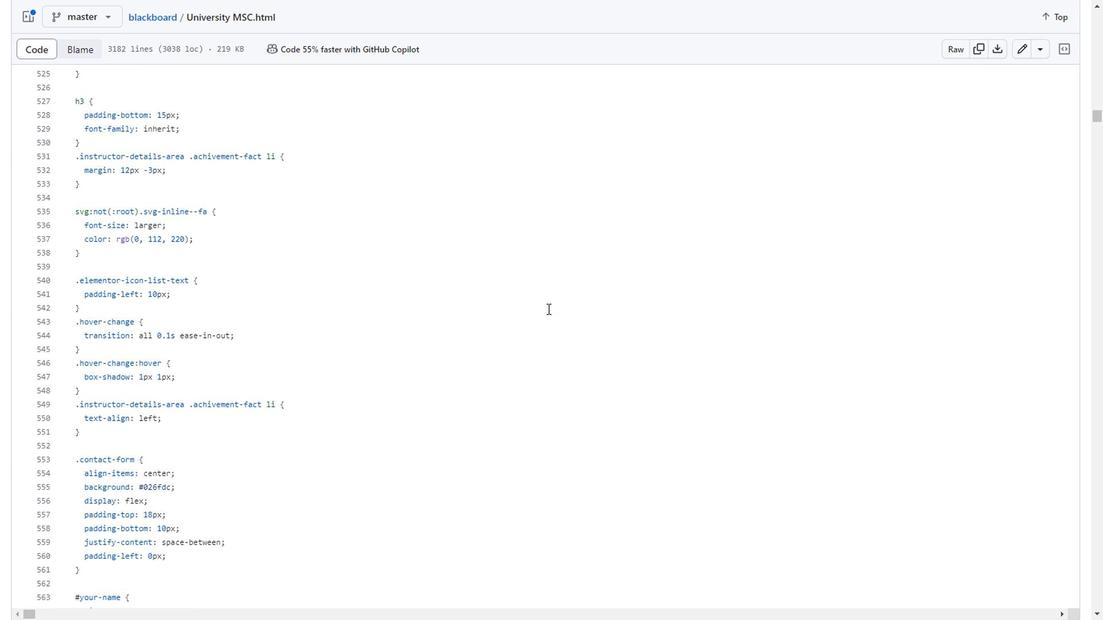 
Action: Mouse scrolled (545, 309) with delta (0, -1)
Screenshot: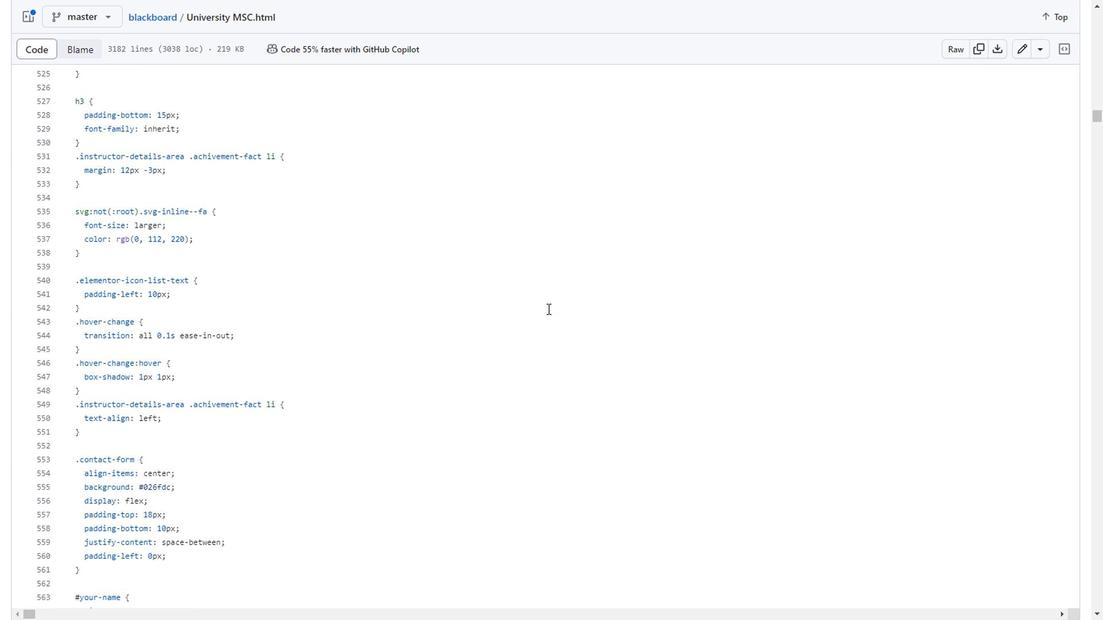 
Action: Mouse scrolled (545, 309) with delta (0, -1)
Screenshot: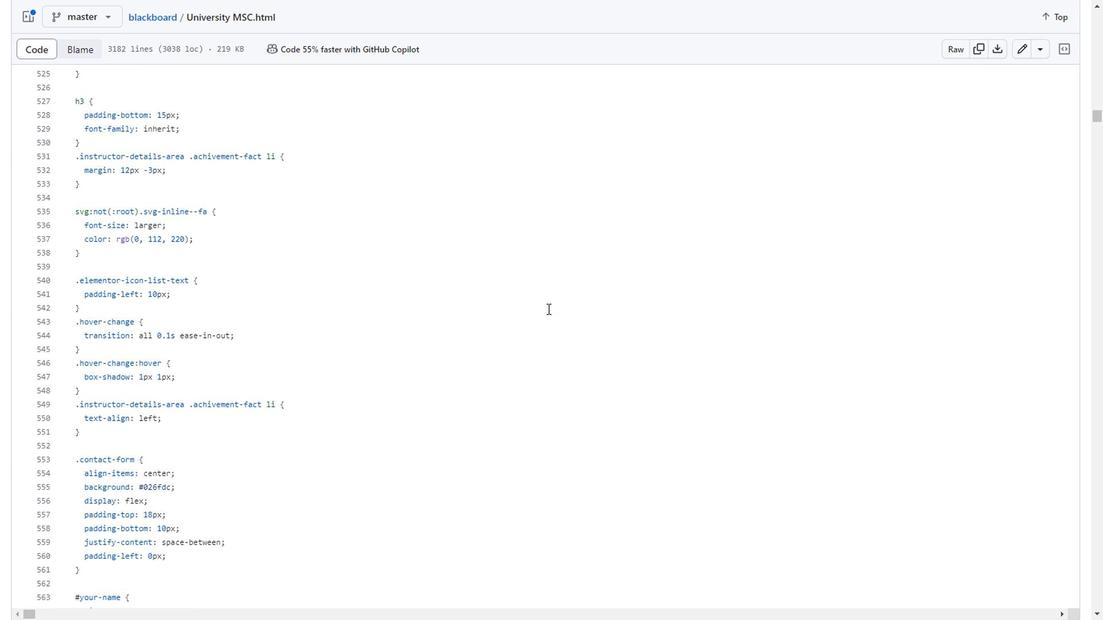 
Action: Mouse scrolled (545, 309) with delta (0, -1)
Screenshot: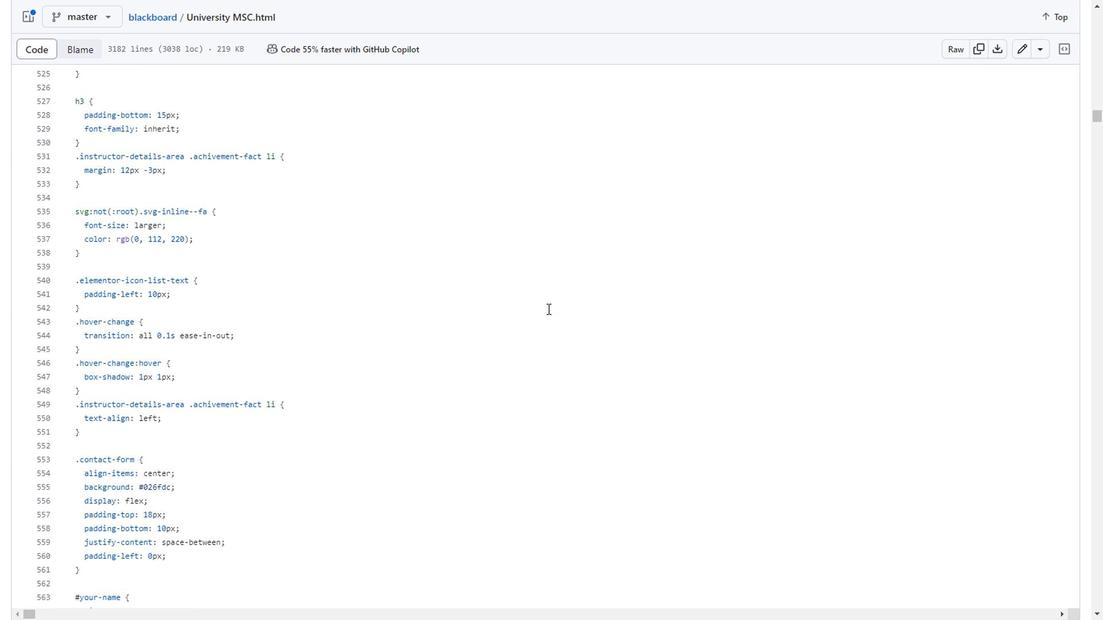 
Action: Mouse scrolled (545, 309) with delta (0, -1)
Screenshot: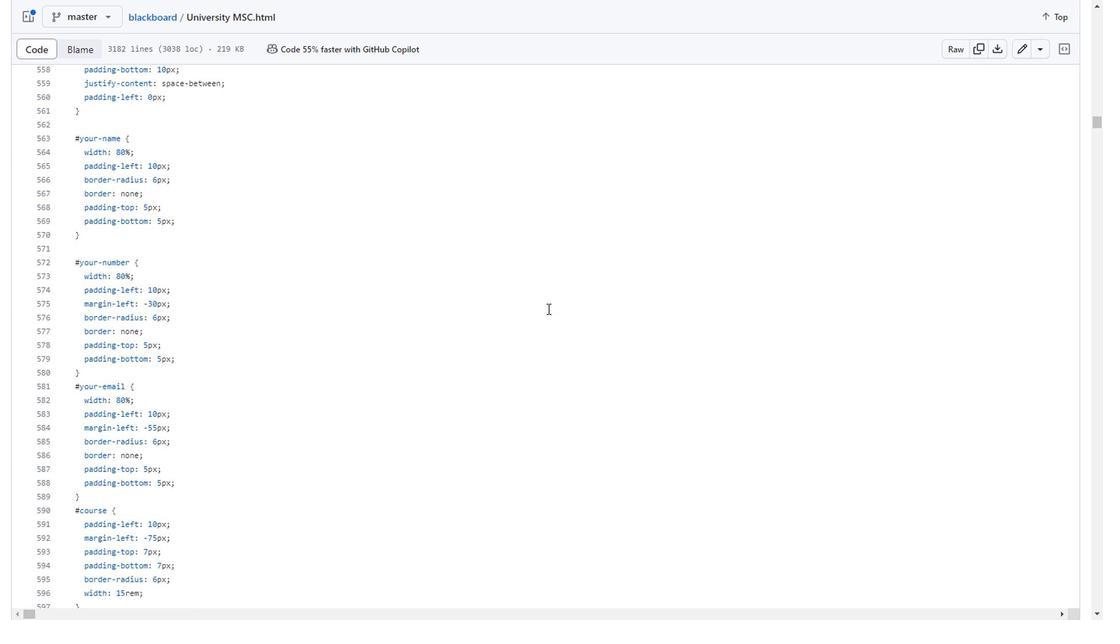 
Action: Mouse scrolled (545, 309) with delta (0, -1)
Screenshot: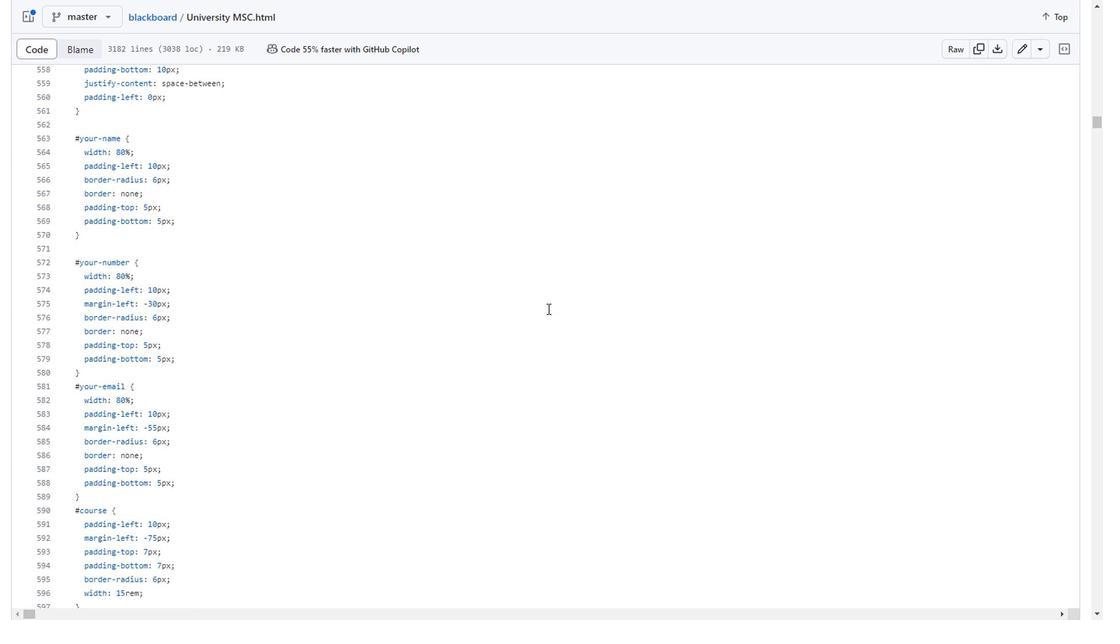 
Action: Mouse scrolled (545, 309) with delta (0, -1)
Screenshot: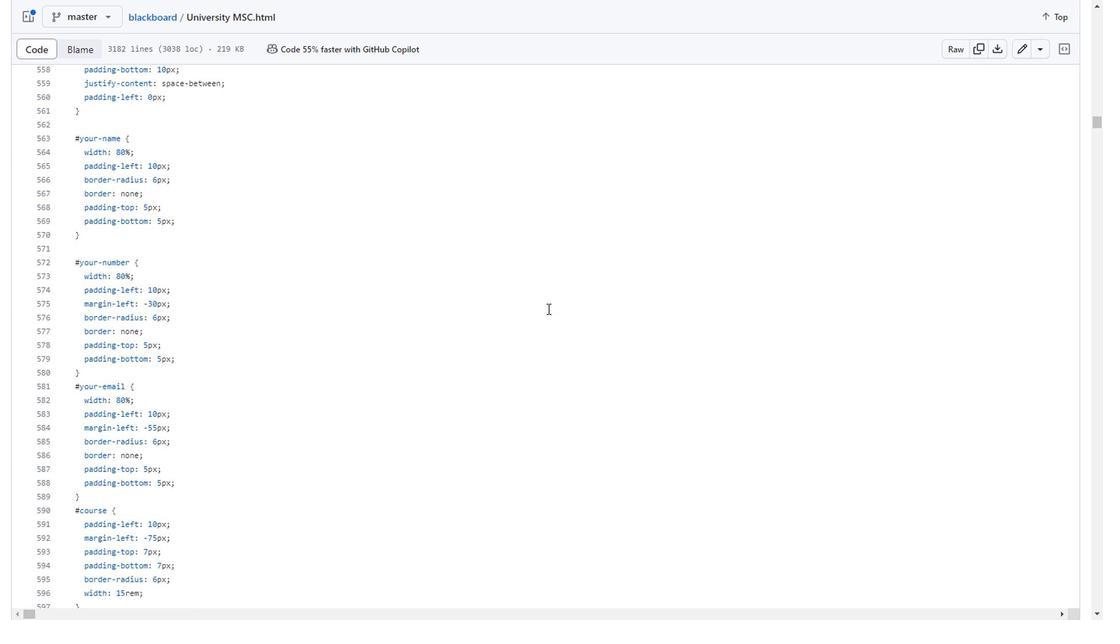 
Action: Mouse scrolled (545, 309) with delta (0, -1)
Screenshot: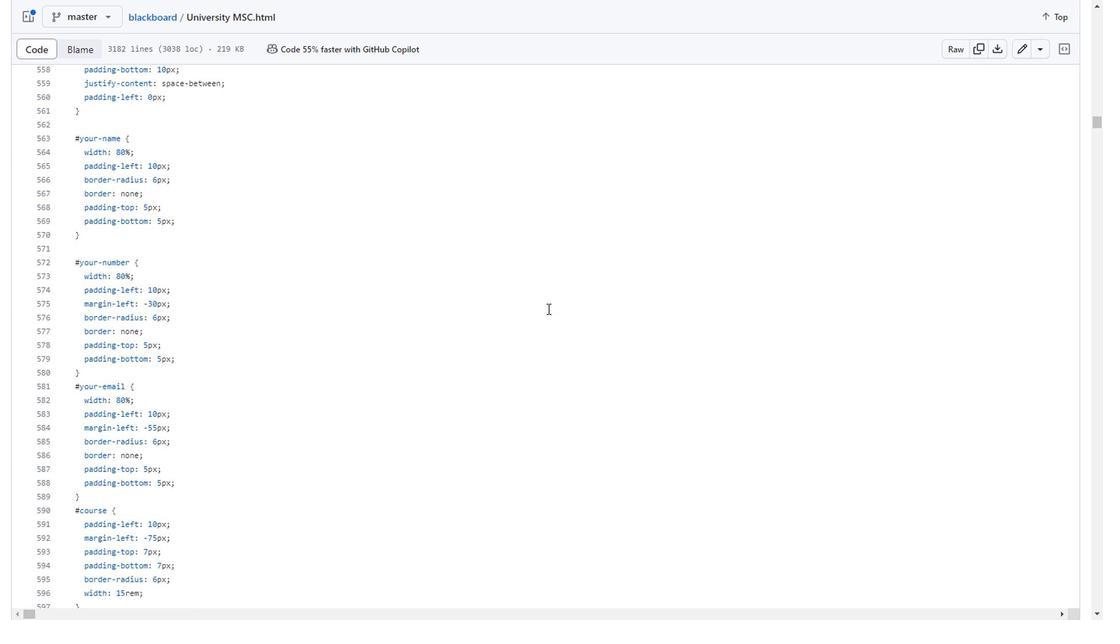 
Action: Mouse scrolled (545, 309) with delta (0, -1)
Screenshot: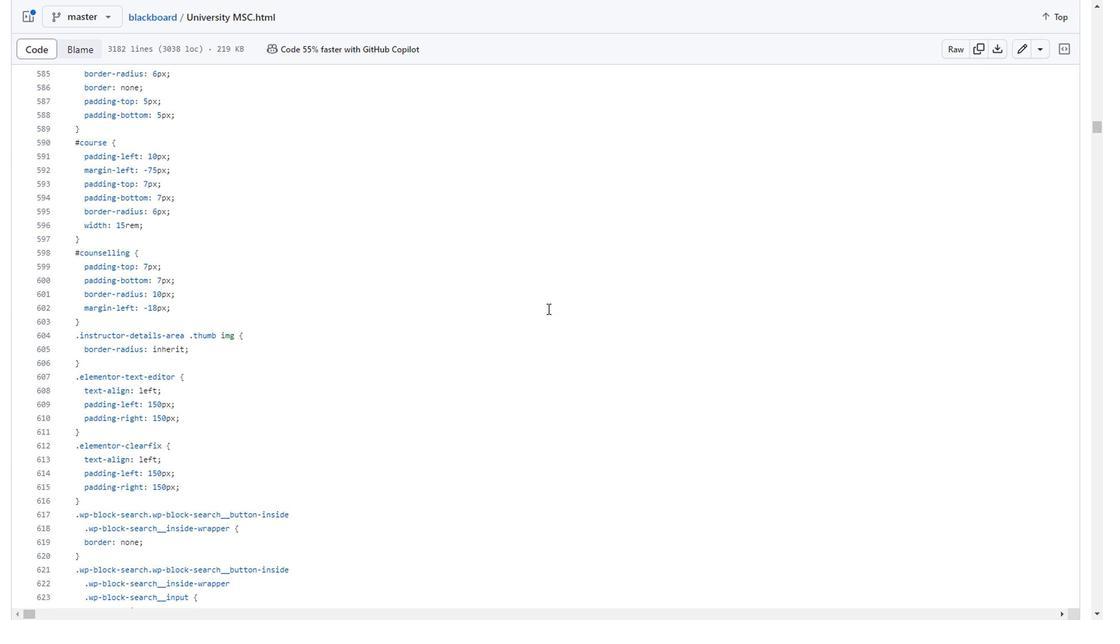 
Action: Mouse moved to (538, 311)
Screenshot: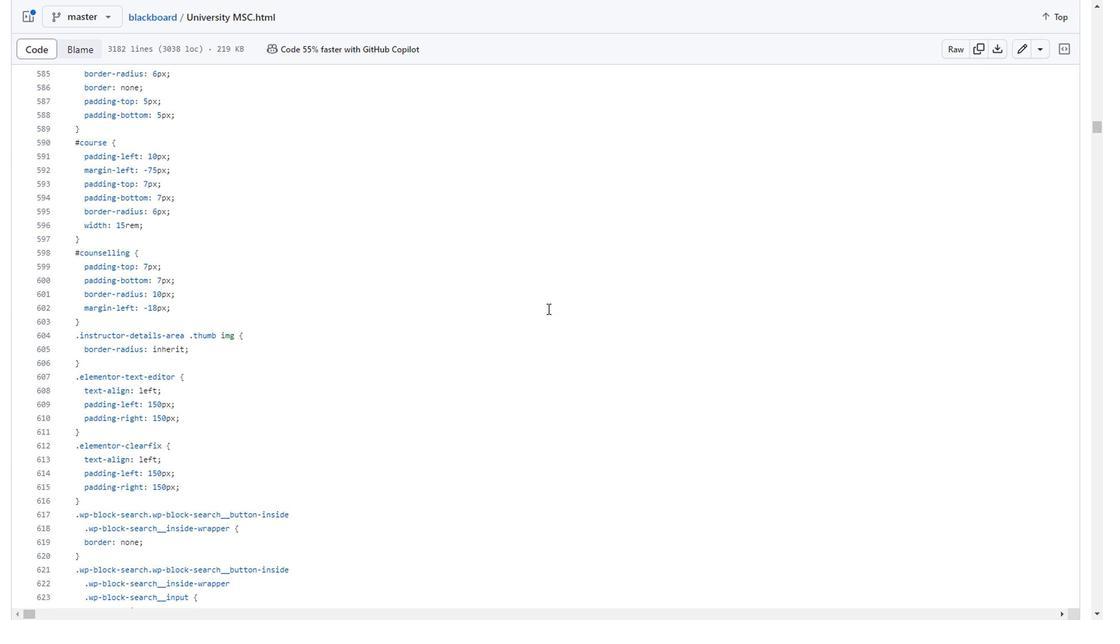 
Action: Mouse scrolled (538, 310) with delta (0, 0)
Screenshot: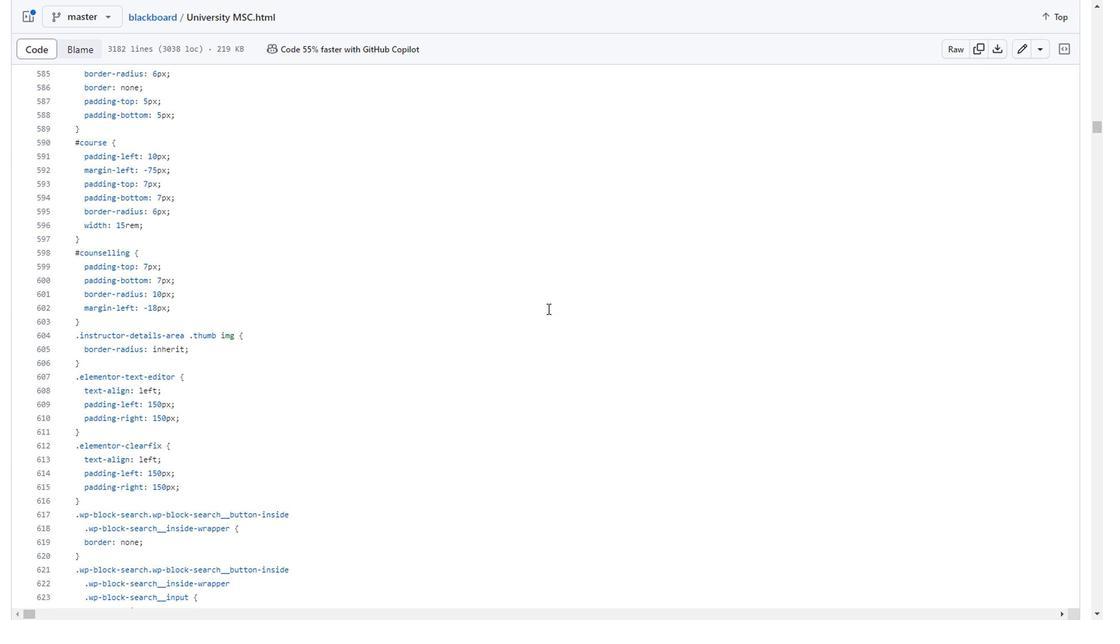 
Action: Mouse moved to (448, 237)
Screenshot: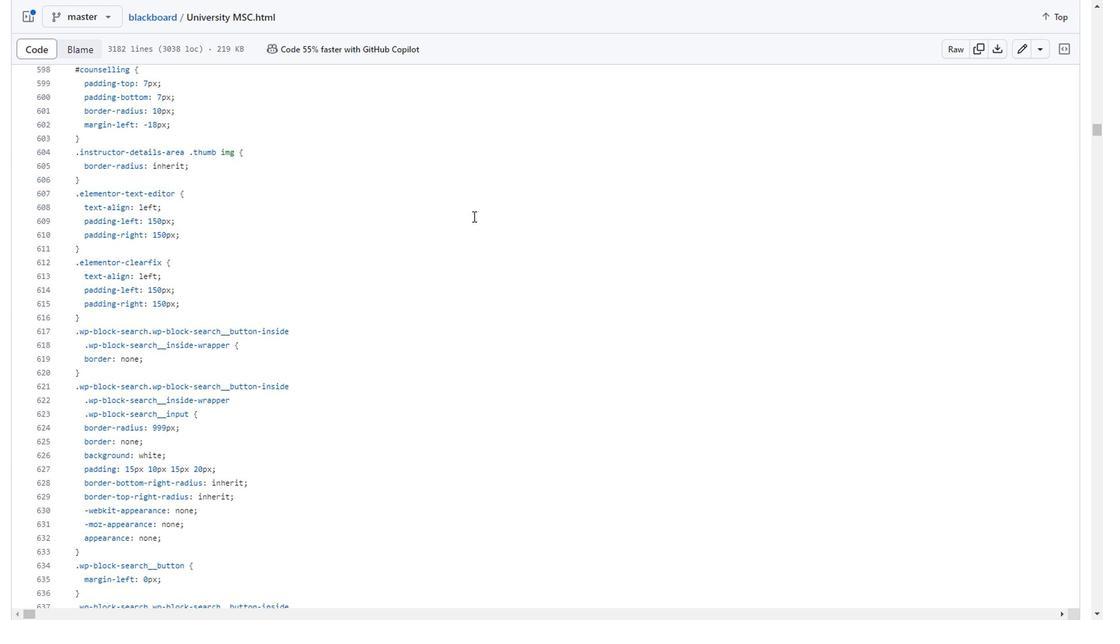 
Action: Mouse scrolled (448, 236) with delta (0, 0)
Screenshot: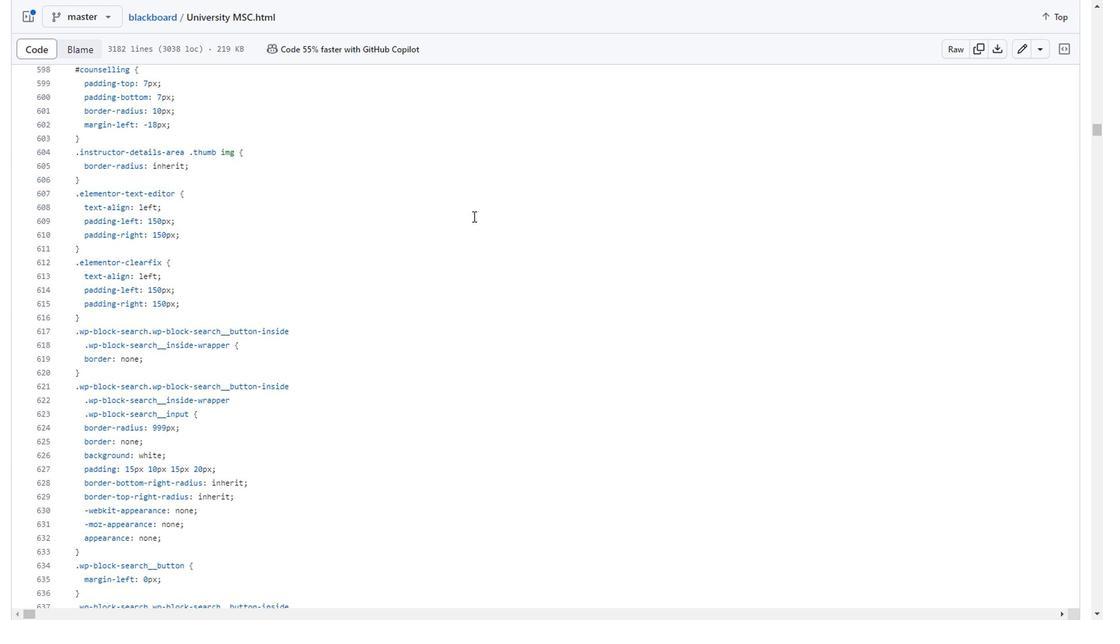 
Action: Mouse scrolled (448, 236) with delta (0, 0)
Screenshot: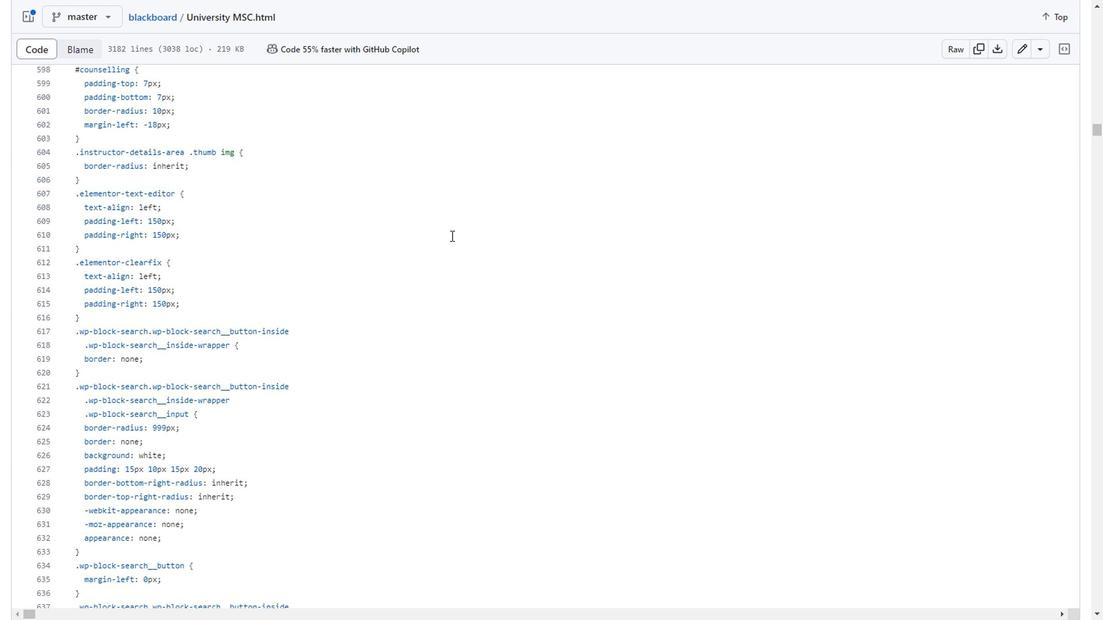 
Action: Mouse moved to (422, 227)
Screenshot: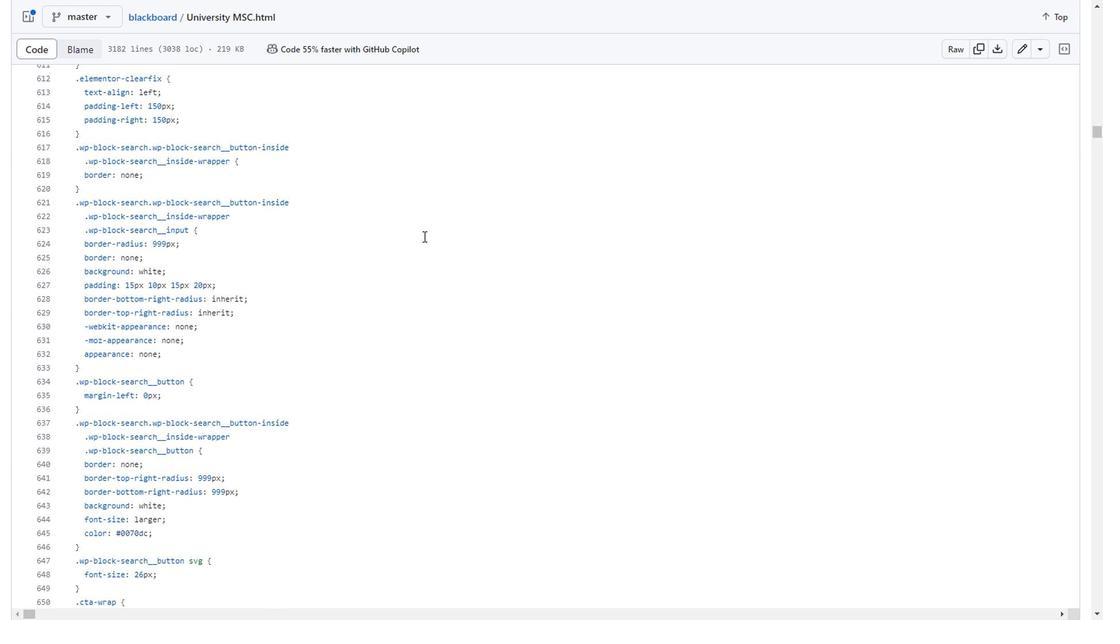 
Action: Mouse scrolled (422, 226) with delta (0, 0)
Screenshot: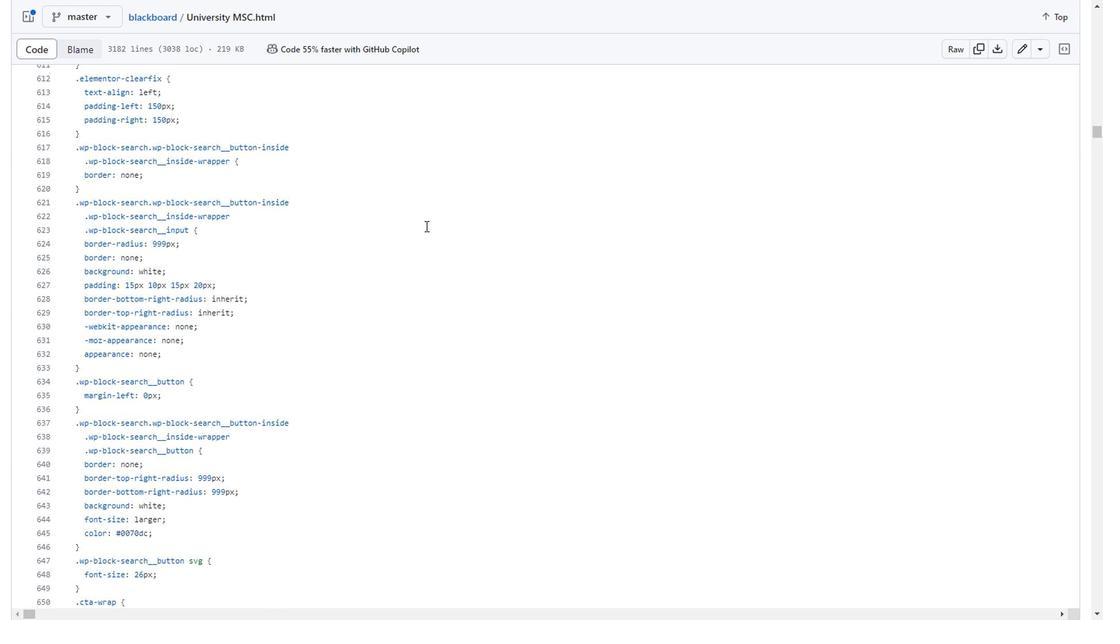 
Action: Mouse moved to (424, 225)
Screenshot: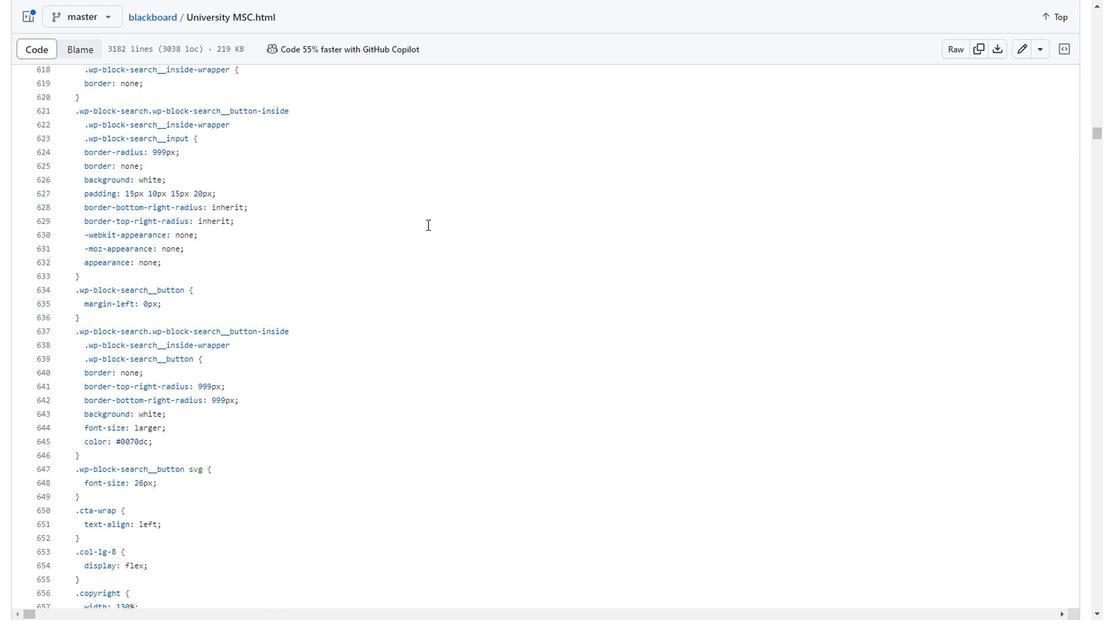 
Action: Mouse scrolled (424, 224) with delta (0, -1)
Screenshot: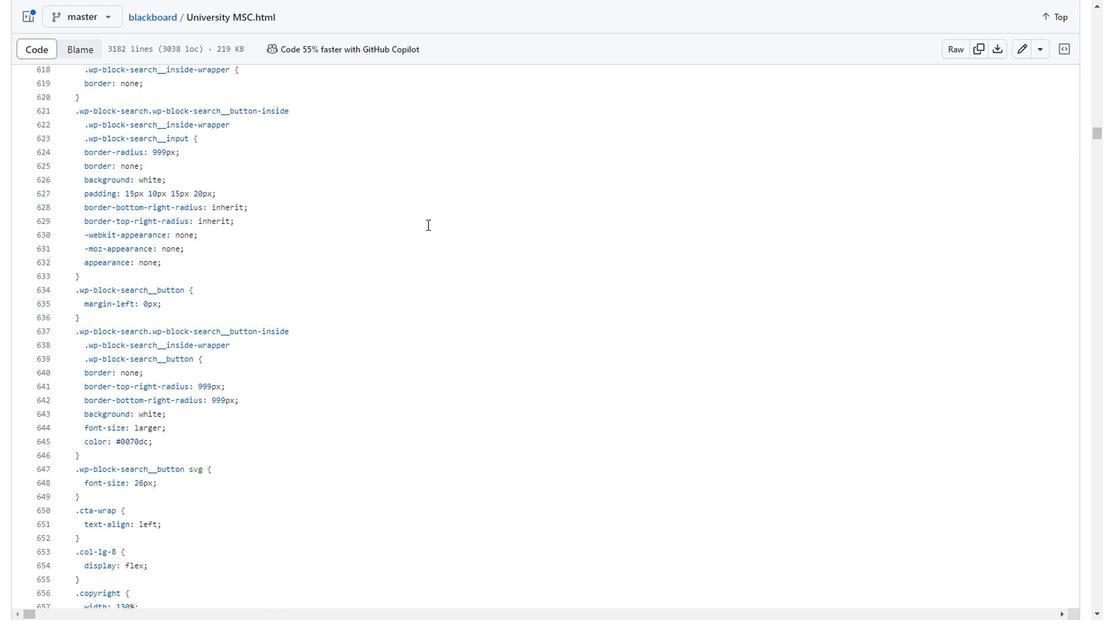 
Action: Mouse scrolled (424, 224) with delta (0, -1)
Screenshot: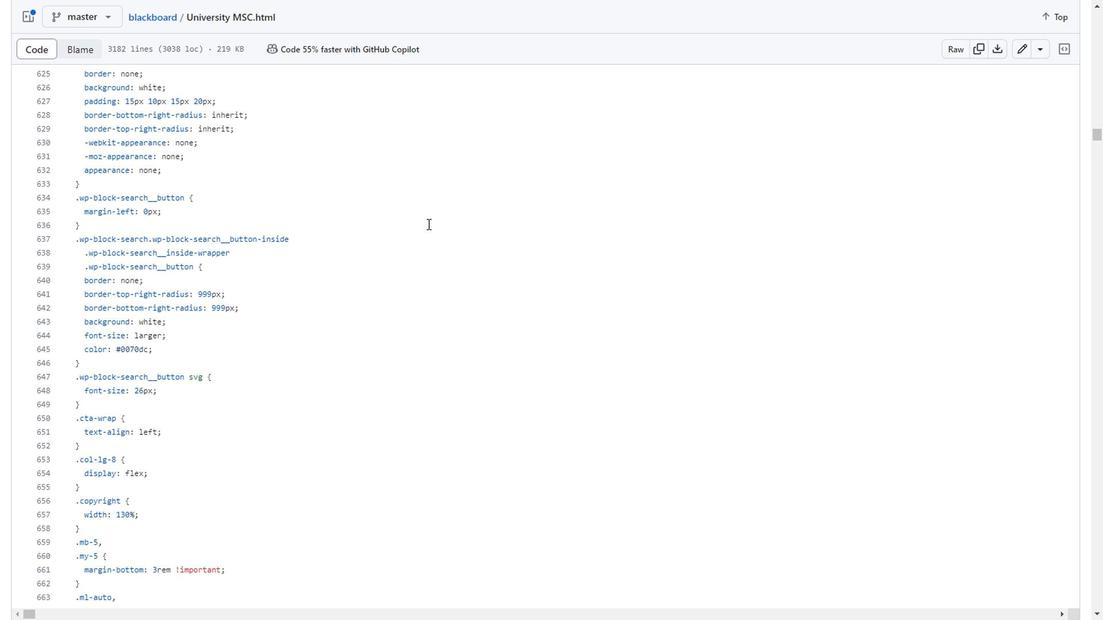
Action: Mouse scrolled (424, 224) with delta (0, -1)
Screenshot: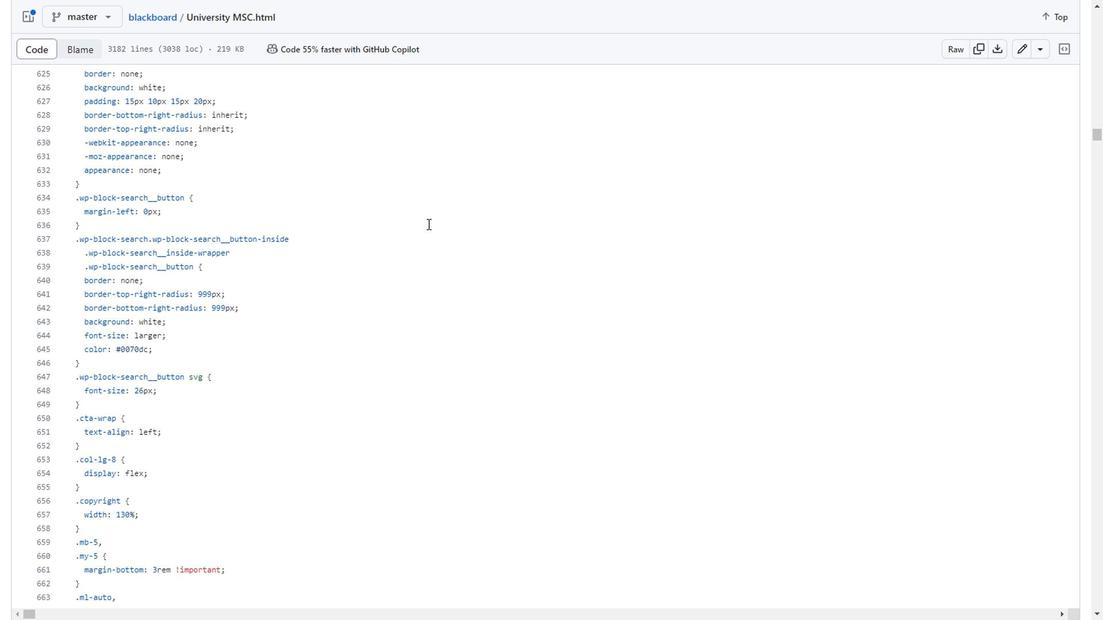 
Action: Mouse moved to (336, 317)
Screenshot: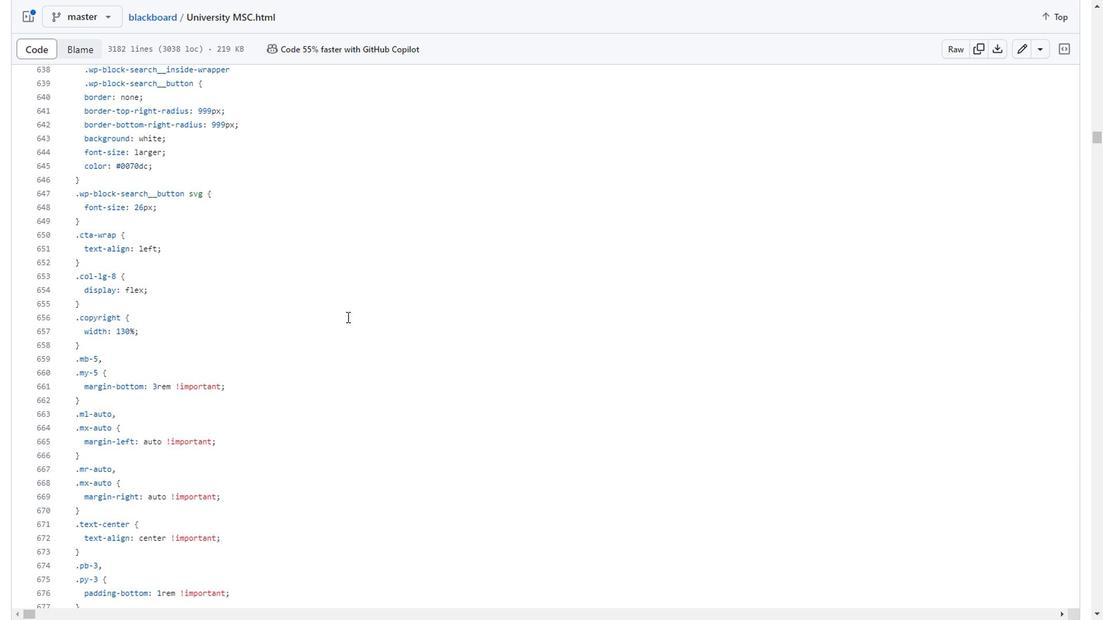
Action: Mouse scrolled (336, 315) with delta (0, -1)
Screenshot: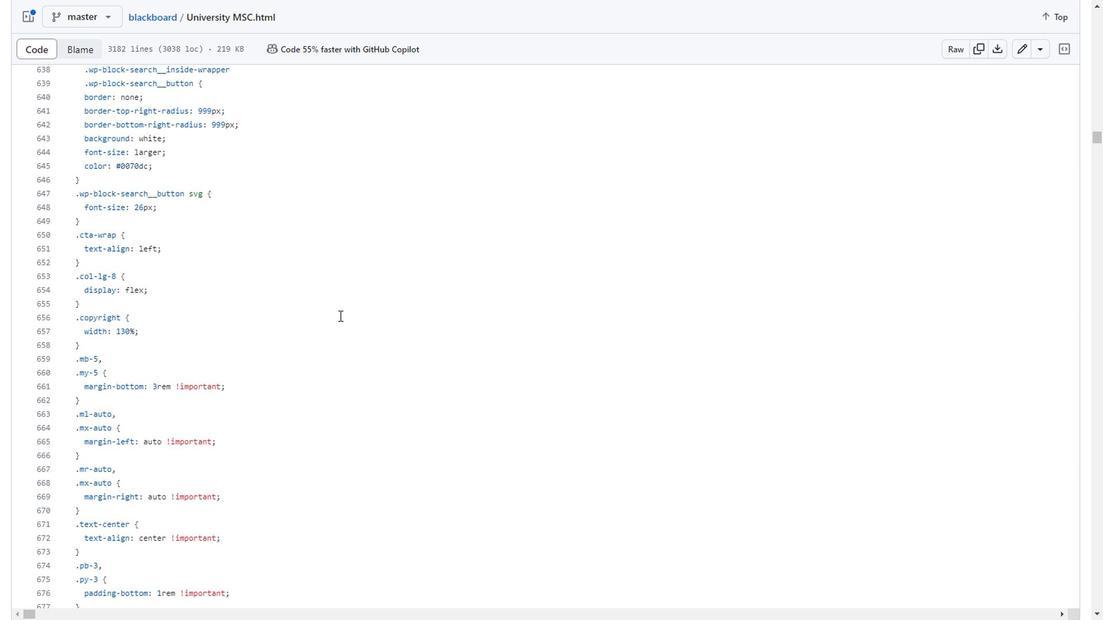
Action: Mouse scrolled (336, 315) with delta (0, -1)
Screenshot: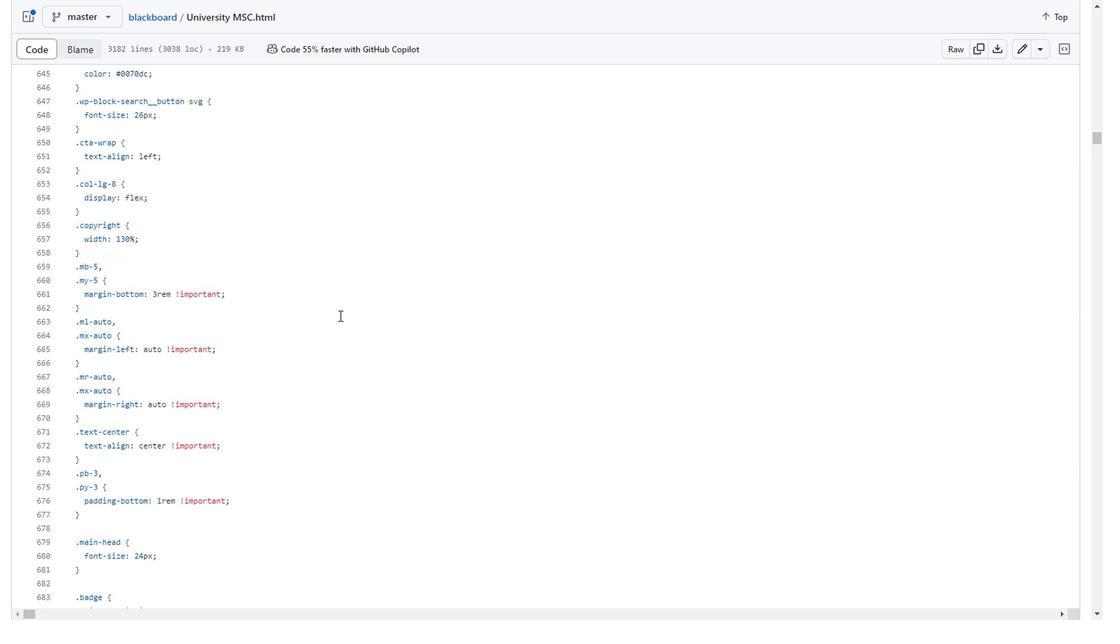
Action: Mouse scrolled (336, 315) with delta (0, -1)
Screenshot: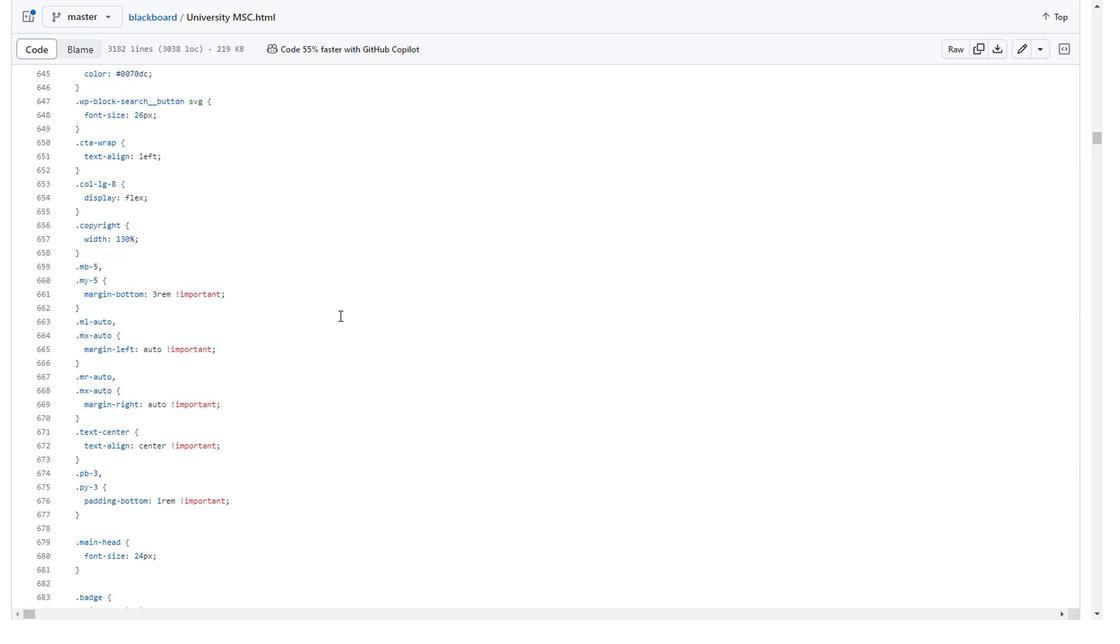 
Action: Mouse scrolled (336, 315) with delta (0, -1)
Screenshot: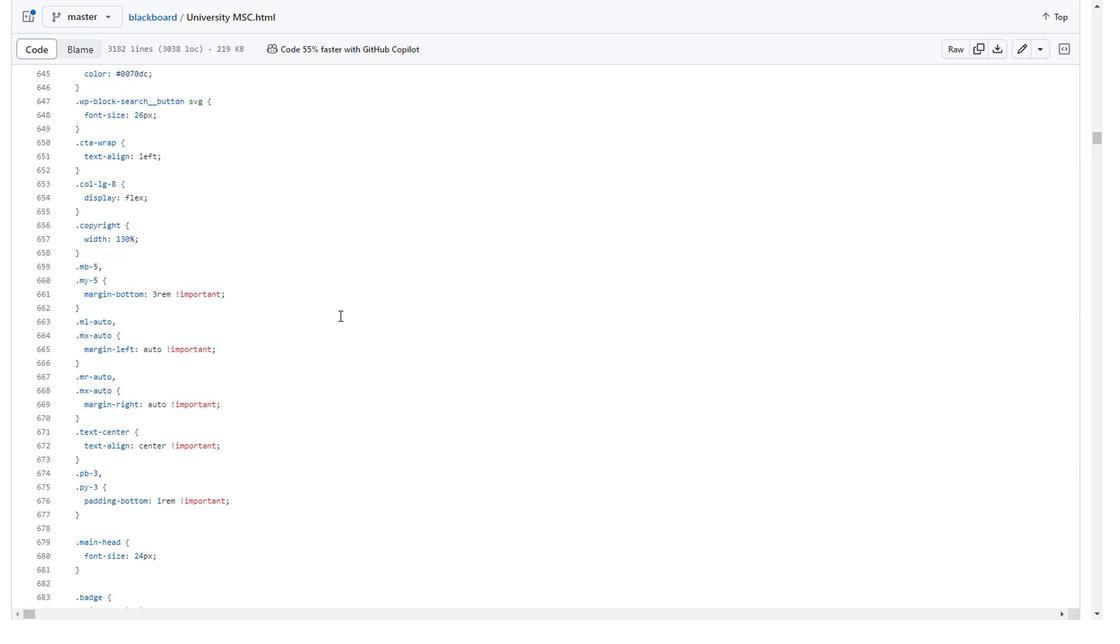
Action: Mouse scrolled (336, 315) with delta (0, -1)
Screenshot: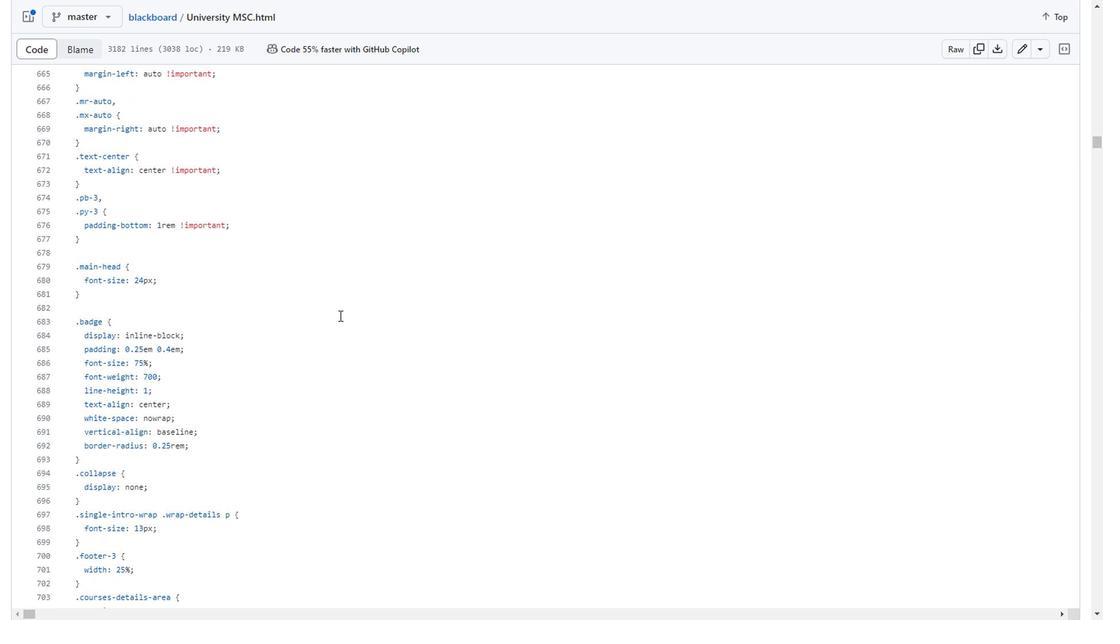 
Action: Mouse moved to (334, 317)
Screenshot: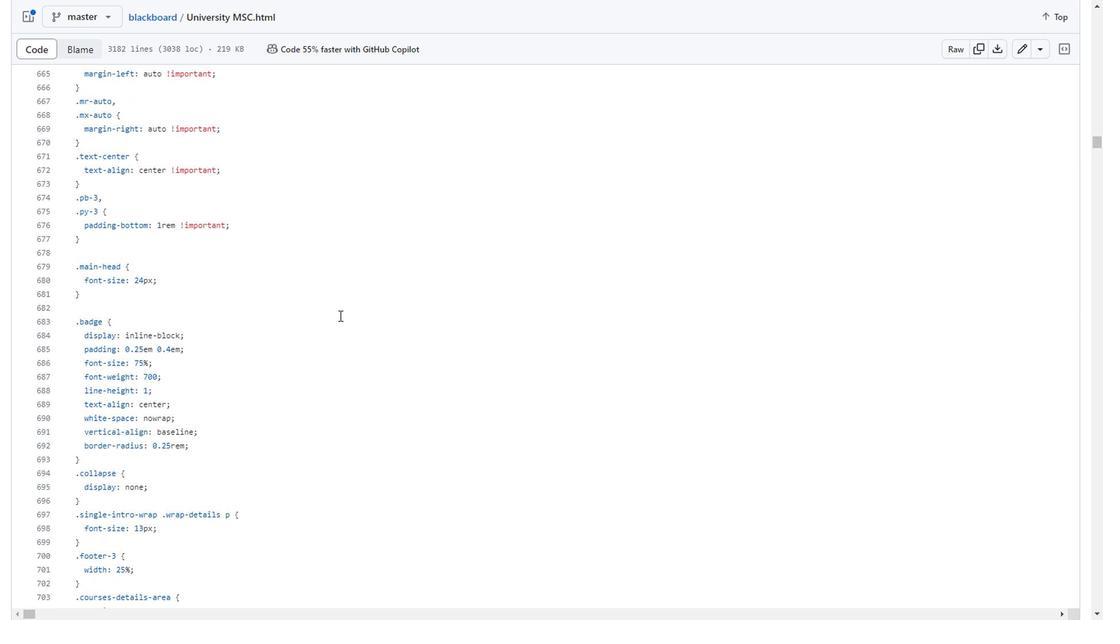 
Action: Mouse scrolled (334, 315) with delta (0, -1)
Screenshot: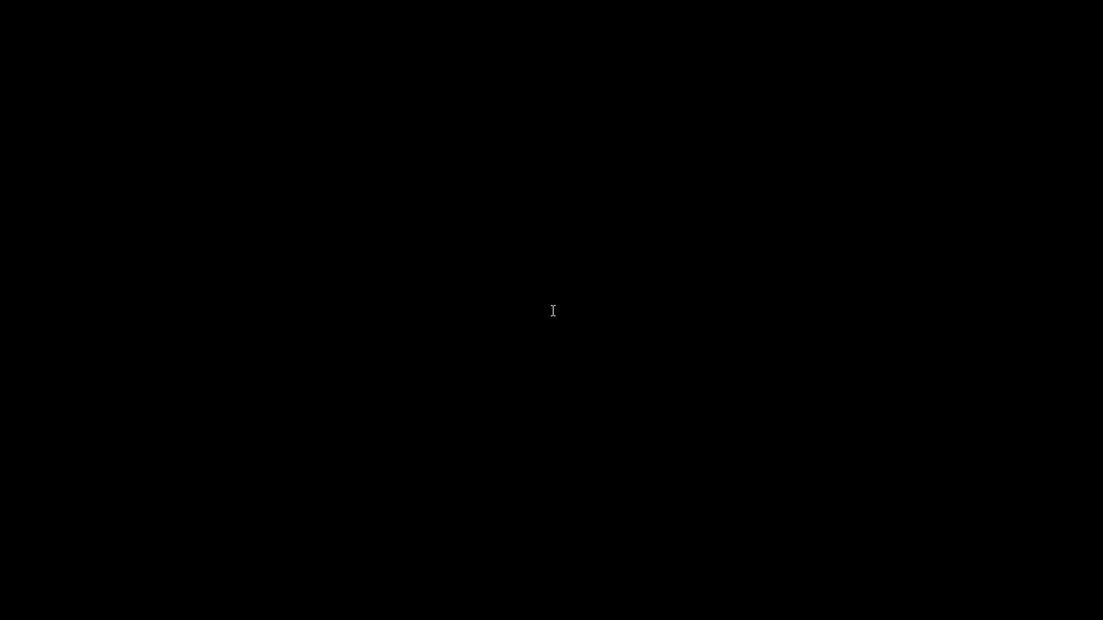 
Action: Mouse scrolled (549, 310) with delta (0, 0)
Screenshot: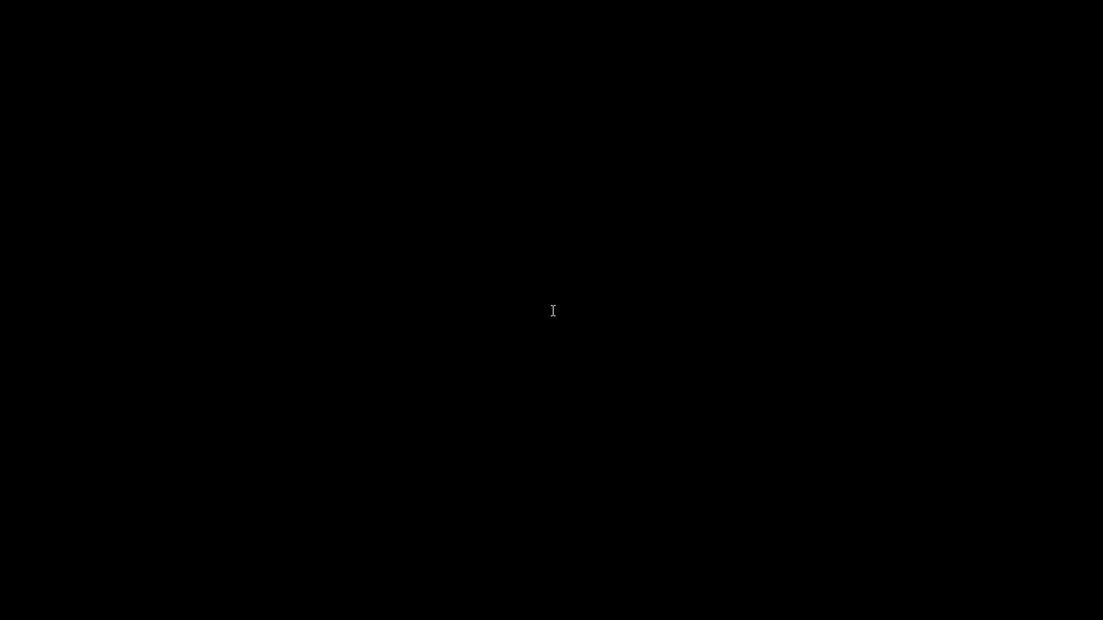 
Action: Mouse scrolled (549, 310) with delta (0, 0)
Screenshot: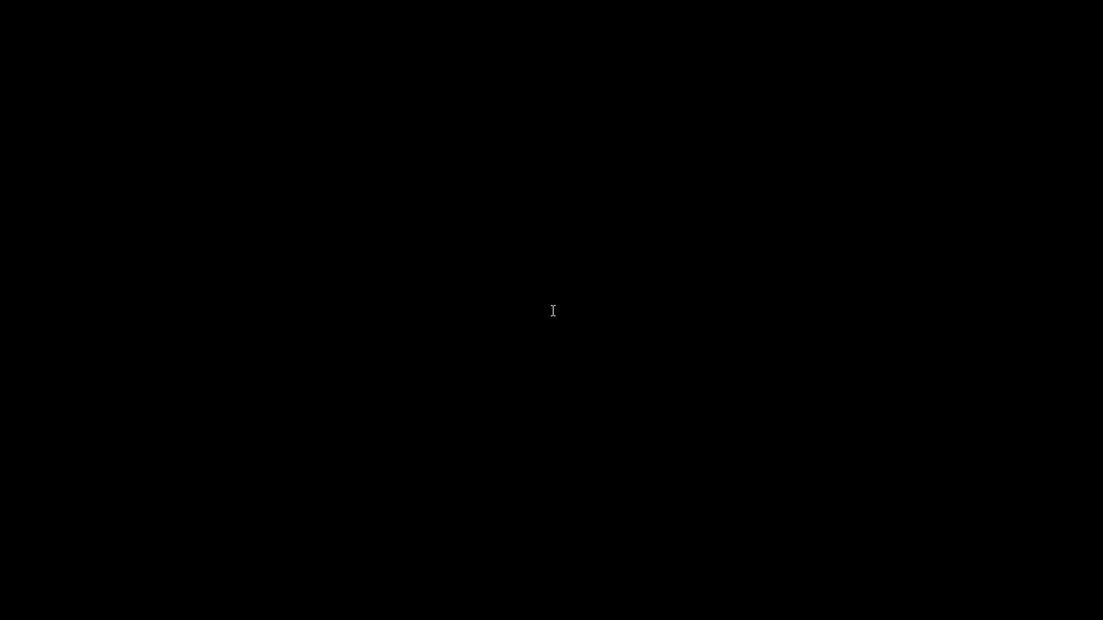 
Action: Mouse scrolled (549, 310) with delta (0, 0)
Screenshot: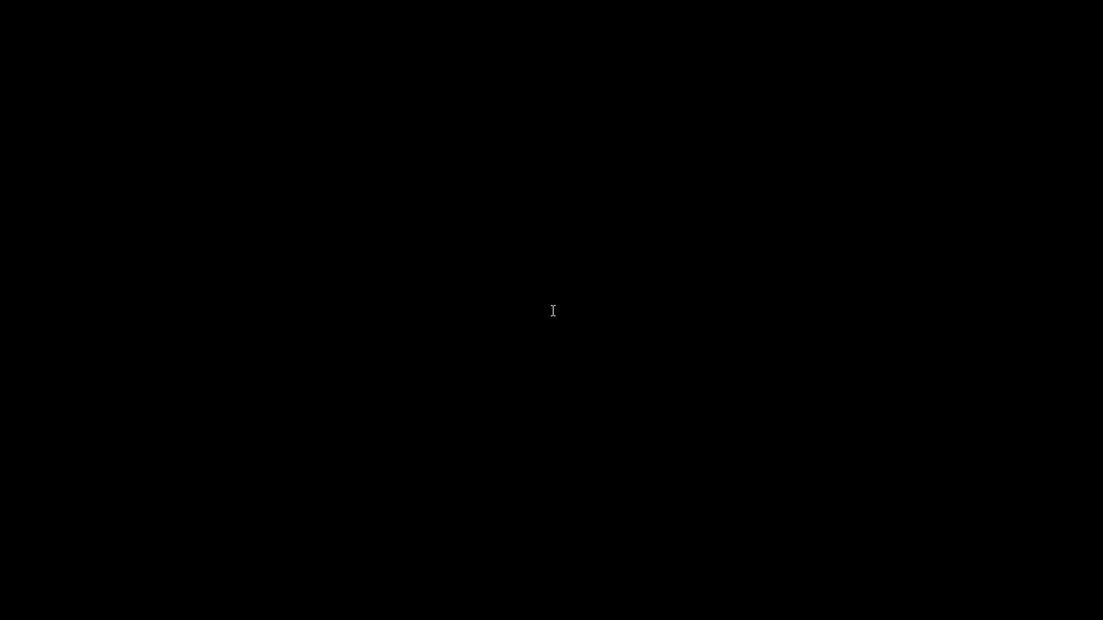 
Action: Mouse scrolled (549, 310) with delta (0, 0)
Screenshot: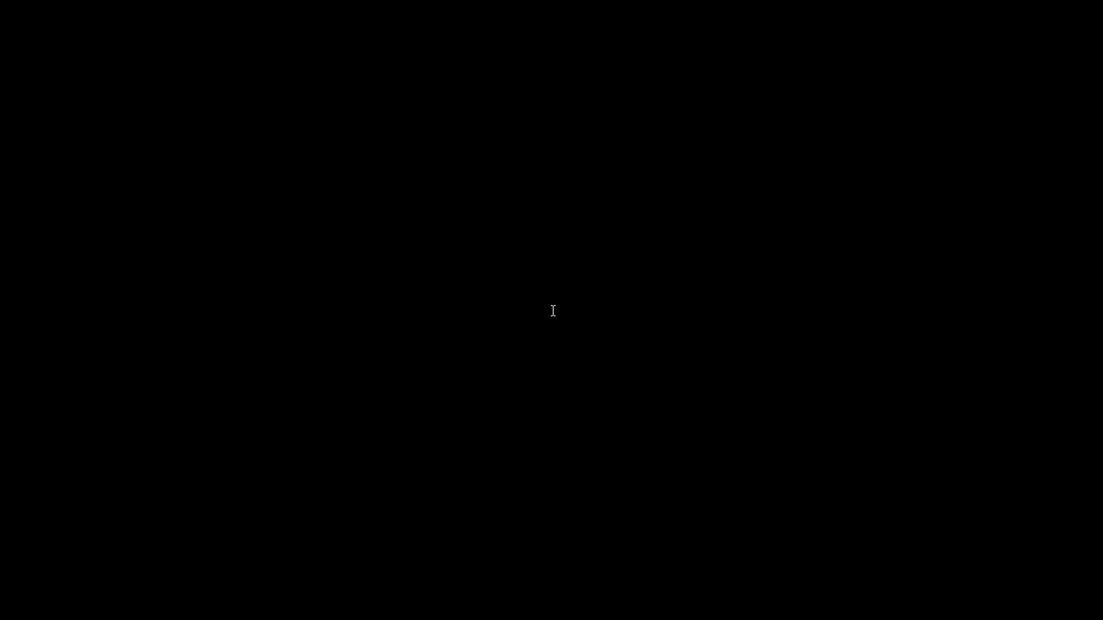 
Action: Mouse scrolled (549, 310) with delta (0, 0)
Screenshot: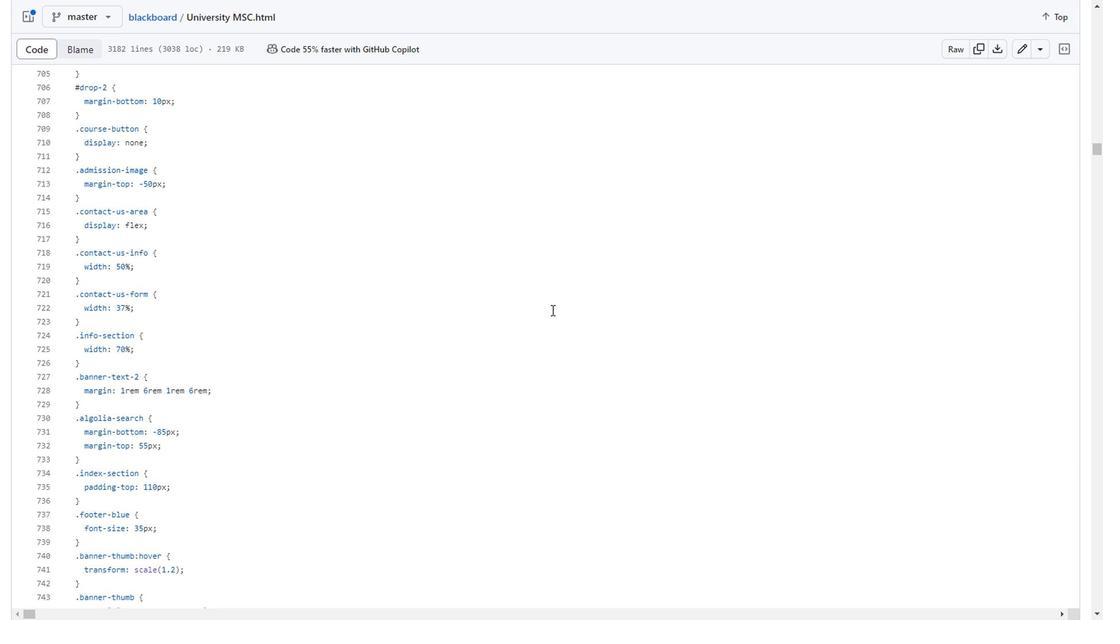 
Action: Mouse scrolled (549, 310) with delta (0, 0)
Screenshot: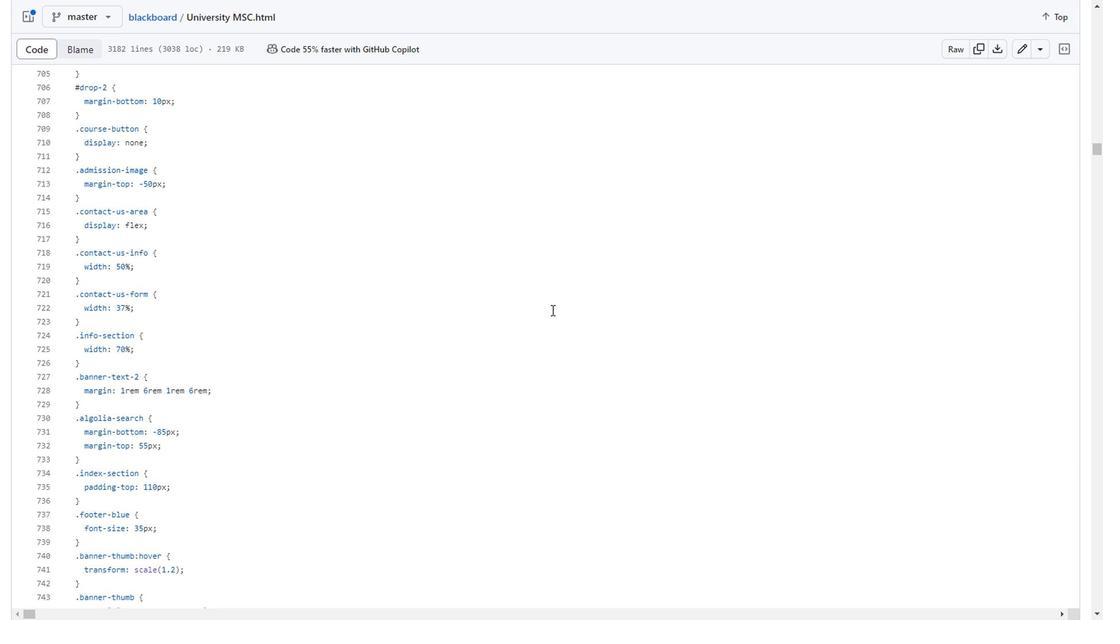 
Action: Mouse scrolled (549, 310) with delta (0, 0)
Screenshot: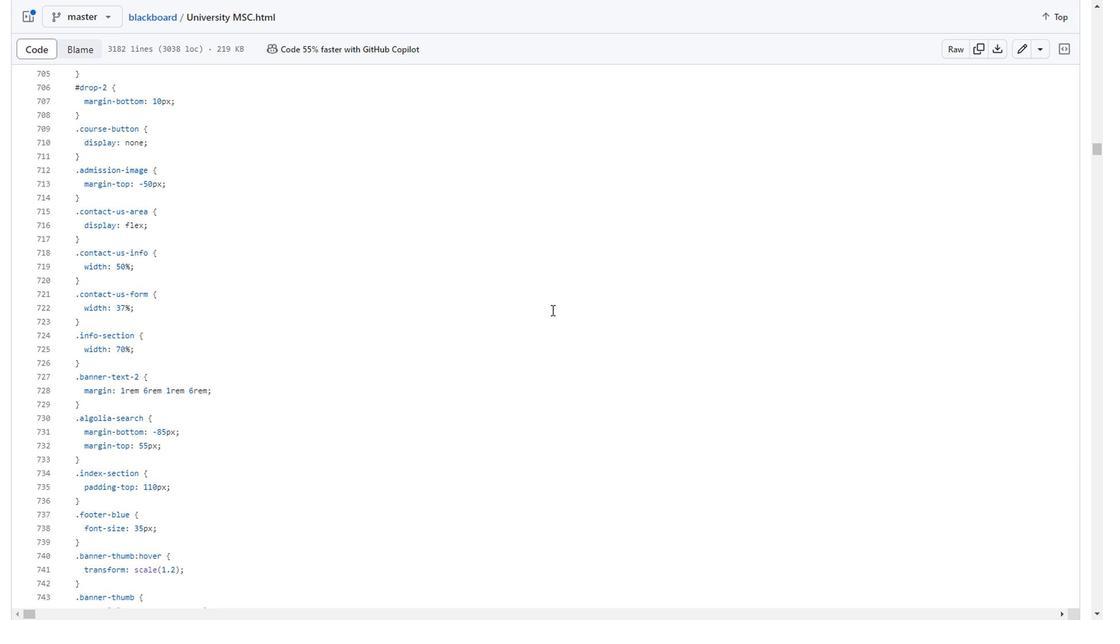 
Action: Mouse scrolled (549, 310) with delta (0, -1)
Screenshot: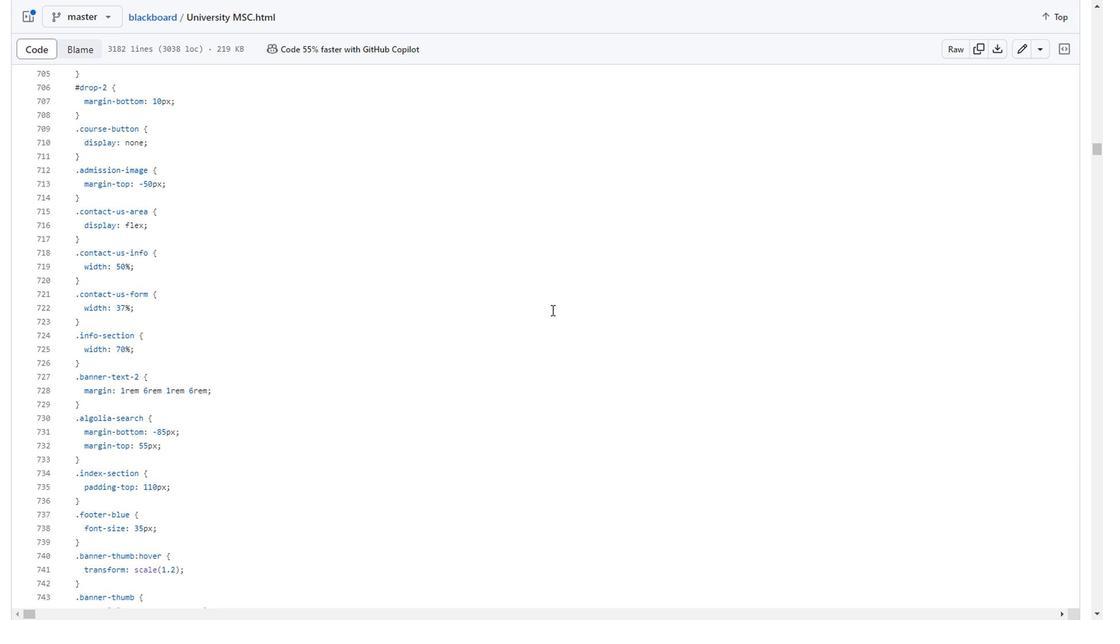 
Action: Mouse scrolled (549, 310) with delta (0, 0)
Screenshot: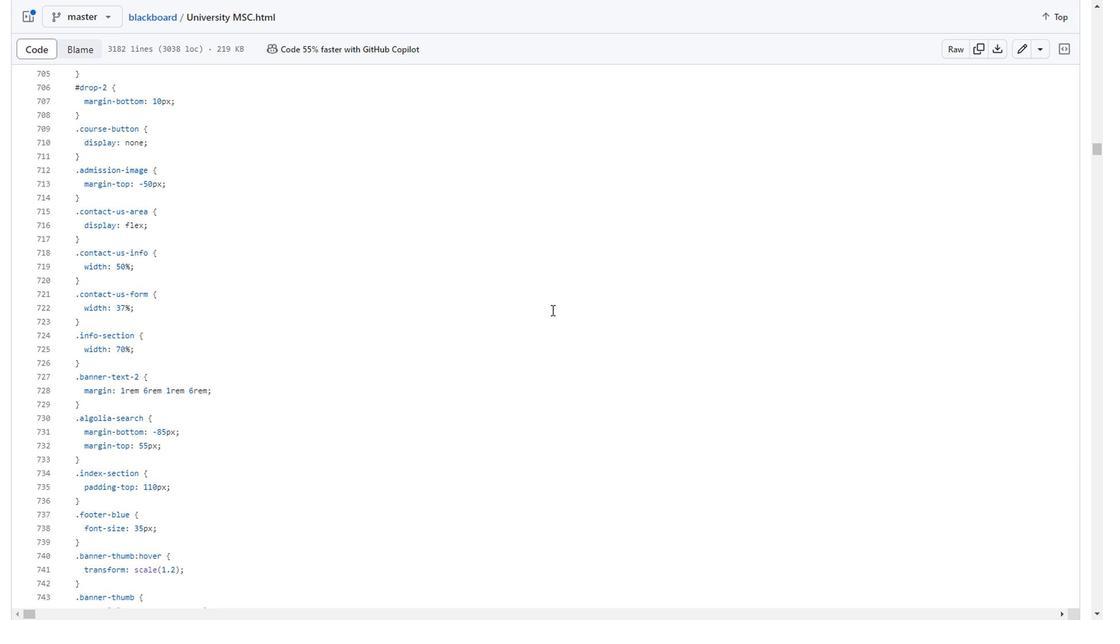 
Action: Mouse scrolled (549, 310) with delta (0, 0)
Screenshot: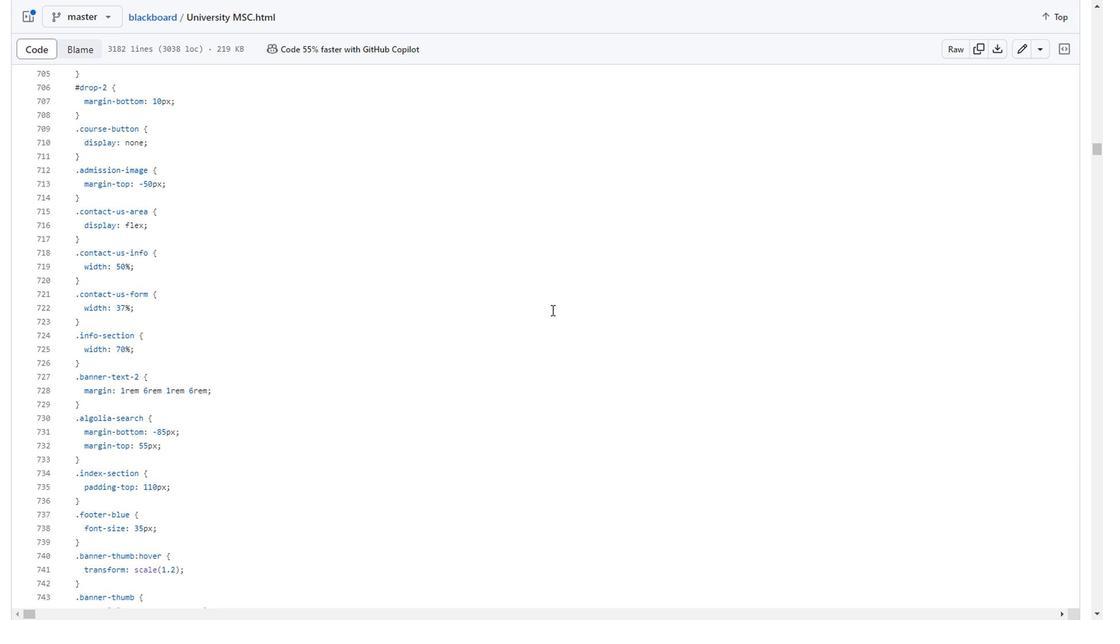 
Action: Mouse scrolled (549, 310) with delta (0, 0)
Screenshot: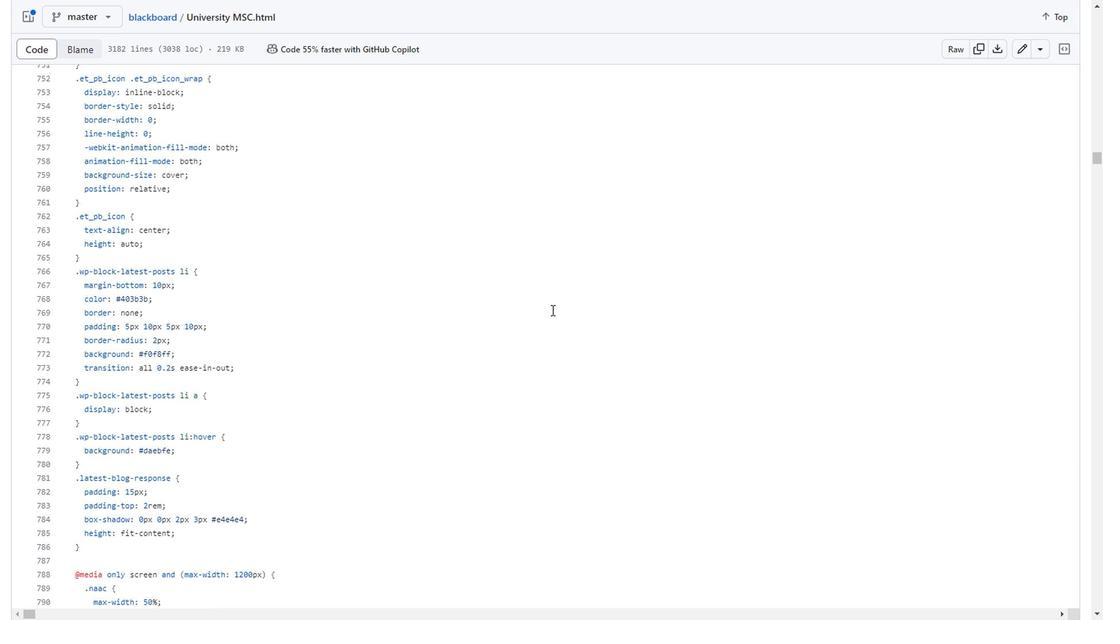 
Action: Mouse scrolled (549, 310) with delta (0, 0)
Screenshot: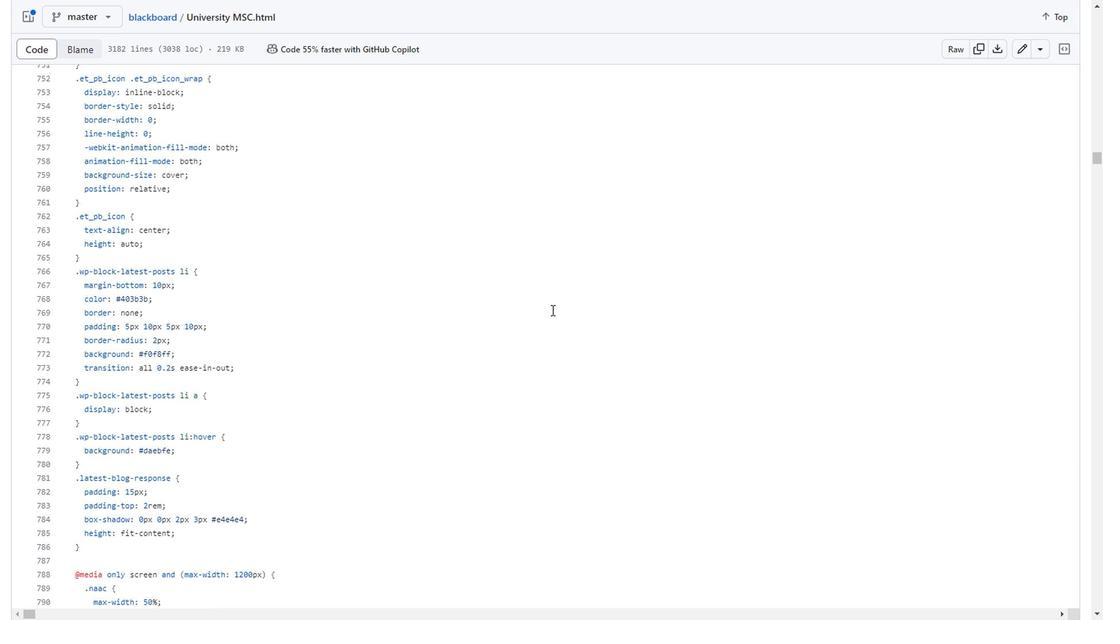 
Action: Mouse moved to (560, 311)
Screenshot: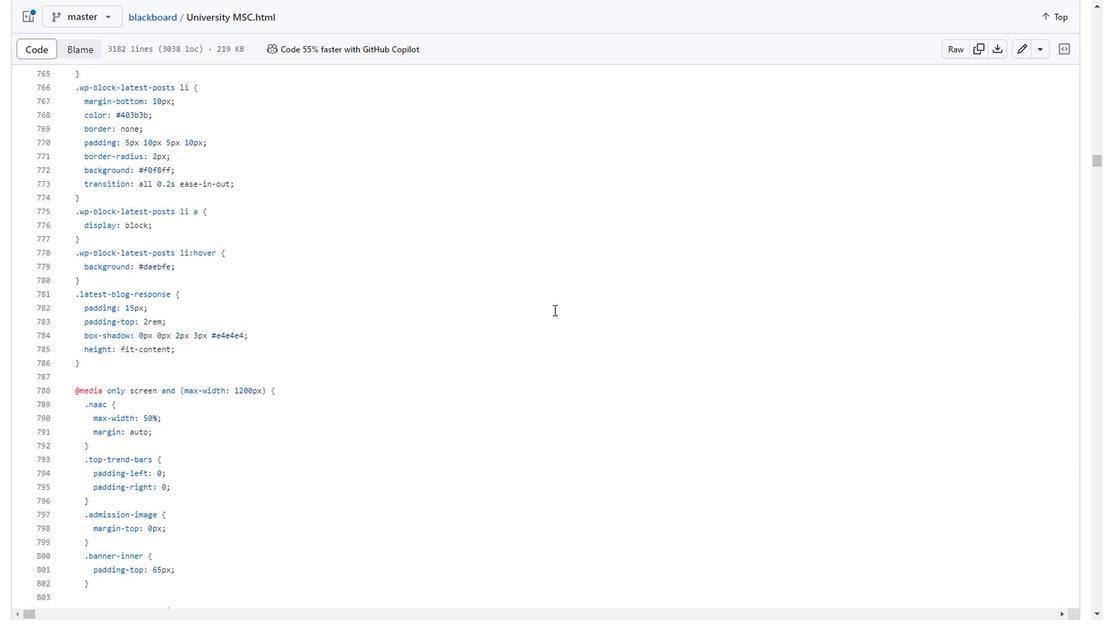 
Action: Mouse scrolled (560, 311) with delta (0, 0)
Screenshot: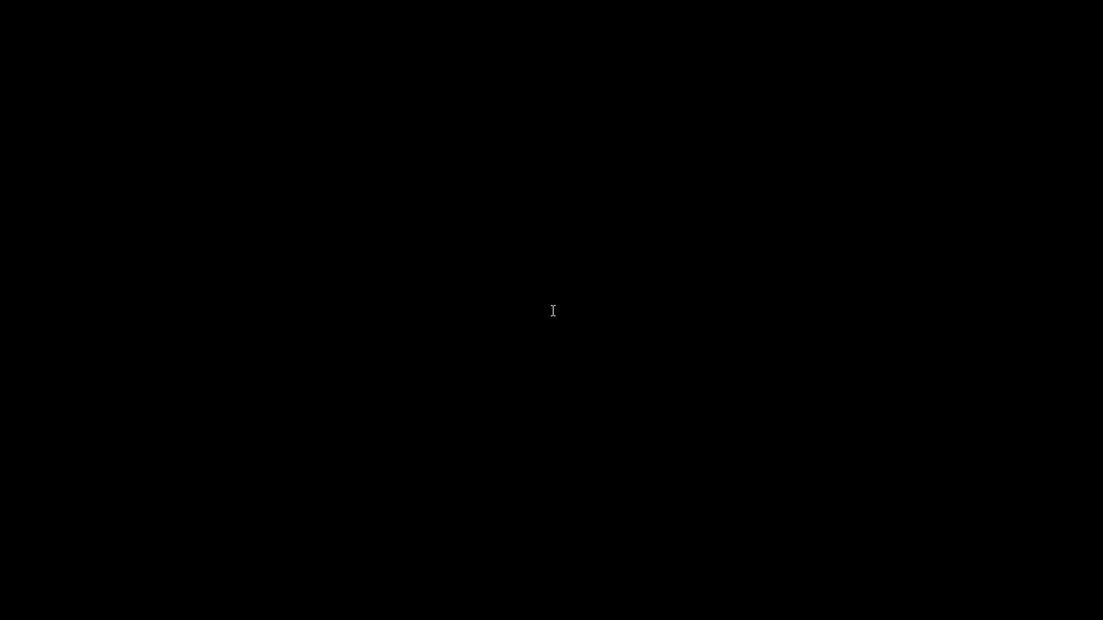 
Action: Mouse scrolled (549, 310) with delta (0, 0)
Screenshot: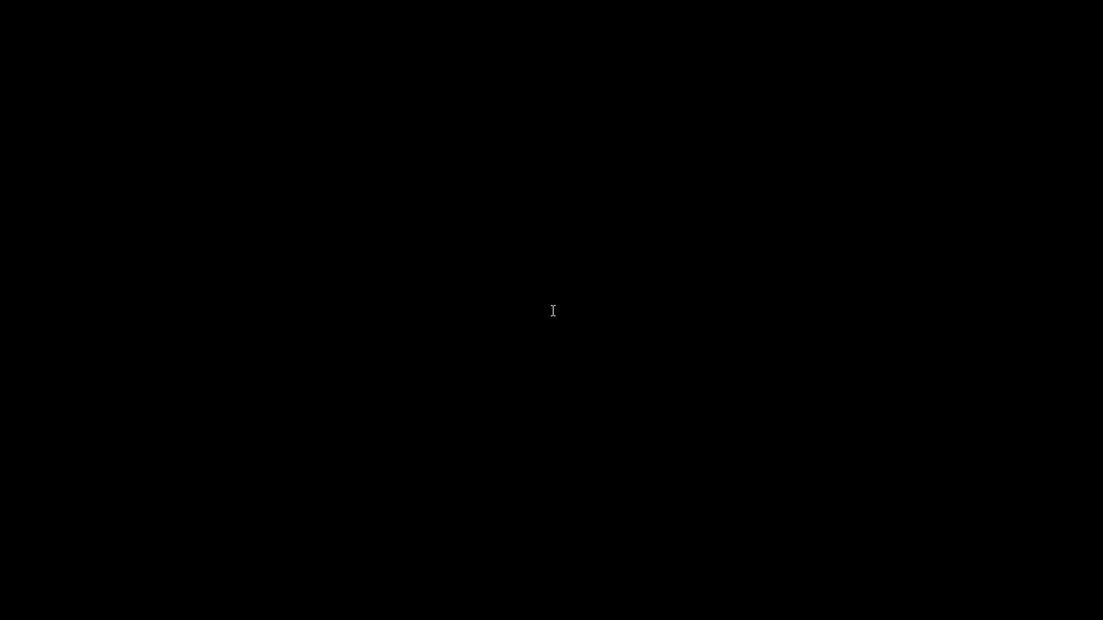 
Action: Mouse scrolled (549, 310) with delta (0, 0)
Screenshot: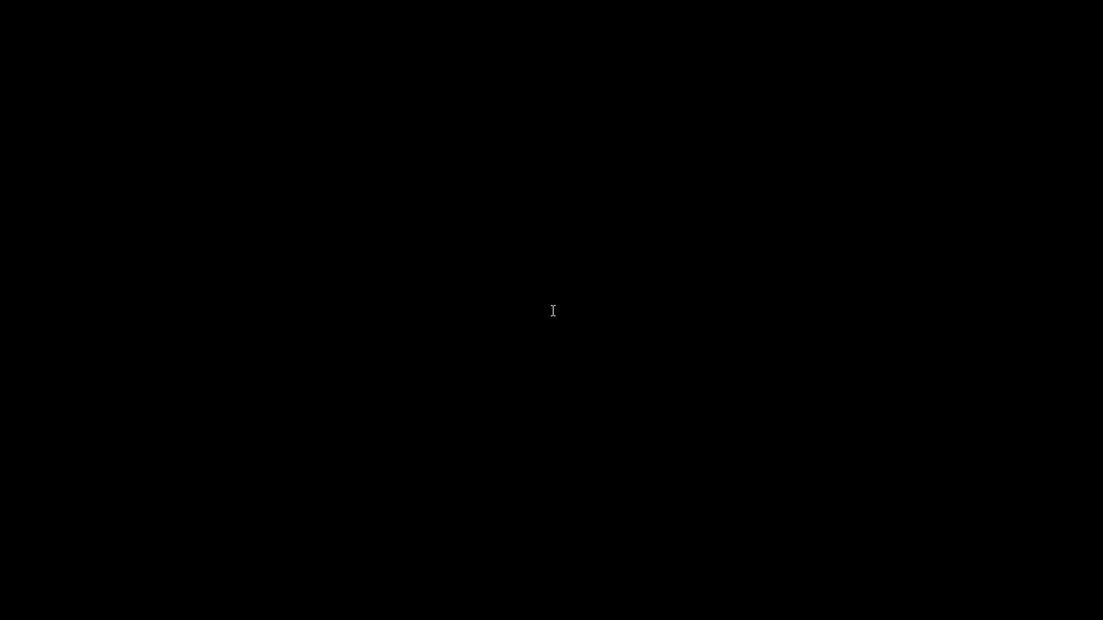
Action: Mouse scrolled (549, 310) with delta (0, 0)
Screenshot: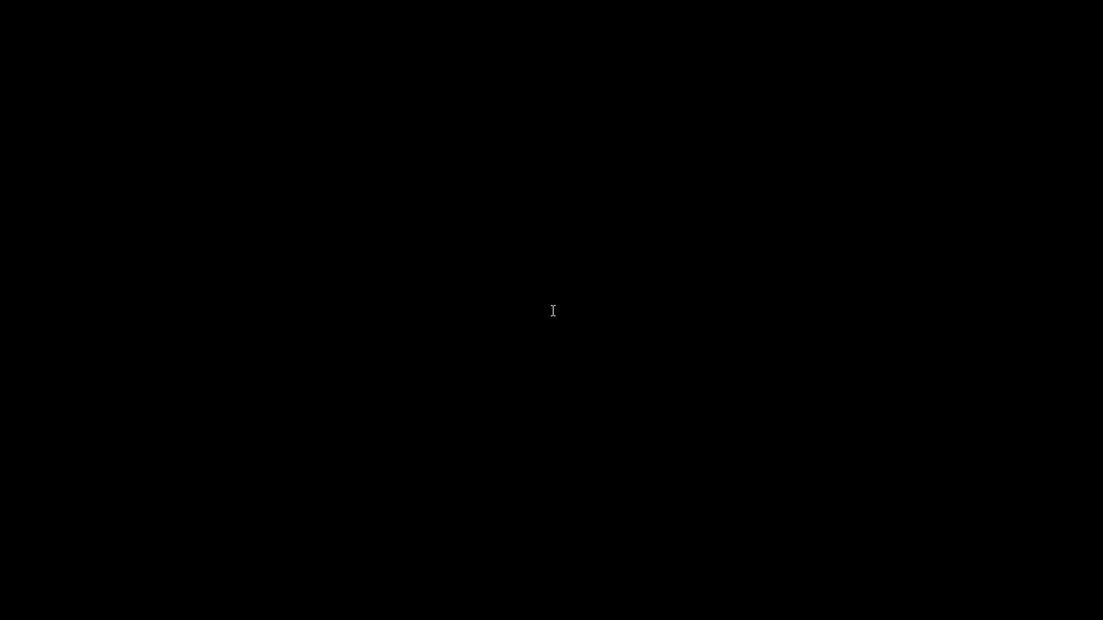 
Action: Mouse scrolled (549, 310) with delta (0, 0)
Screenshot: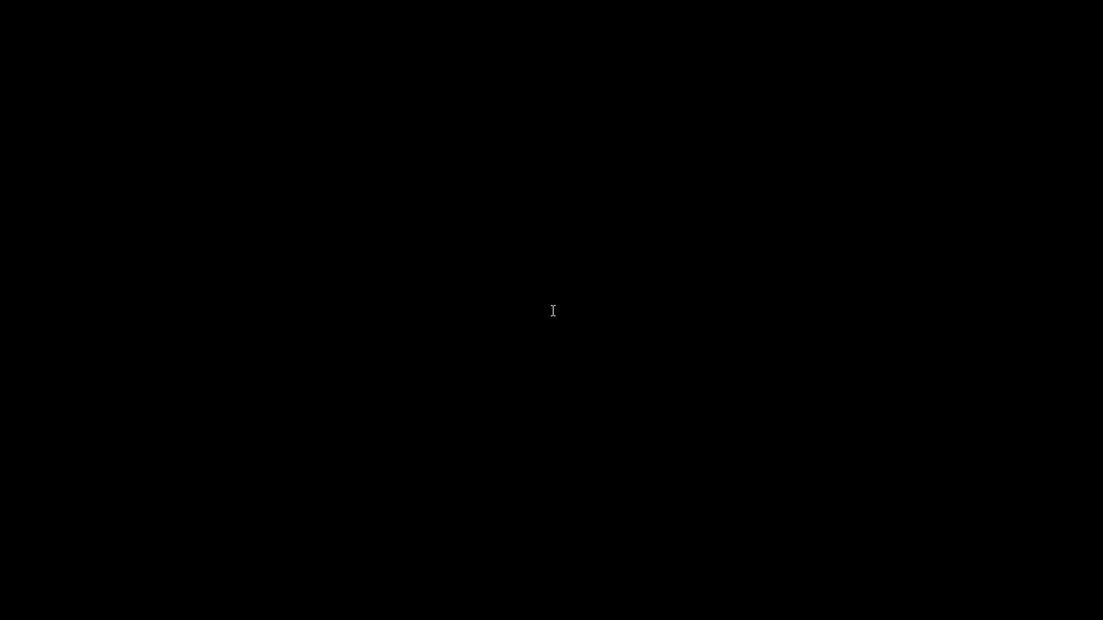 
Action: Mouse scrolled (549, 310) with delta (0, 0)
Screenshot: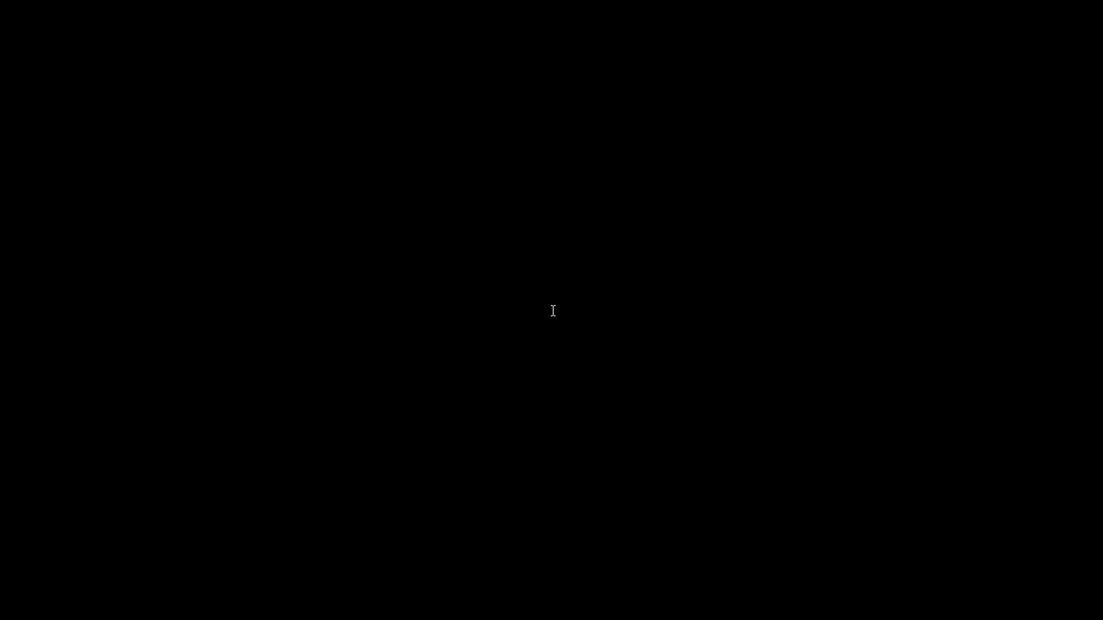 
Action: Mouse scrolled (549, 310) with delta (0, 0)
Screenshot: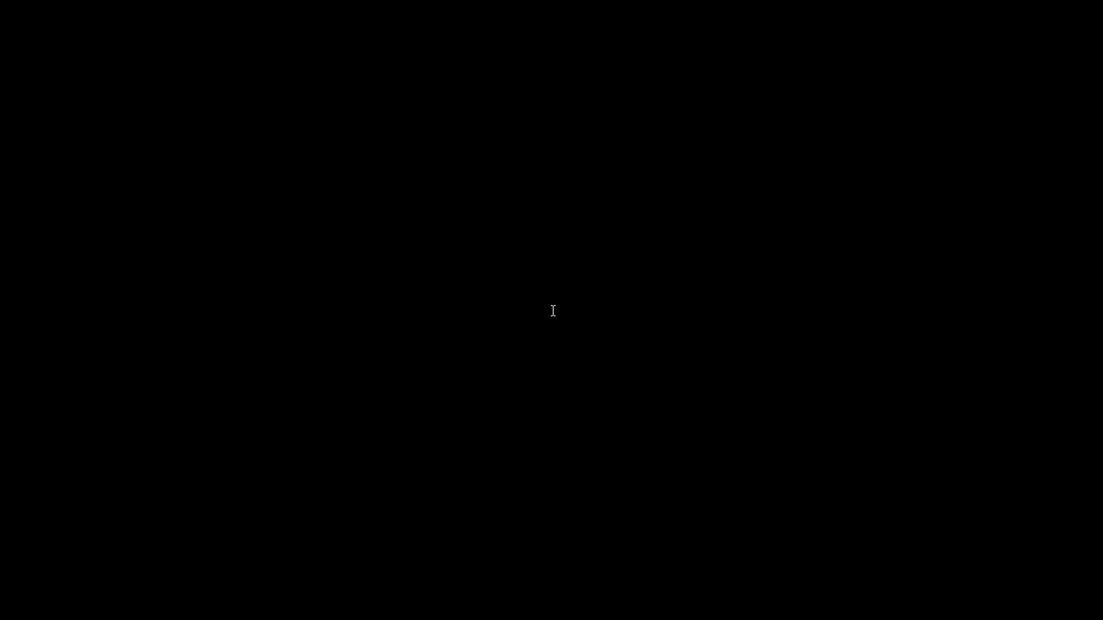 
Action: Mouse scrolled (549, 310) with delta (0, 0)
Screenshot: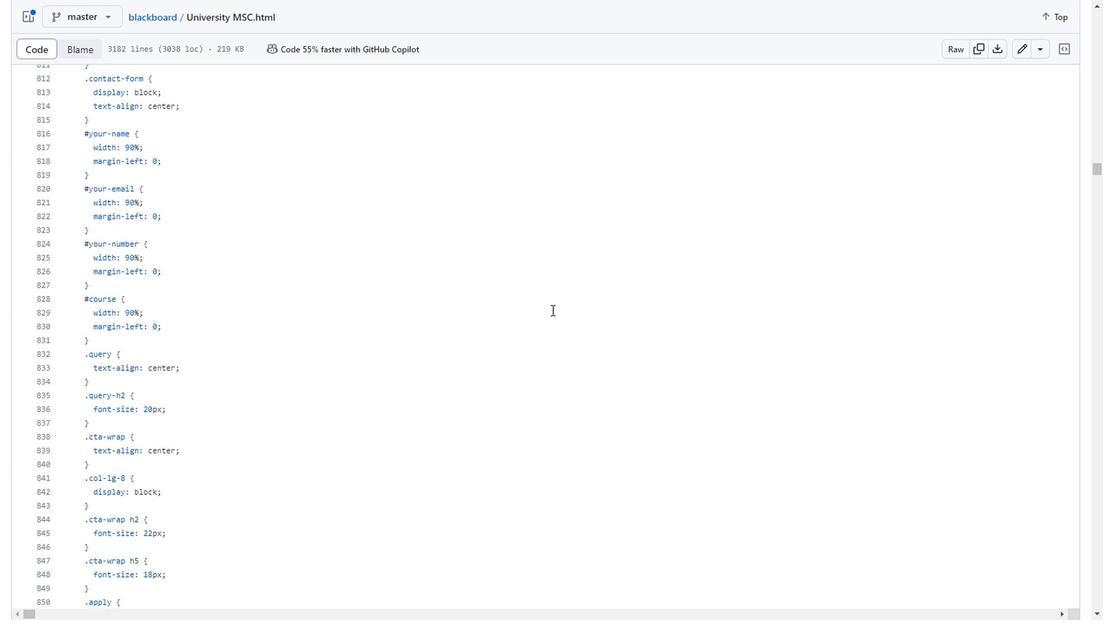 
Action: Mouse scrolled (549, 310) with delta (0, 0)
Screenshot: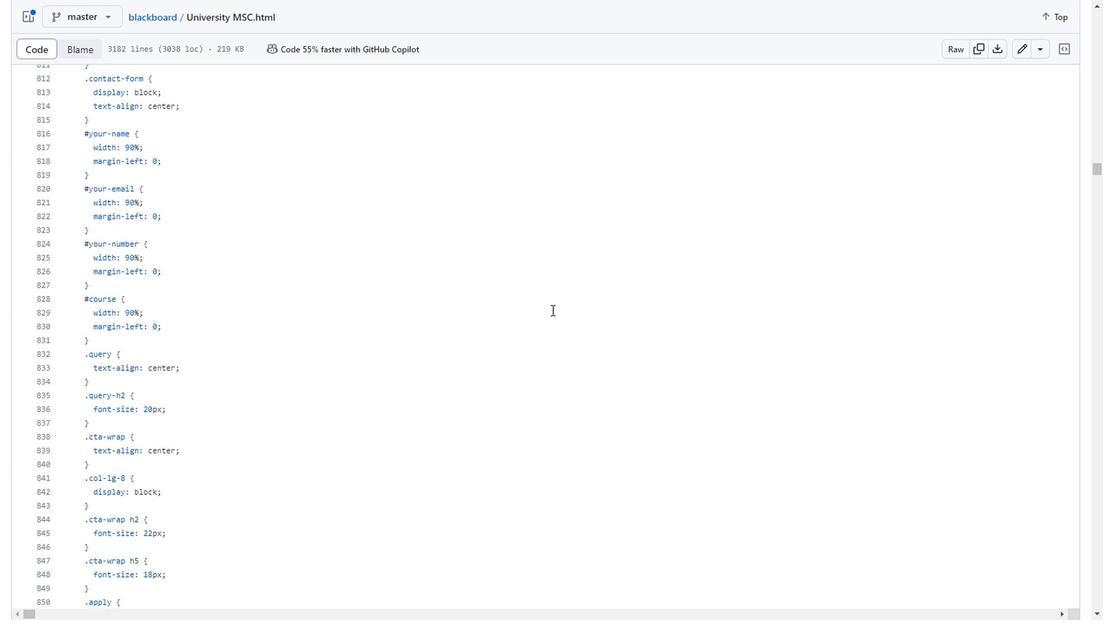 
Action: Mouse scrolled (549, 310) with delta (0, 0)
